 Task: Research Airbnb accommodation in Santiago, Chile from 11th November, 2023 to 17th November, 2023 for 1 adult.1  bedroom having 1 bed and 1 bathroom. Property type can be hotel. Booking option can be shelf check-in. Look for 3 properties as per requirement.
Action: Mouse moved to (532, 114)
Screenshot: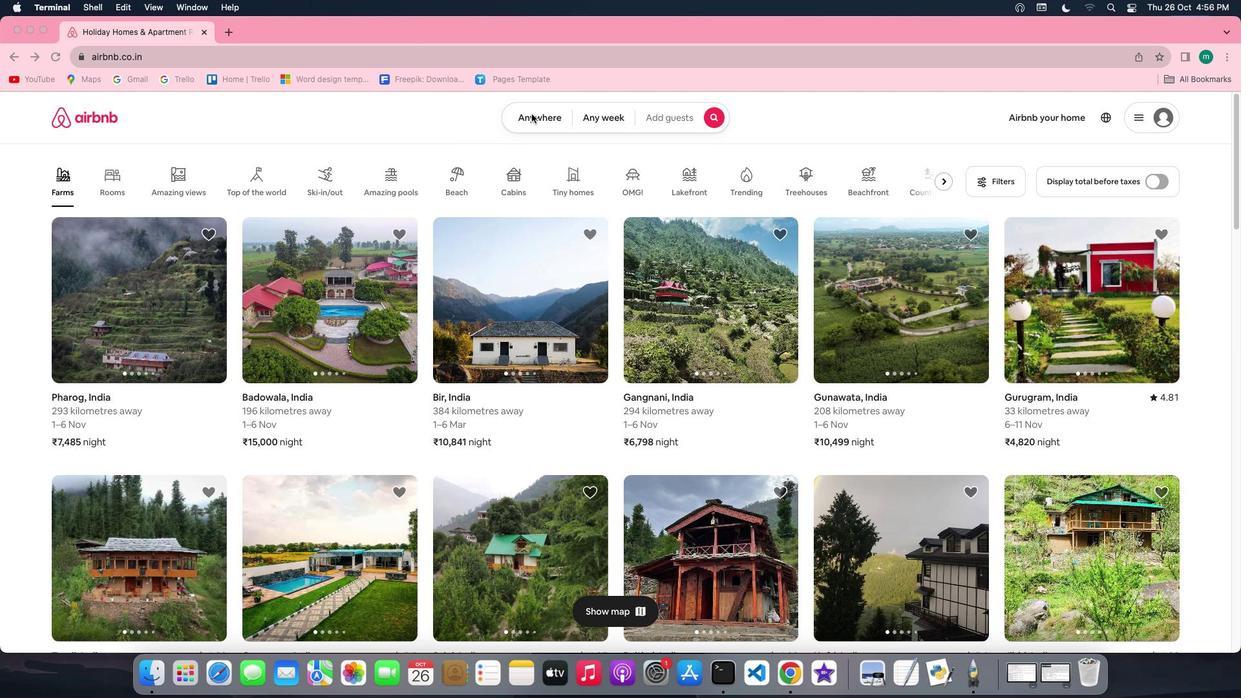 
Action: Mouse pressed left at (532, 114)
Screenshot: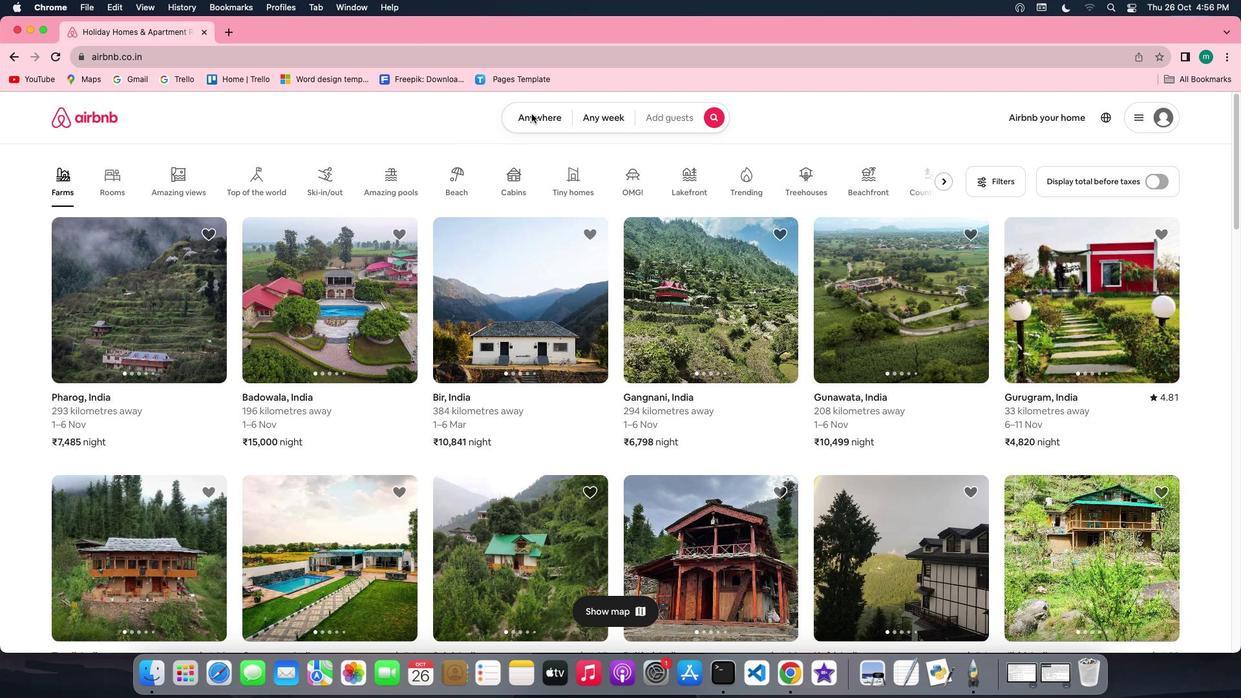 
Action: Mouse moved to (532, 113)
Screenshot: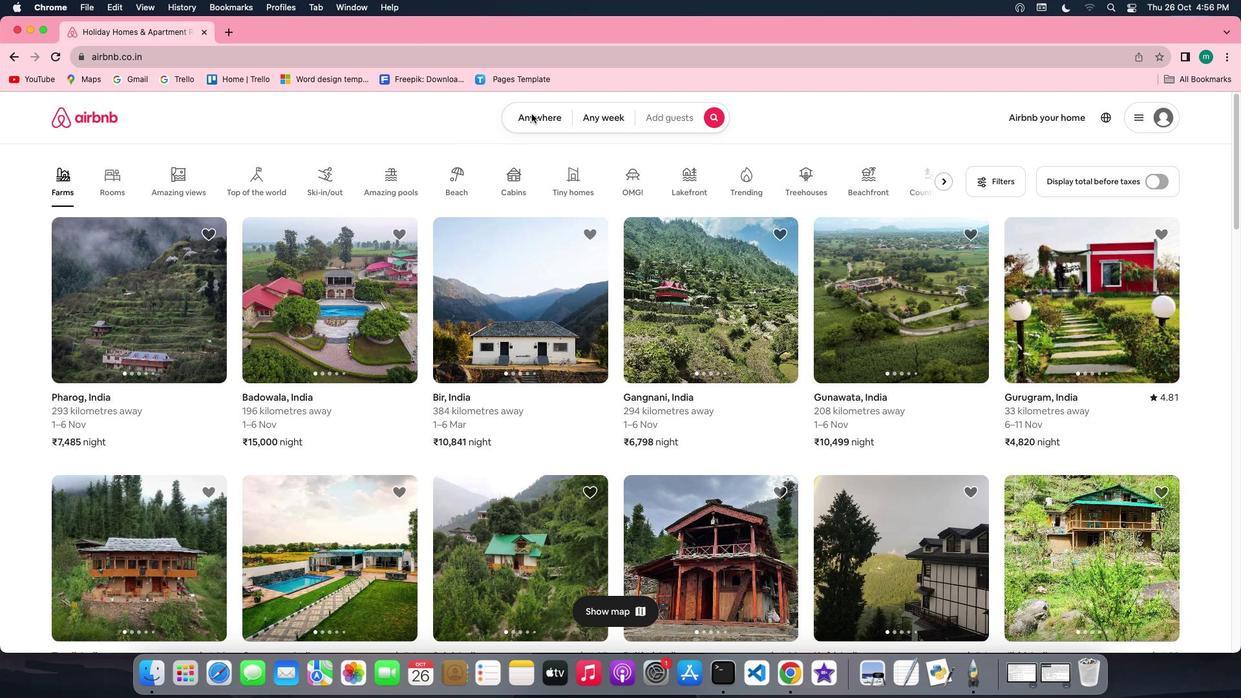 
Action: Mouse pressed left at (532, 113)
Screenshot: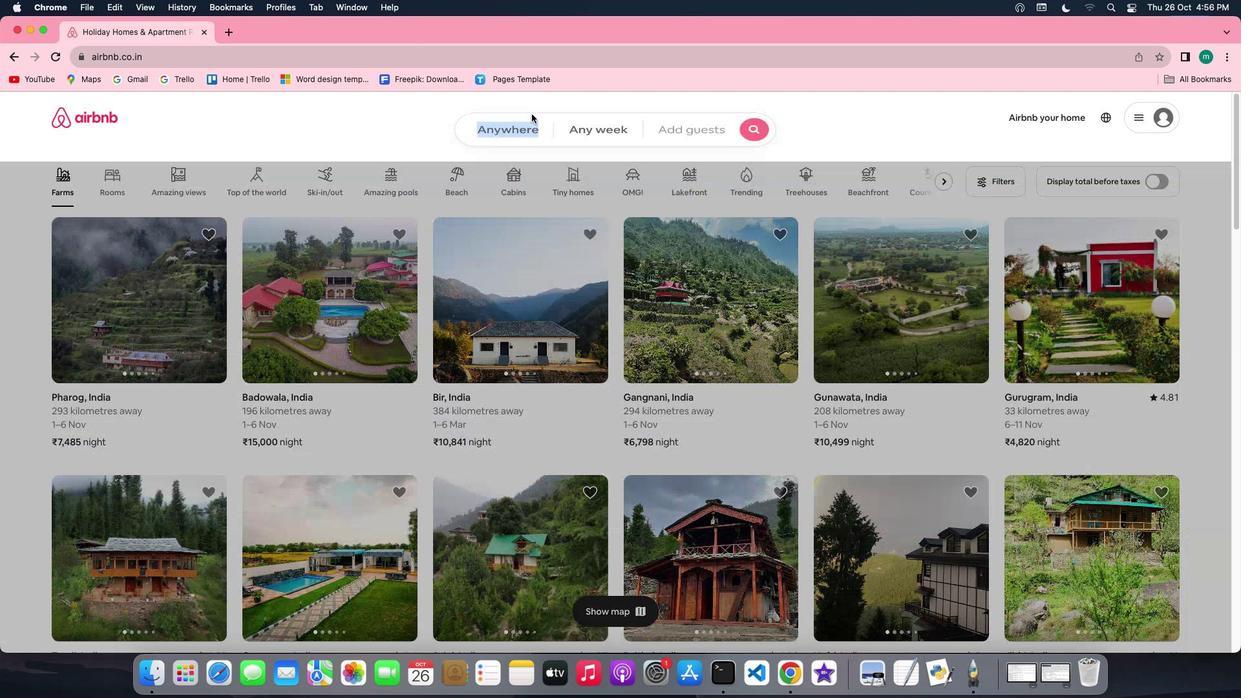 
Action: Mouse moved to (445, 167)
Screenshot: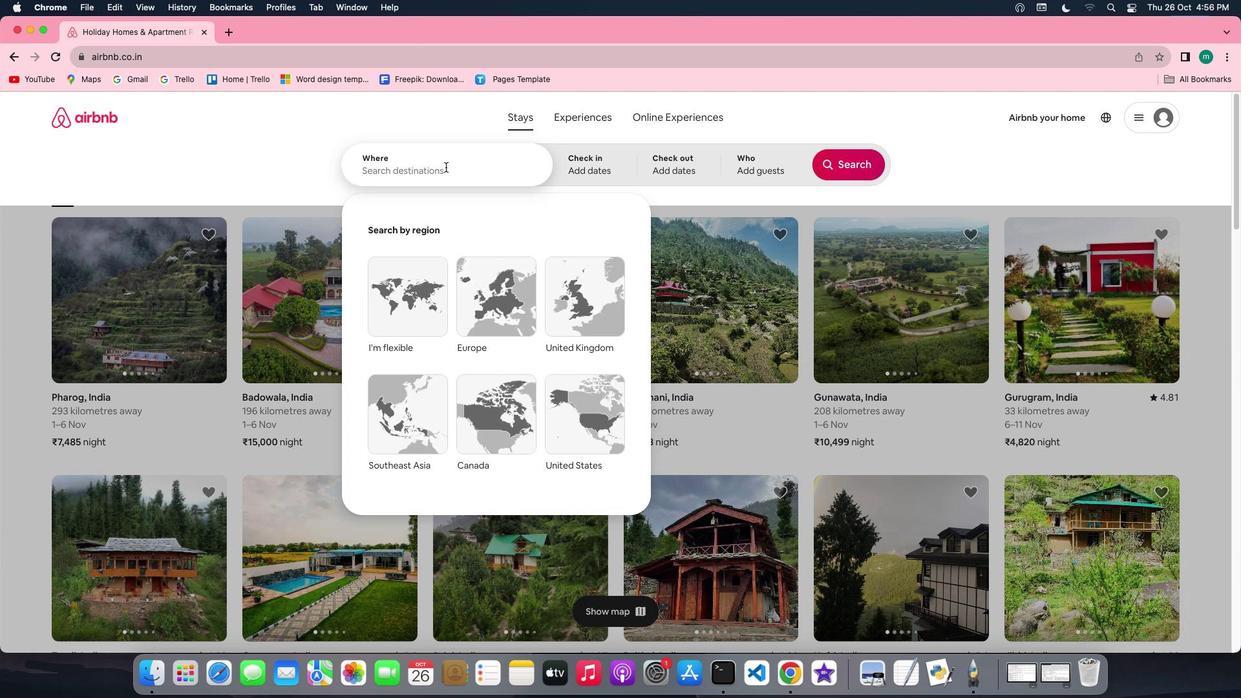 
Action: Mouse pressed left at (445, 167)
Screenshot: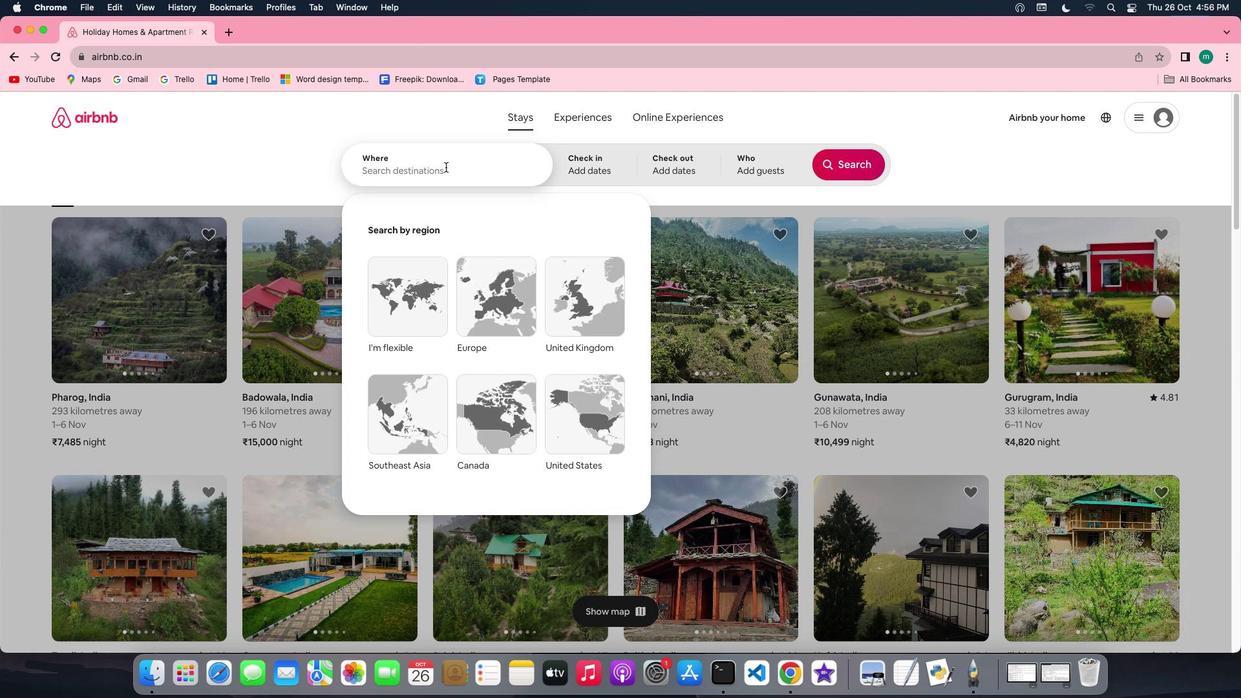 
Action: Key pressed Key.shift'S''a''n''t''i''a''g''o'','Key.spaceKey.shift'C''h''i''l''e'
Screenshot: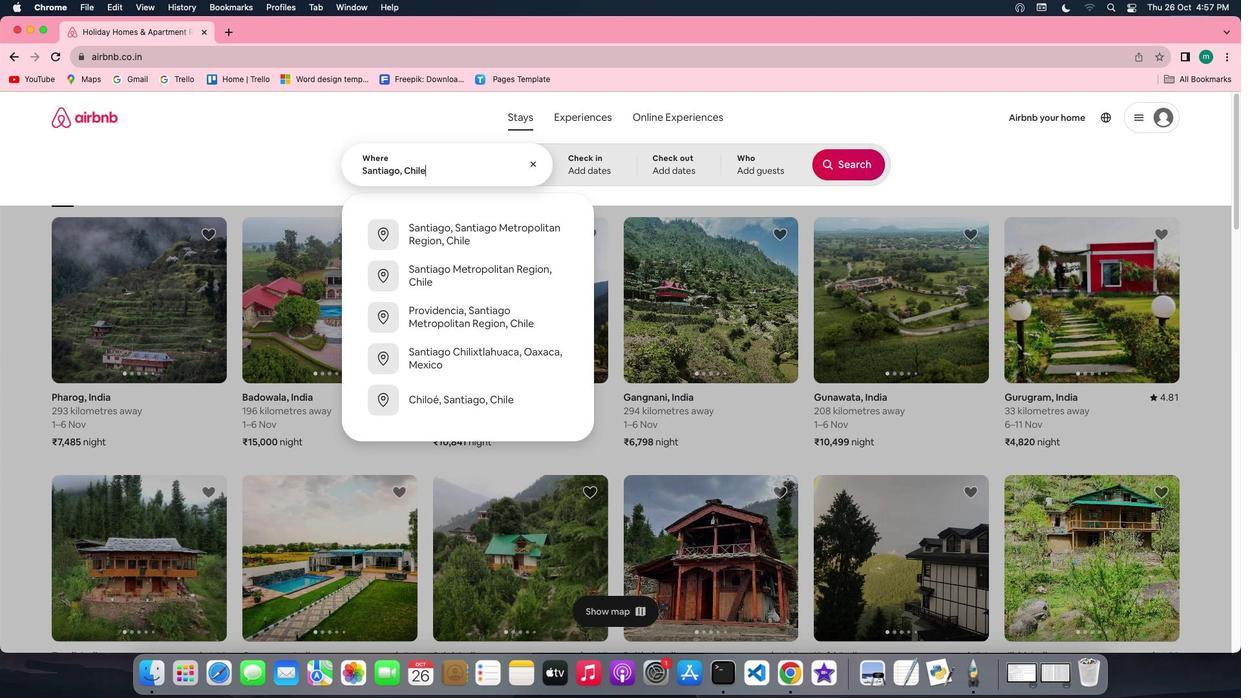 
Action: Mouse moved to (579, 166)
Screenshot: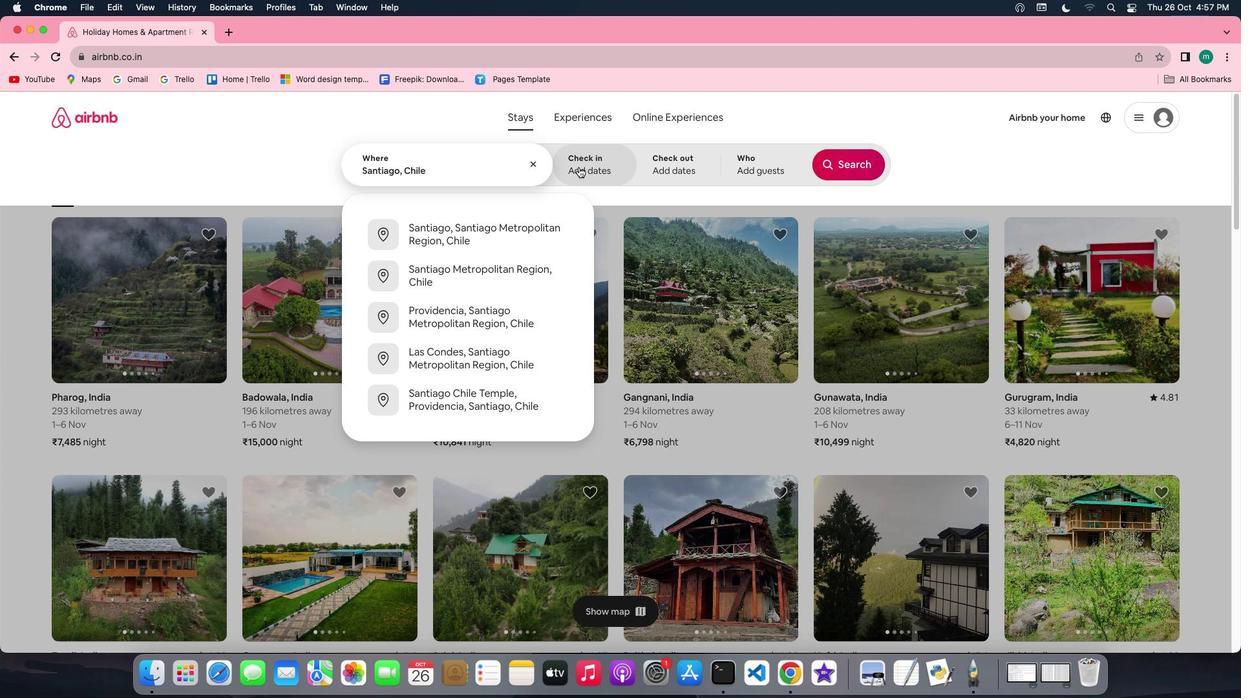 
Action: Mouse pressed left at (579, 166)
Screenshot: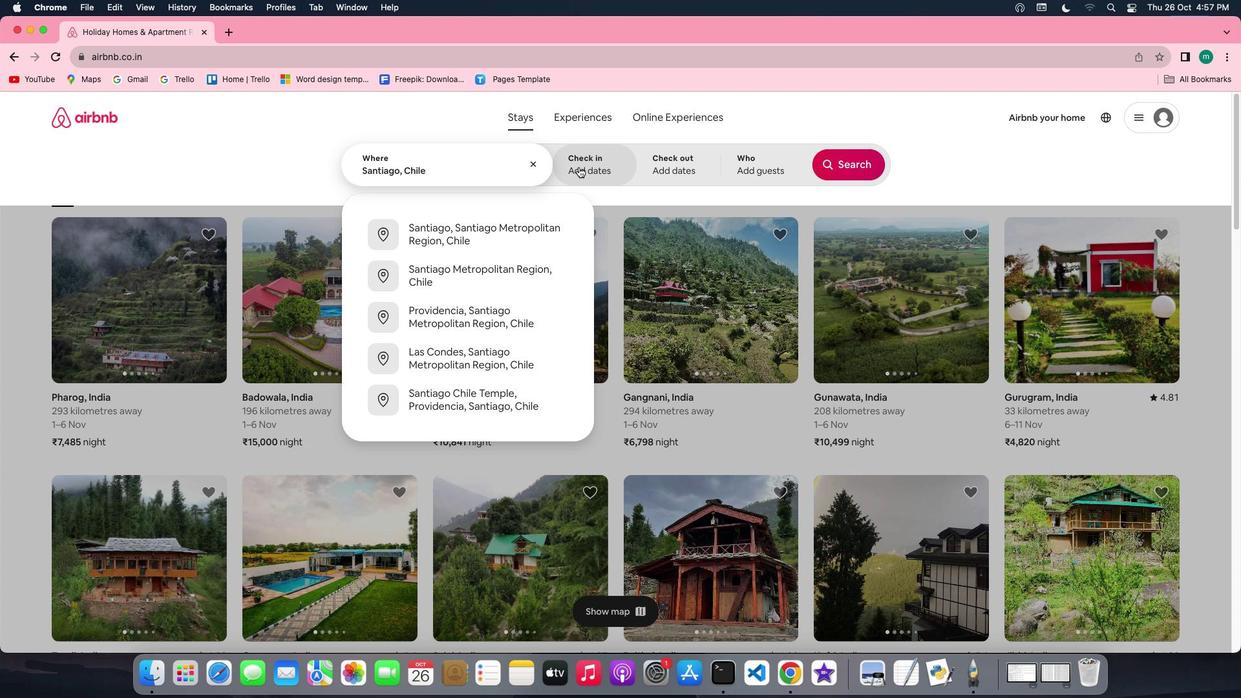 
Action: Mouse moved to (828, 355)
Screenshot: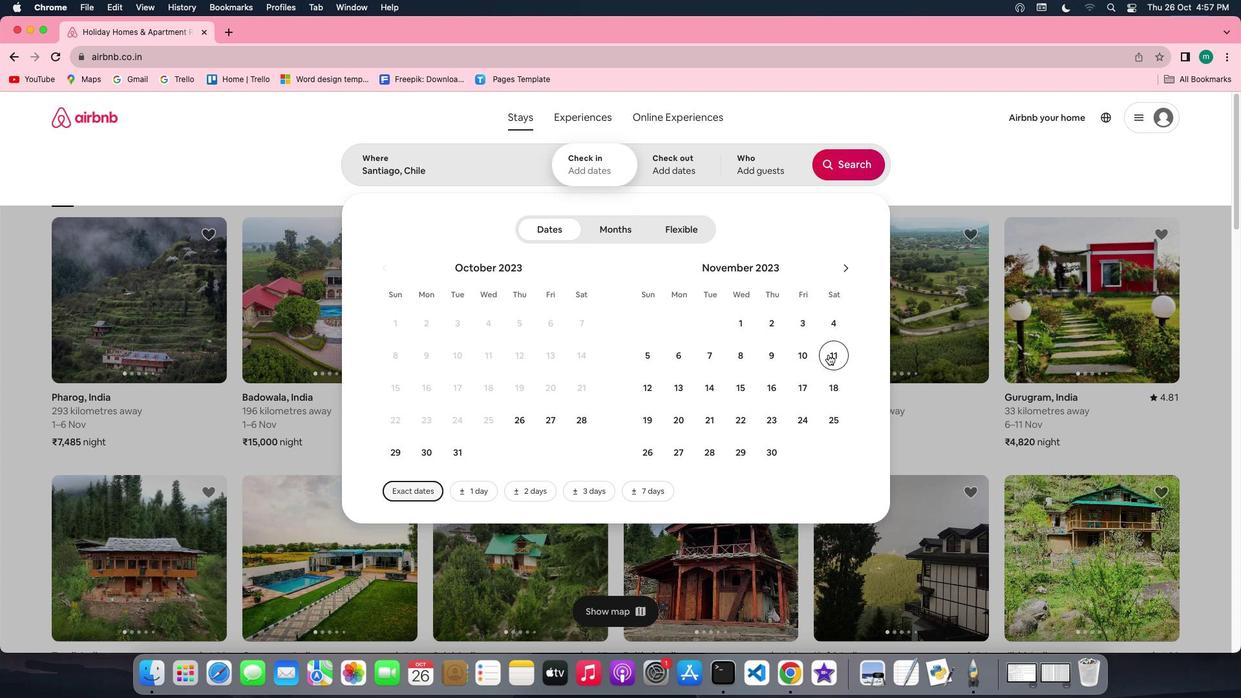 
Action: Mouse pressed left at (828, 355)
Screenshot: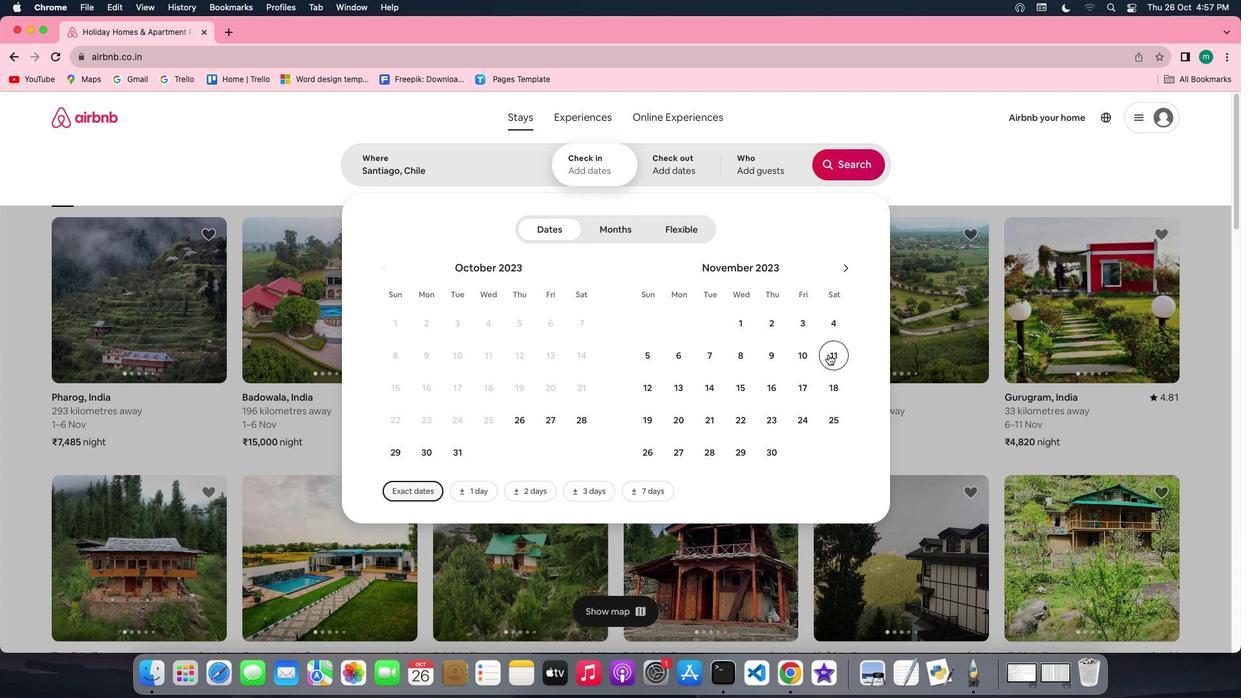 
Action: Mouse moved to (792, 385)
Screenshot: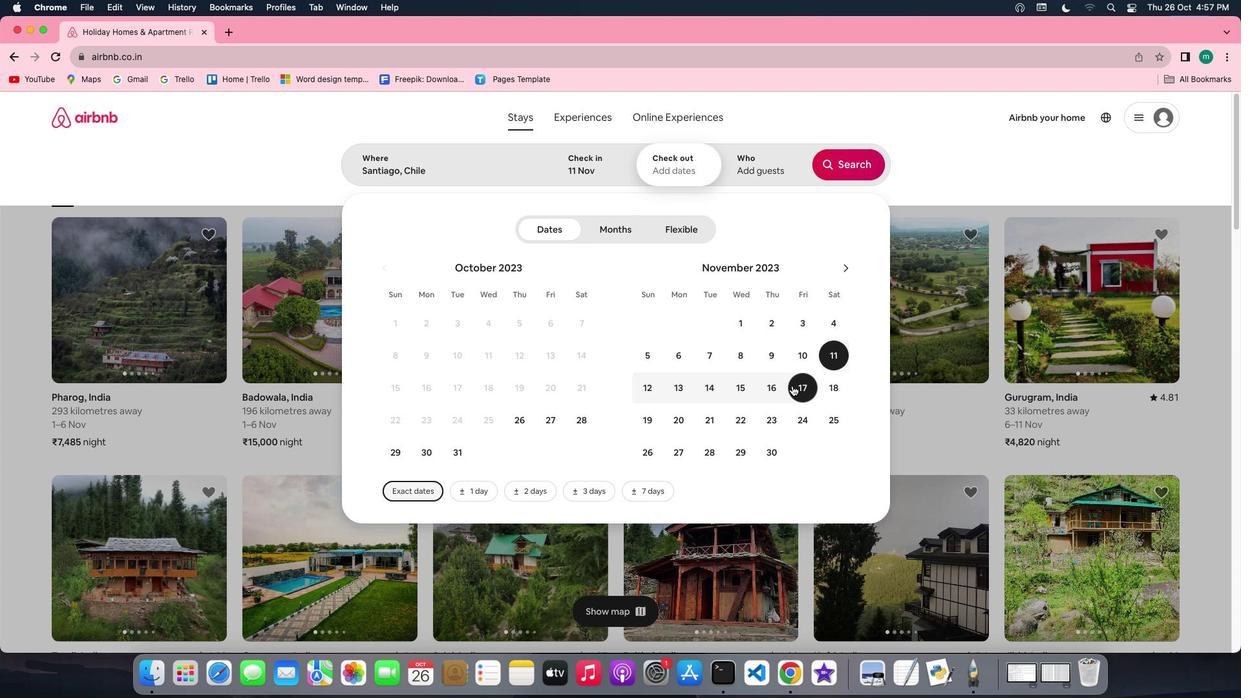 
Action: Mouse pressed left at (792, 385)
Screenshot: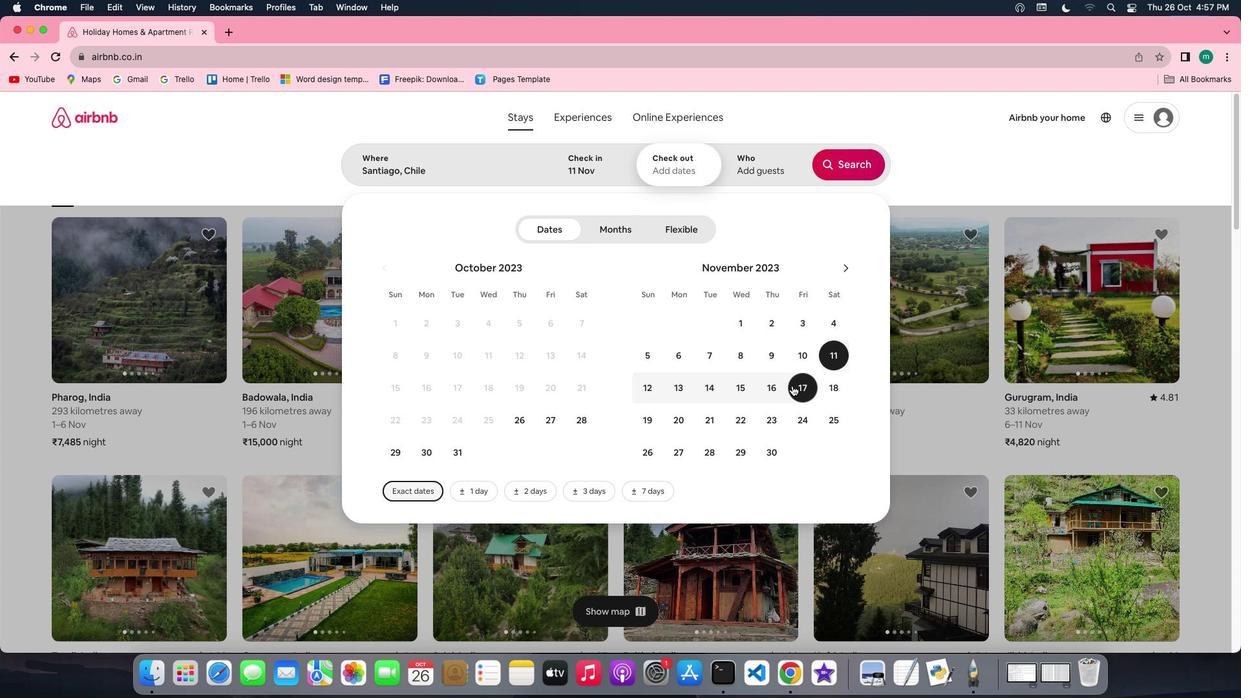 
Action: Mouse moved to (750, 161)
Screenshot: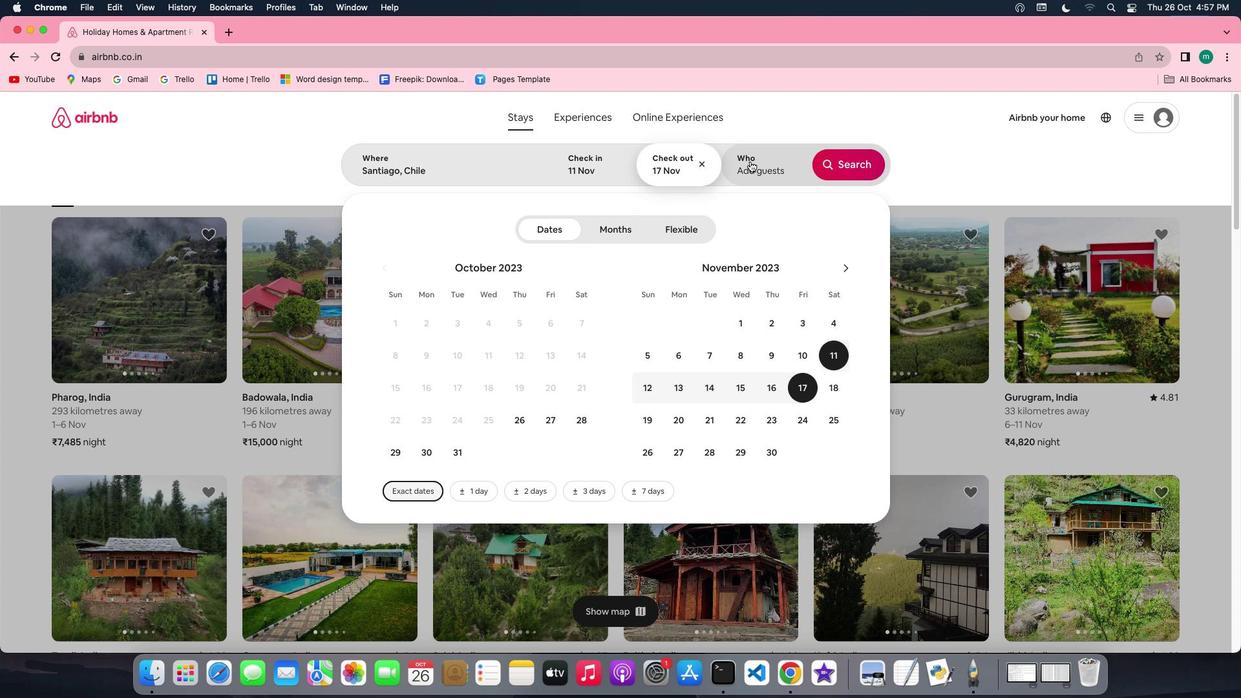 
Action: Mouse pressed left at (750, 161)
Screenshot: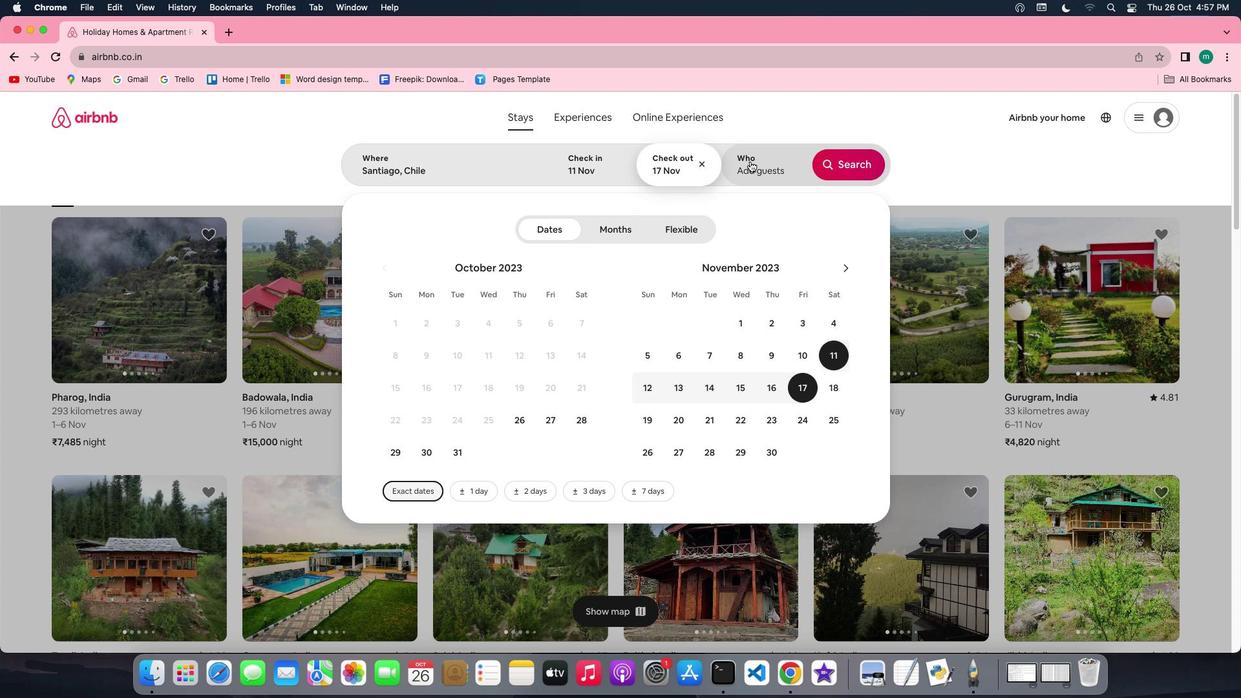 
Action: Mouse moved to (855, 234)
Screenshot: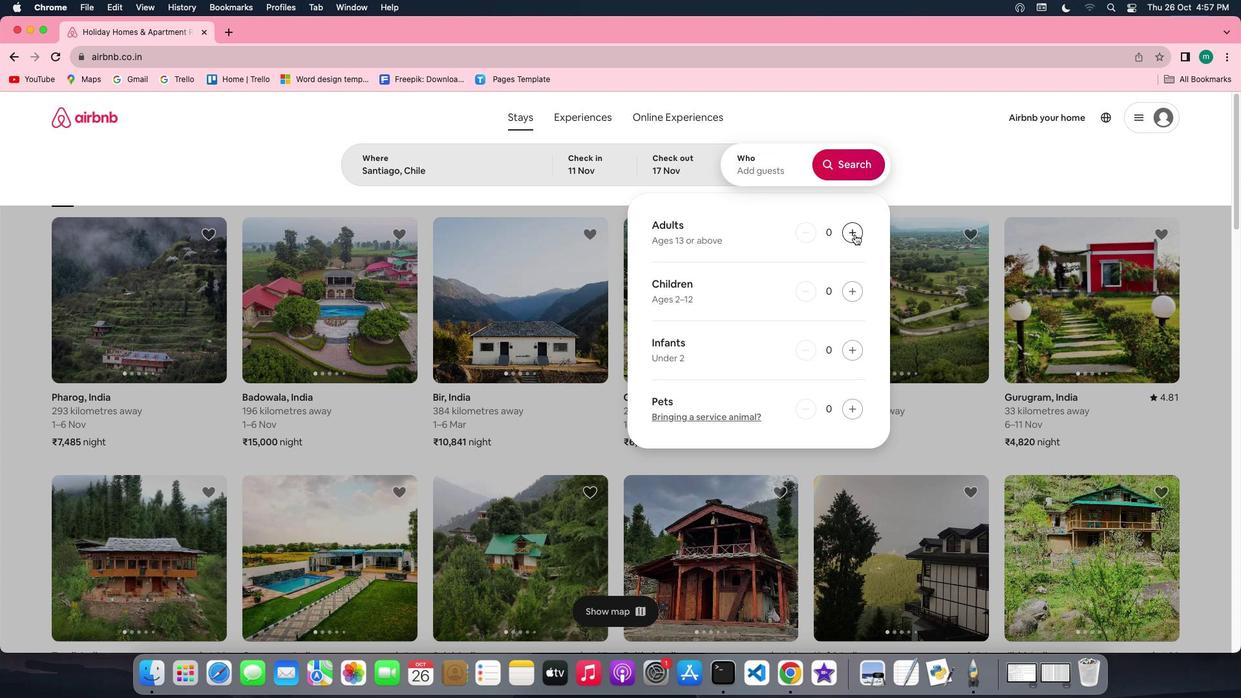 
Action: Mouse pressed left at (855, 234)
Screenshot: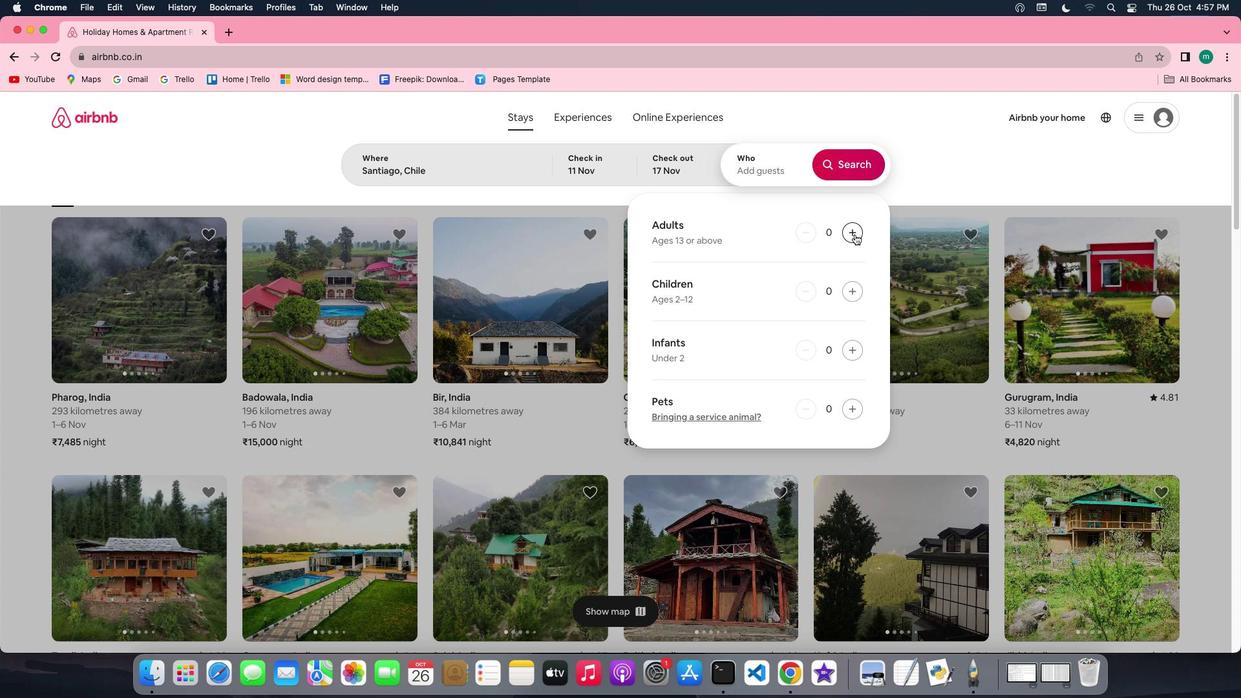 
Action: Mouse moved to (857, 169)
Screenshot: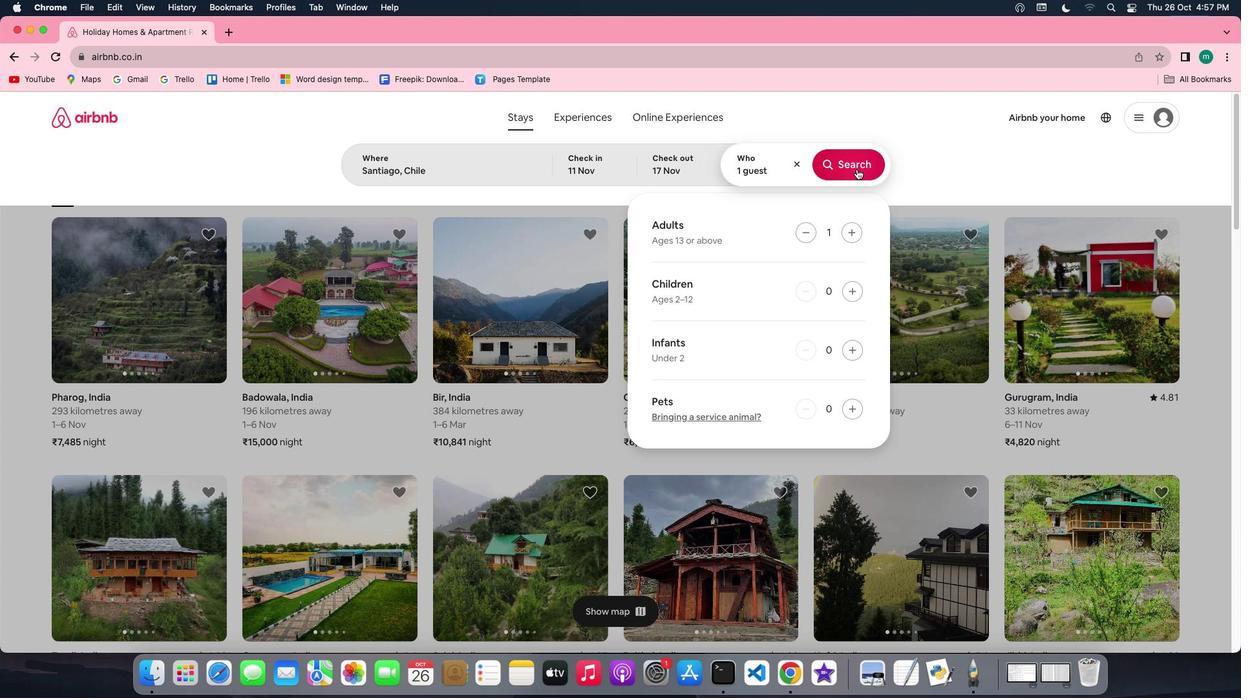 
Action: Mouse pressed left at (857, 169)
Screenshot: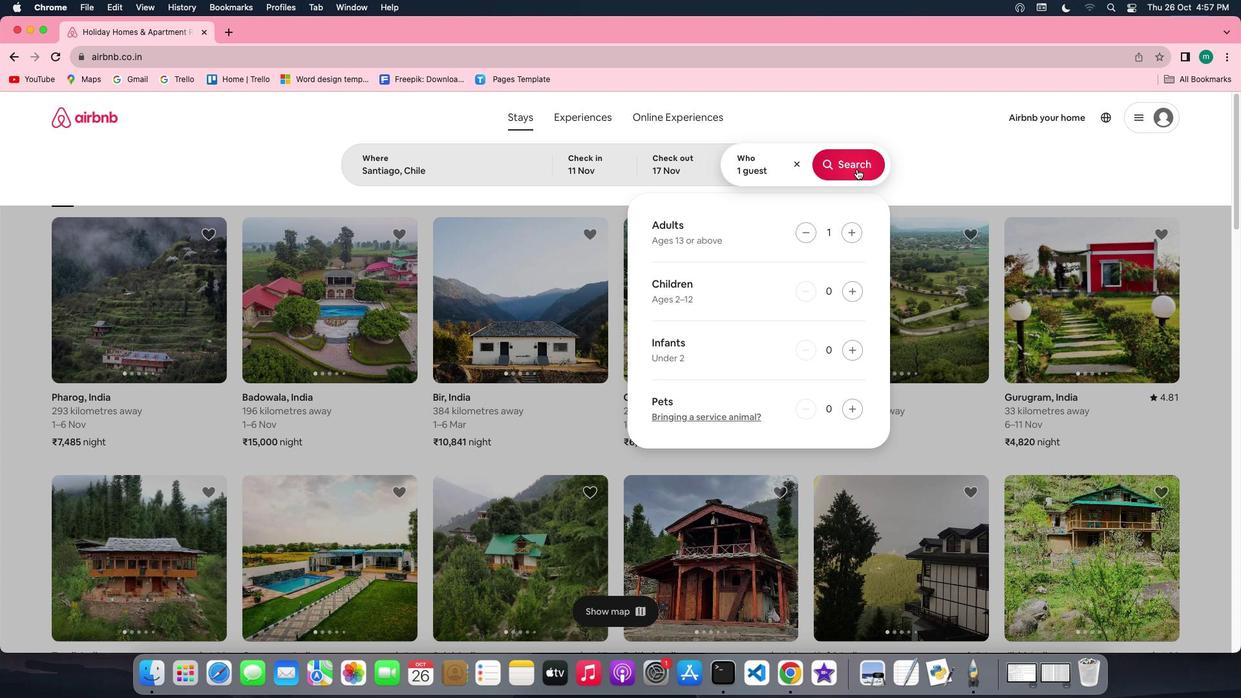
Action: Mouse moved to (1051, 157)
Screenshot: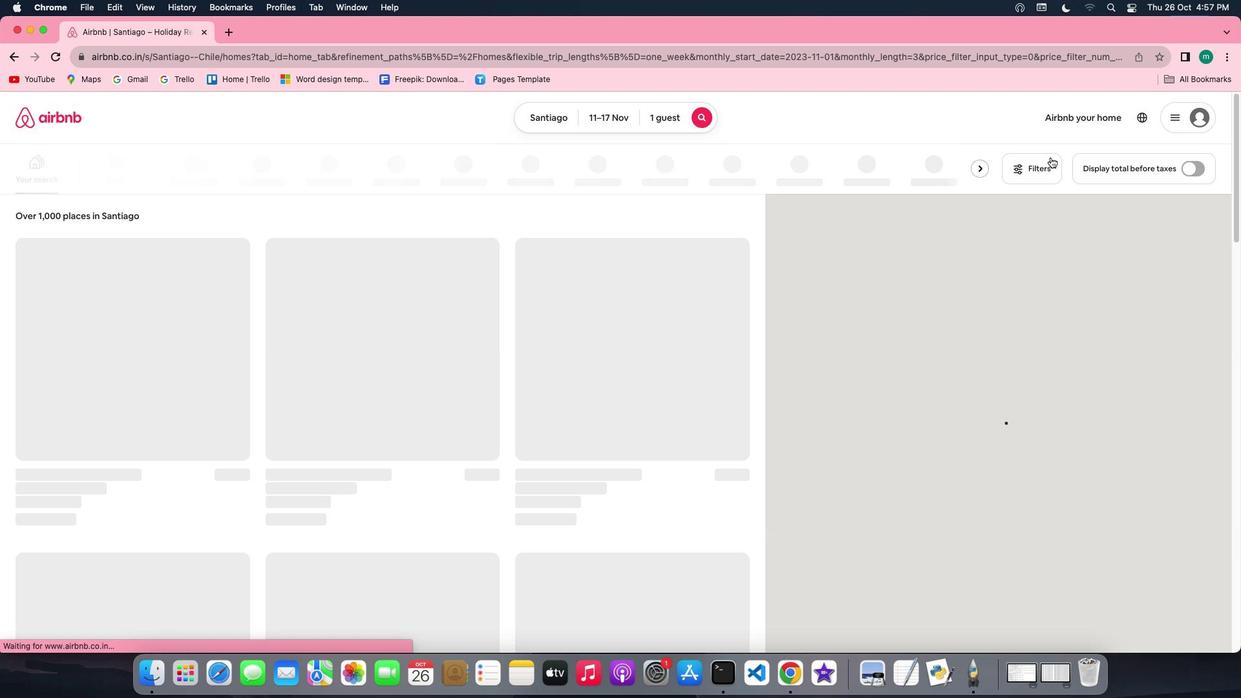 
Action: Mouse pressed left at (1051, 157)
Screenshot: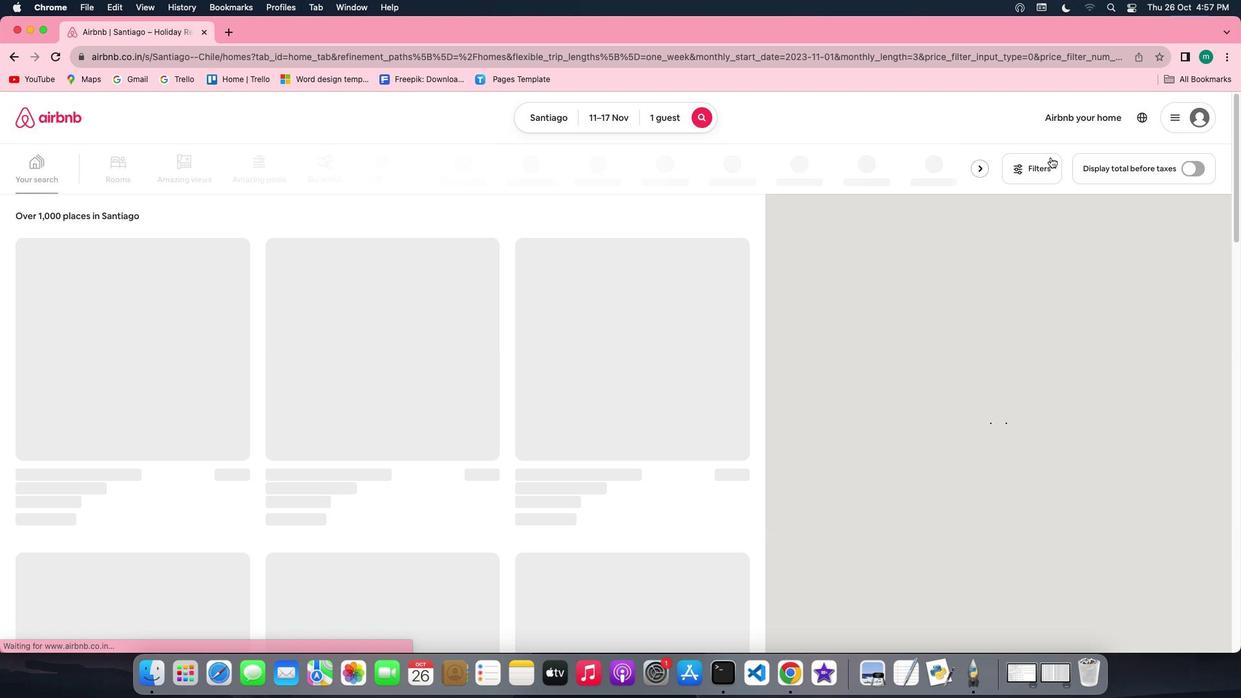 
Action: Mouse moved to (644, 440)
Screenshot: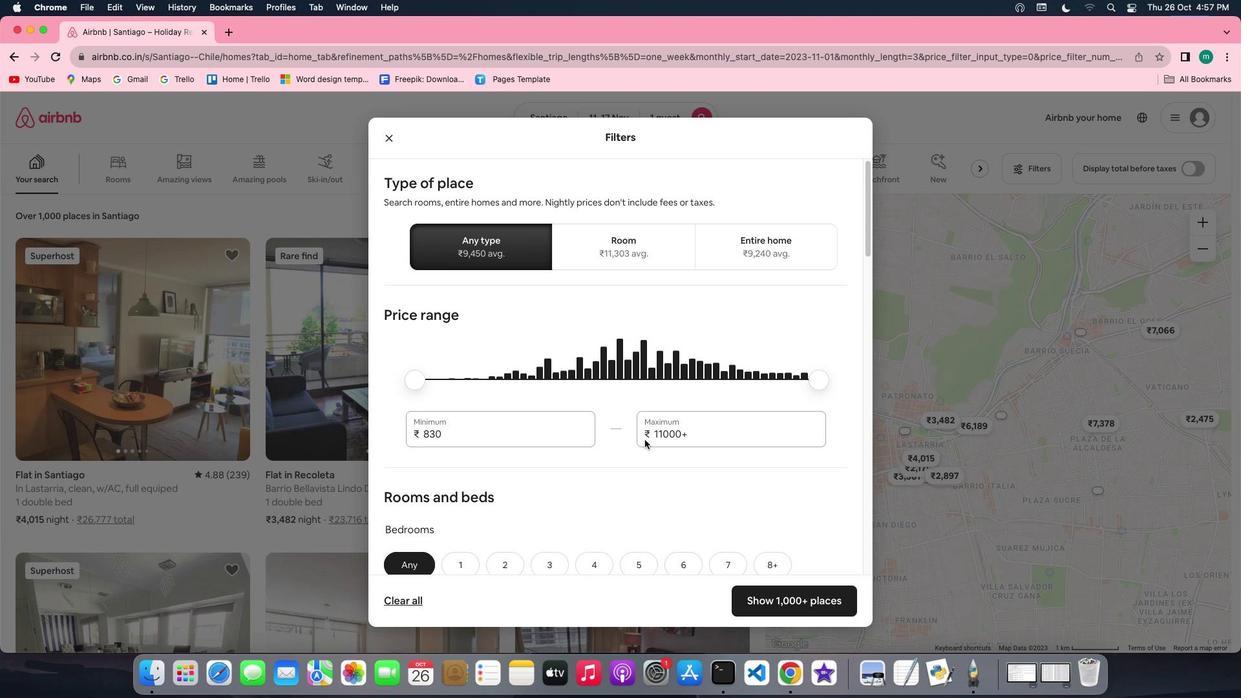 
Action: Mouse scrolled (644, 440) with delta (0, 0)
Screenshot: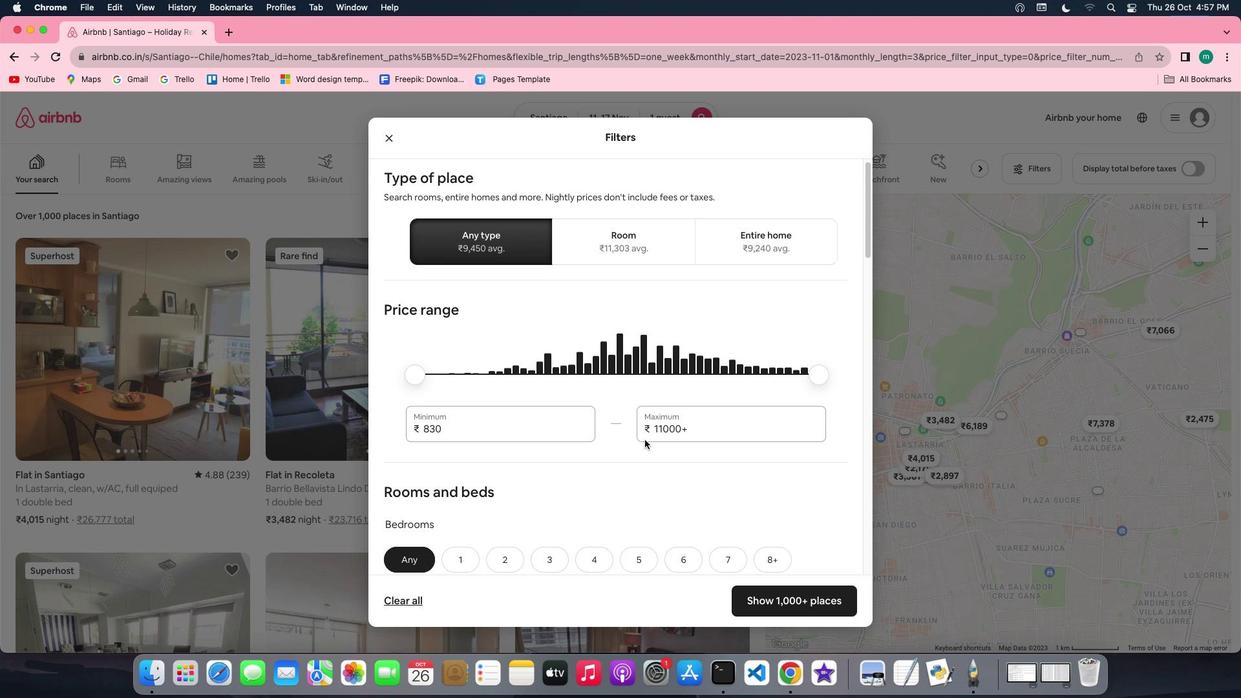 
Action: Mouse scrolled (644, 440) with delta (0, 0)
Screenshot: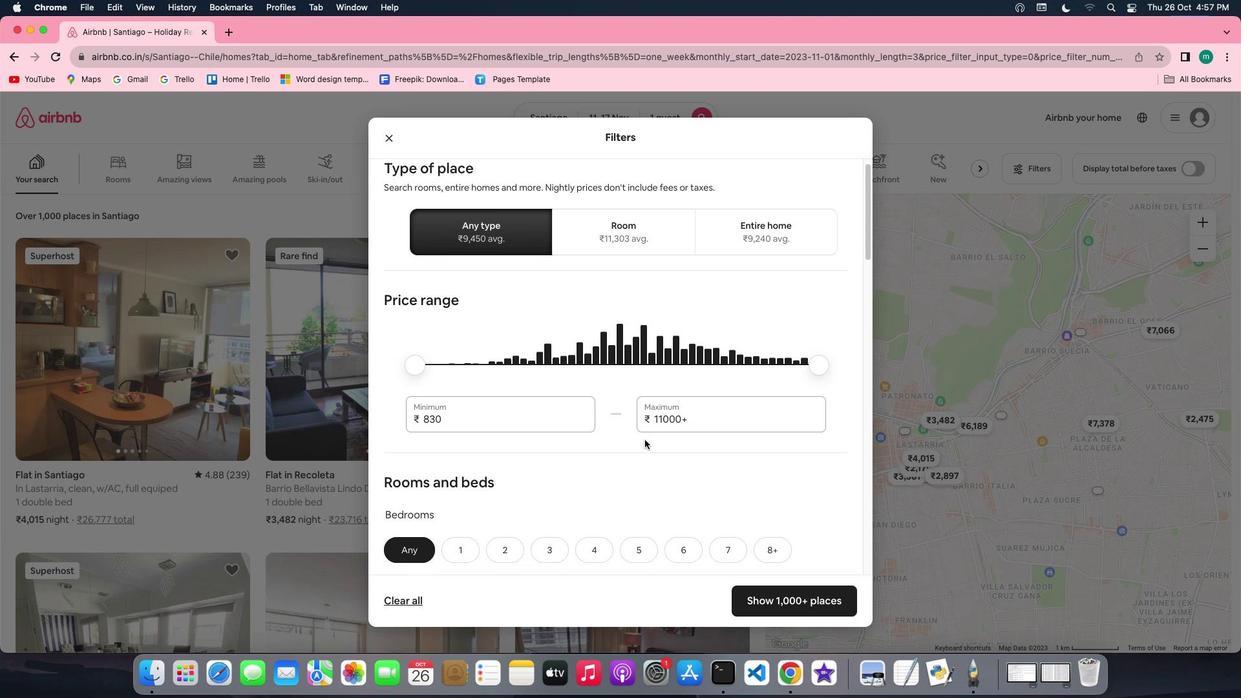 
Action: Mouse scrolled (644, 440) with delta (0, -1)
Screenshot: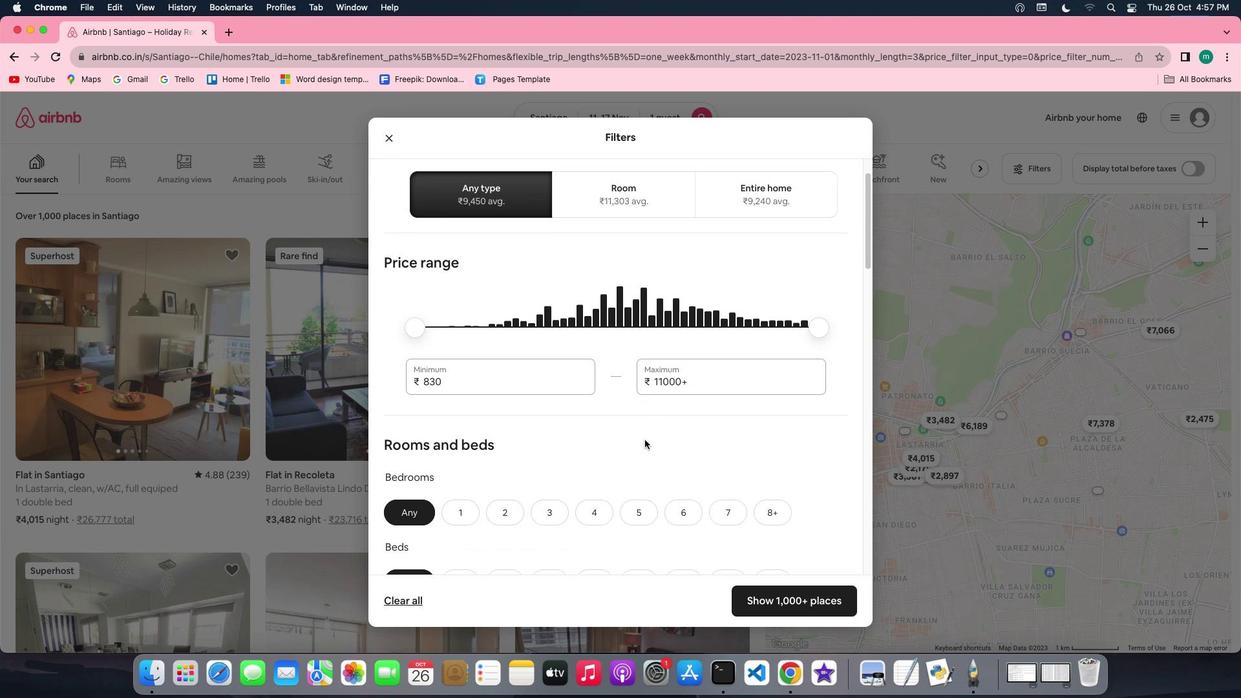 
Action: Mouse scrolled (644, 440) with delta (0, 0)
Screenshot: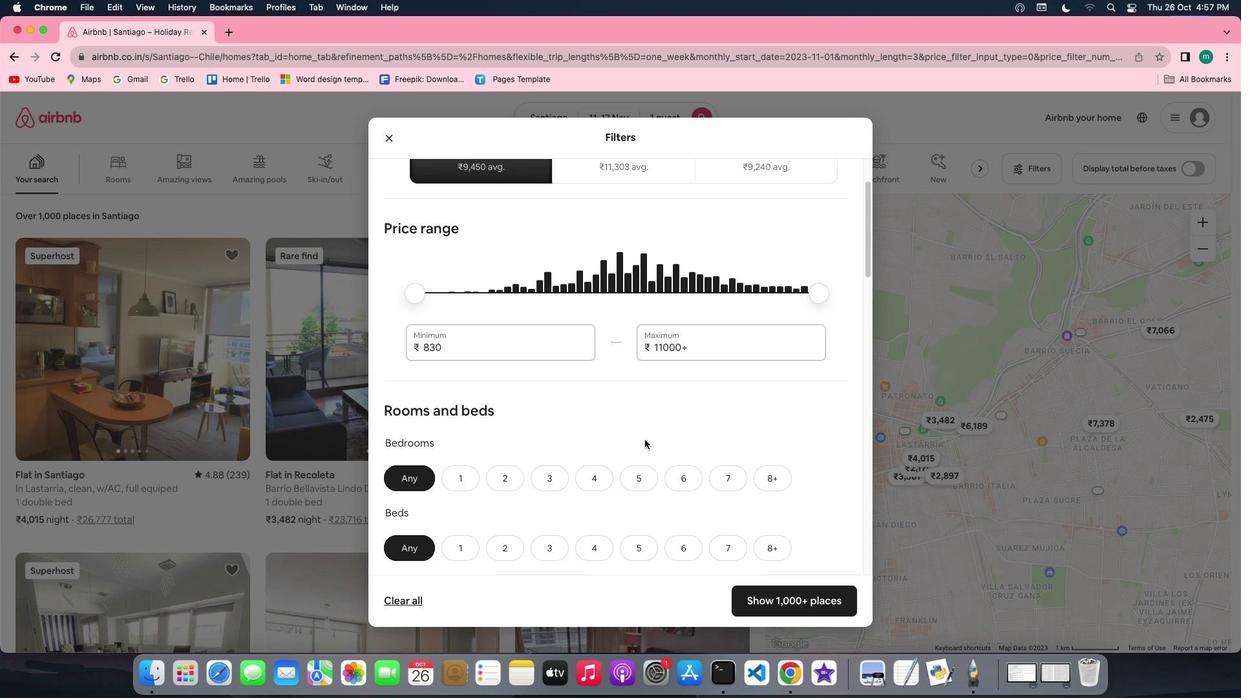 
Action: Mouse scrolled (644, 440) with delta (0, 0)
Screenshot: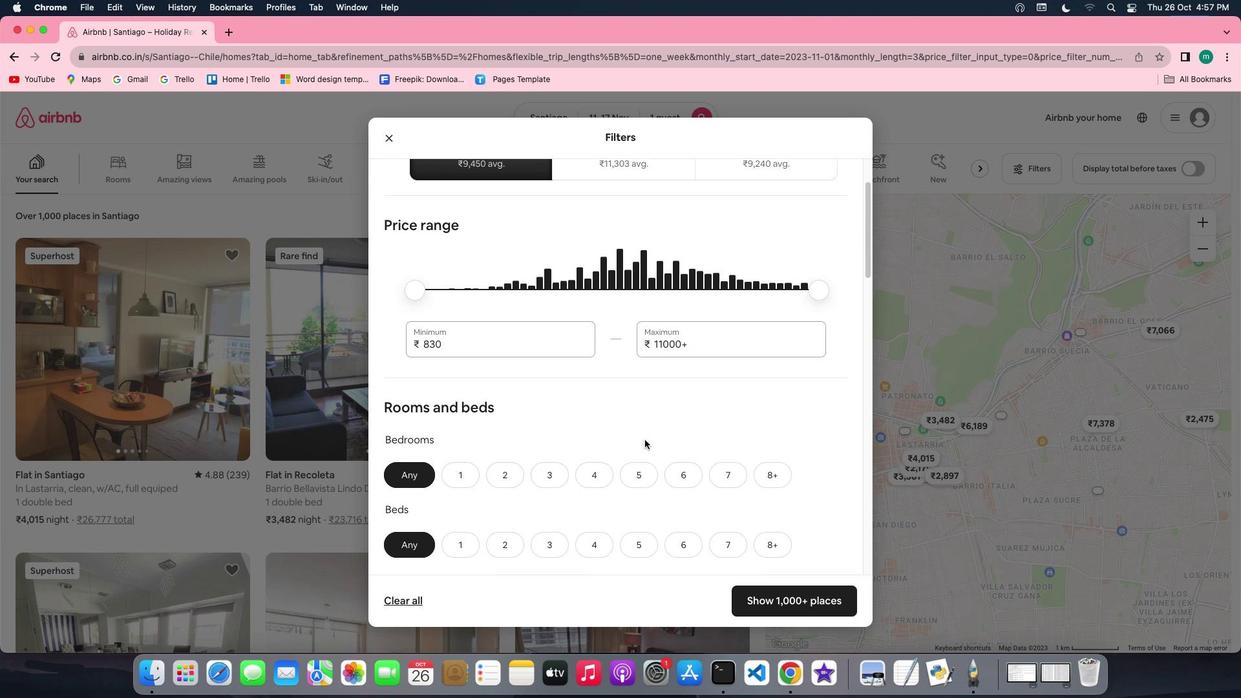 
Action: Mouse scrolled (644, 440) with delta (0, 0)
Screenshot: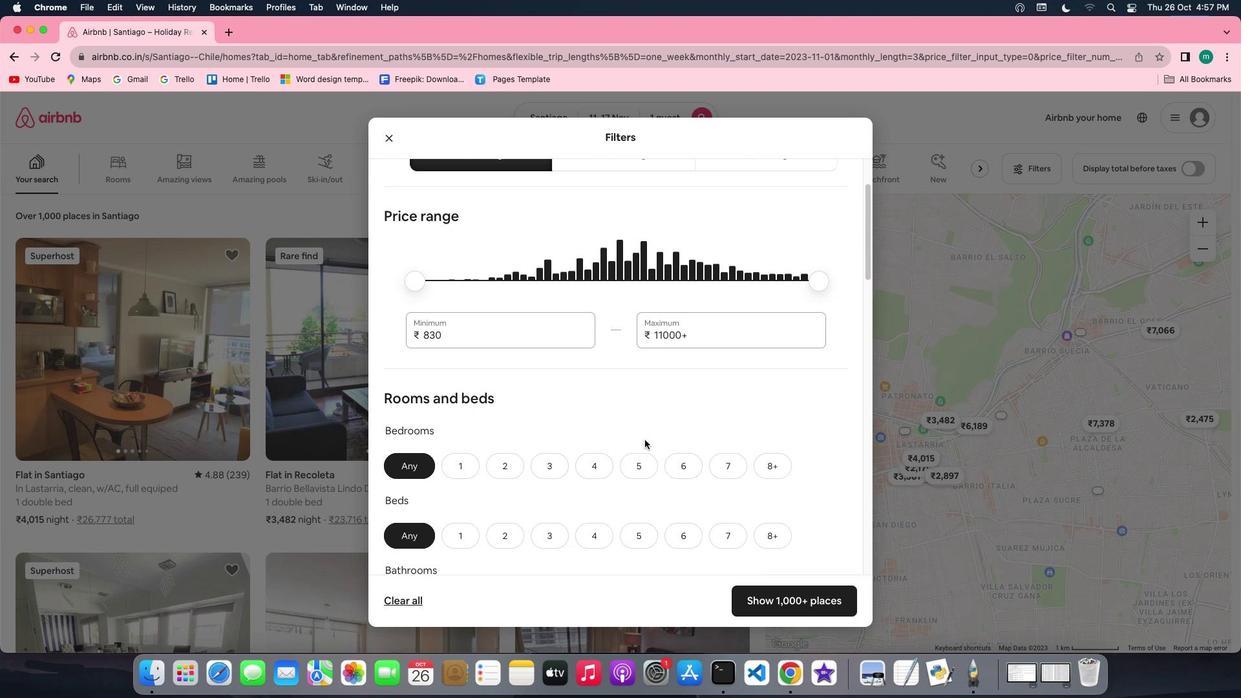 
Action: Mouse scrolled (644, 440) with delta (0, 0)
Screenshot: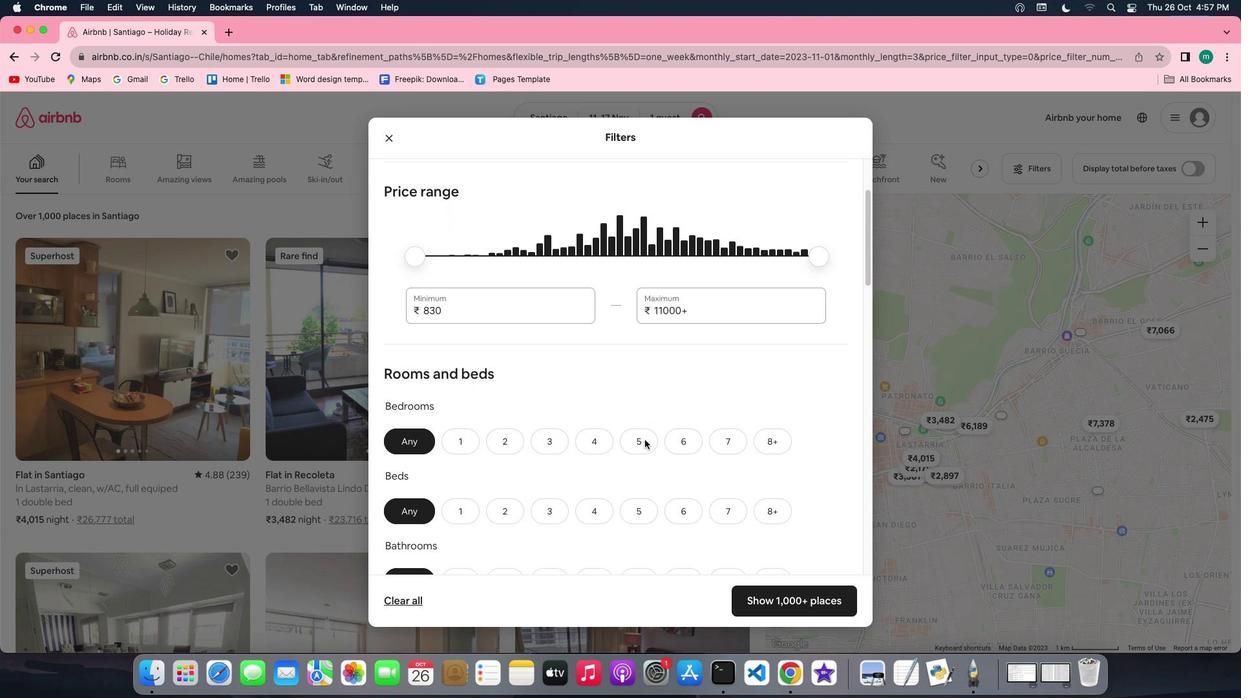 
Action: Mouse scrolled (644, 440) with delta (0, 0)
Screenshot: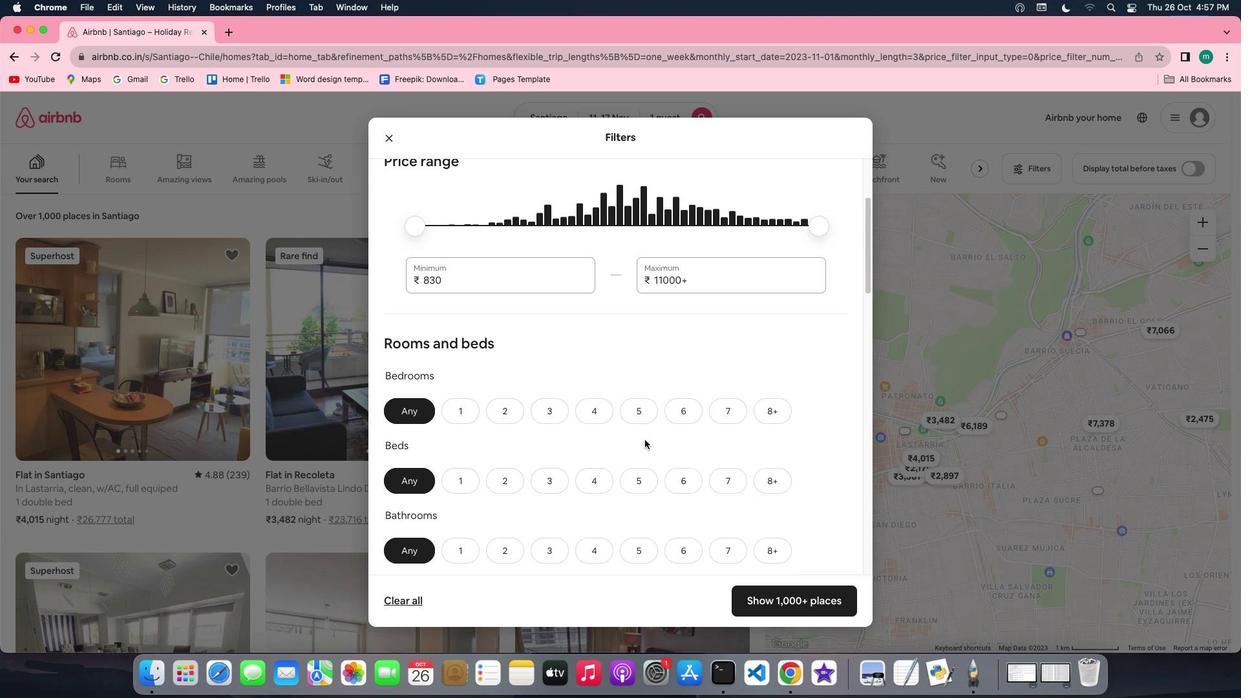
Action: Mouse scrolled (644, 440) with delta (0, 0)
Screenshot: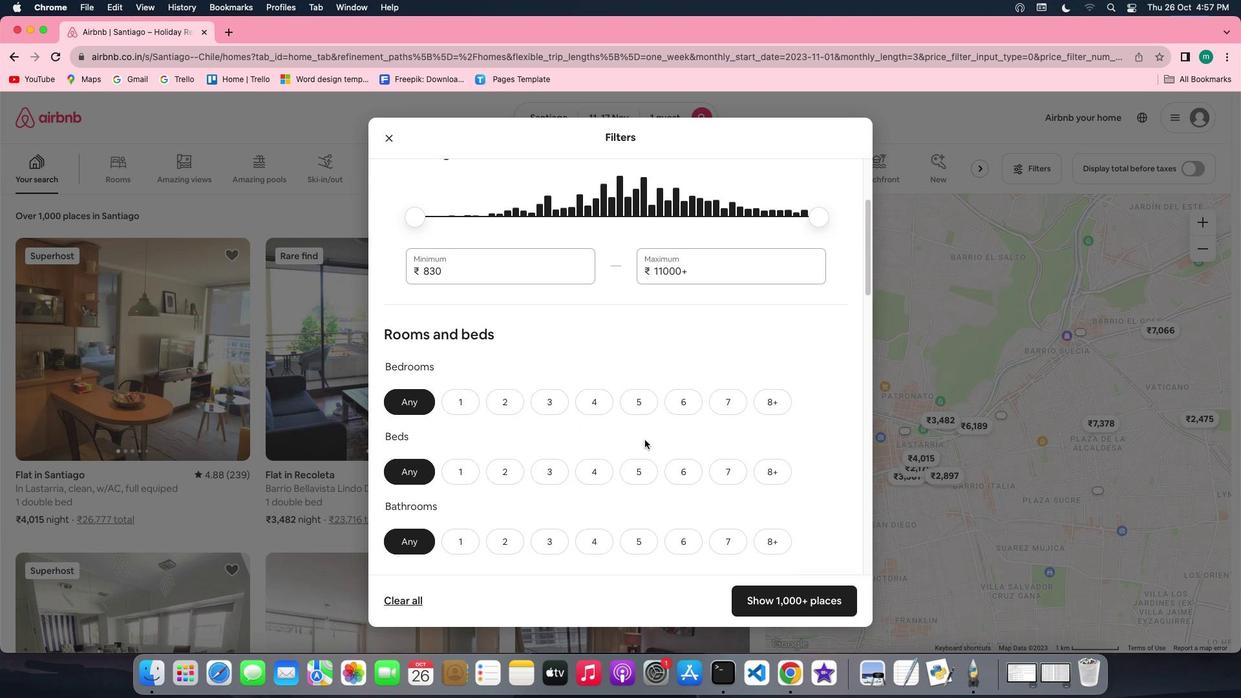 
Action: Mouse scrolled (644, 440) with delta (0, 0)
Screenshot: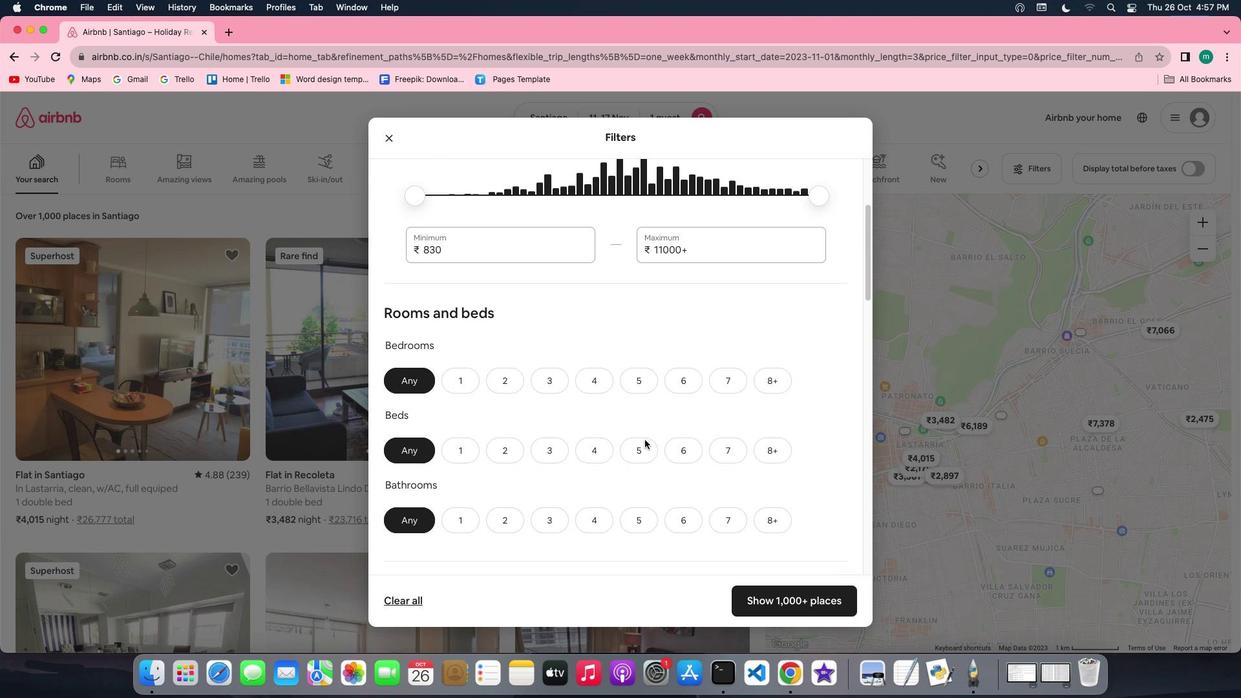 
Action: Mouse scrolled (644, 440) with delta (0, 0)
Screenshot: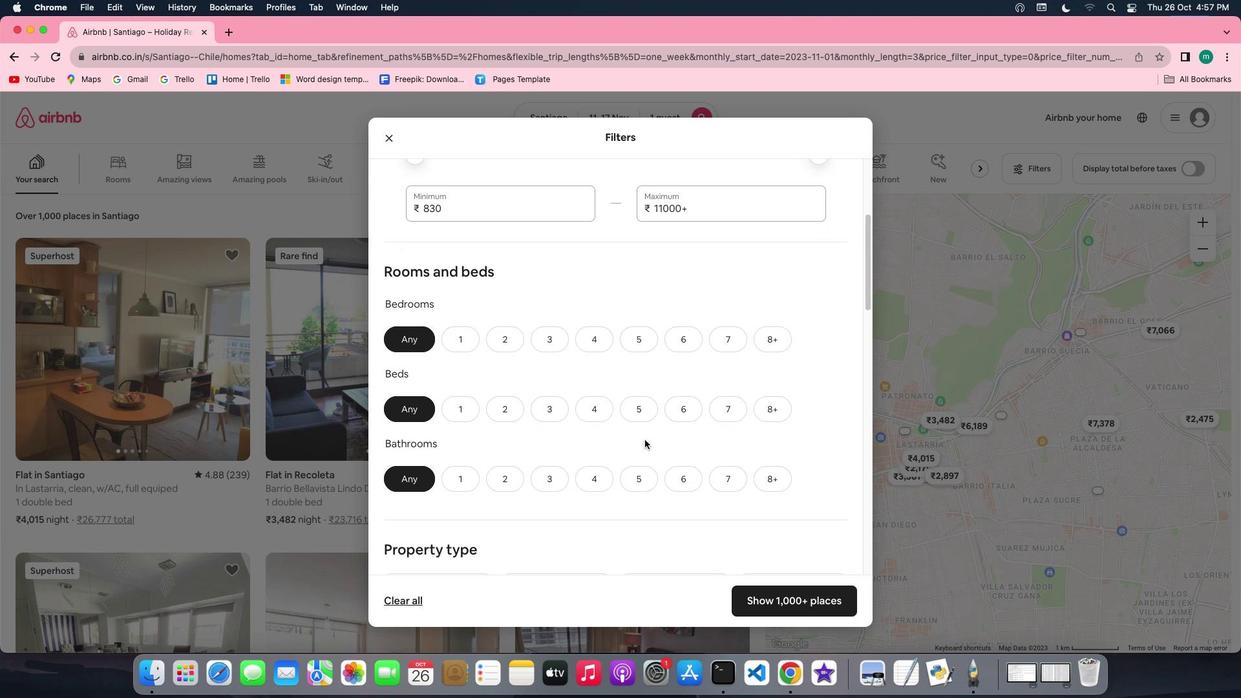 
Action: Mouse scrolled (644, 440) with delta (0, 0)
Screenshot: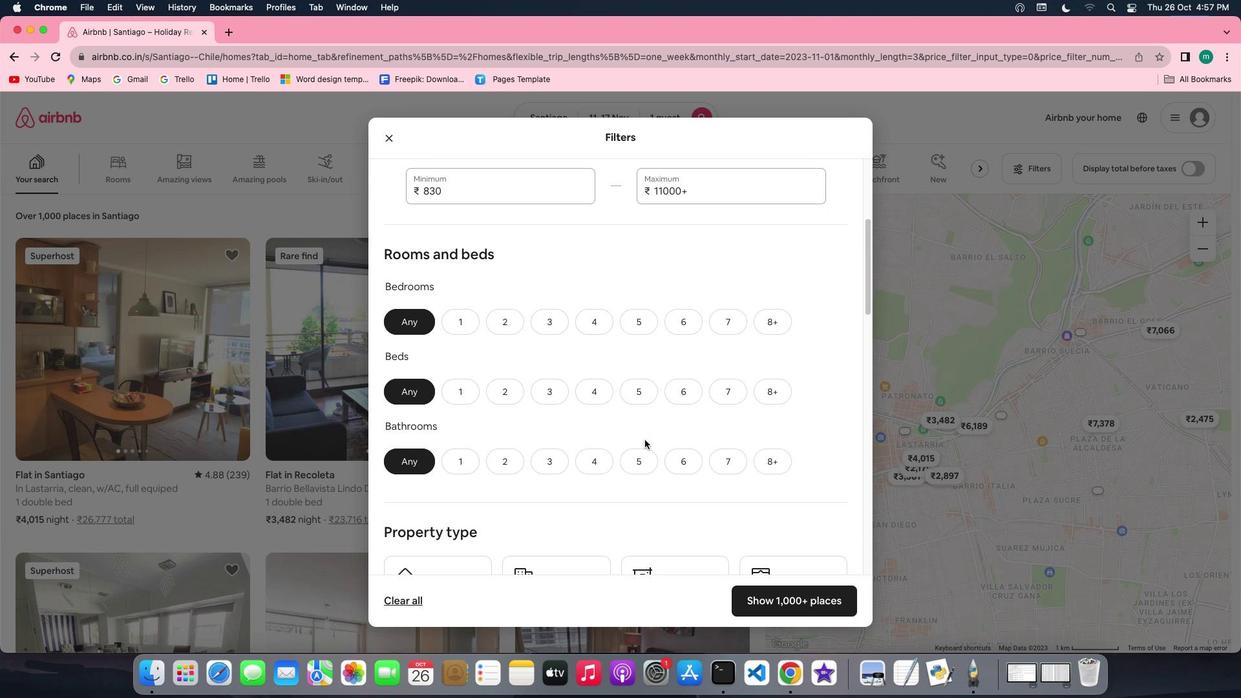 
Action: Mouse scrolled (644, 440) with delta (0, 0)
Screenshot: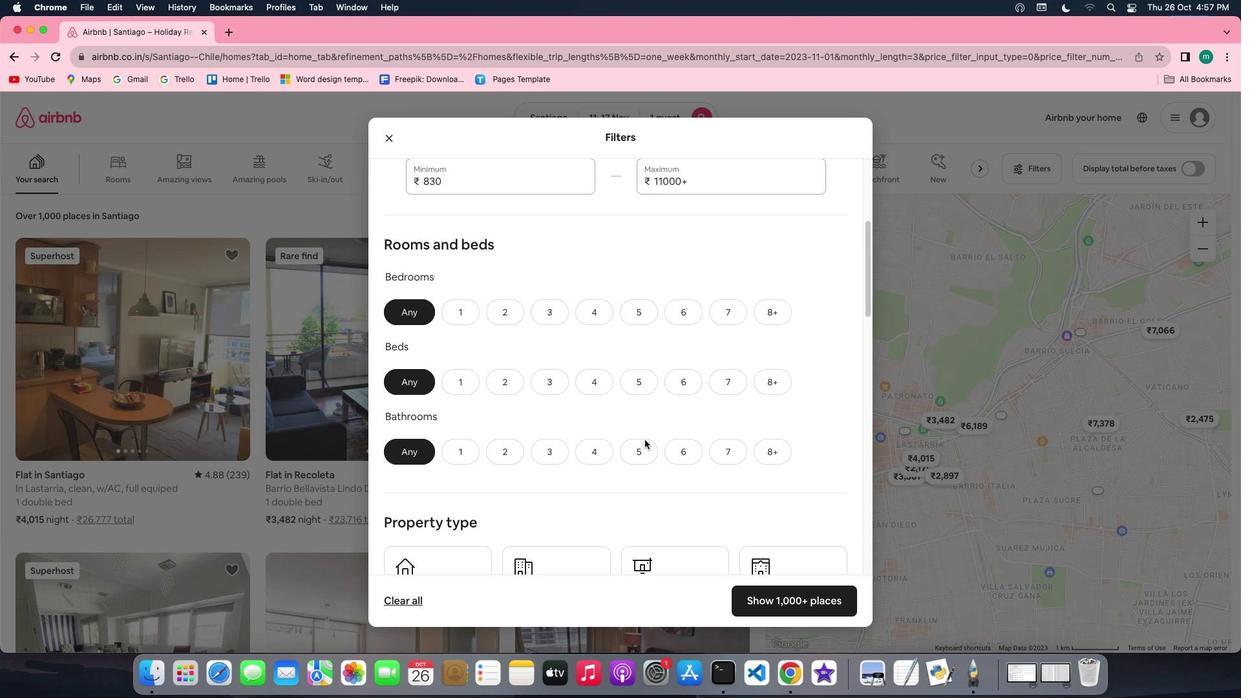 
Action: Mouse scrolled (644, 440) with delta (0, 0)
Screenshot: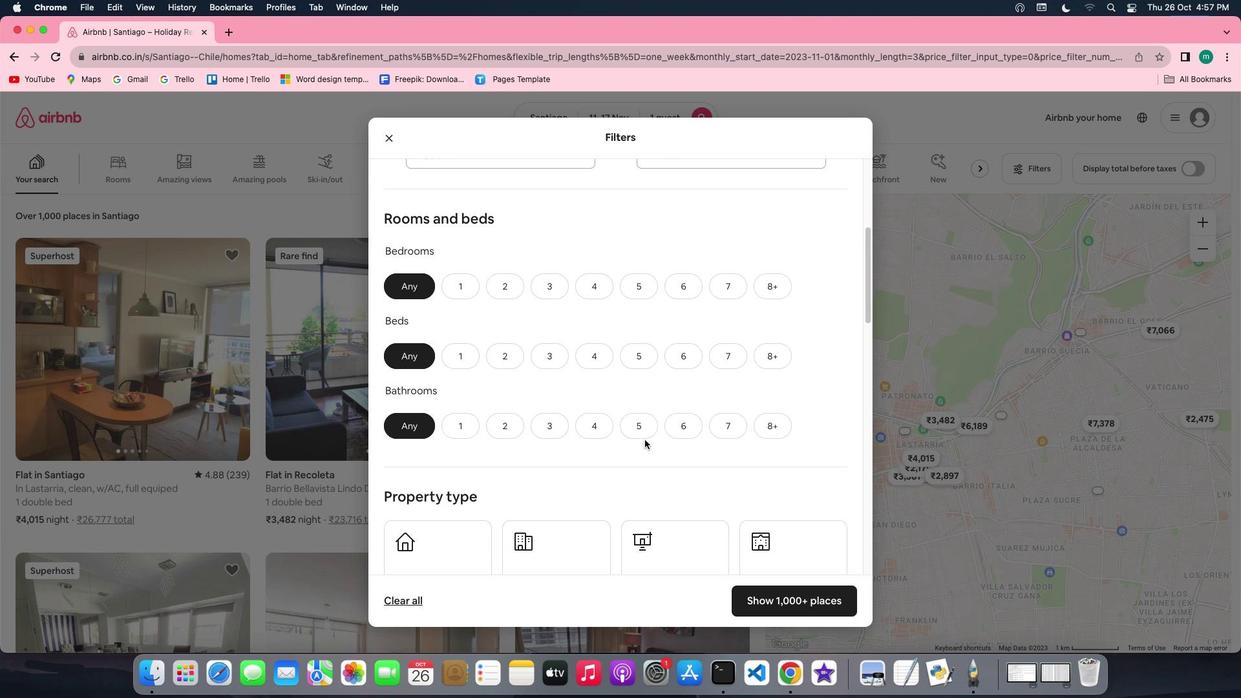 
Action: Mouse moved to (458, 265)
Screenshot: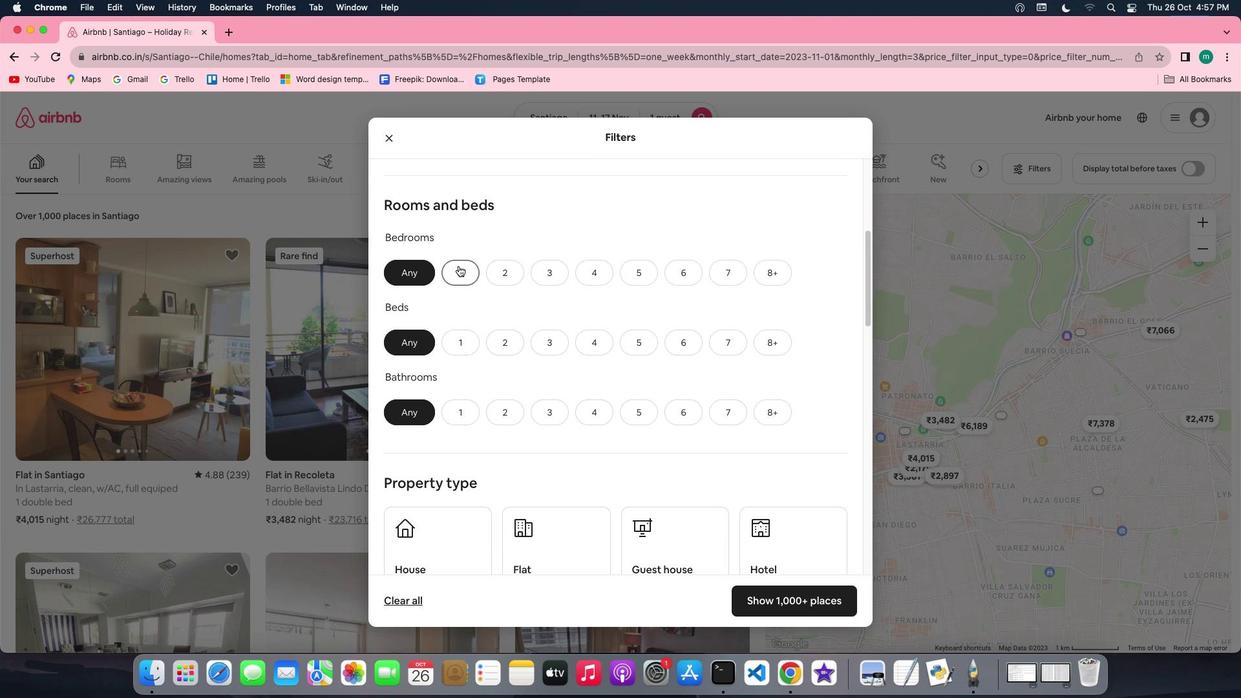 
Action: Mouse pressed left at (458, 265)
Screenshot: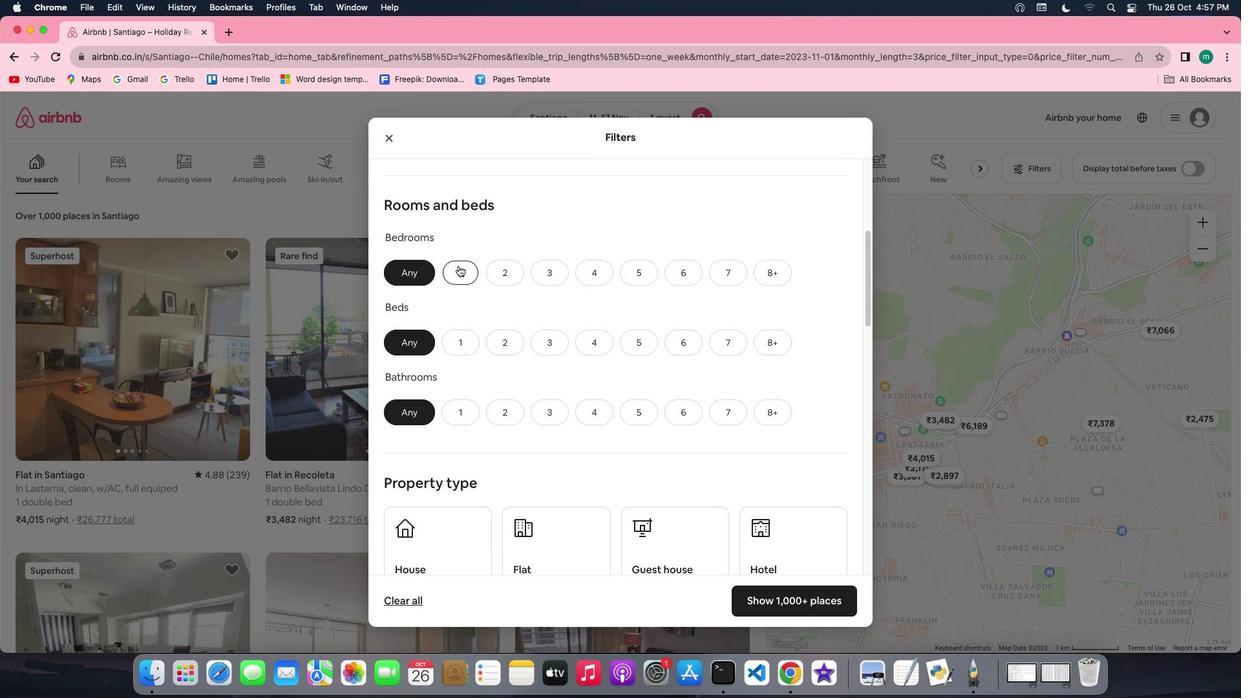
Action: Mouse moved to (467, 344)
Screenshot: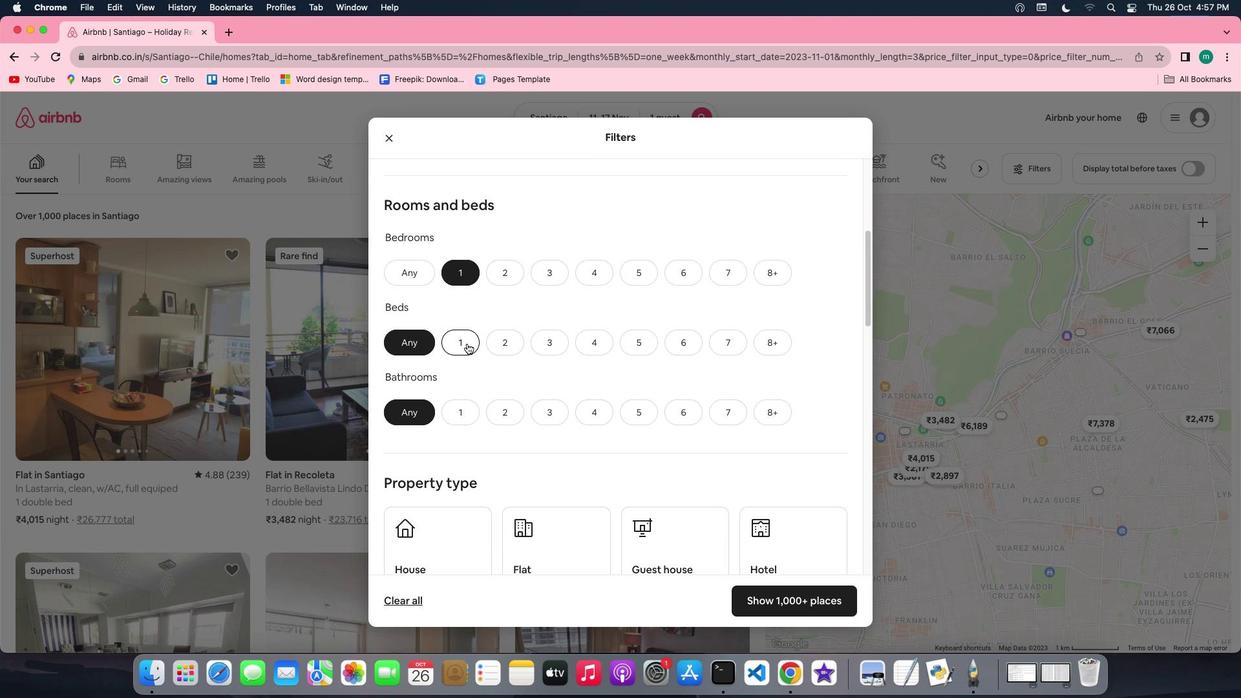 
Action: Mouse pressed left at (467, 344)
Screenshot: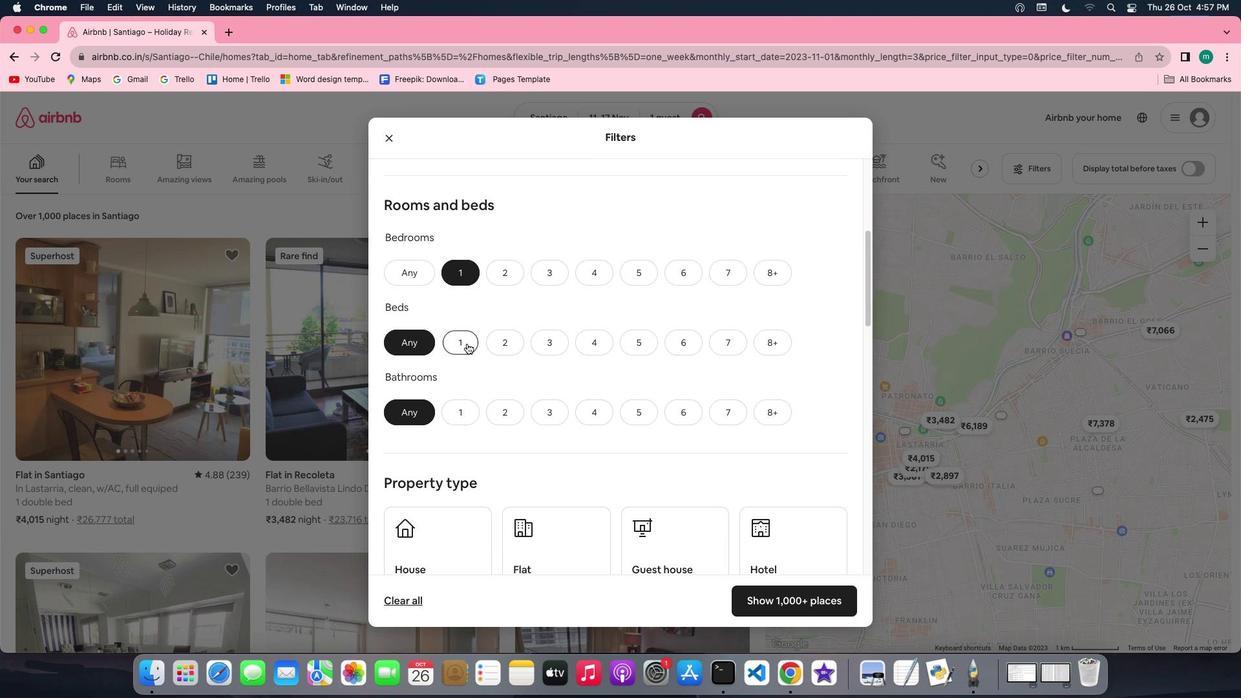
Action: Mouse moved to (461, 405)
Screenshot: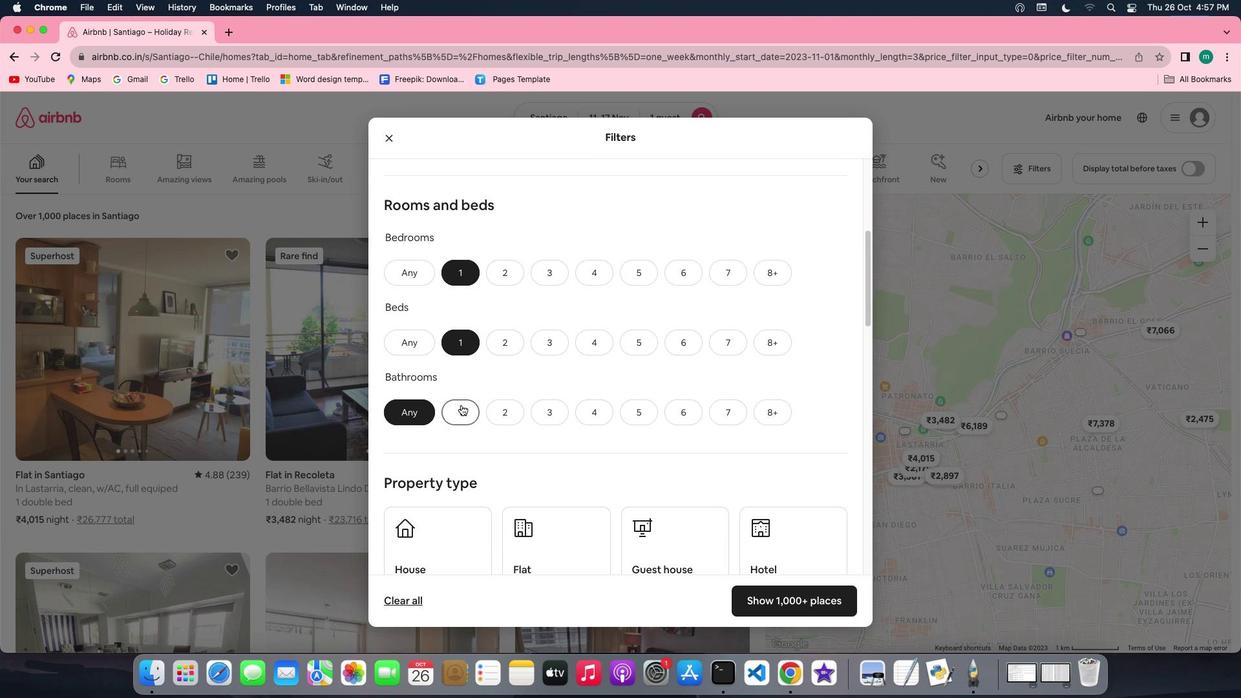 
Action: Mouse pressed left at (461, 405)
Screenshot: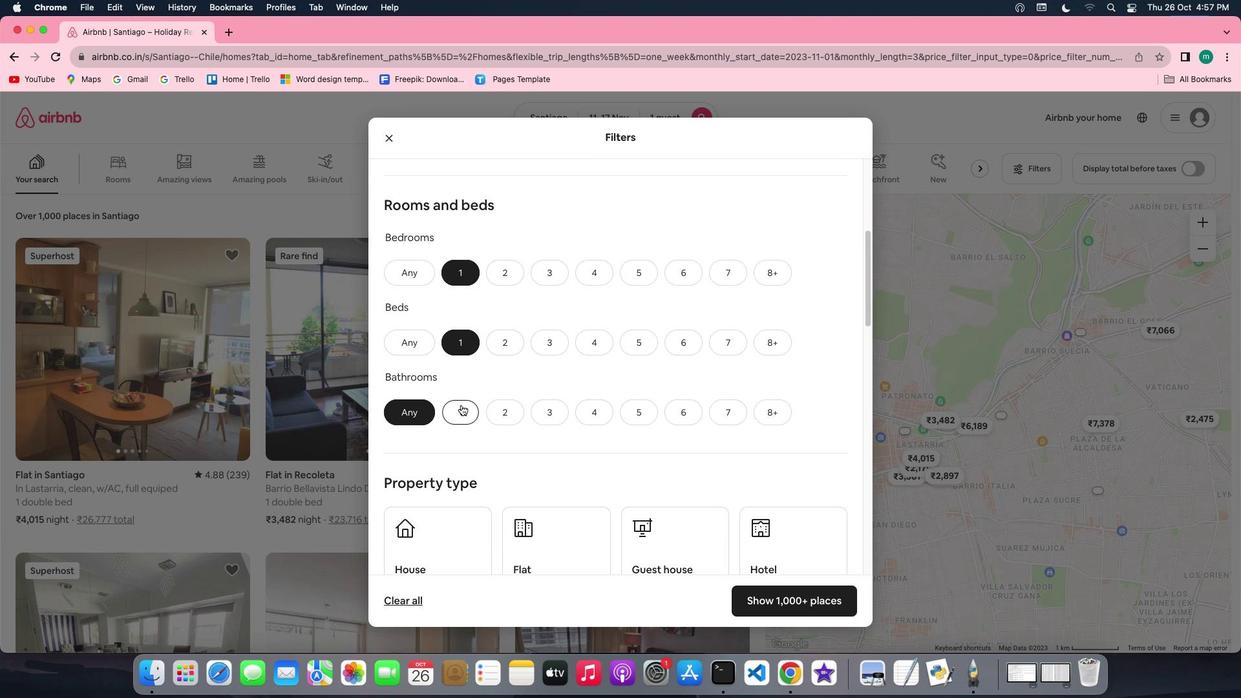 
Action: Mouse moved to (679, 414)
Screenshot: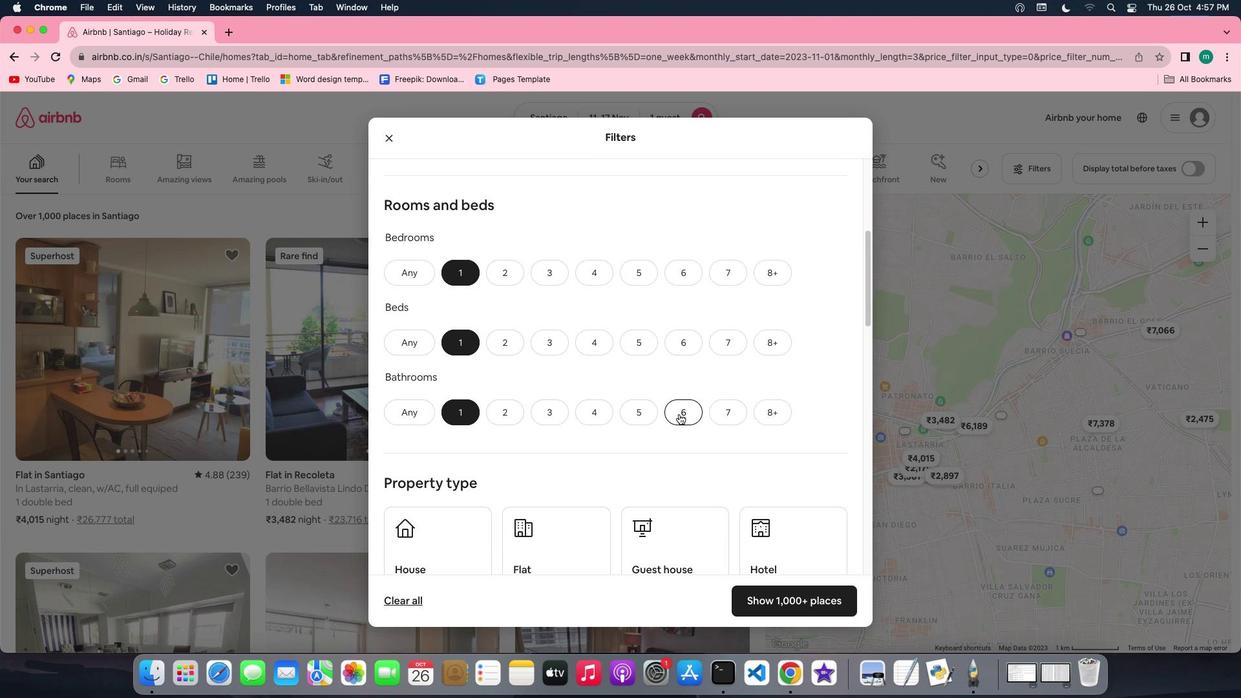 
Action: Mouse scrolled (679, 414) with delta (0, 0)
Screenshot: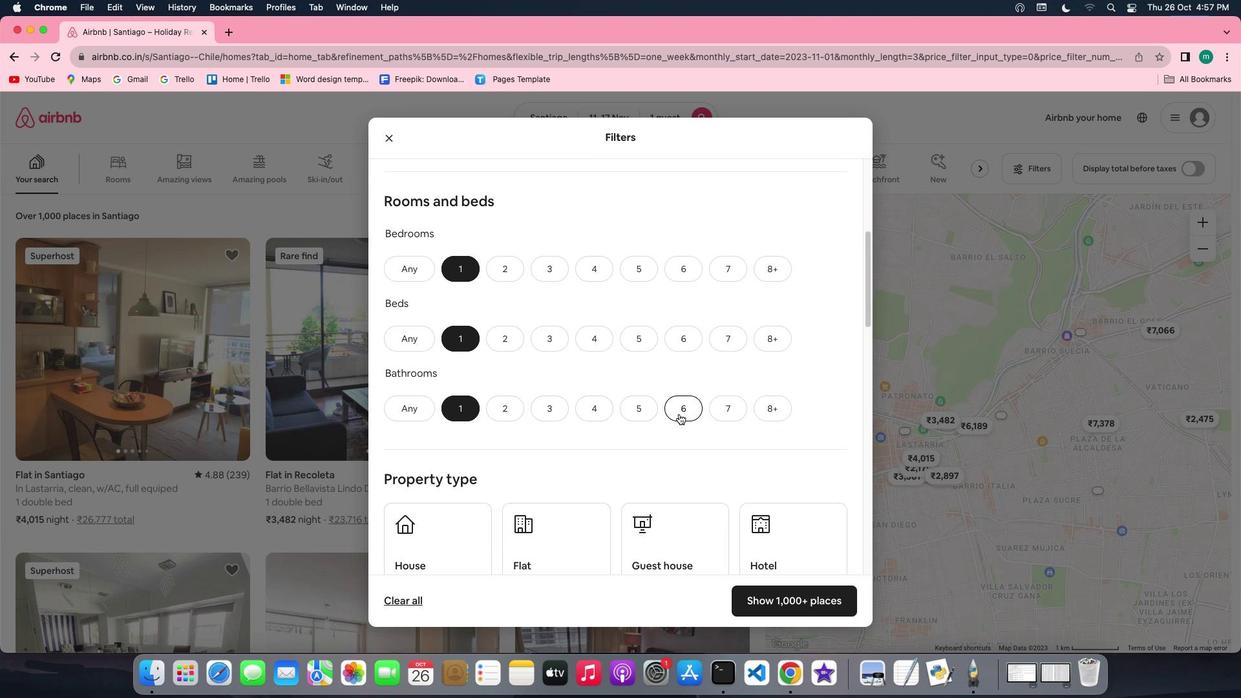 
Action: Mouse scrolled (679, 414) with delta (0, 0)
Screenshot: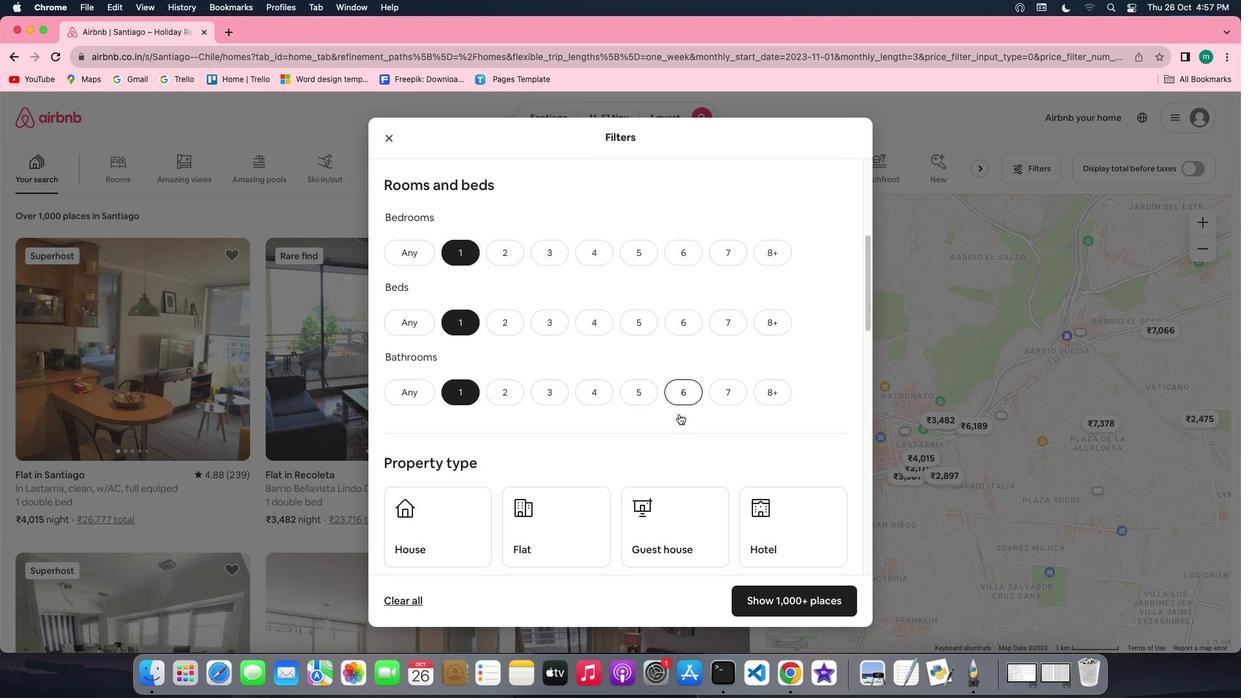 
Action: Mouse scrolled (679, 414) with delta (0, -1)
Screenshot: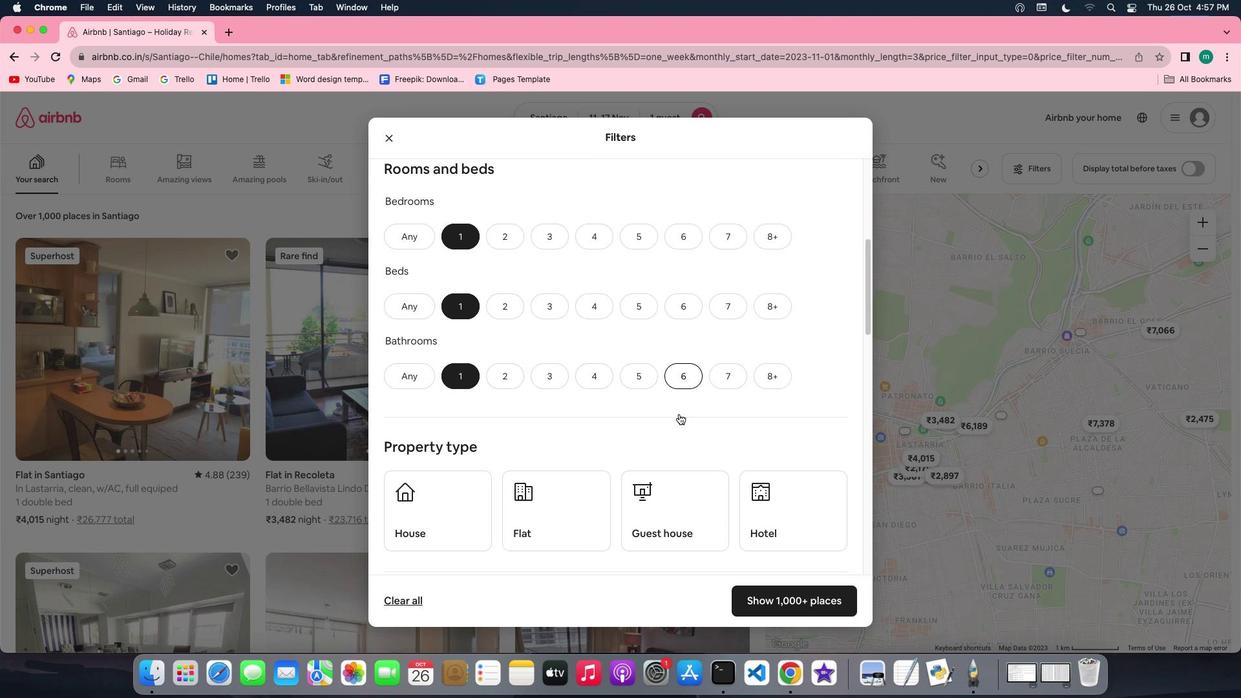 
Action: Mouse scrolled (679, 414) with delta (0, 0)
Screenshot: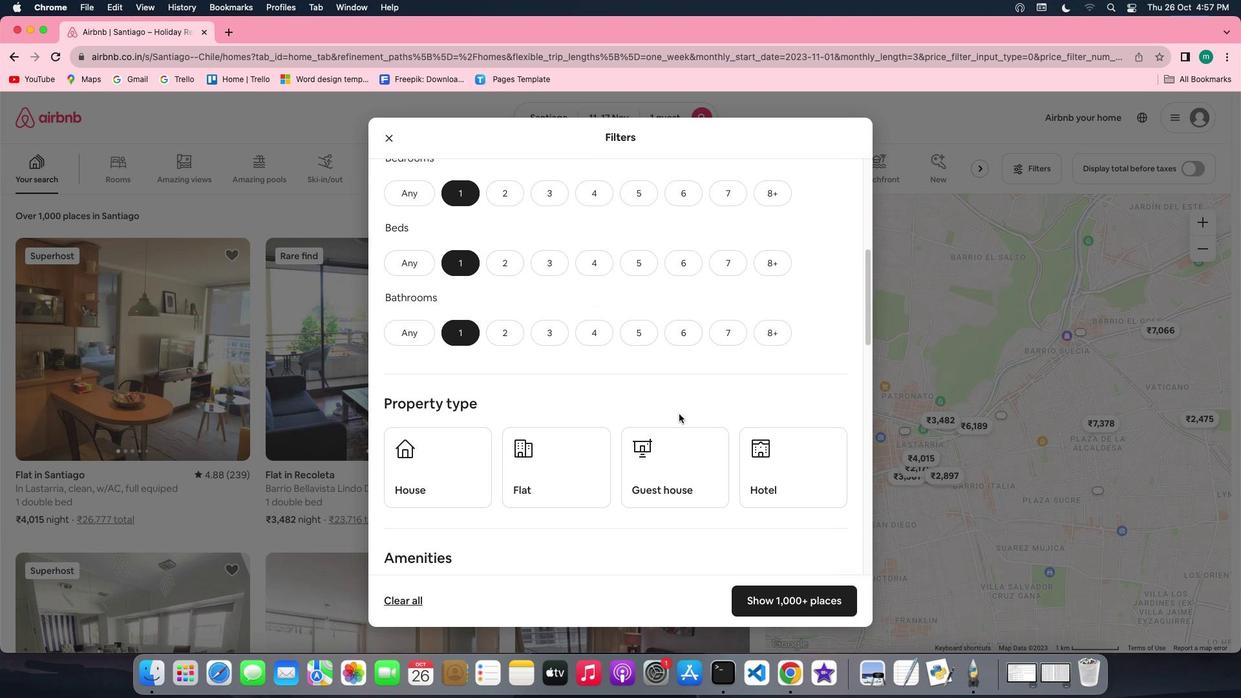 
Action: Mouse scrolled (679, 414) with delta (0, 0)
Screenshot: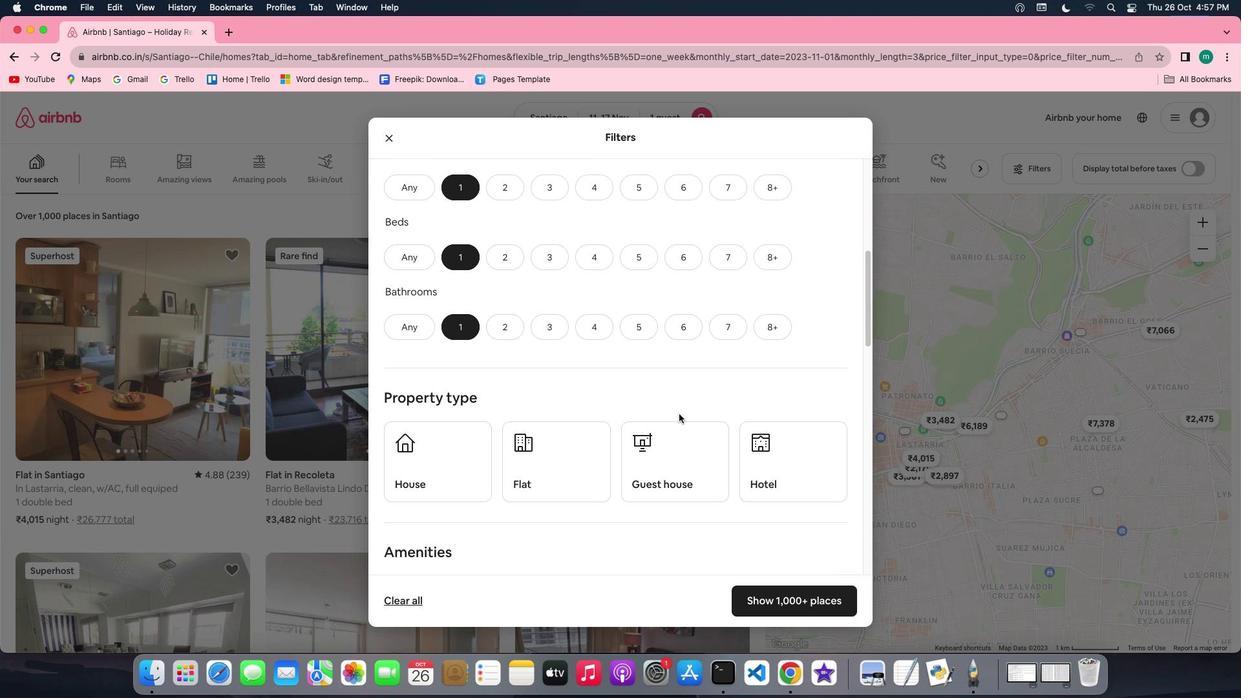 
Action: Mouse scrolled (679, 414) with delta (0, 0)
Screenshot: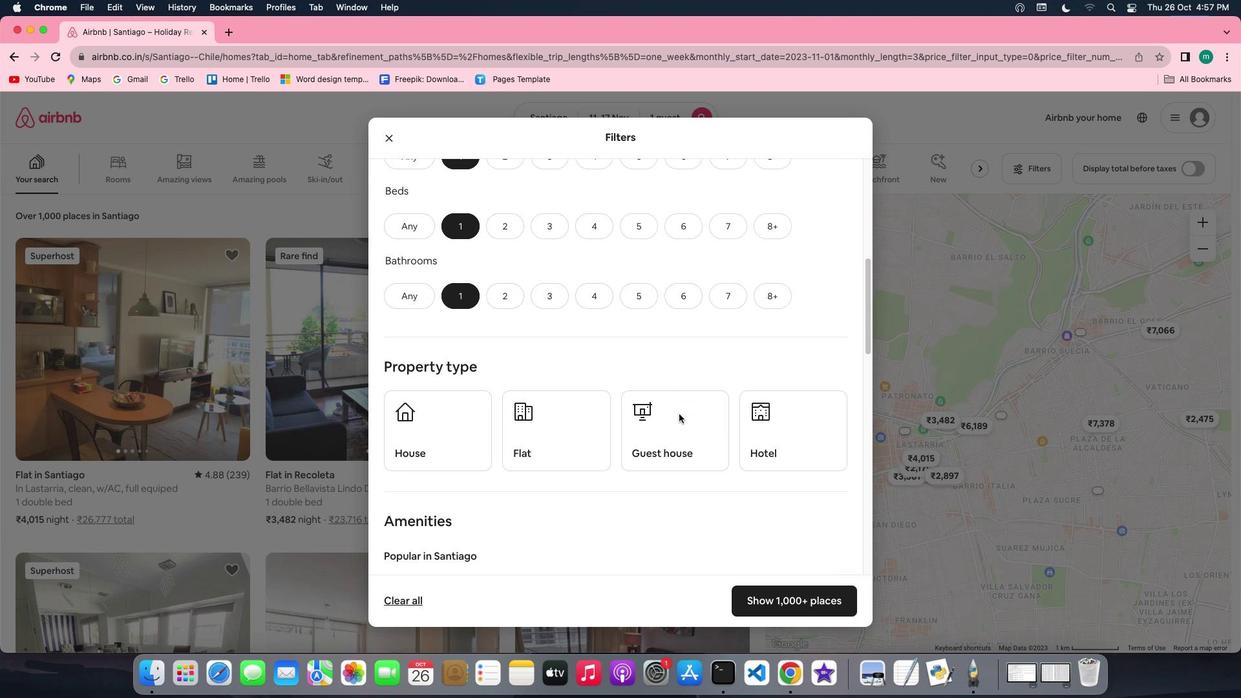 
Action: Mouse scrolled (679, 414) with delta (0, 0)
Screenshot: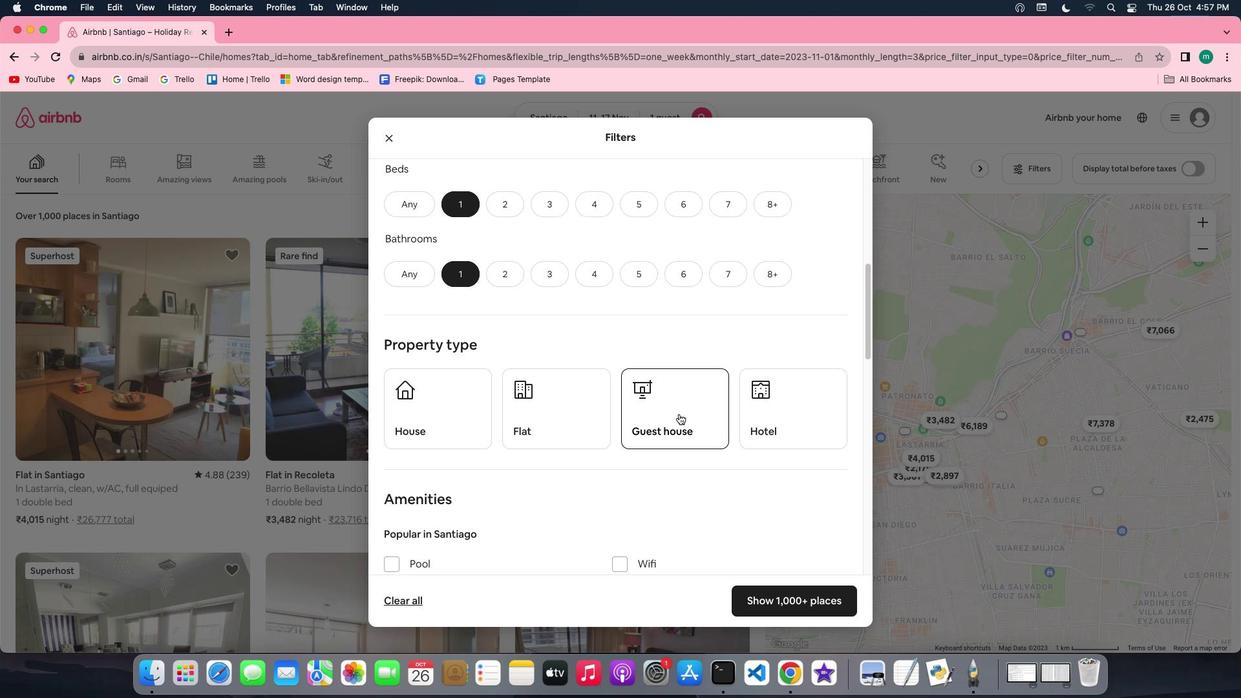 
Action: Mouse scrolled (679, 414) with delta (0, 0)
Screenshot: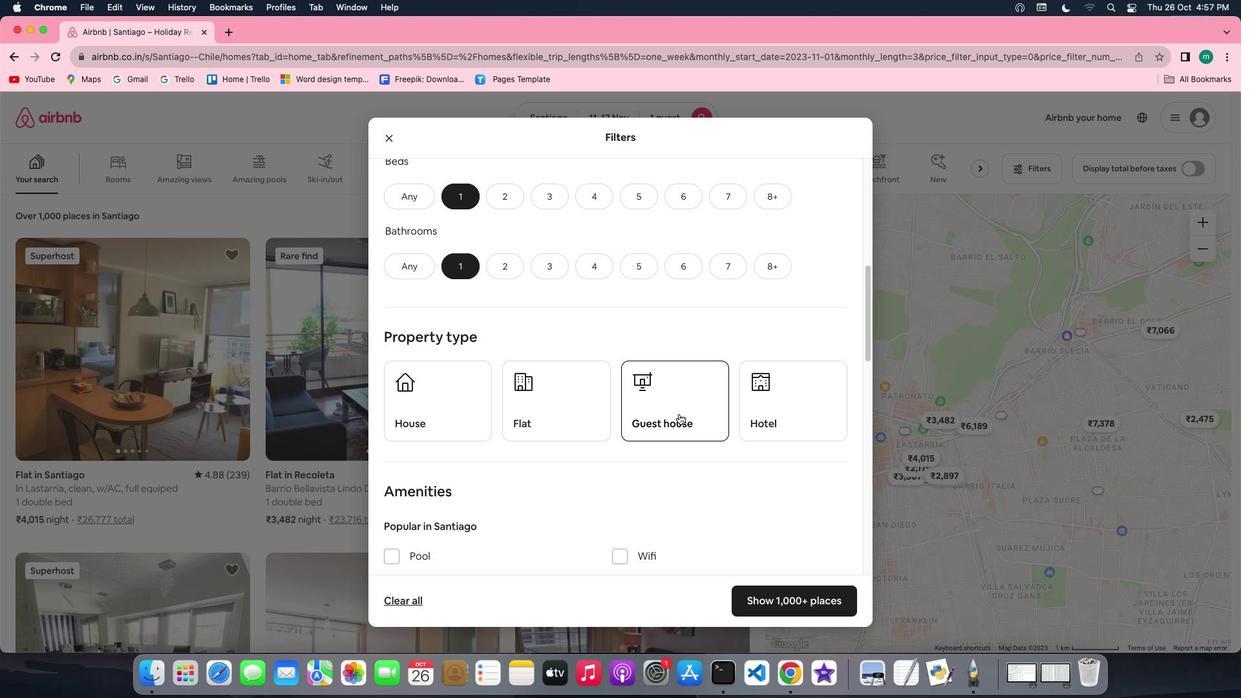 
Action: Mouse scrolled (679, 414) with delta (0, 0)
Screenshot: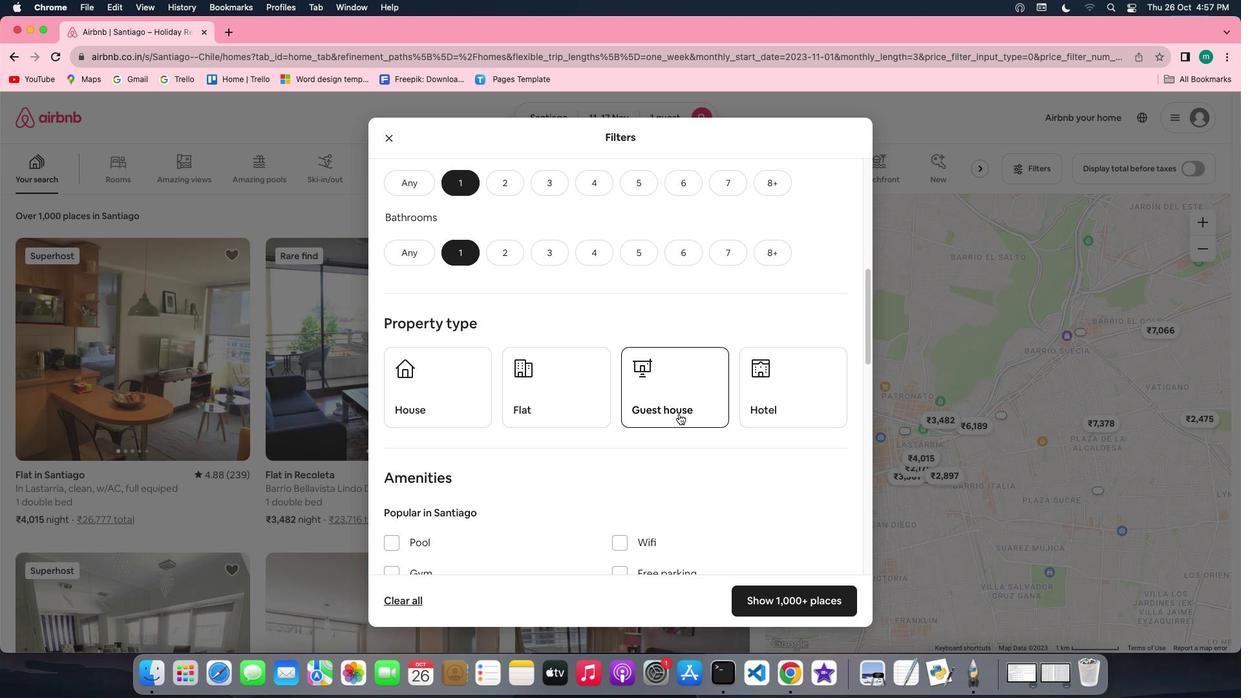 
Action: Mouse scrolled (679, 414) with delta (0, 0)
Screenshot: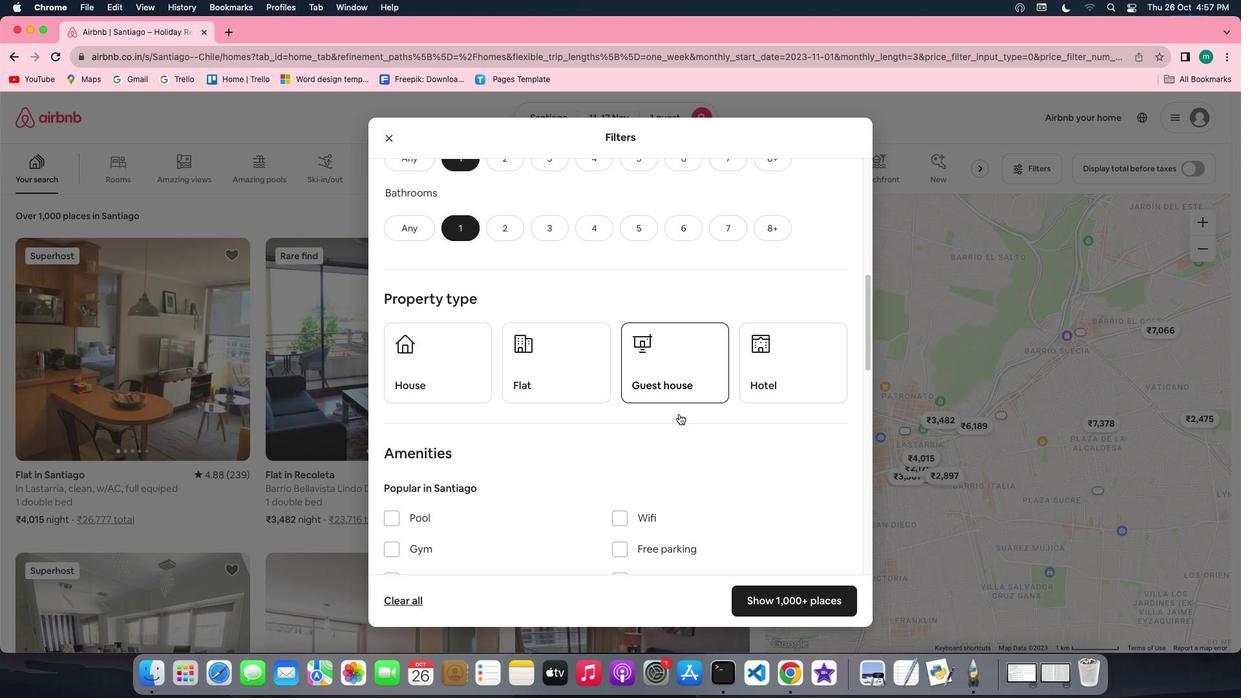
Action: Mouse scrolled (679, 414) with delta (0, 0)
Screenshot: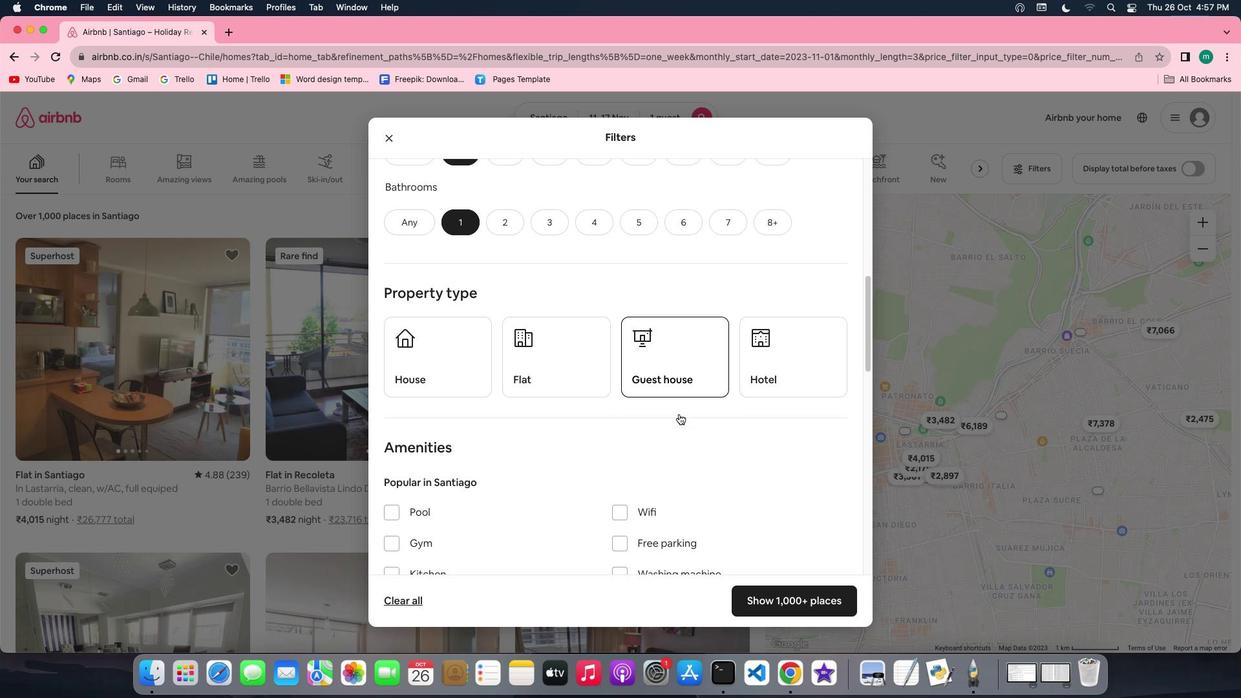 
Action: Mouse scrolled (679, 414) with delta (0, 0)
Screenshot: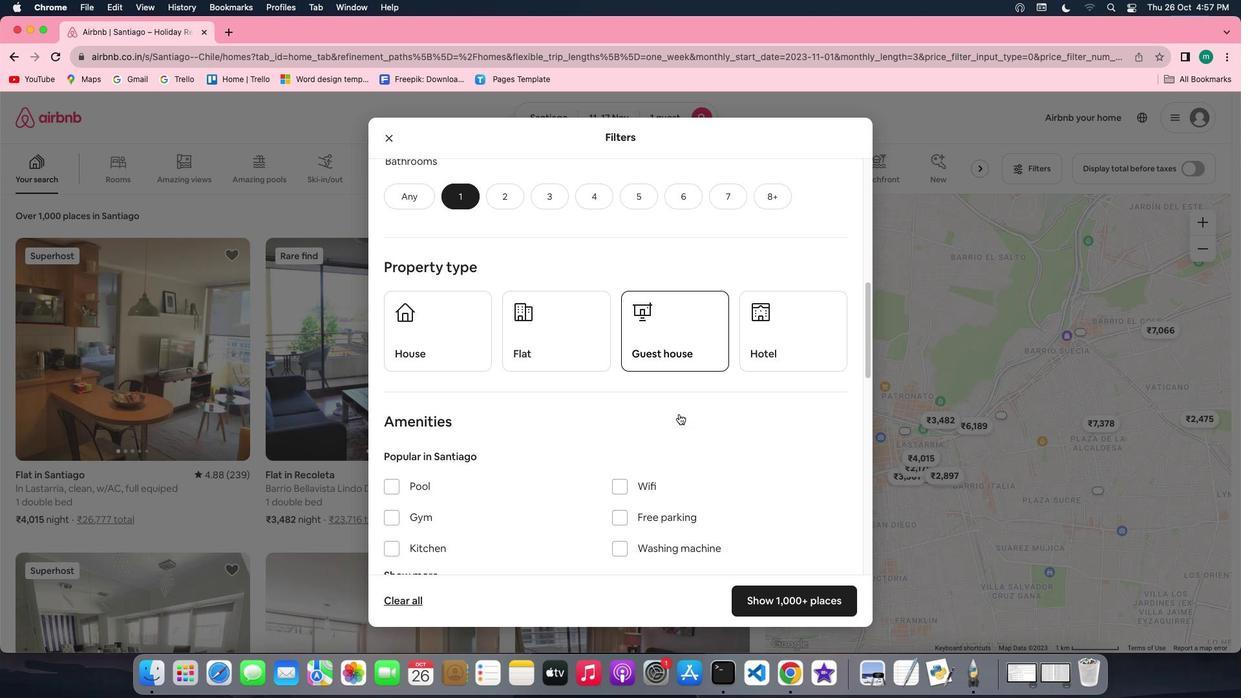 
Action: Mouse moved to (787, 342)
Screenshot: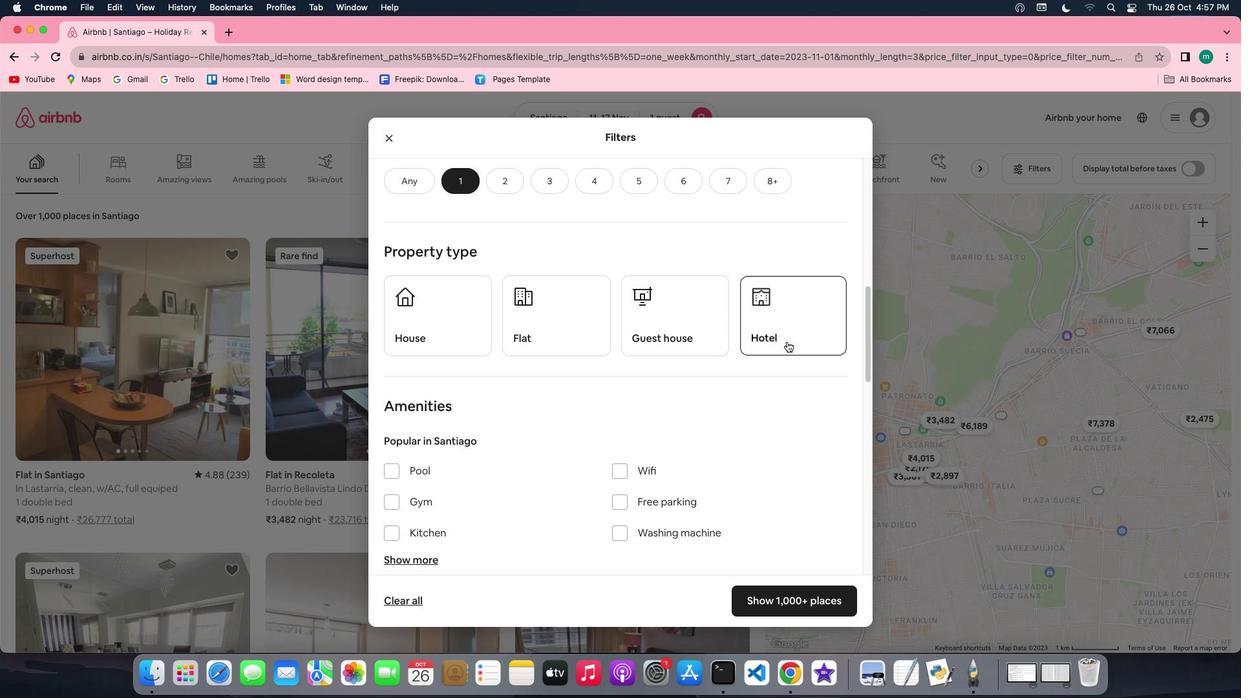 
Action: Mouse pressed left at (787, 342)
Screenshot: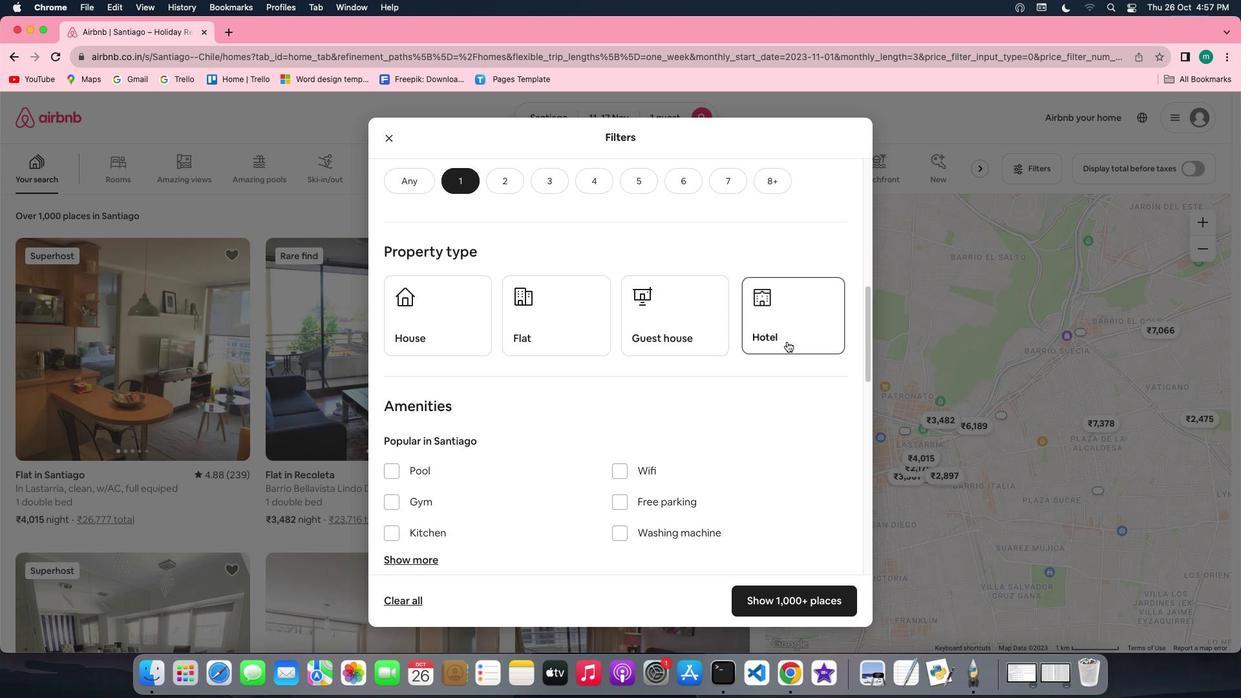 
Action: Mouse moved to (744, 463)
Screenshot: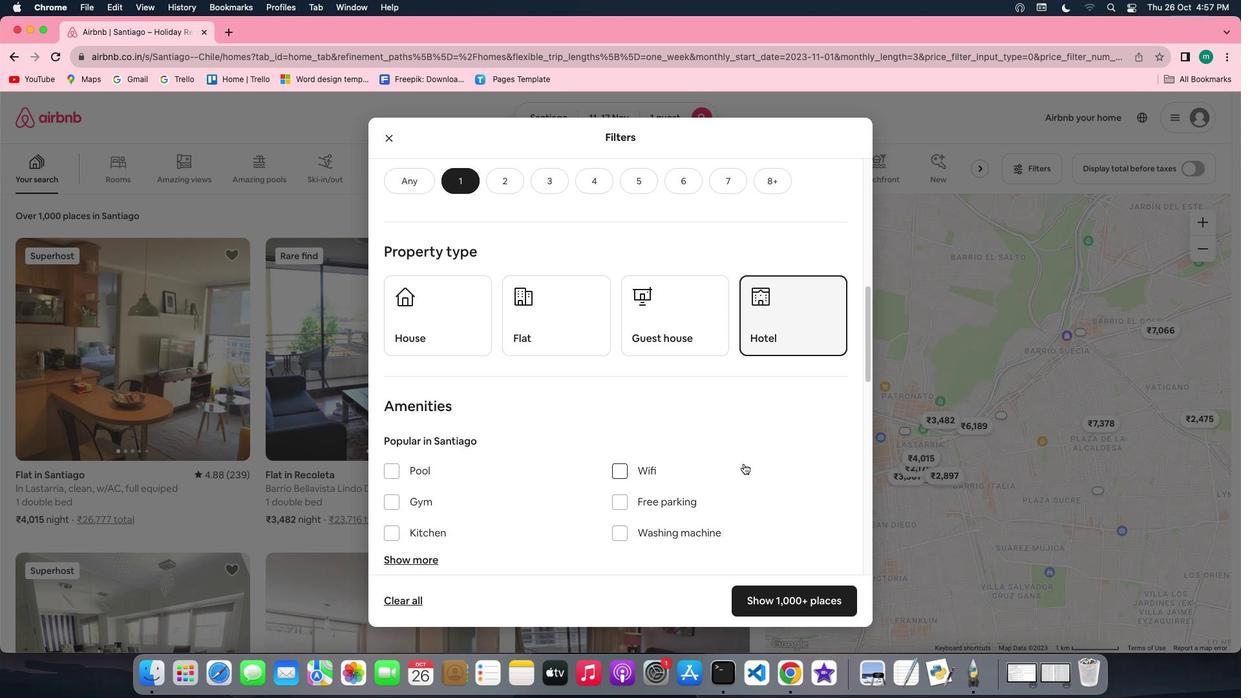 
Action: Mouse scrolled (744, 463) with delta (0, 0)
Screenshot: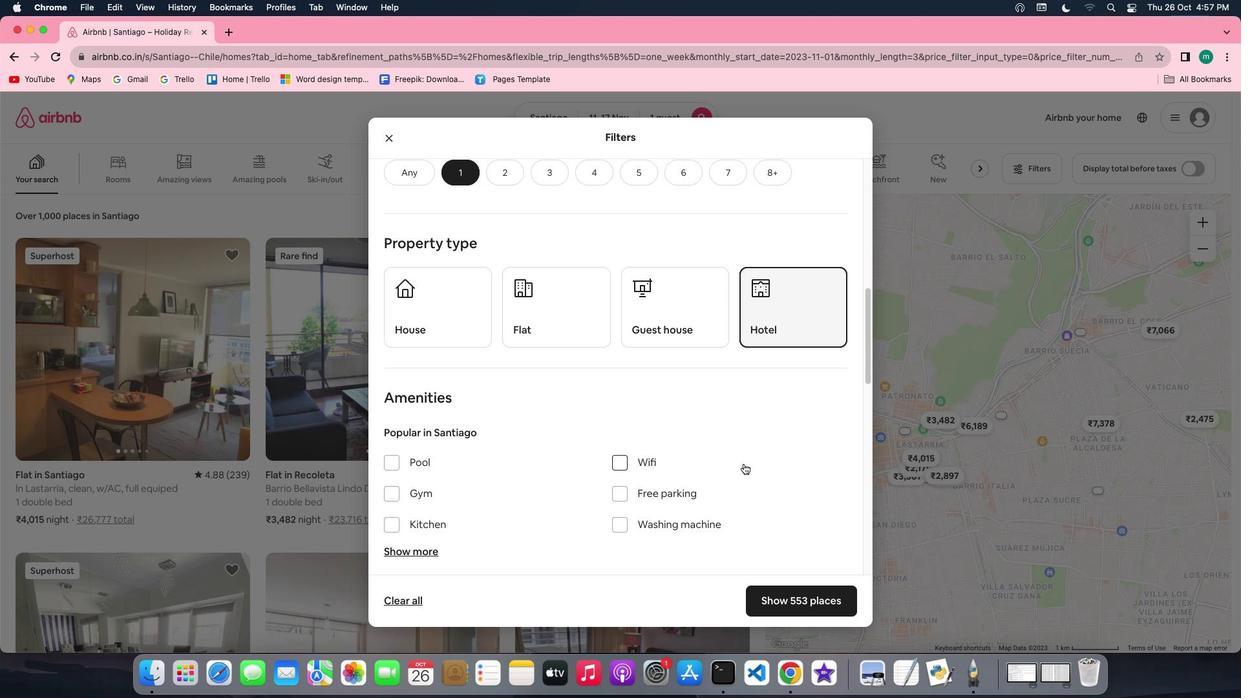 
Action: Mouse scrolled (744, 463) with delta (0, 0)
Screenshot: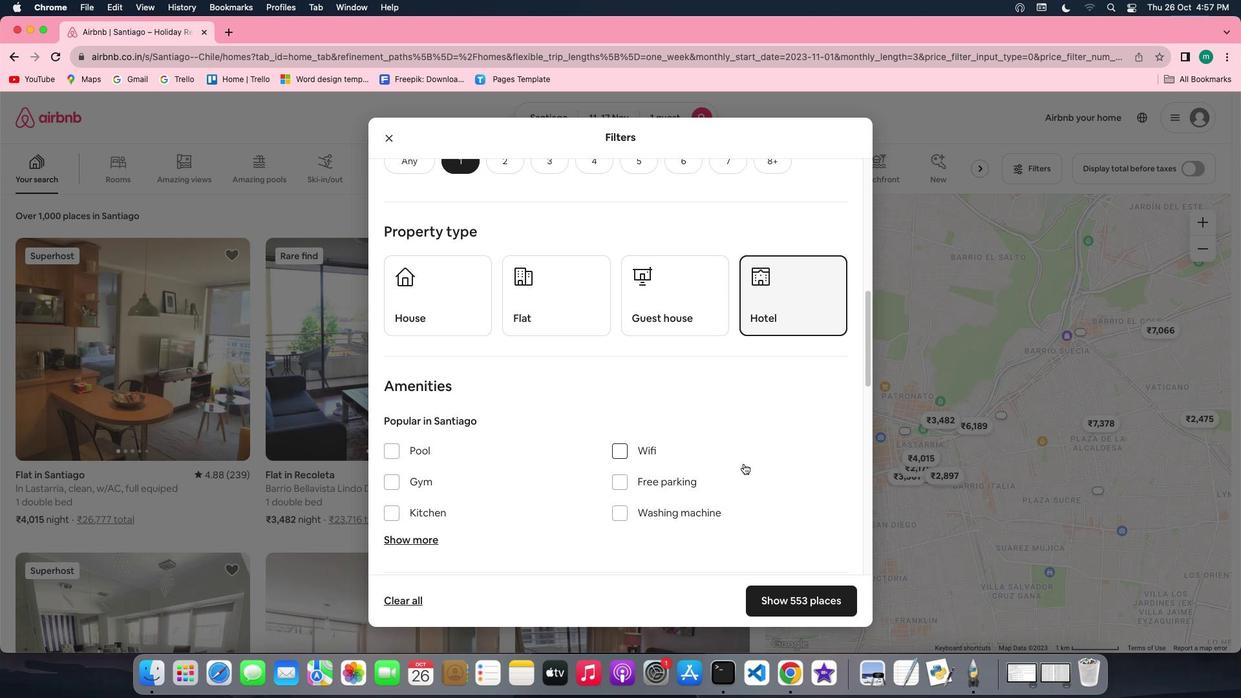 
Action: Mouse scrolled (744, 463) with delta (0, -1)
Screenshot: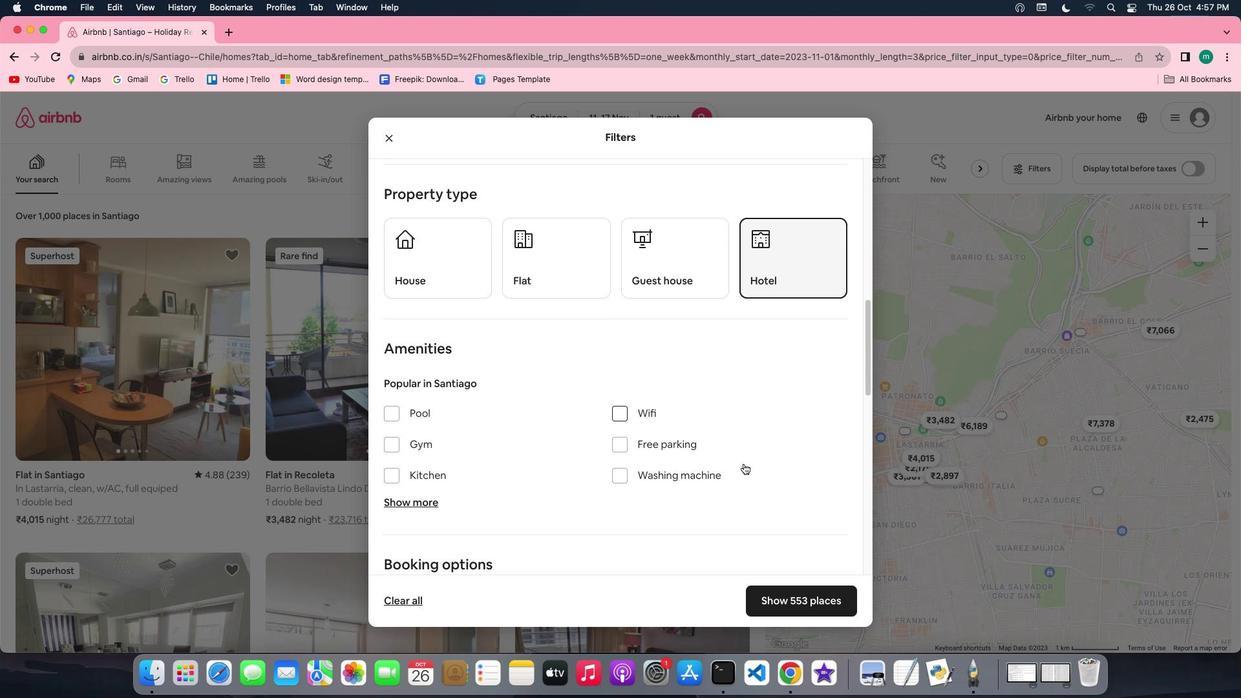 
Action: Mouse scrolled (744, 463) with delta (0, 0)
Screenshot: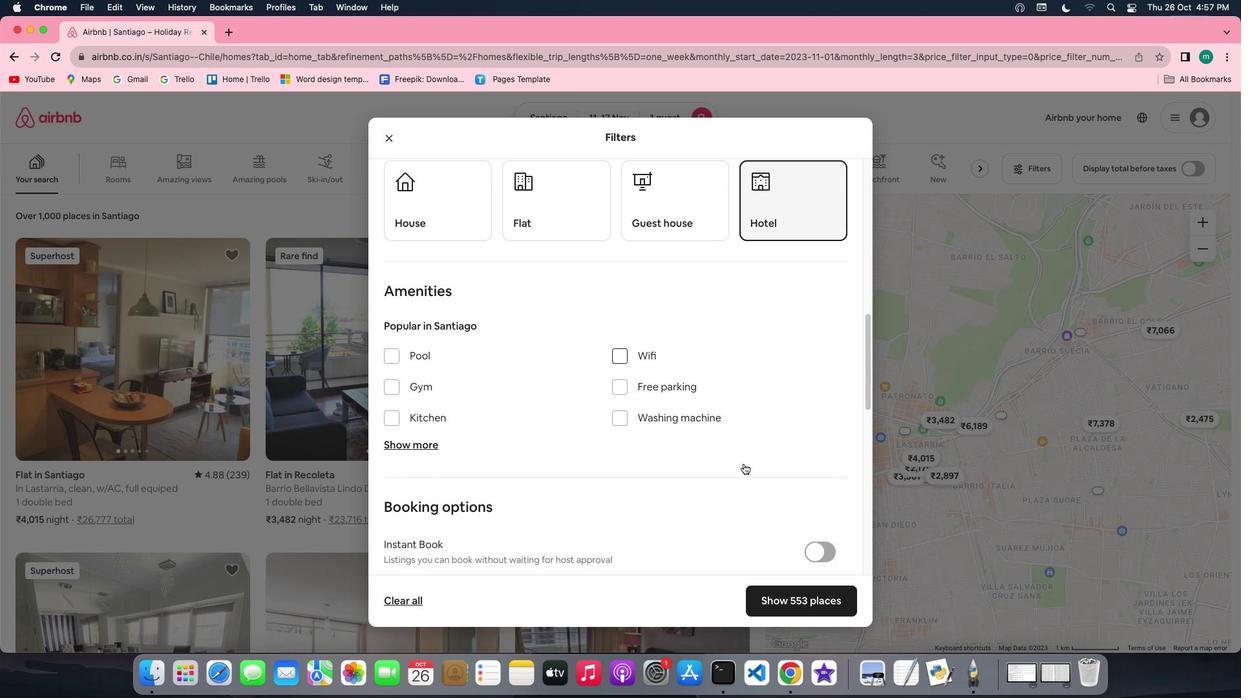 
Action: Mouse scrolled (744, 463) with delta (0, 0)
Screenshot: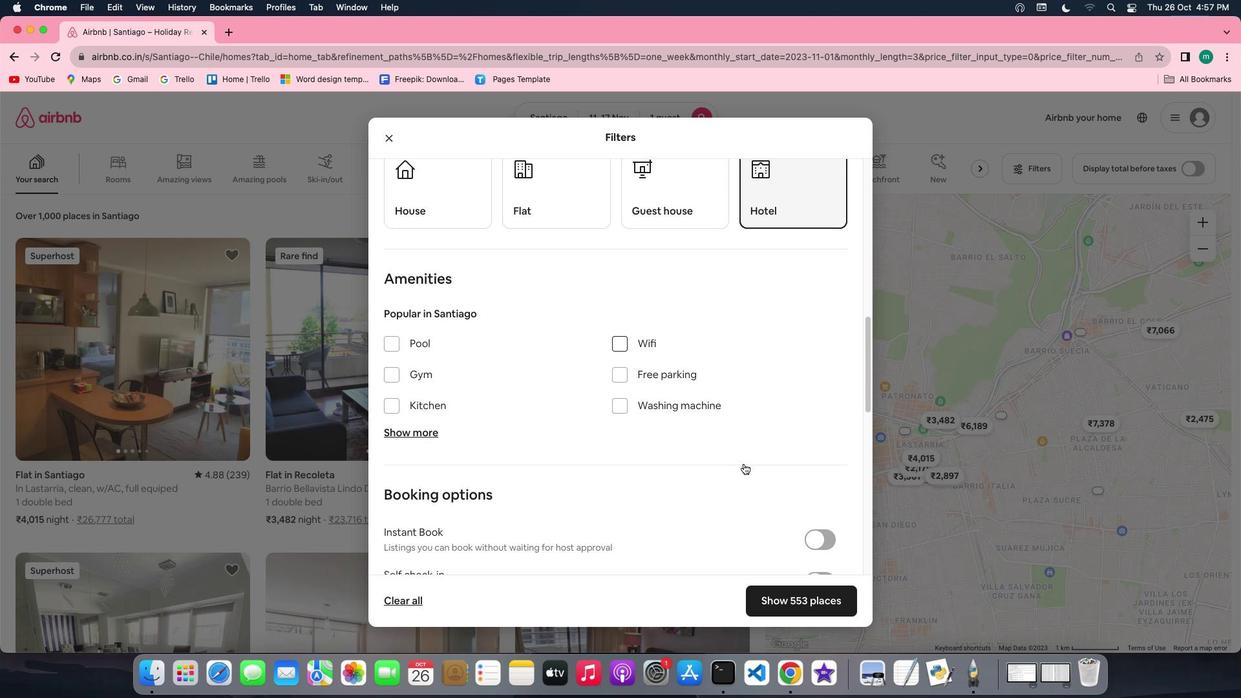 
Action: Mouse scrolled (744, 463) with delta (0, 0)
Screenshot: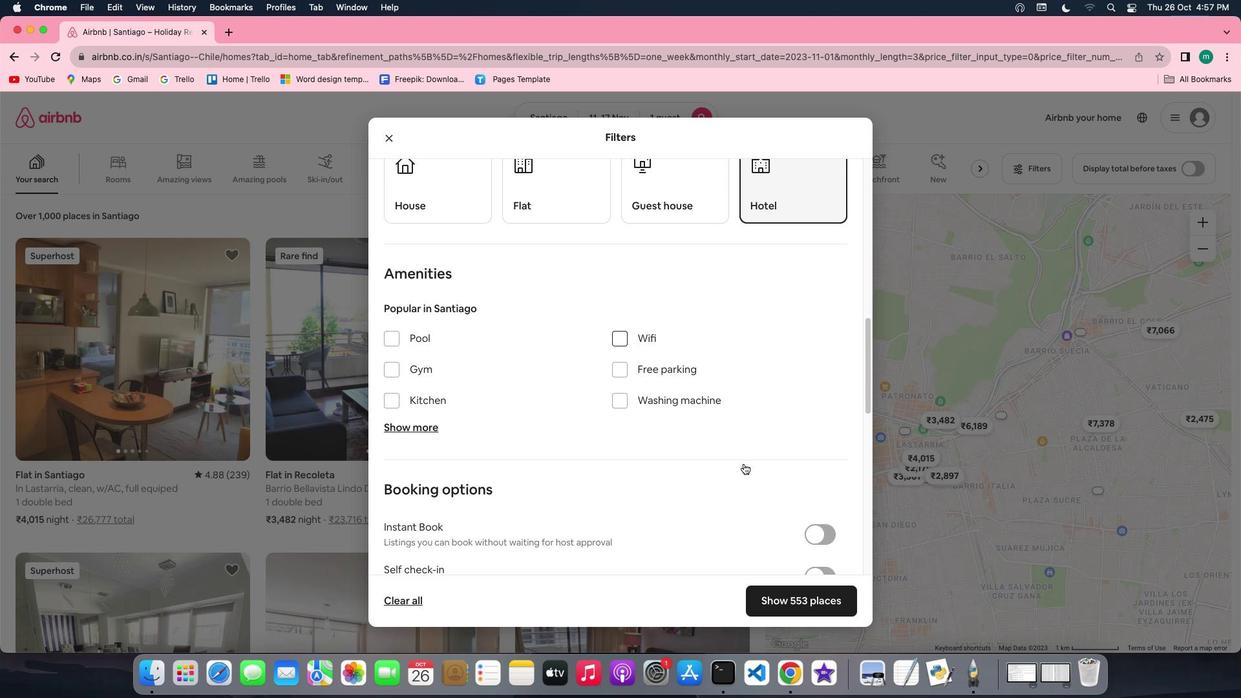 
Action: Mouse scrolled (744, 463) with delta (0, 0)
Screenshot: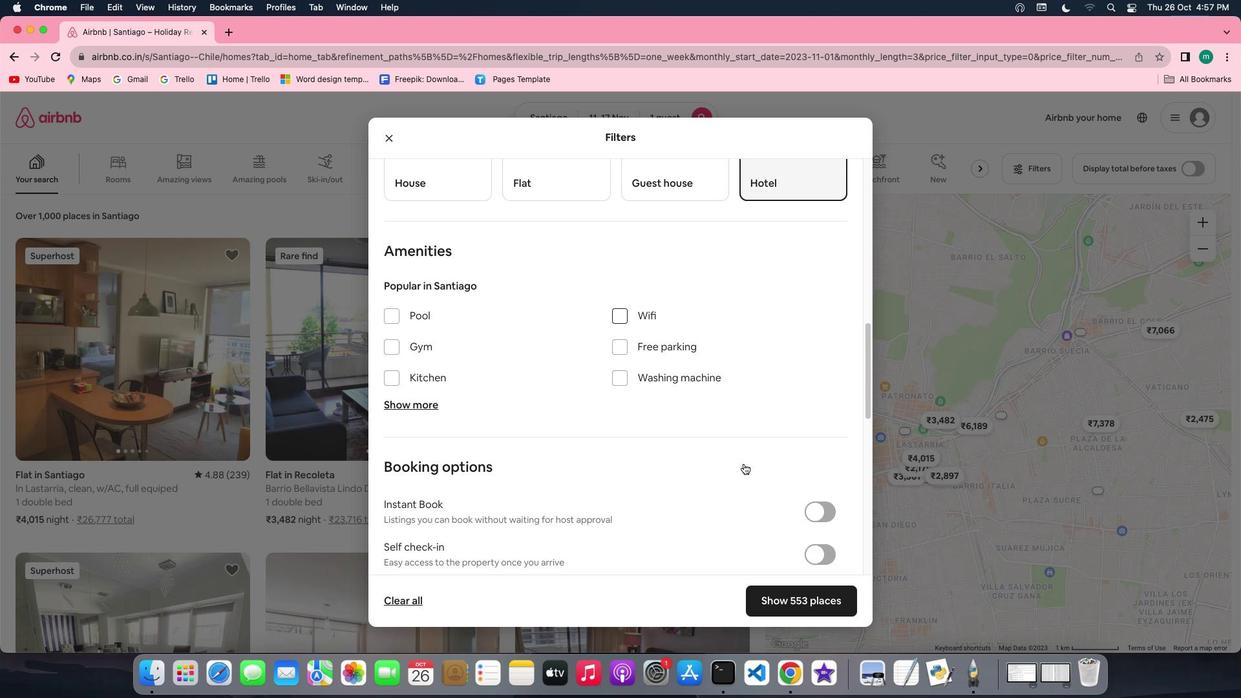 
Action: Mouse scrolled (744, 463) with delta (0, 0)
Screenshot: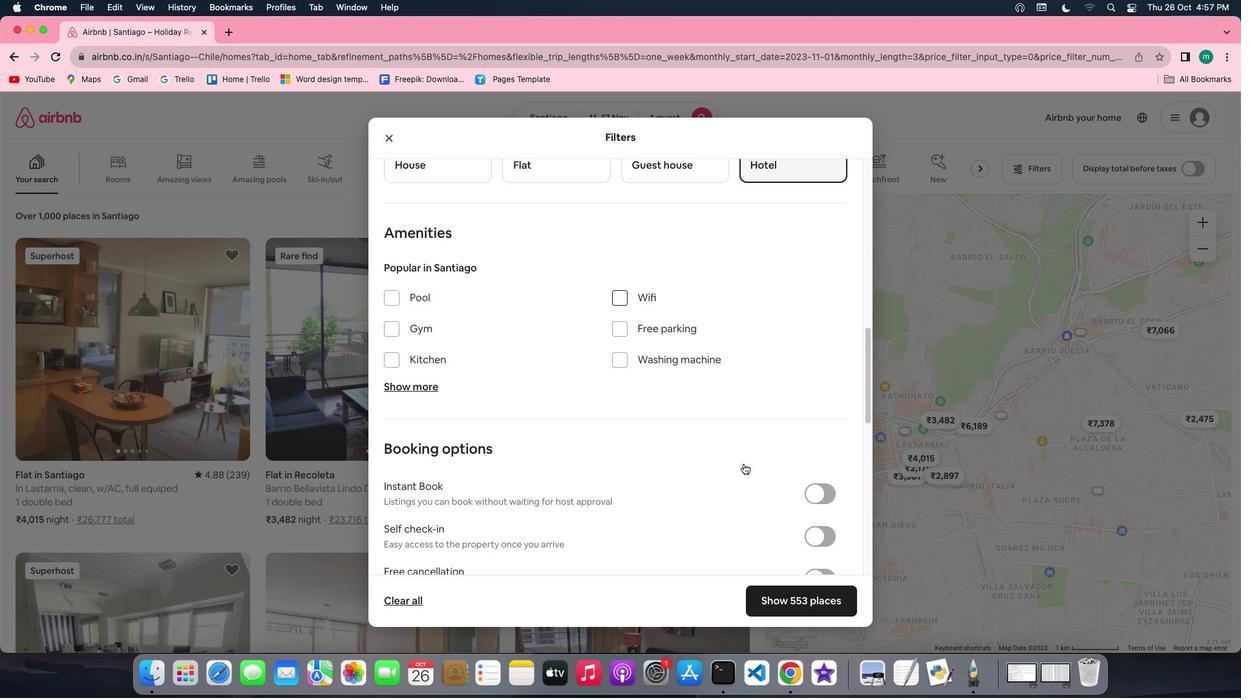 
Action: Mouse scrolled (744, 463) with delta (0, 0)
Screenshot: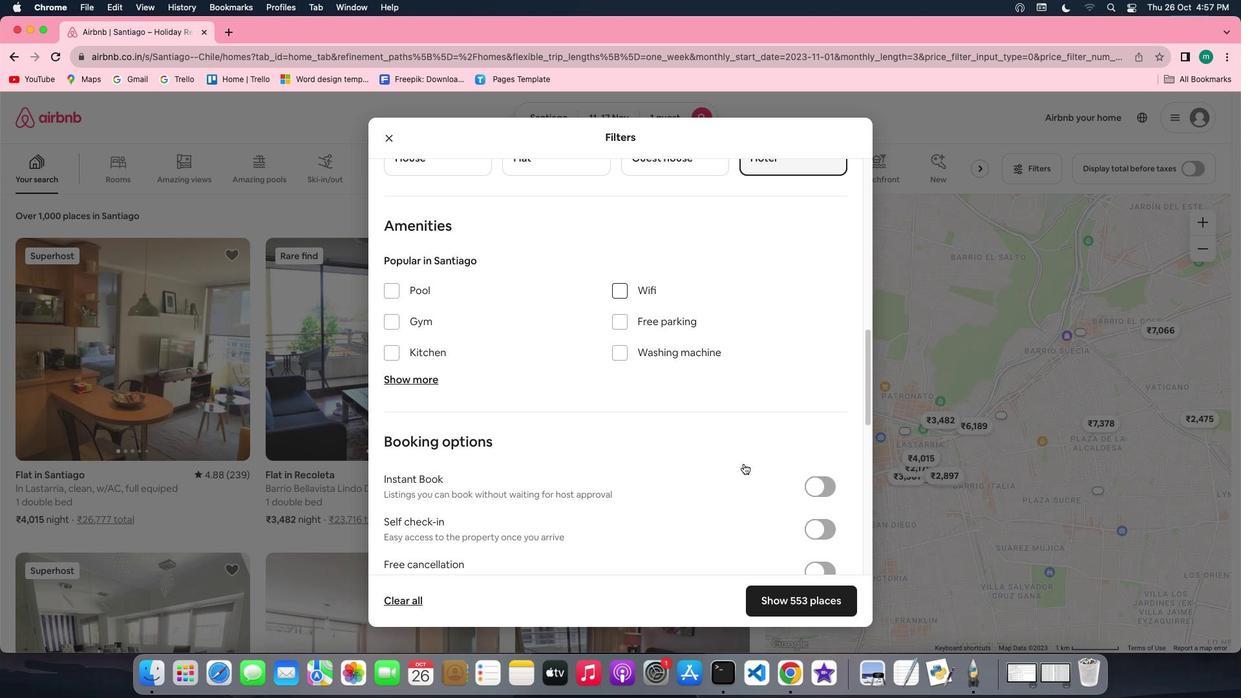 
Action: Mouse scrolled (744, 463) with delta (0, 0)
Screenshot: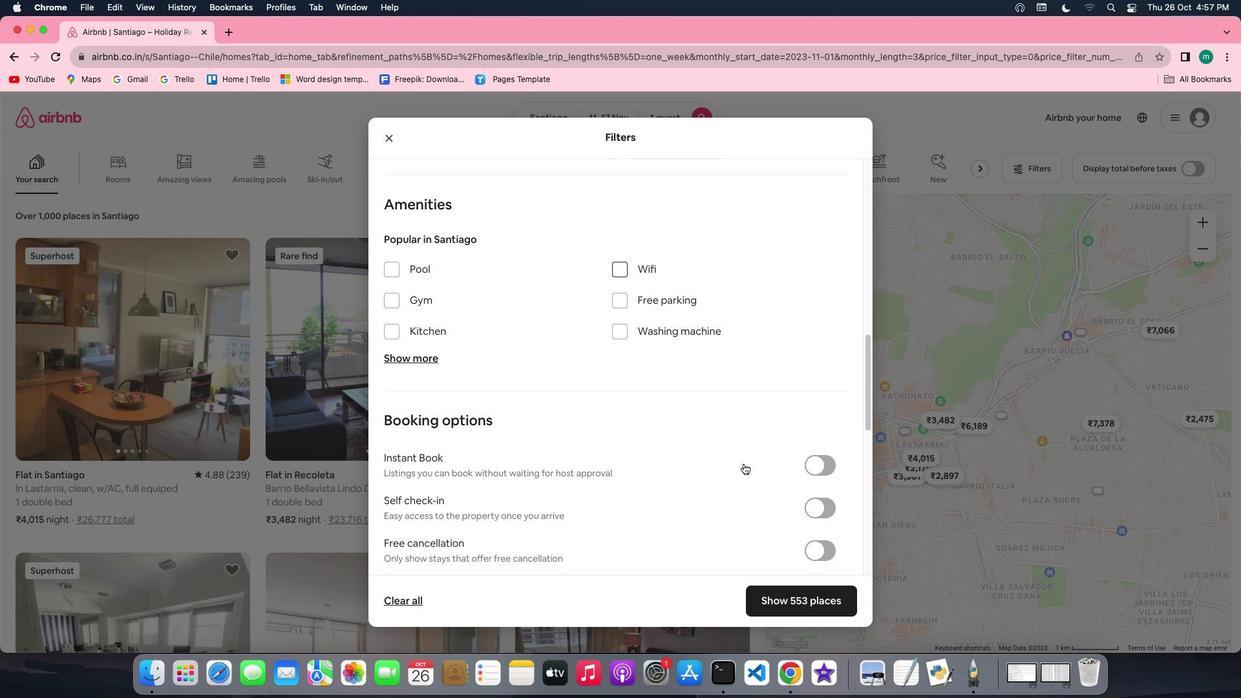 
Action: Mouse moved to (815, 500)
Screenshot: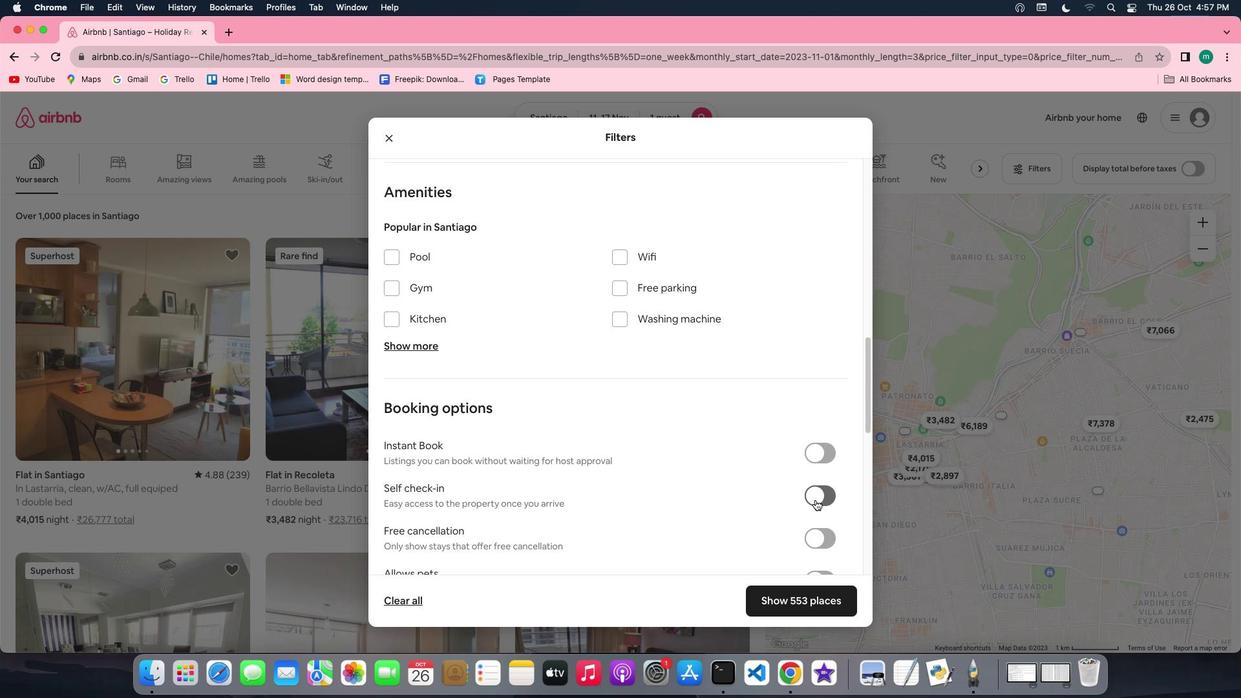 
Action: Mouse pressed left at (815, 500)
Screenshot: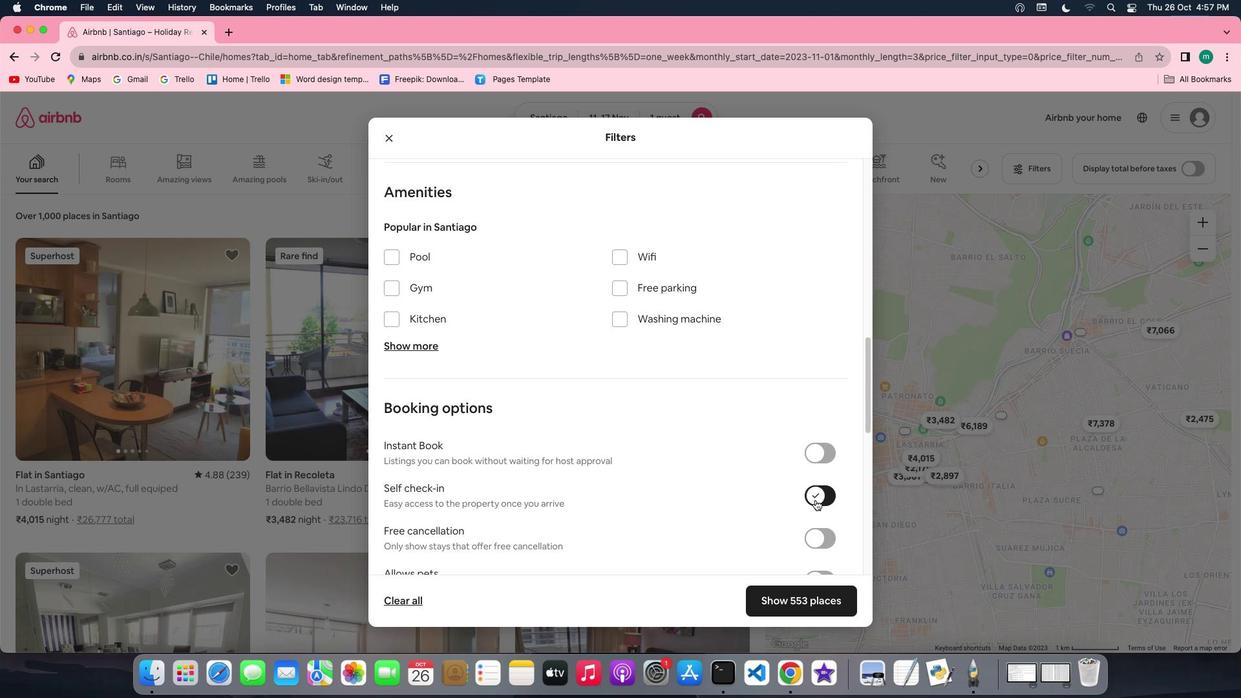 
Action: Mouse moved to (691, 506)
Screenshot: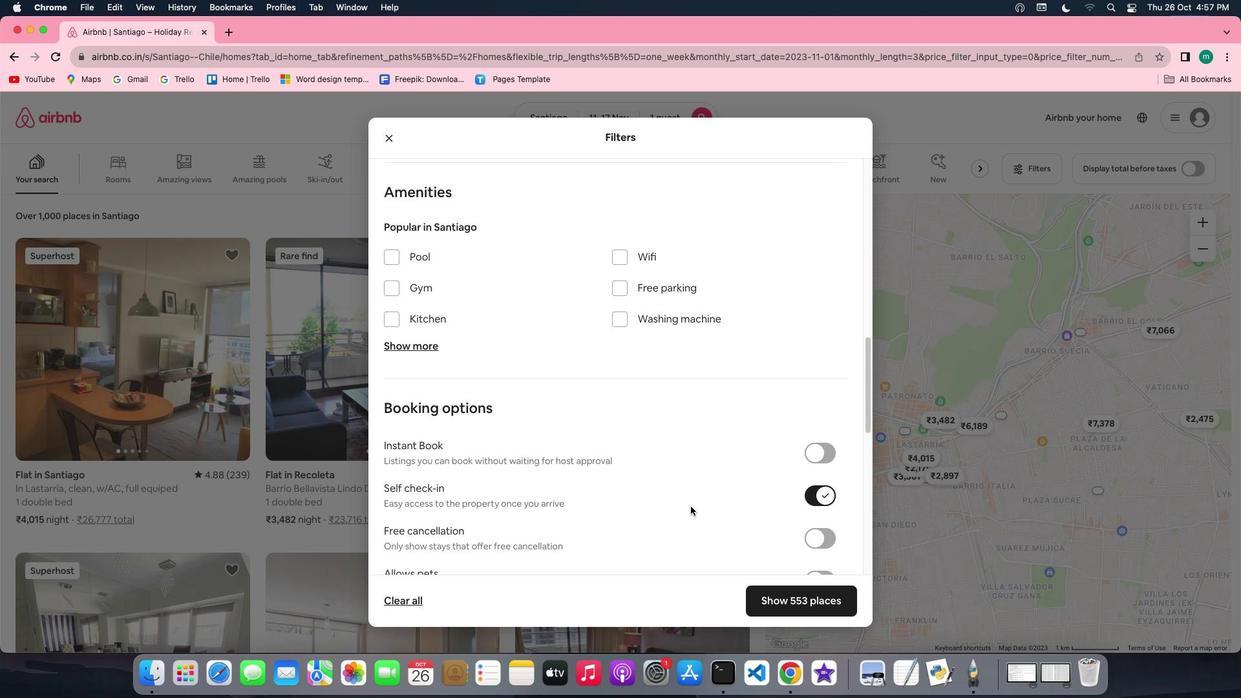
Action: Mouse scrolled (691, 506) with delta (0, 0)
Screenshot: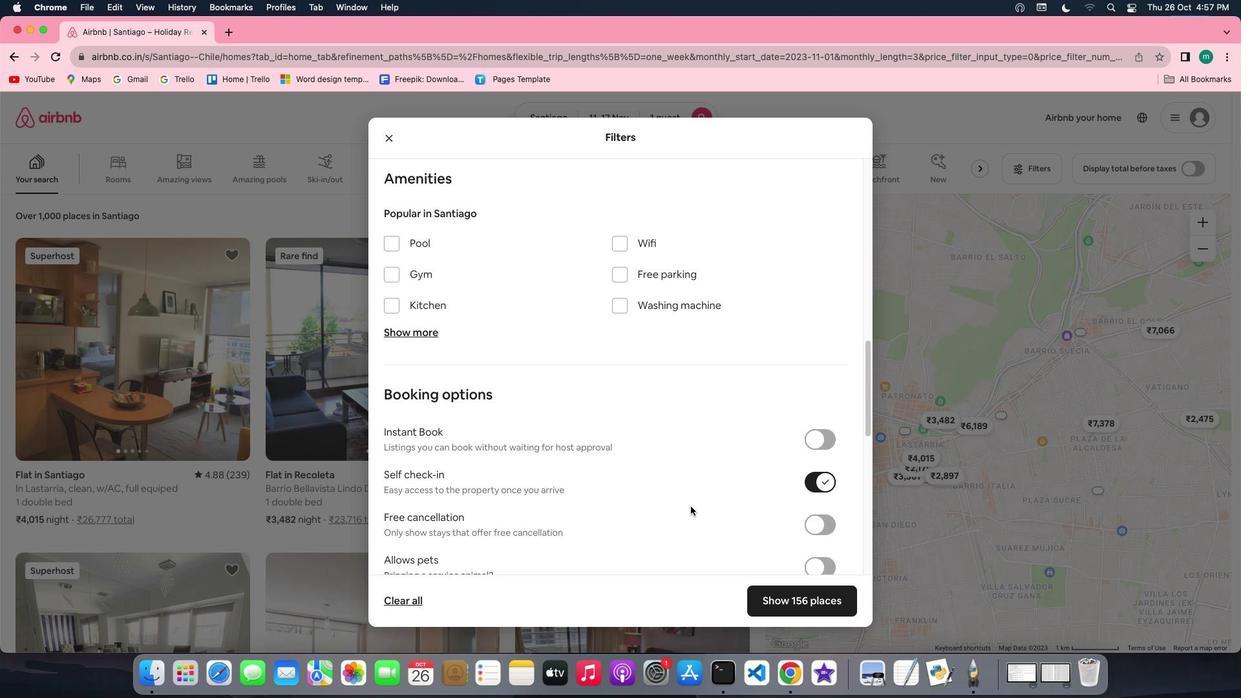 
Action: Mouse scrolled (691, 506) with delta (0, 0)
Screenshot: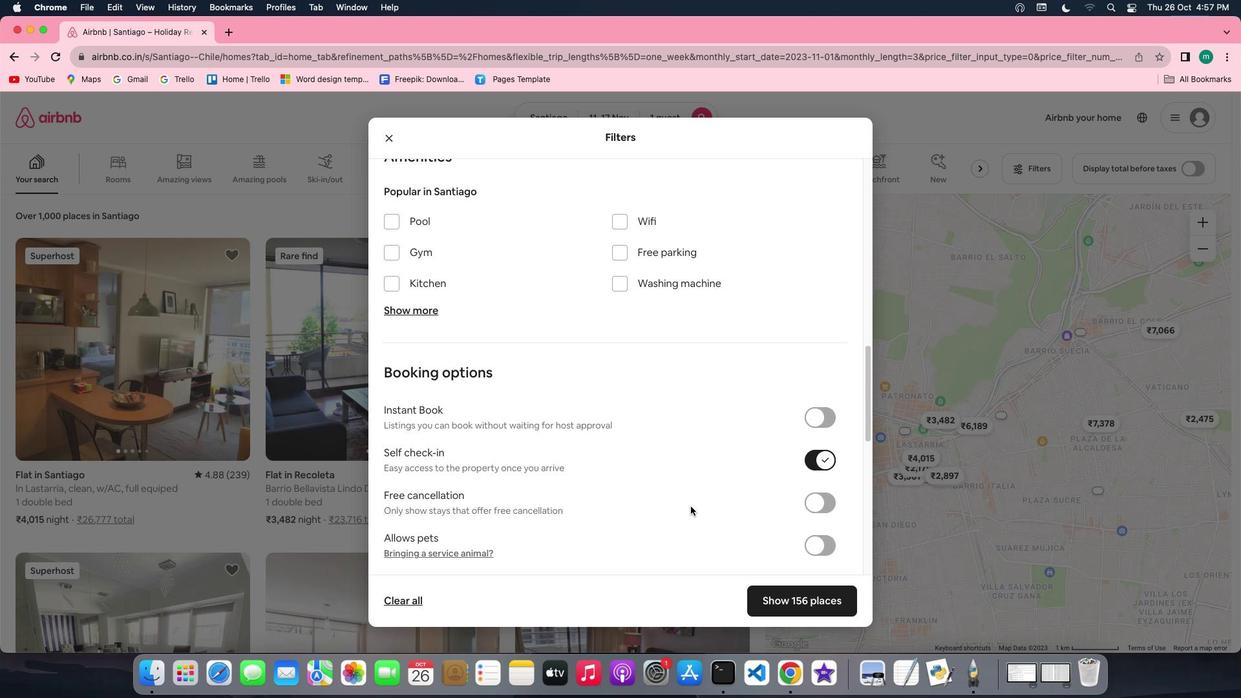 
Action: Mouse scrolled (691, 506) with delta (0, -1)
Screenshot: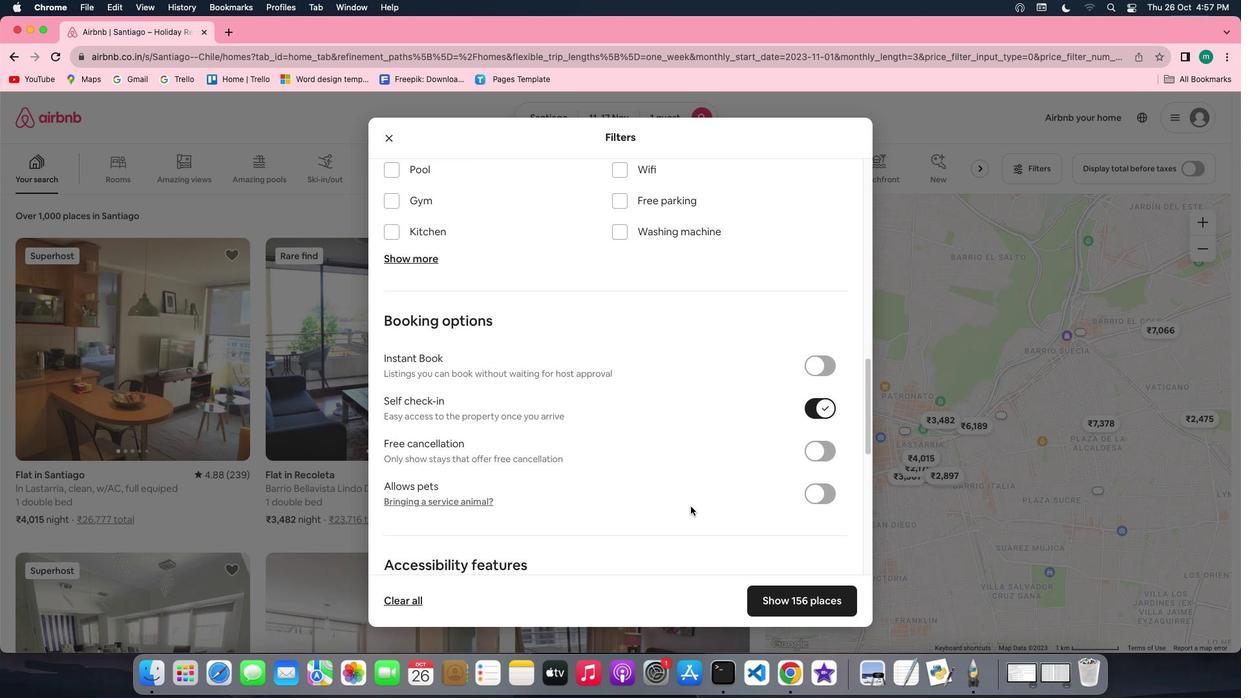 
Action: Mouse scrolled (691, 506) with delta (0, 0)
Screenshot: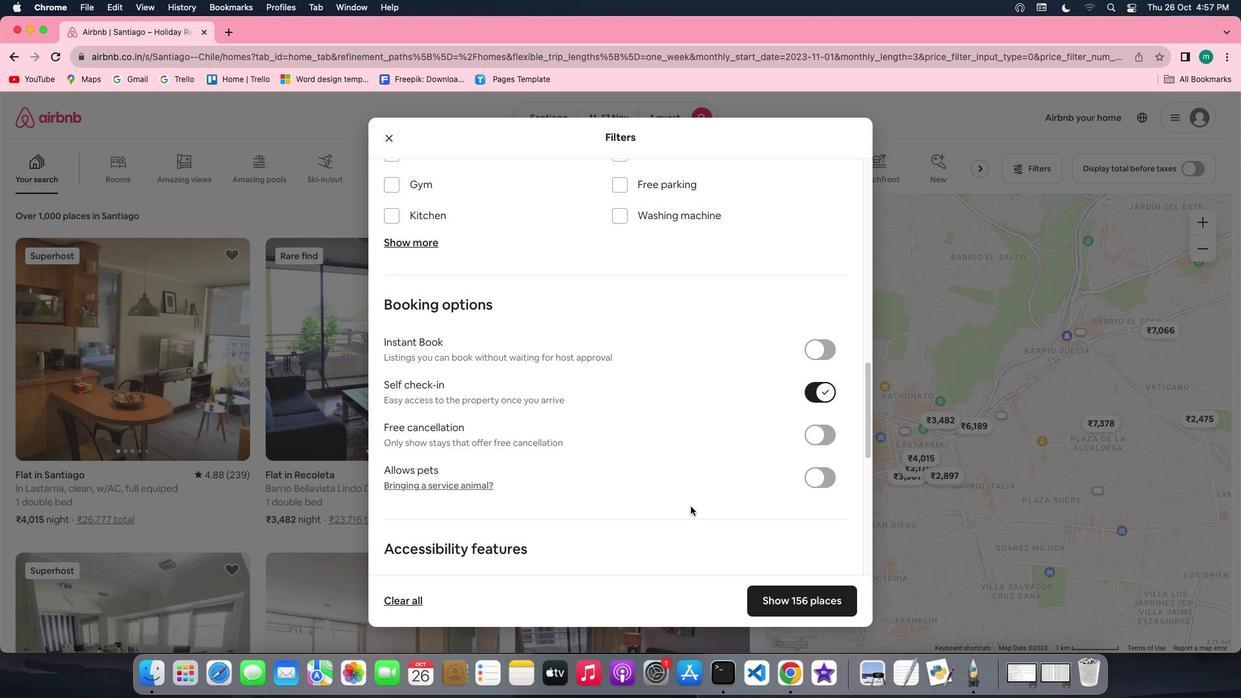 
Action: Mouse scrolled (691, 506) with delta (0, 0)
Screenshot: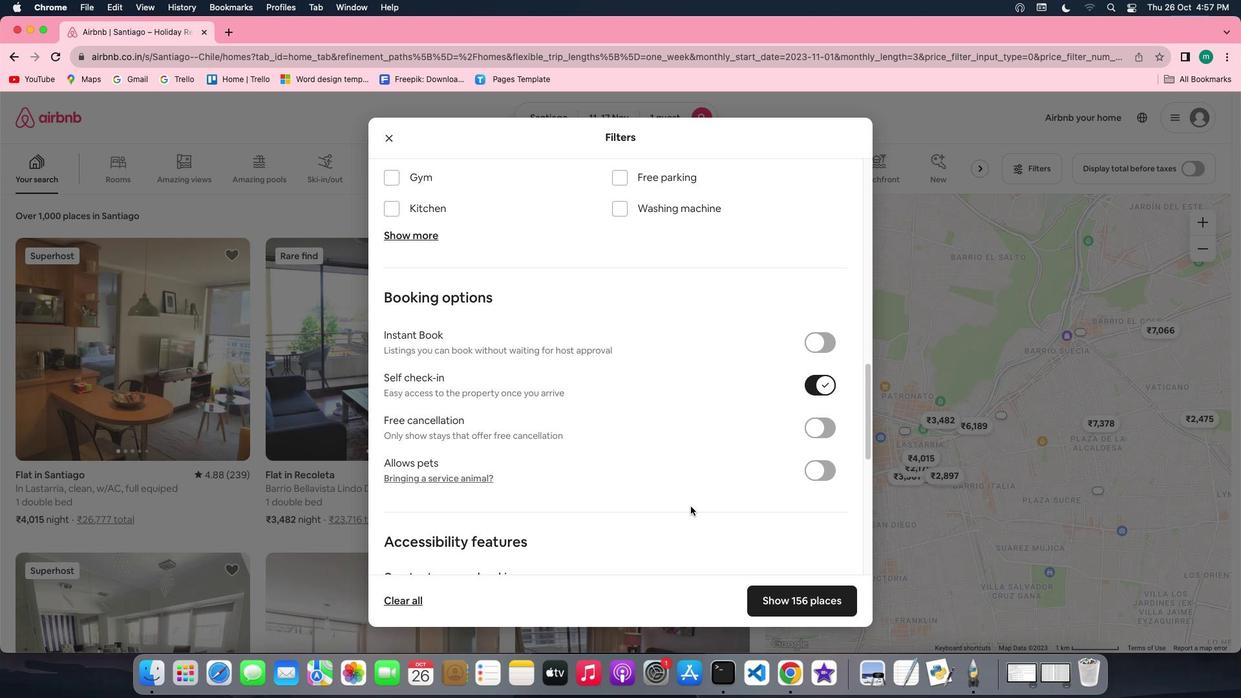 
Action: Mouse scrolled (691, 506) with delta (0, 0)
Screenshot: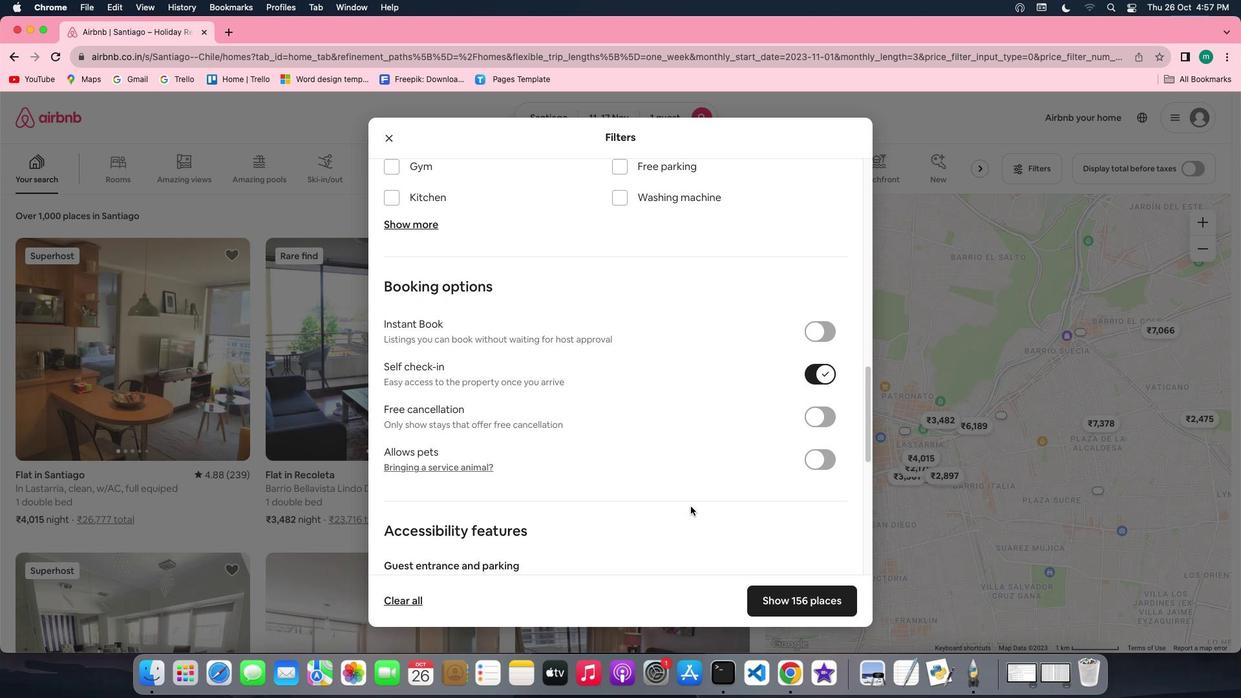 
Action: Mouse scrolled (691, 506) with delta (0, 0)
Screenshot: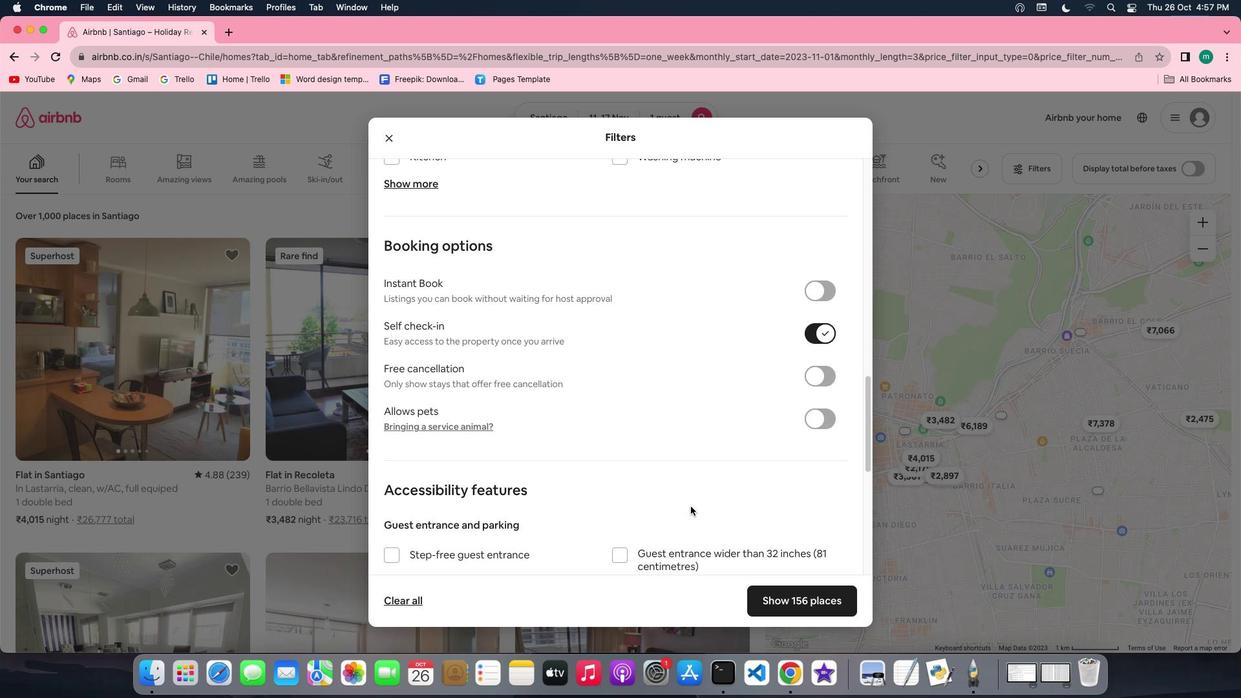 
Action: Mouse scrolled (691, 506) with delta (0, 0)
Screenshot: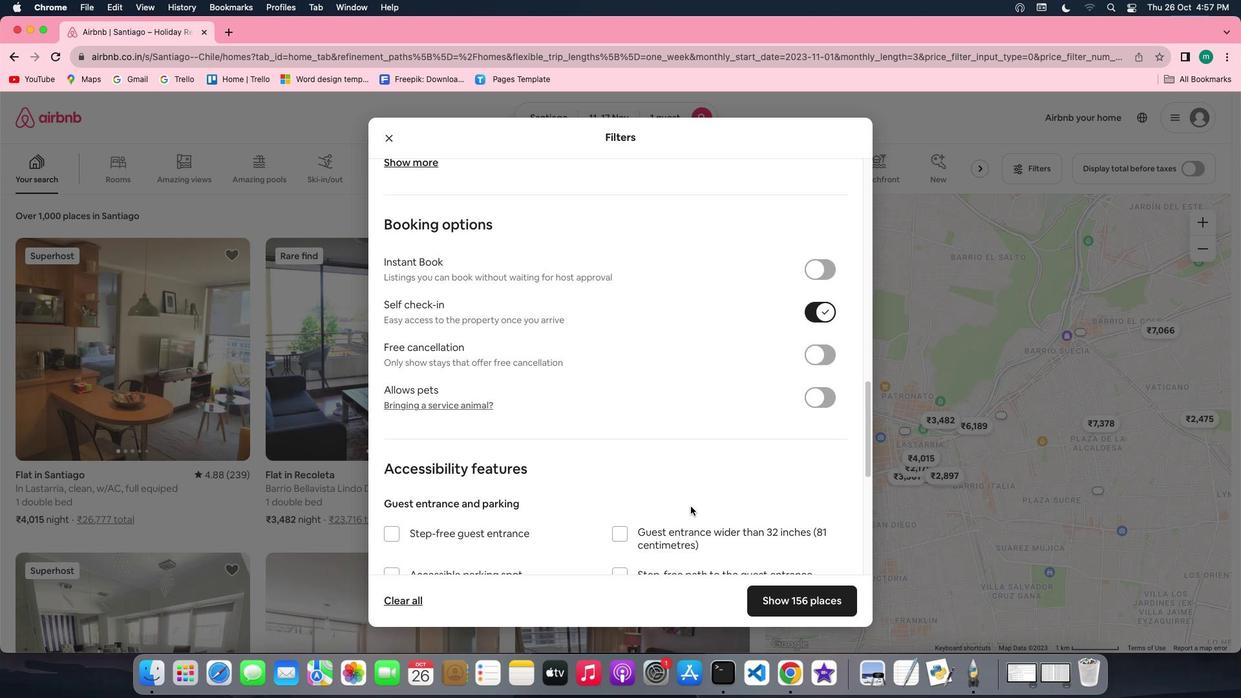 
Action: Mouse scrolled (691, 506) with delta (0, 0)
Screenshot: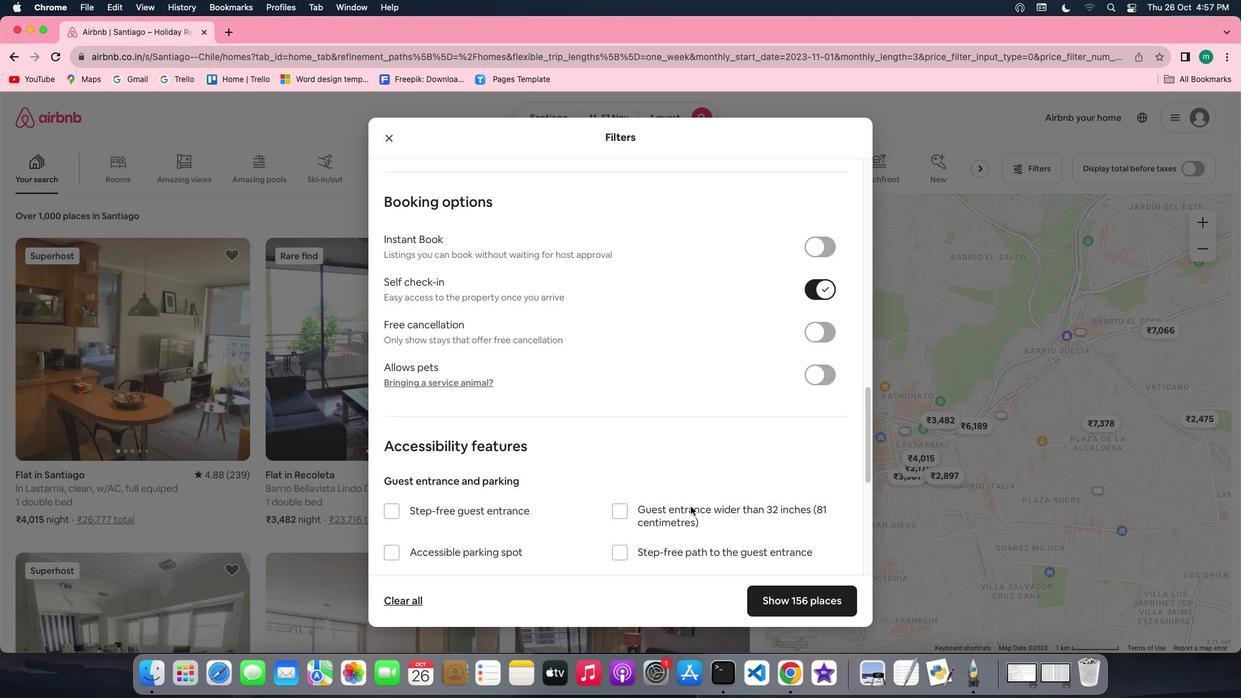 
Action: Mouse scrolled (691, 506) with delta (0, -1)
Screenshot: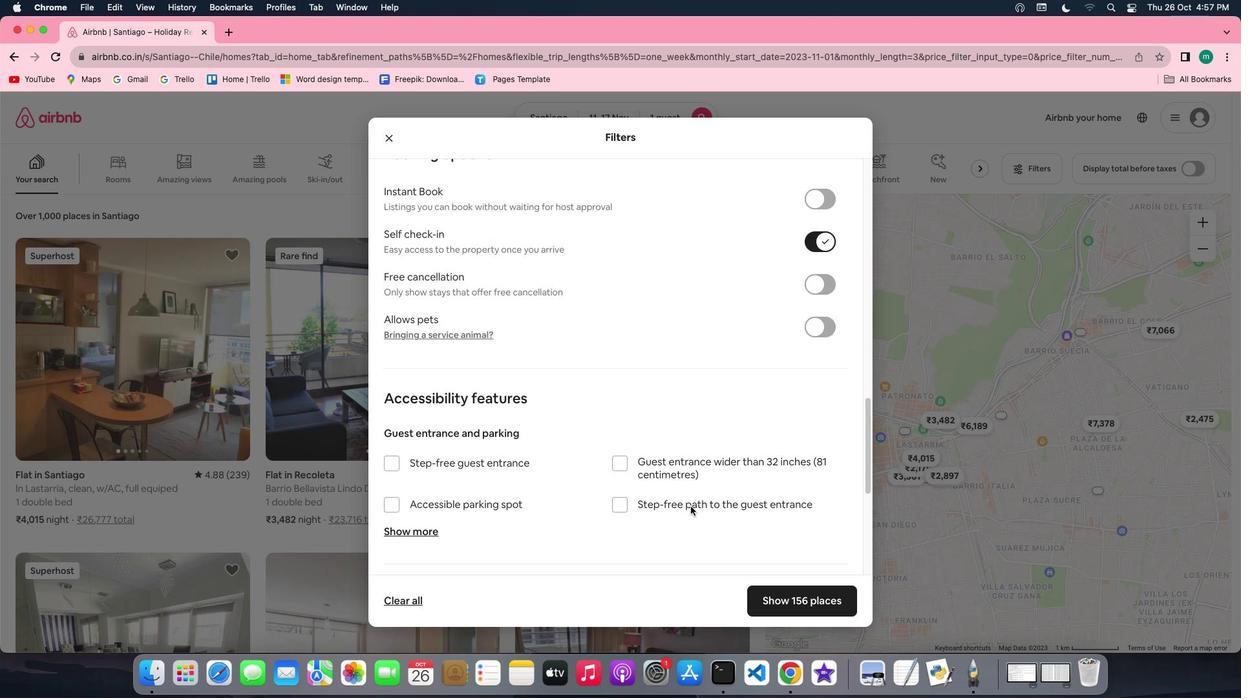 
Action: Mouse scrolled (691, 506) with delta (0, -2)
Screenshot: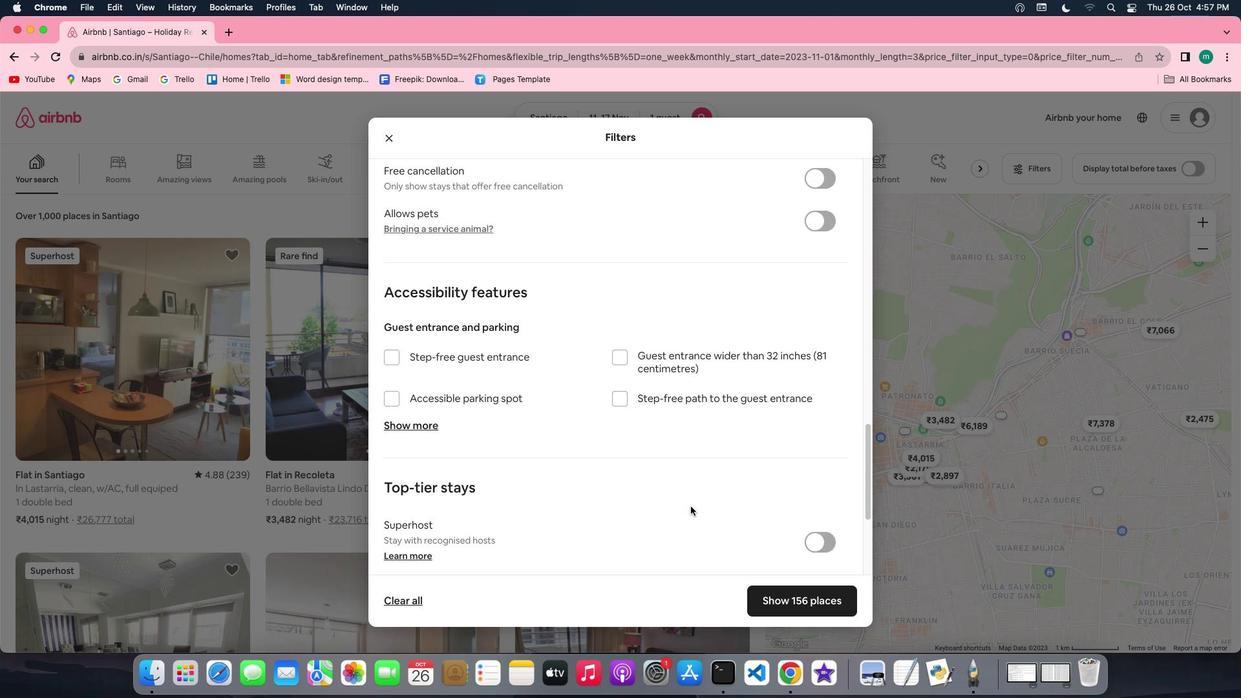 
Action: Mouse scrolled (691, 506) with delta (0, -1)
Screenshot: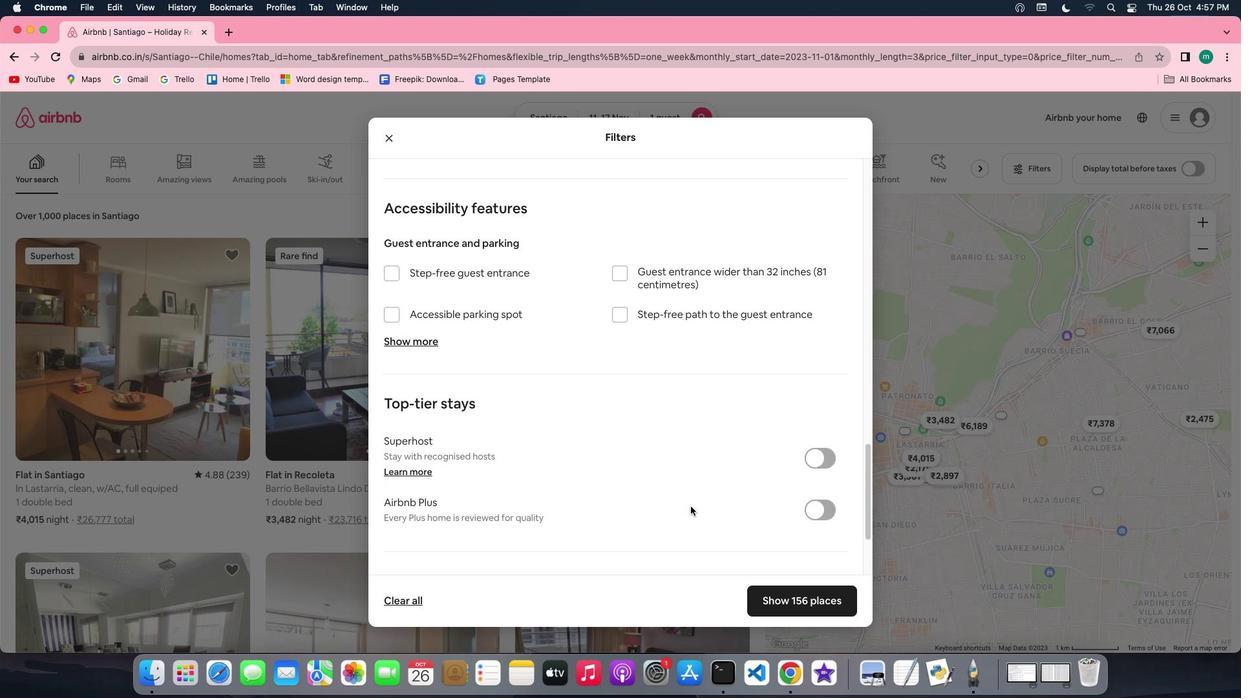 
Action: Mouse scrolled (691, 506) with delta (0, 0)
Screenshot: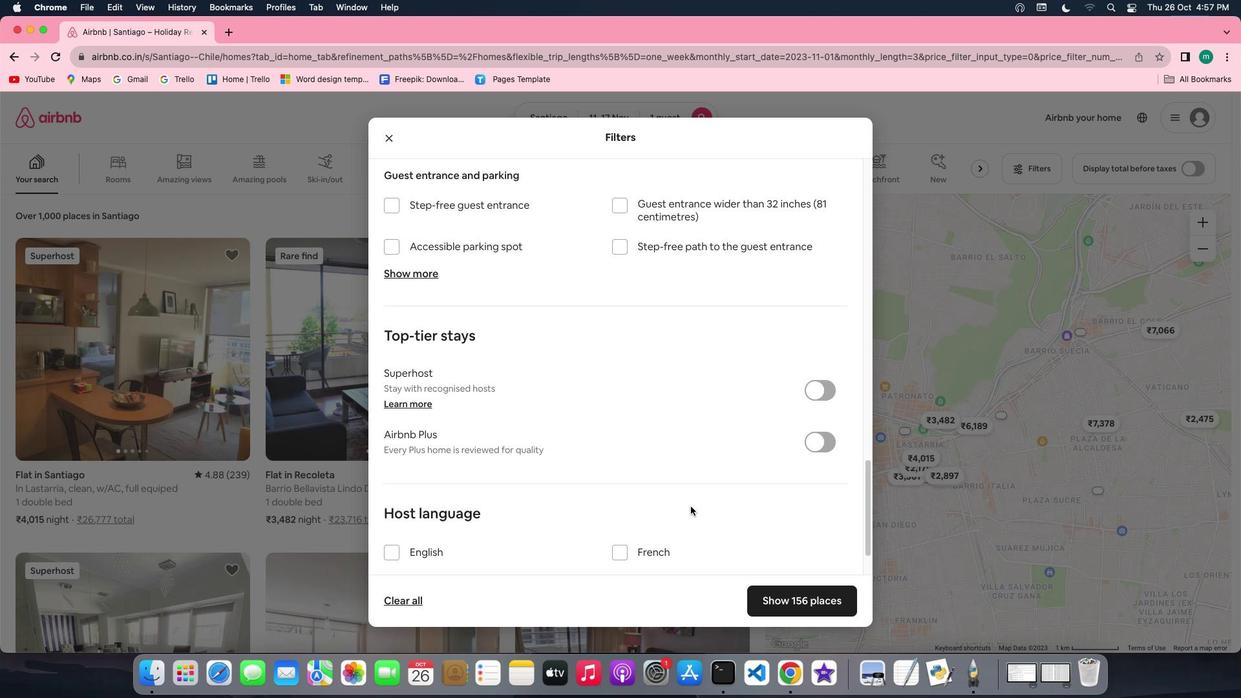 
Action: Mouse scrolled (691, 506) with delta (0, 0)
Screenshot: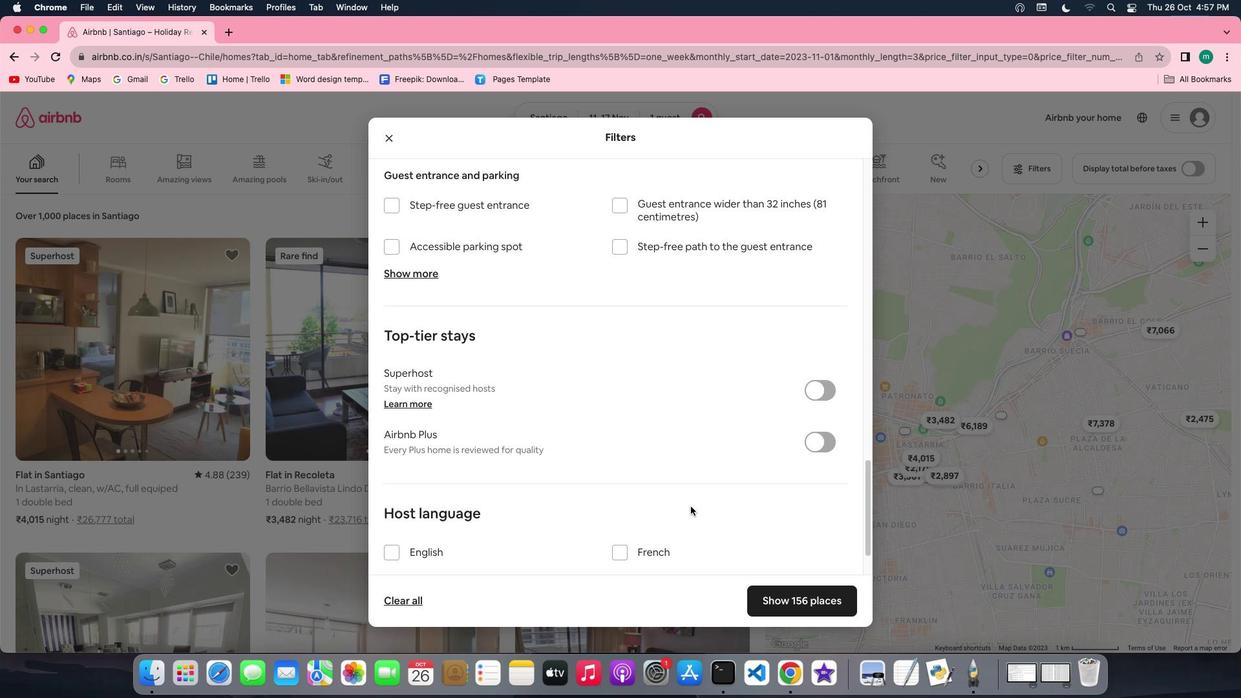 
Action: Mouse scrolled (691, 506) with delta (0, -1)
Screenshot: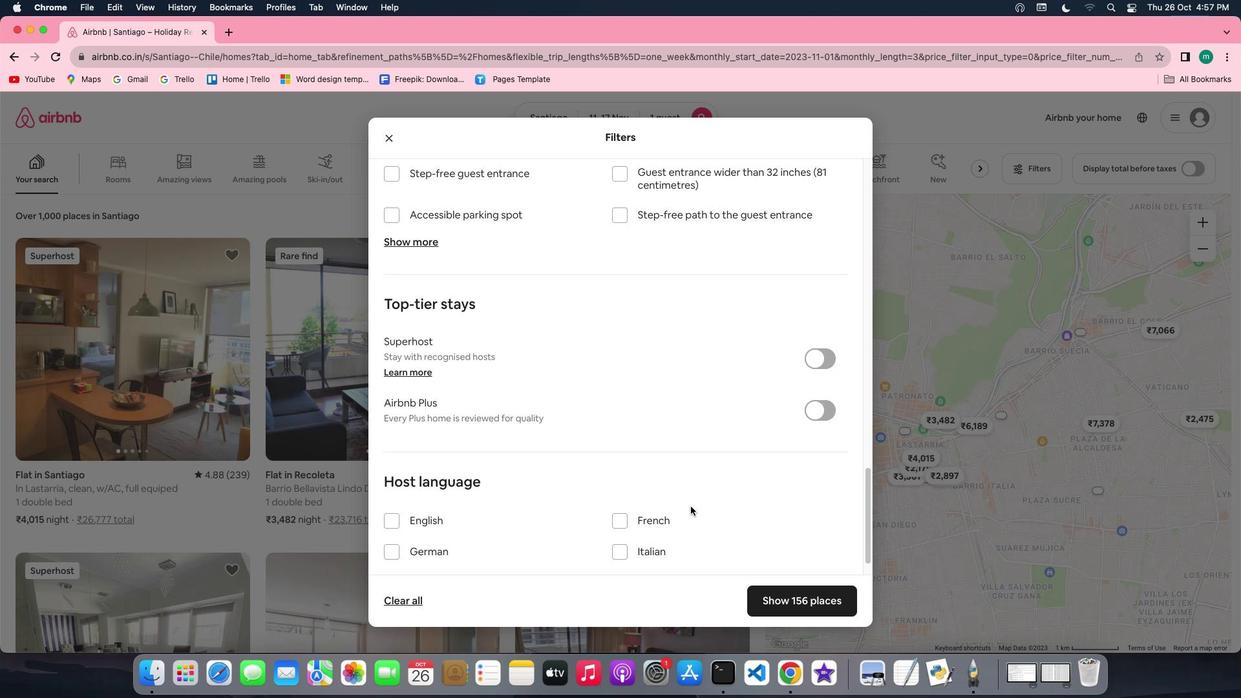 
Action: Mouse scrolled (691, 506) with delta (0, -3)
Screenshot: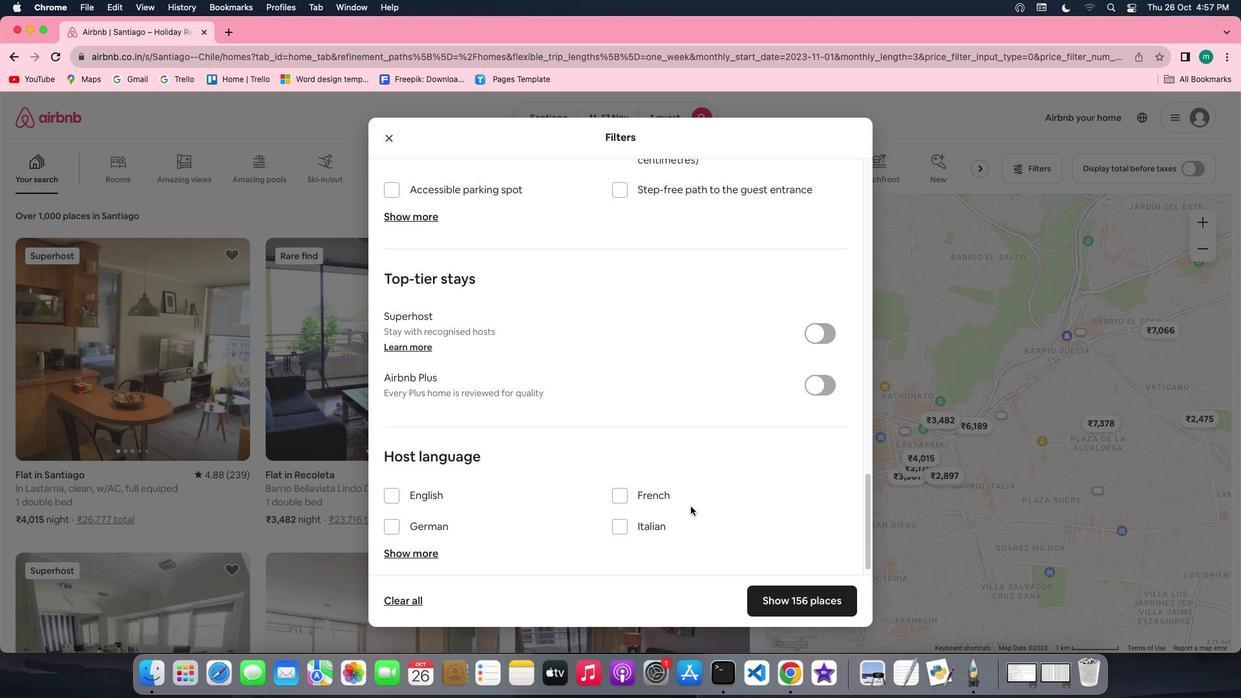 
Action: Mouse scrolled (691, 506) with delta (0, -3)
Screenshot: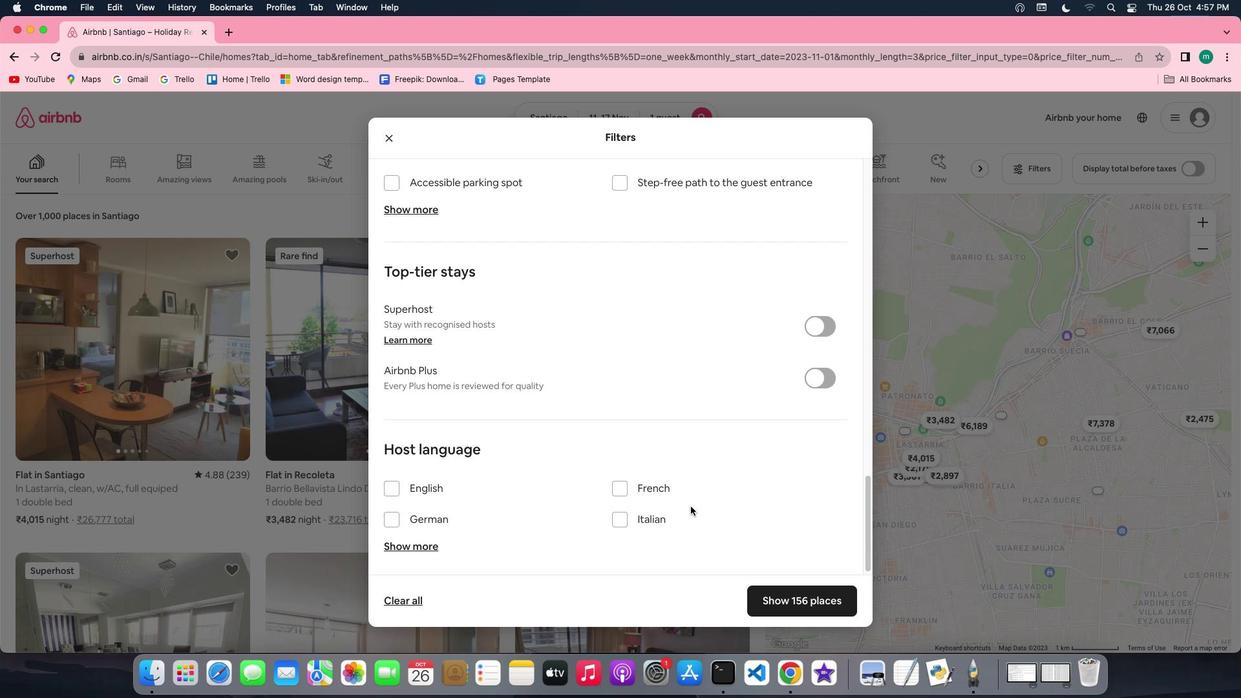 
Action: Mouse scrolled (691, 506) with delta (0, -3)
Screenshot: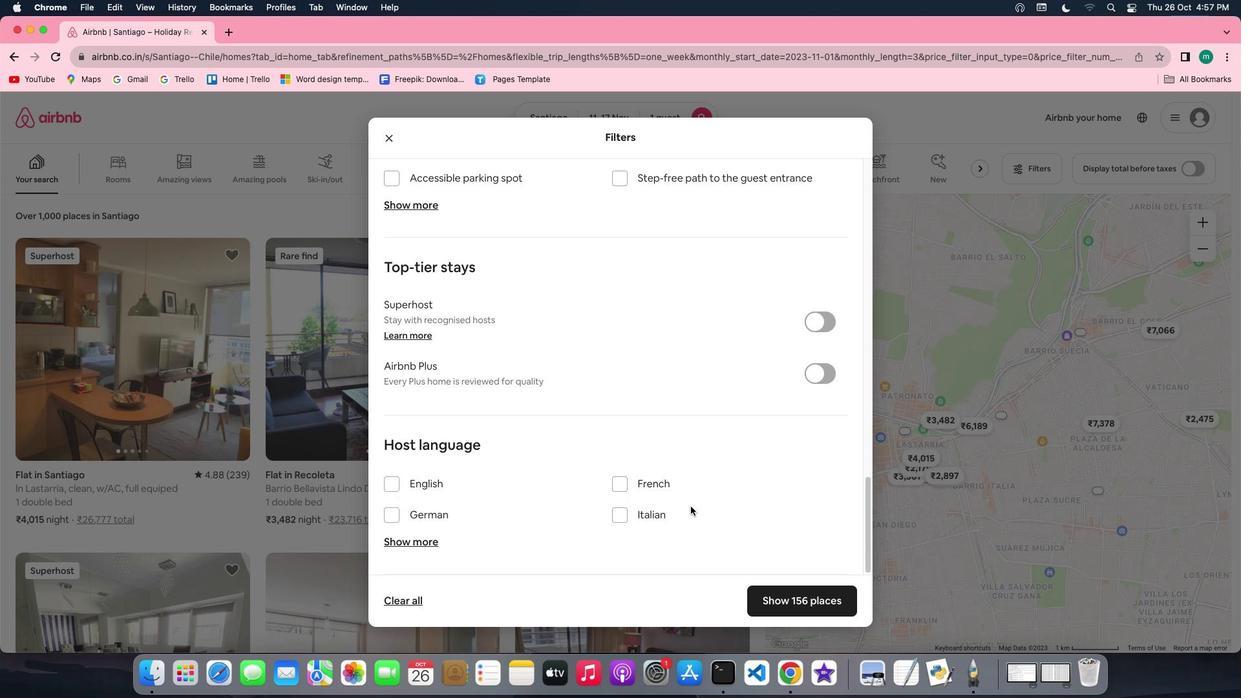 
Action: Mouse scrolled (691, 506) with delta (0, 0)
Screenshot: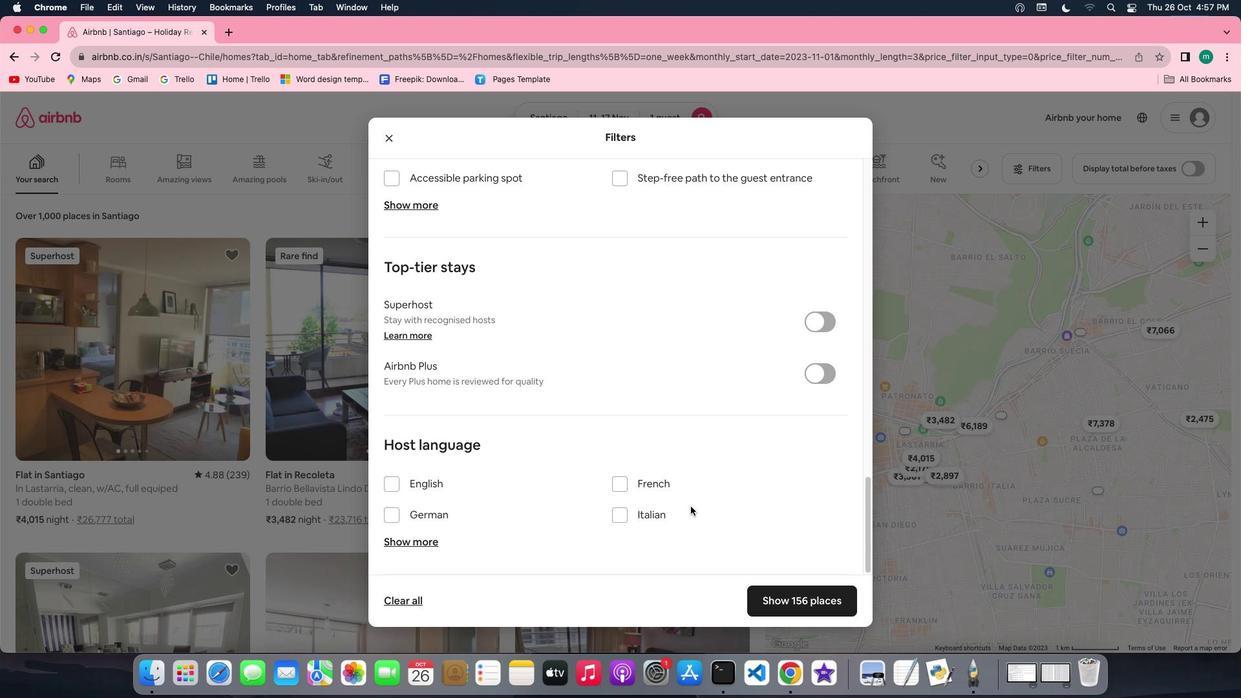 
Action: Mouse scrolled (691, 506) with delta (0, 0)
Screenshot: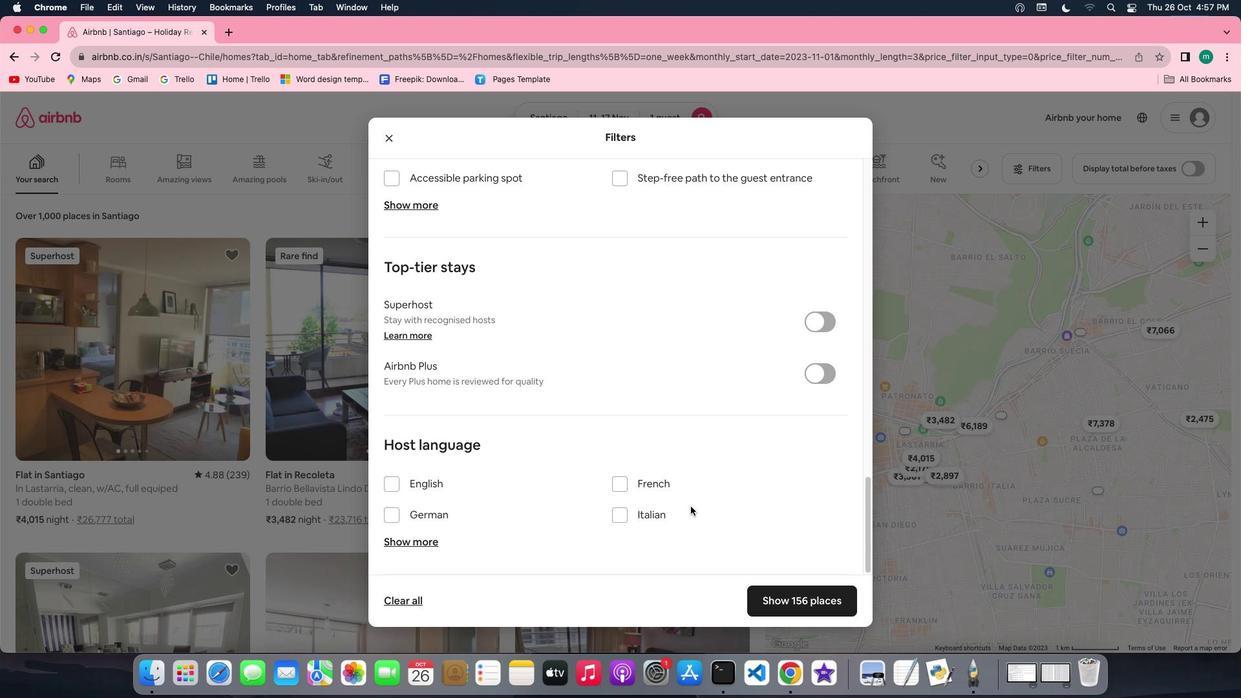 
Action: Mouse scrolled (691, 506) with delta (0, -1)
Screenshot: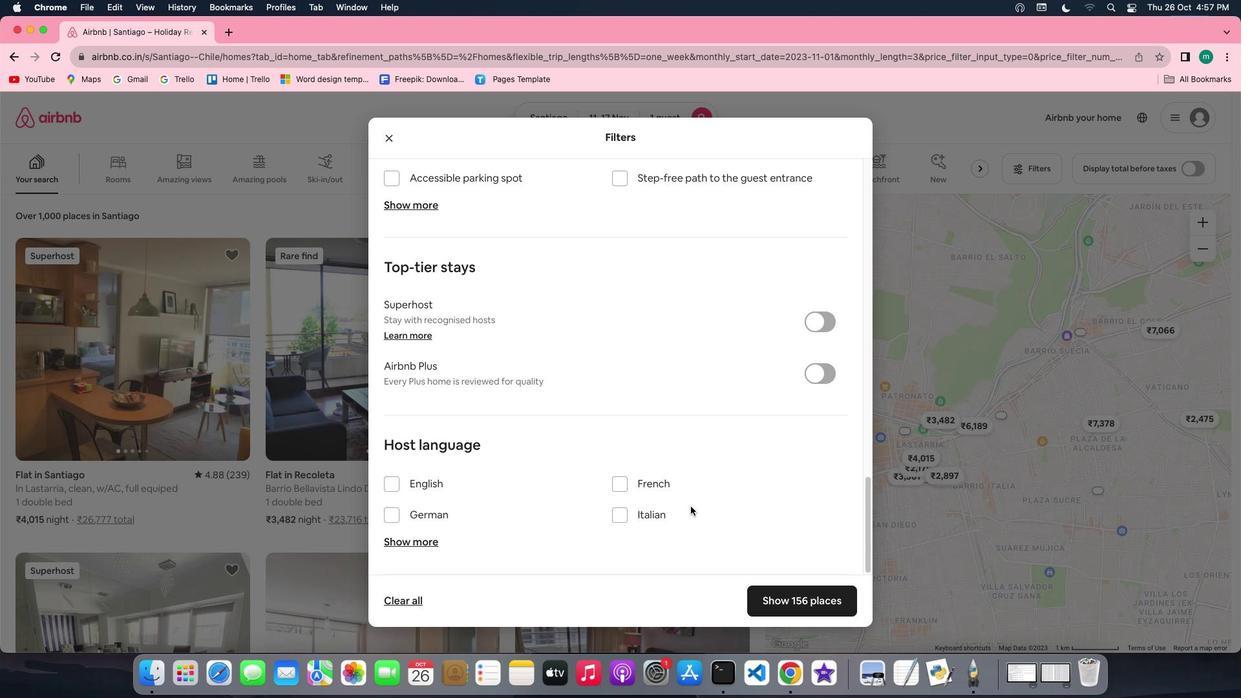 
Action: Mouse scrolled (691, 506) with delta (0, -3)
Screenshot: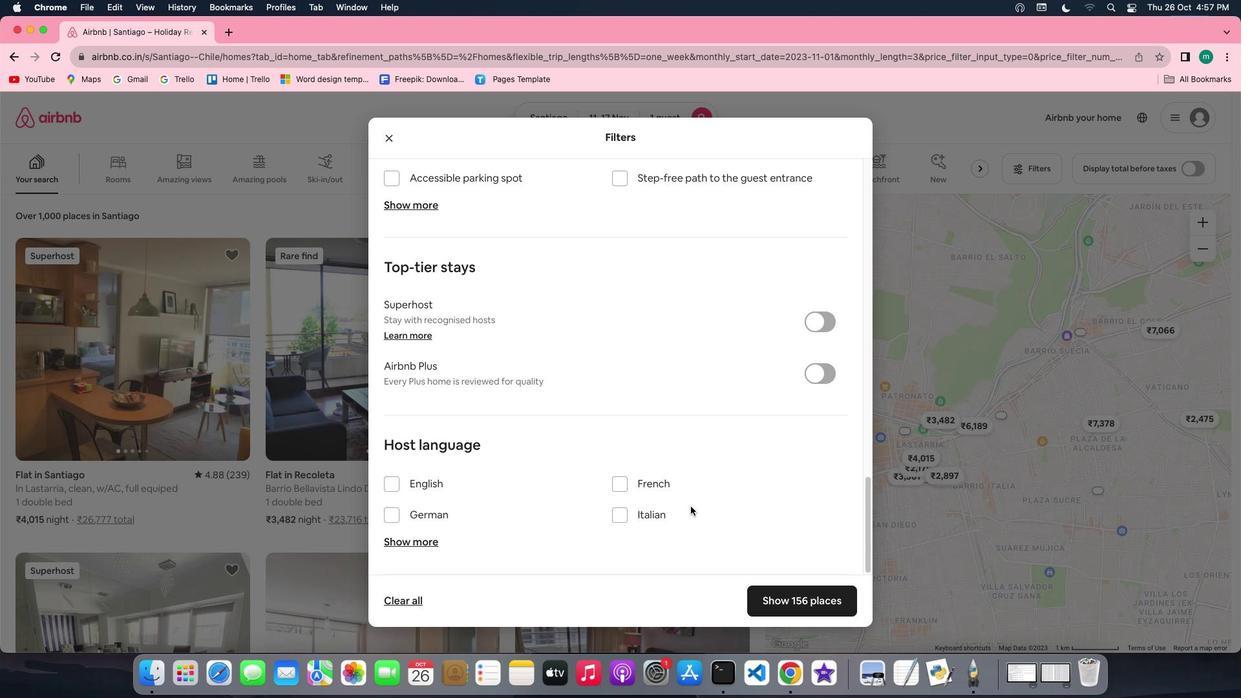 
Action: Mouse scrolled (691, 506) with delta (0, -3)
Screenshot: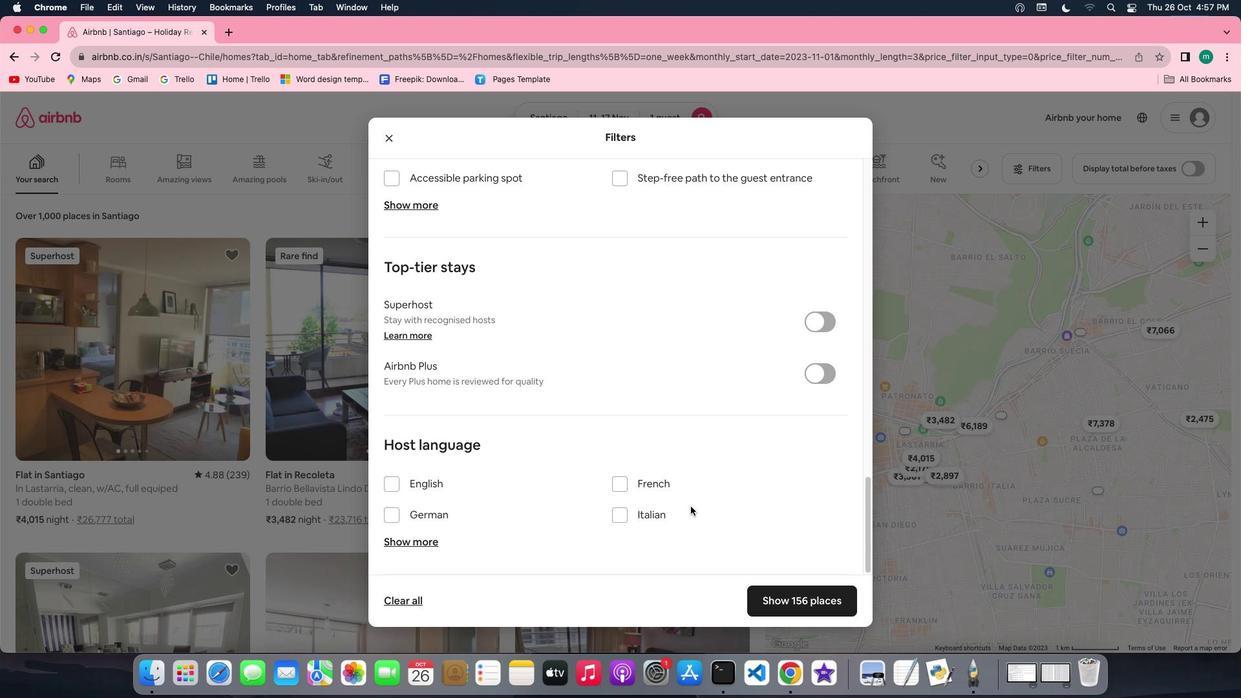 
Action: Mouse moved to (845, 608)
Screenshot: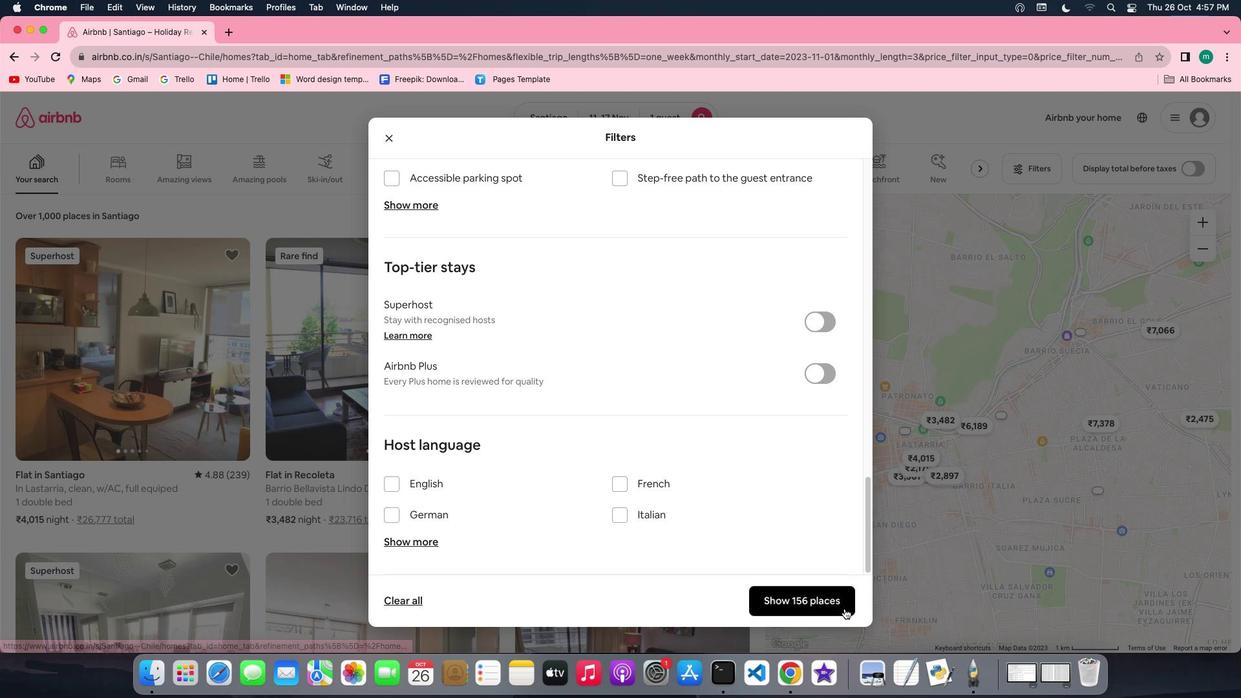 
Action: Mouse pressed left at (845, 608)
Screenshot: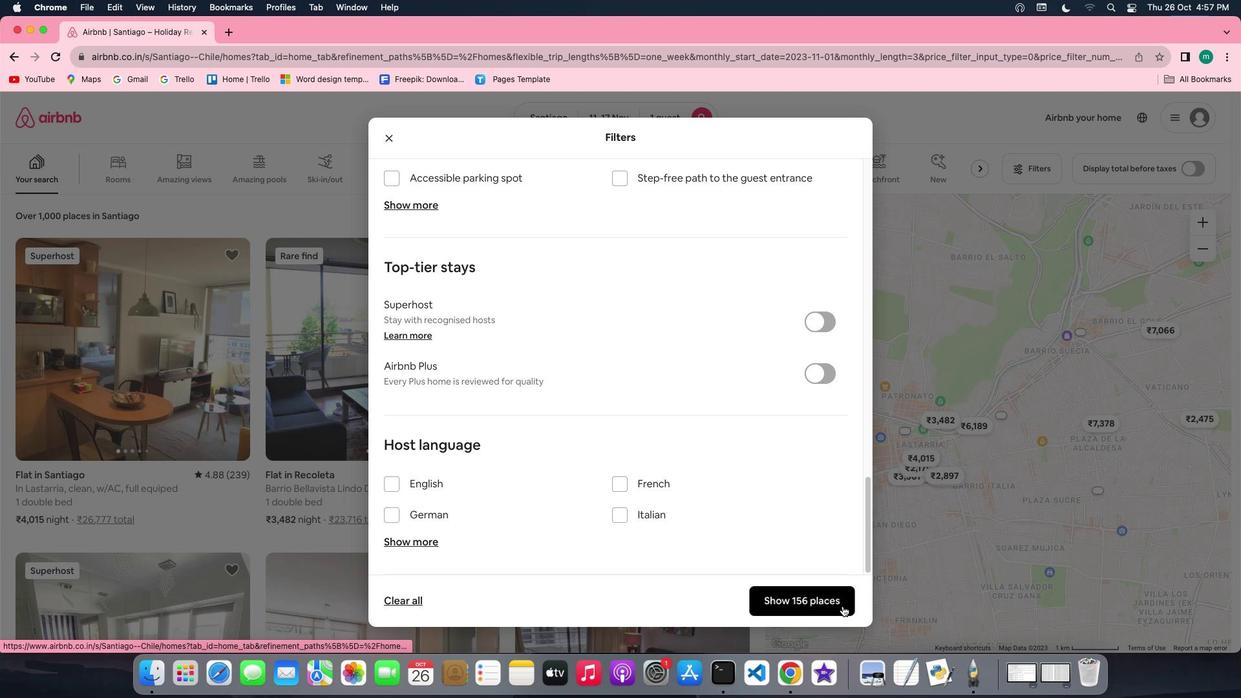 
Action: Mouse moved to (184, 400)
Screenshot: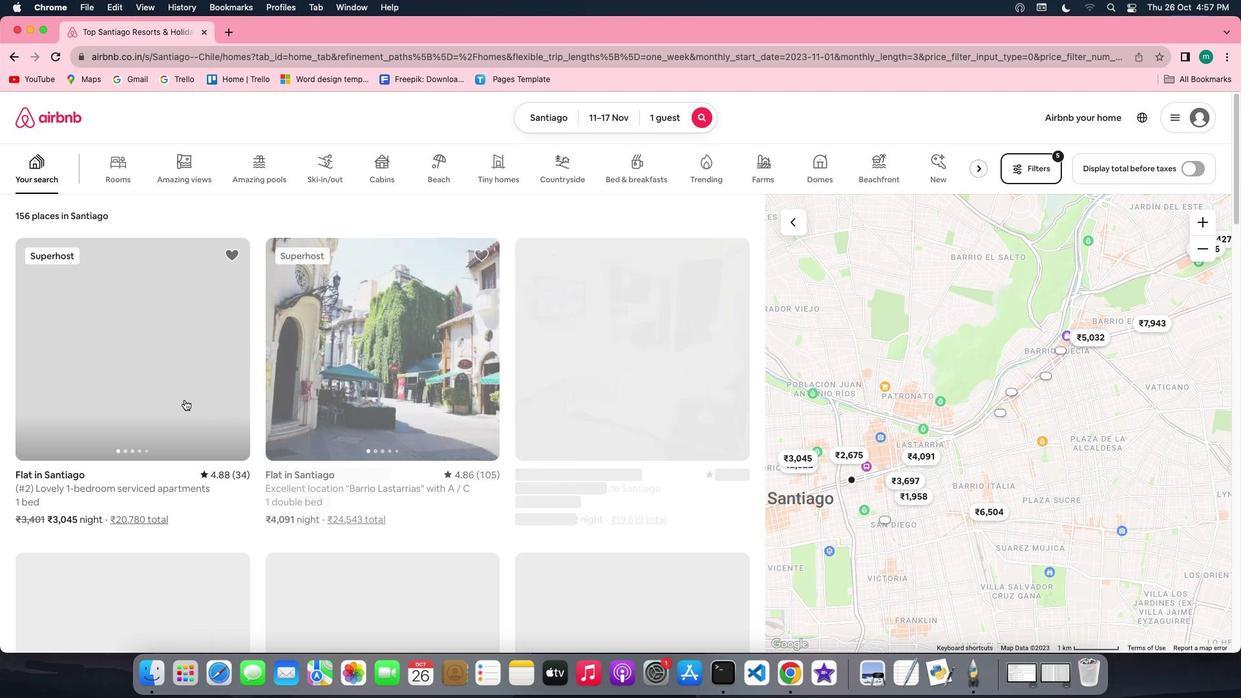 
Action: Mouse pressed left at (184, 400)
Screenshot: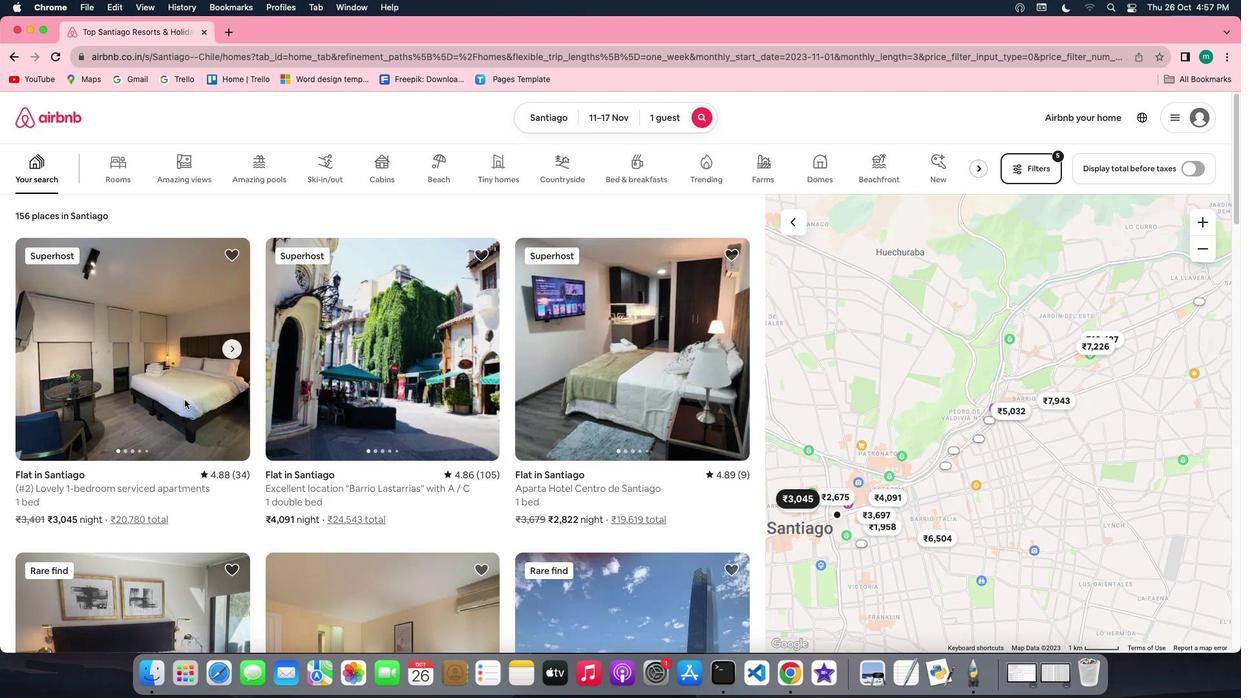 
Action: Mouse moved to (895, 479)
Screenshot: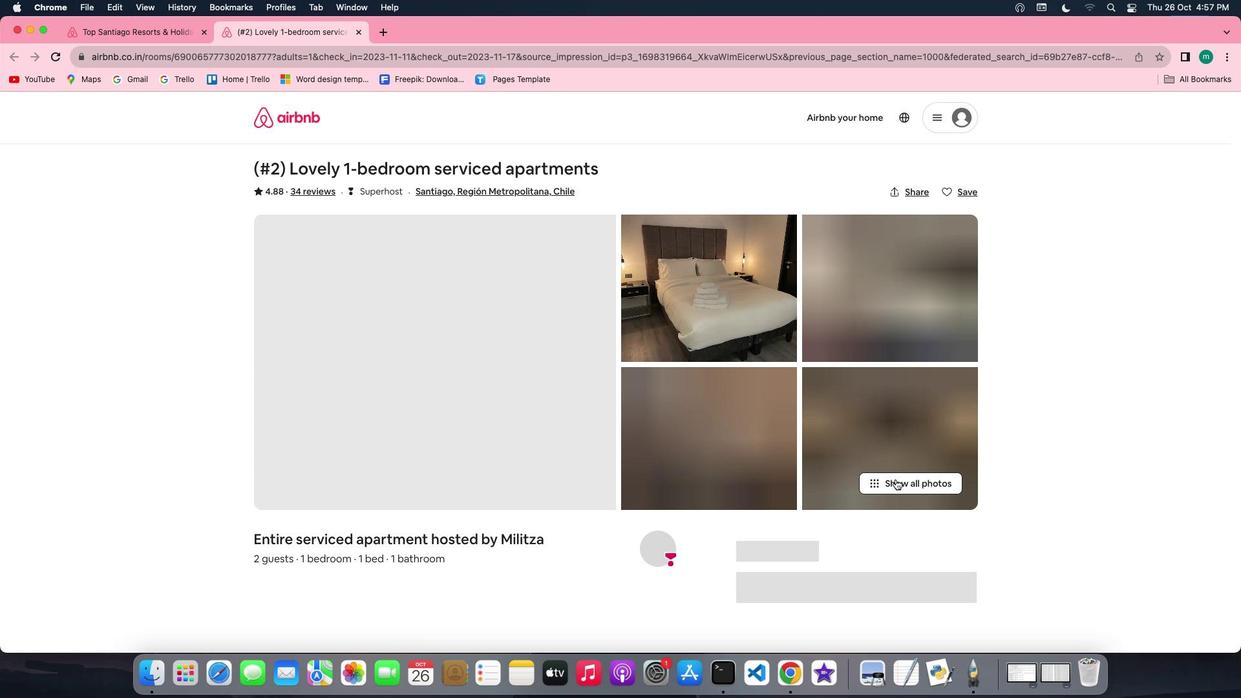 
Action: Mouse pressed left at (895, 479)
Screenshot: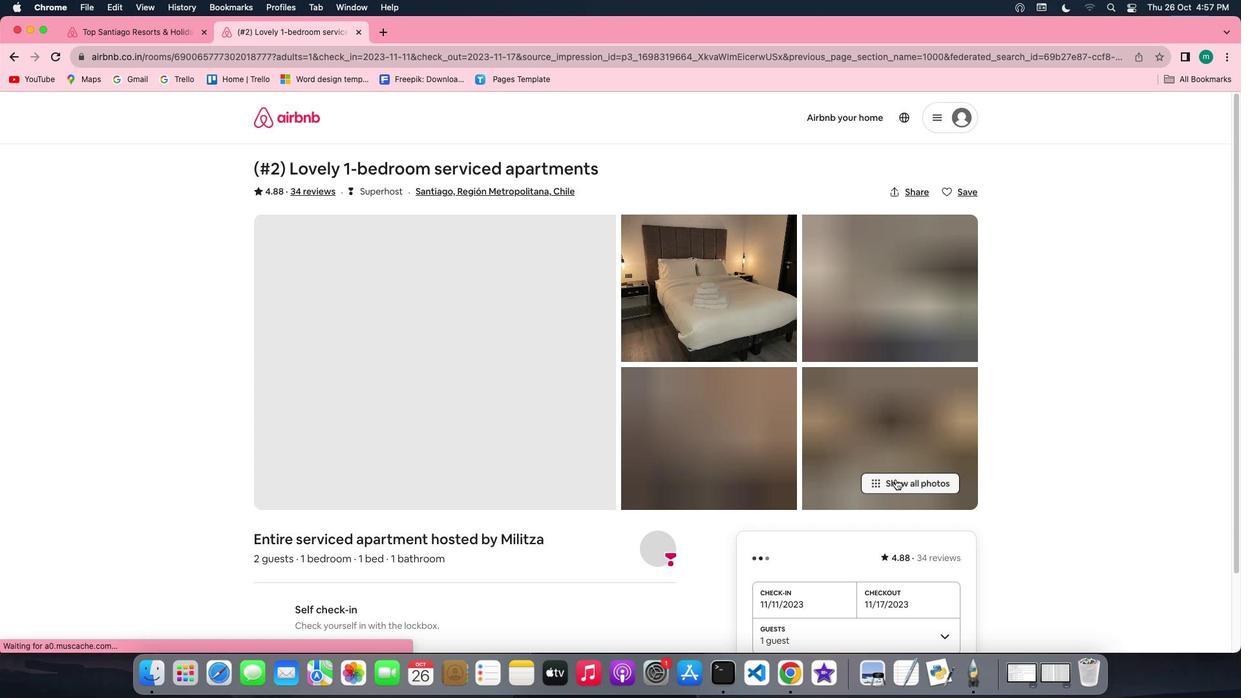 
Action: Mouse moved to (637, 574)
Screenshot: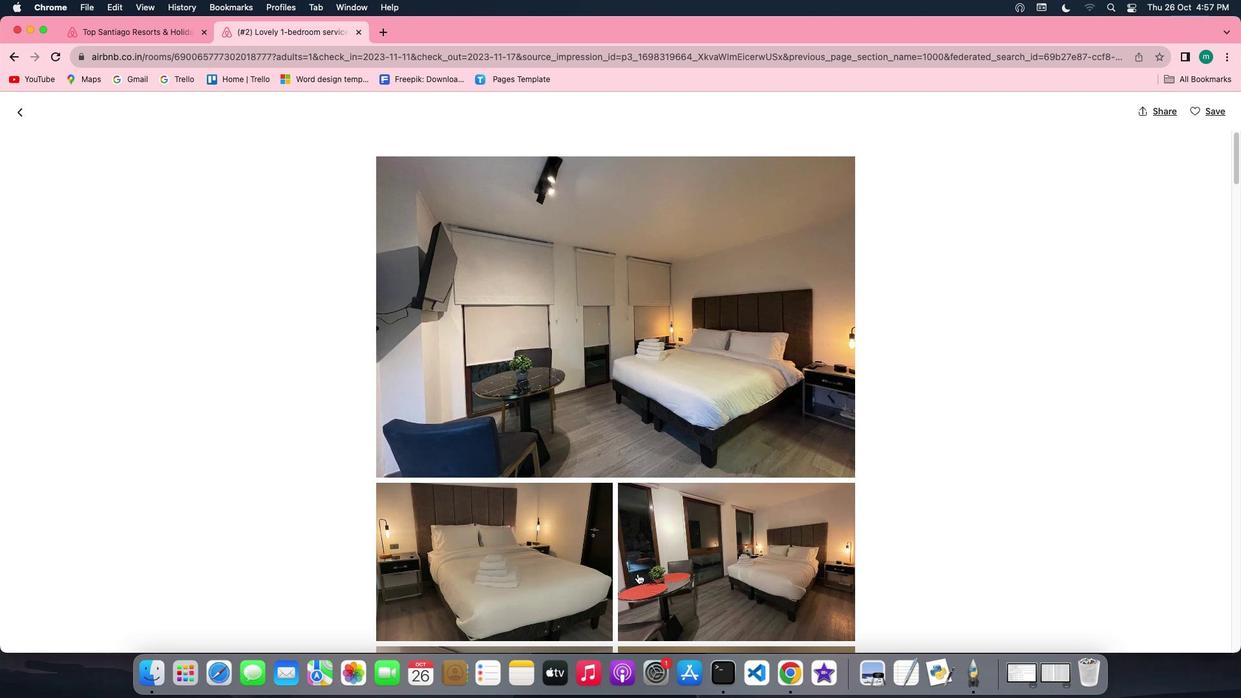 
Action: Mouse scrolled (637, 574) with delta (0, 0)
Screenshot: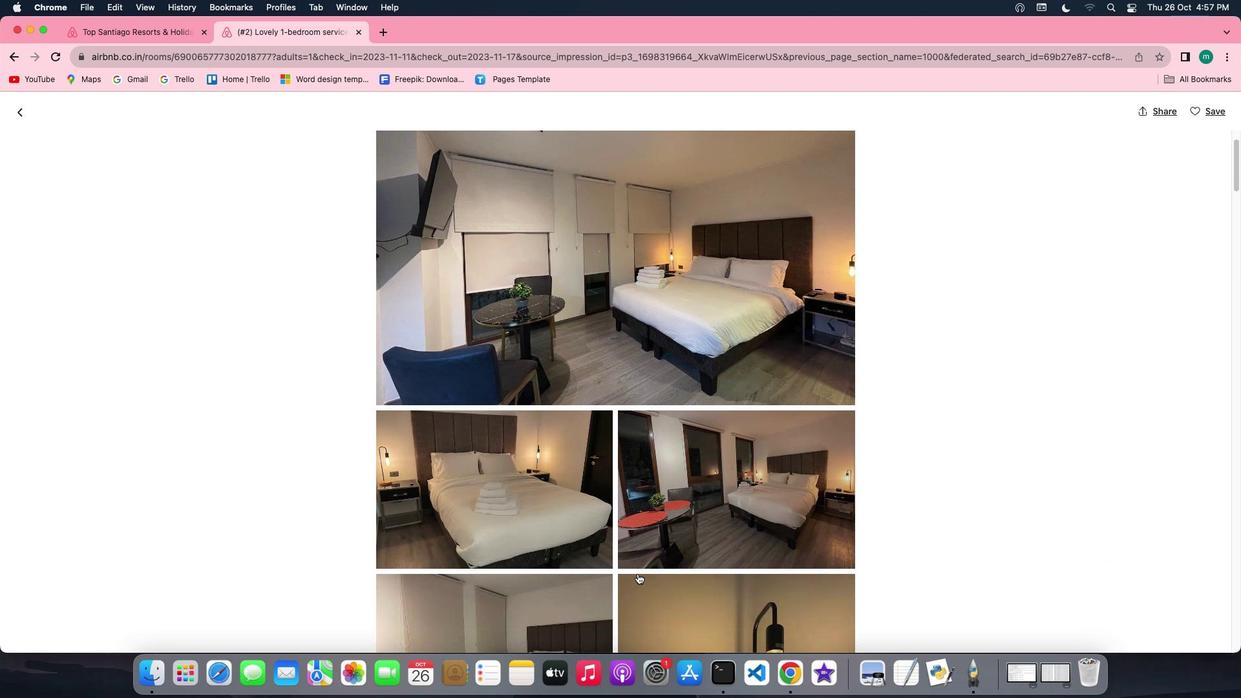 
Action: Mouse scrolled (637, 574) with delta (0, 0)
Screenshot: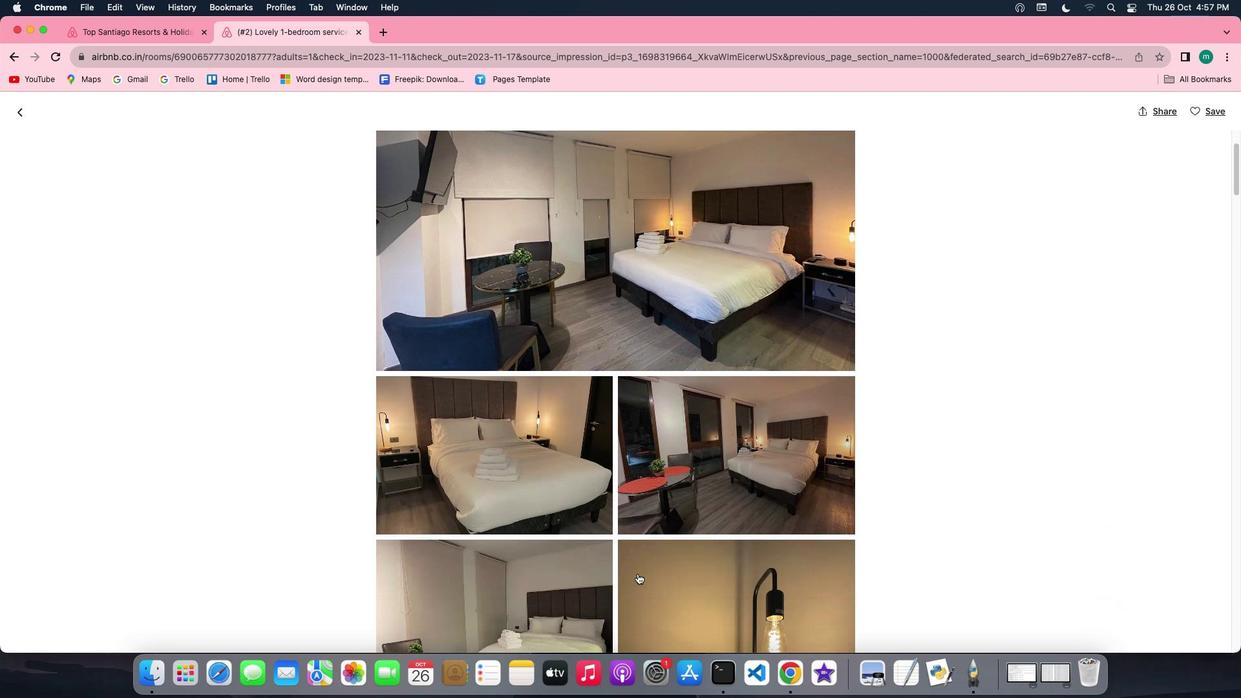 
Action: Mouse scrolled (637, 574) with delta (0, -1)
Screenshot: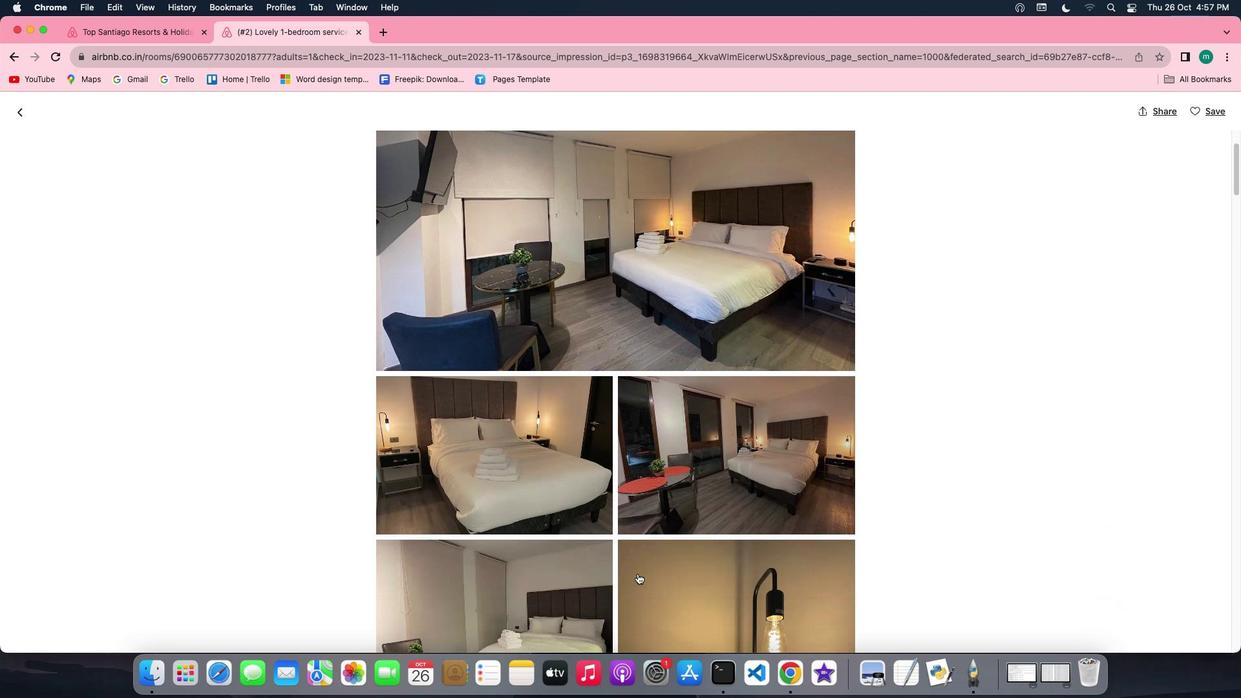 
Action: Mouse scrolled (637, 574) with delta (0, -2)
Screenshot: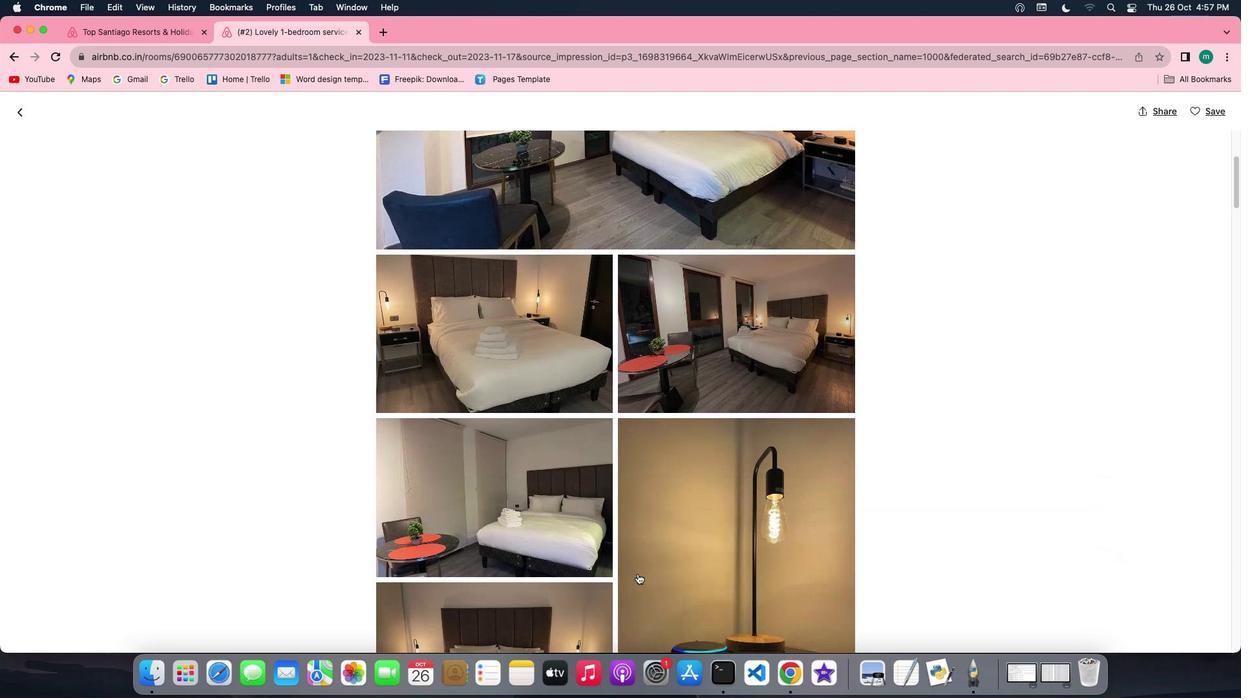 
Action: Mouse scrolled (637, 574) with delta (0, 0)
Screenshot: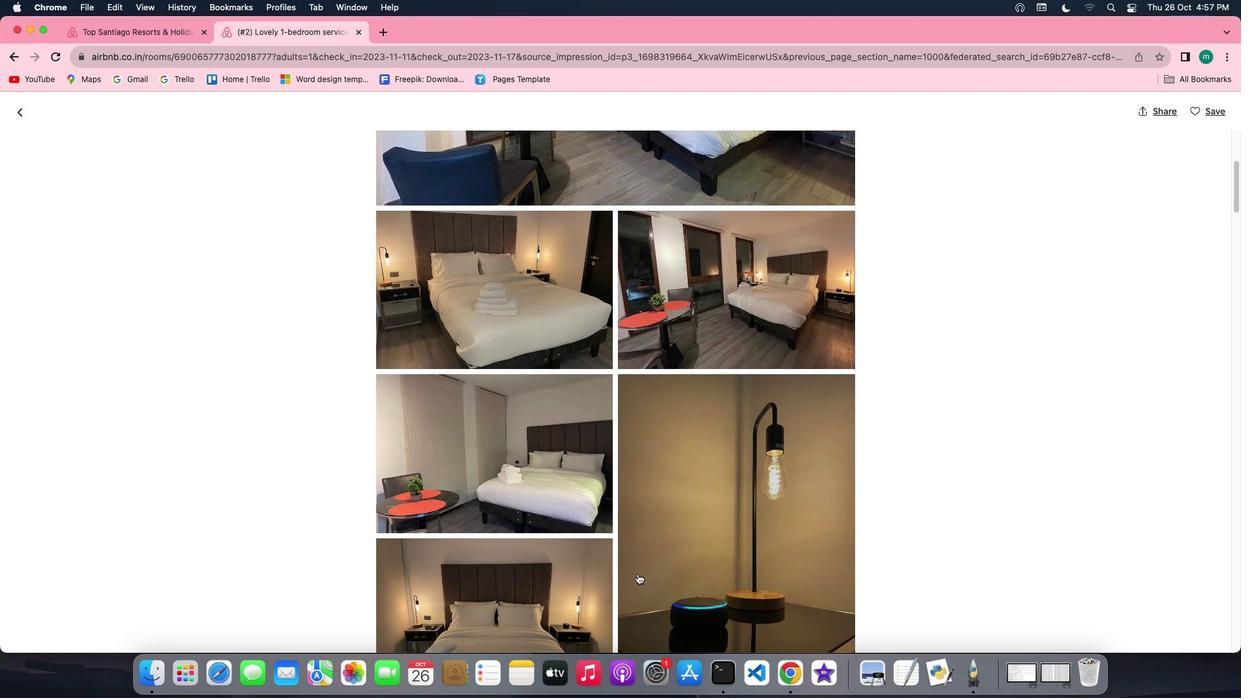 
Action: Mouse scrolled (637, 574) with delta (0, 0)
Screenshot: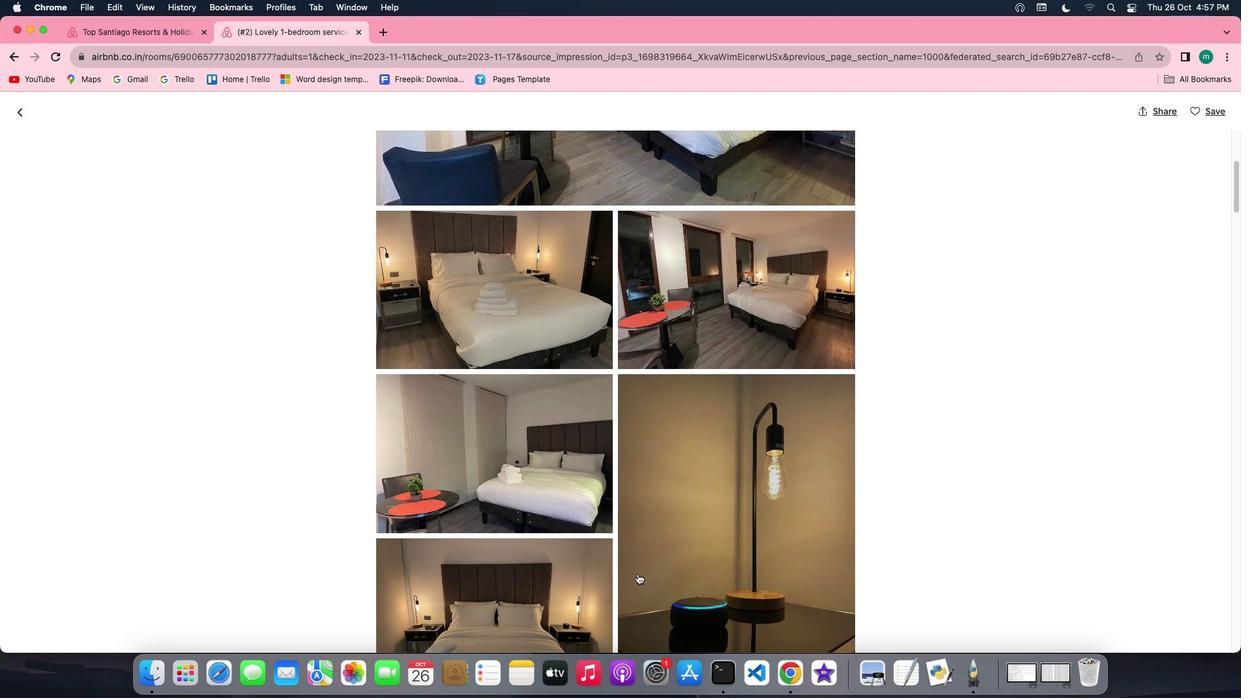 
Action: Mouse scrolled (637, 574) with delta (0, -1)
Screenshot: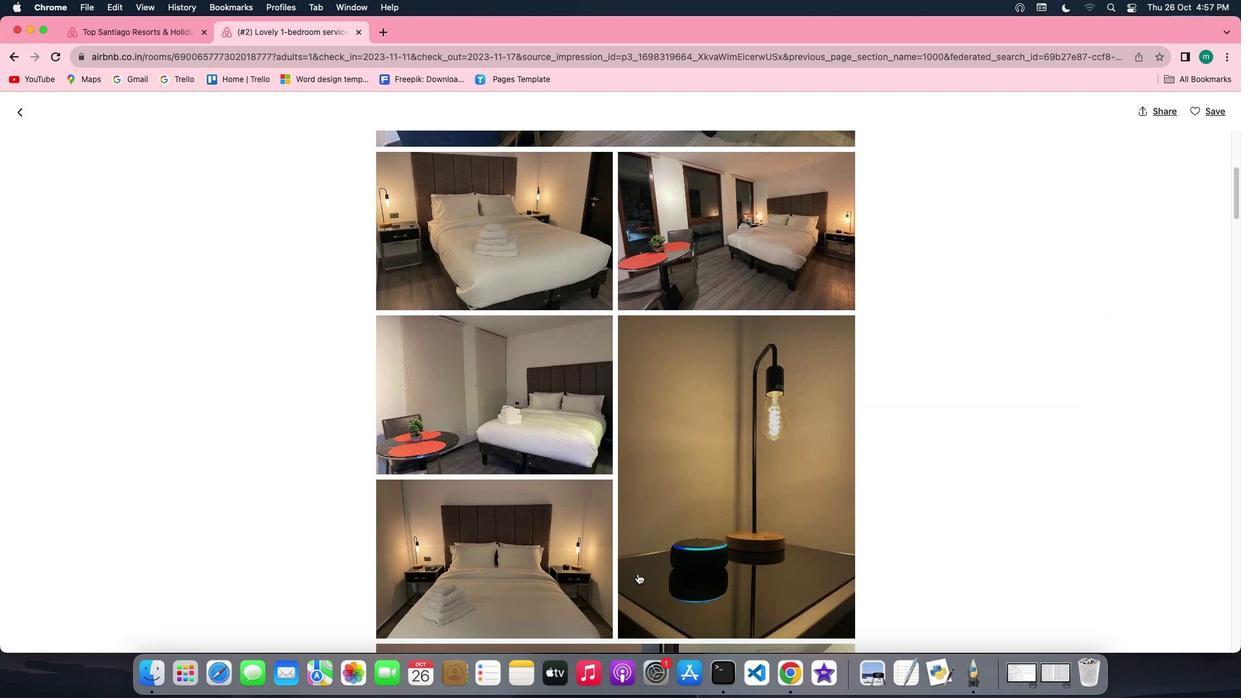 
Action: Mouse scrolled (637, 574) with delta (0, -2)
Screenshot: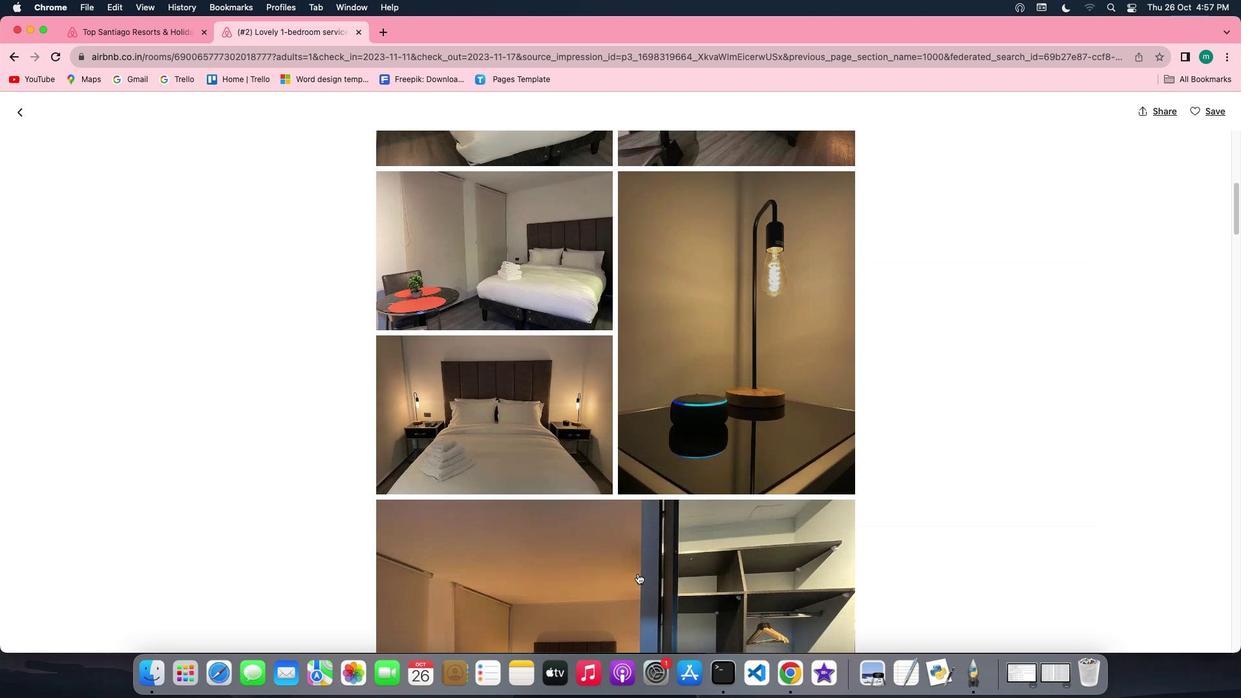 
Action: Mouse scrolled (637, 574) with delta (0, -2)
Screenshot: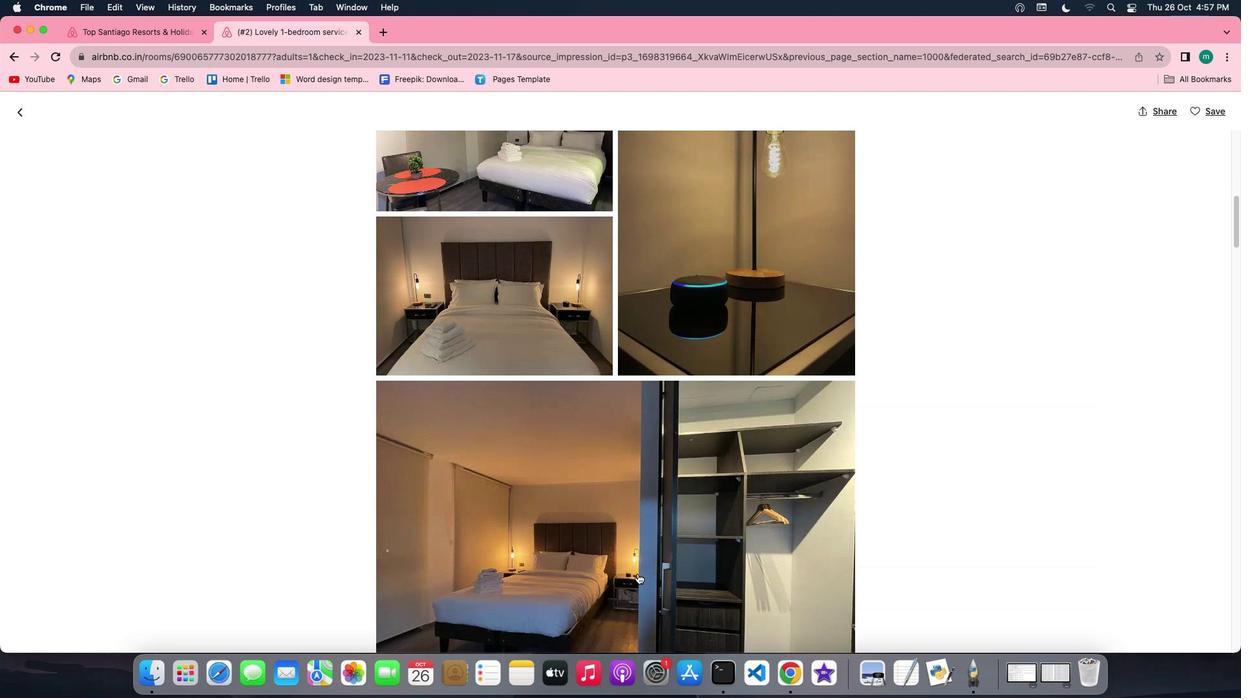 
Action: Mouse scrolled (637, 574) with delta (0, 0)
Screenshot: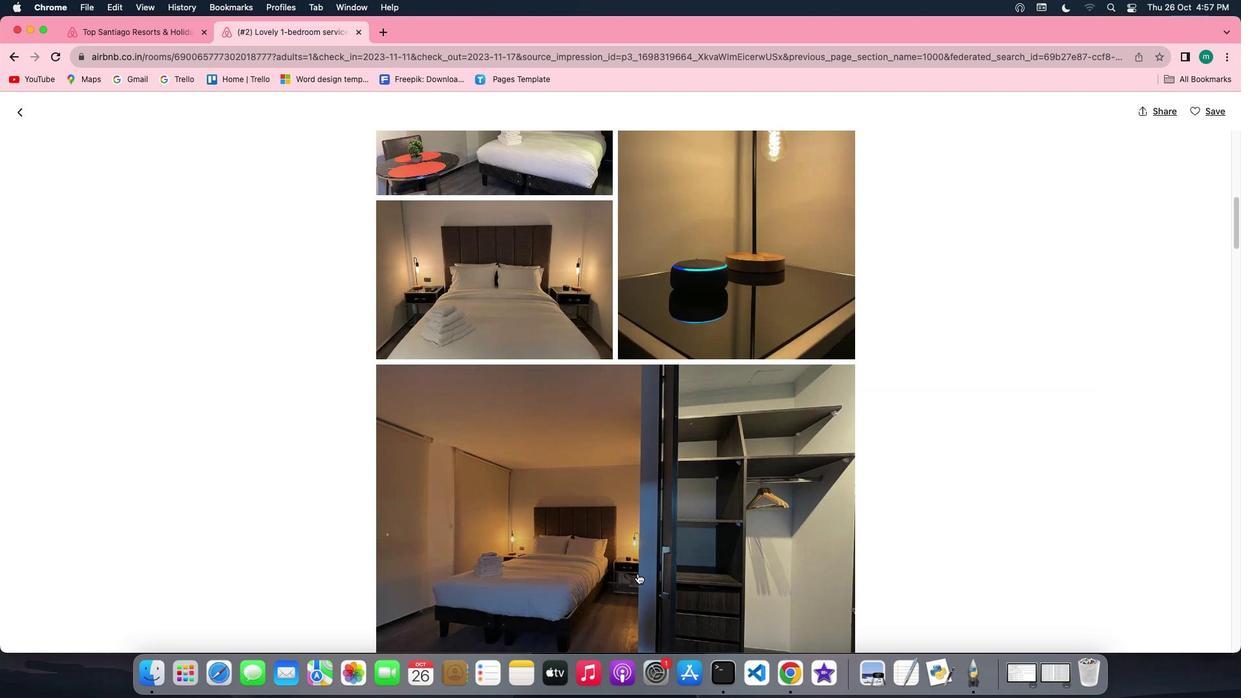 
Action: Mouse scrolled (637, 574) with delta (0, 0)
Screenshot: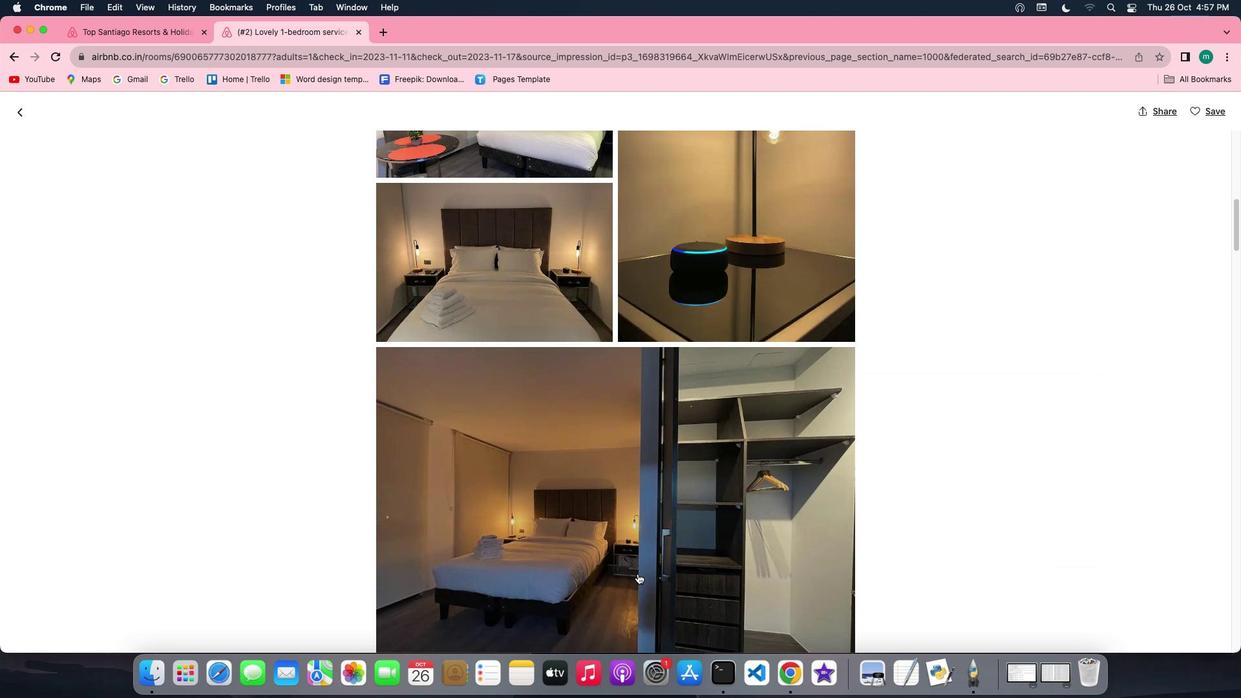 
Action: Mouse scrolled (637, 574) with delta (0, -1)
Screenshot: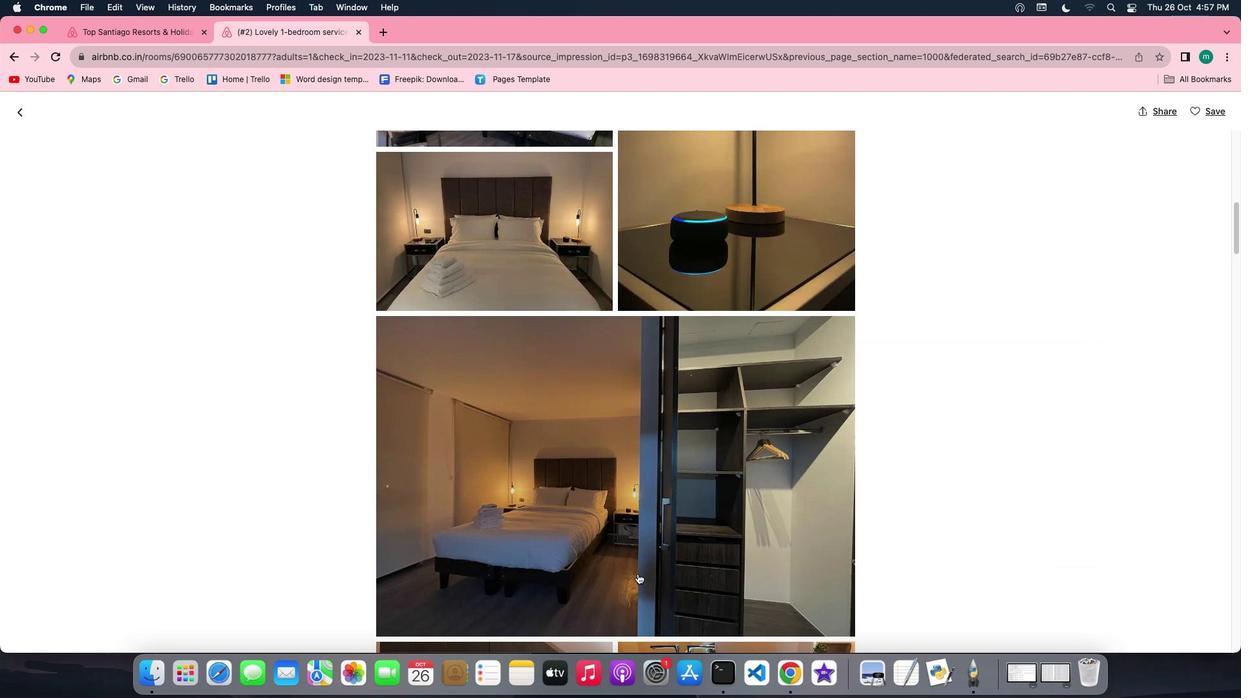 
Action: Mouse scrolled (637, 574) with delta (0, -1)
Screenshot: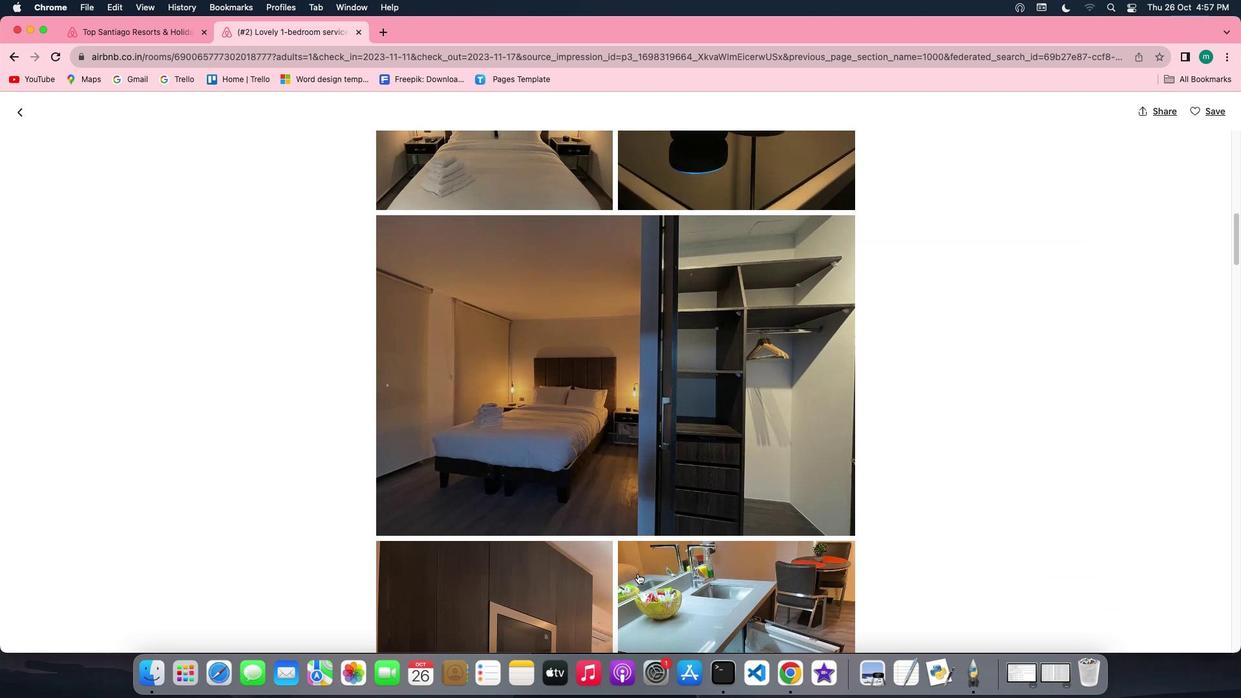 
Action: Mouse scrolled (637, 574) with delta (0, 0)
Screenshot: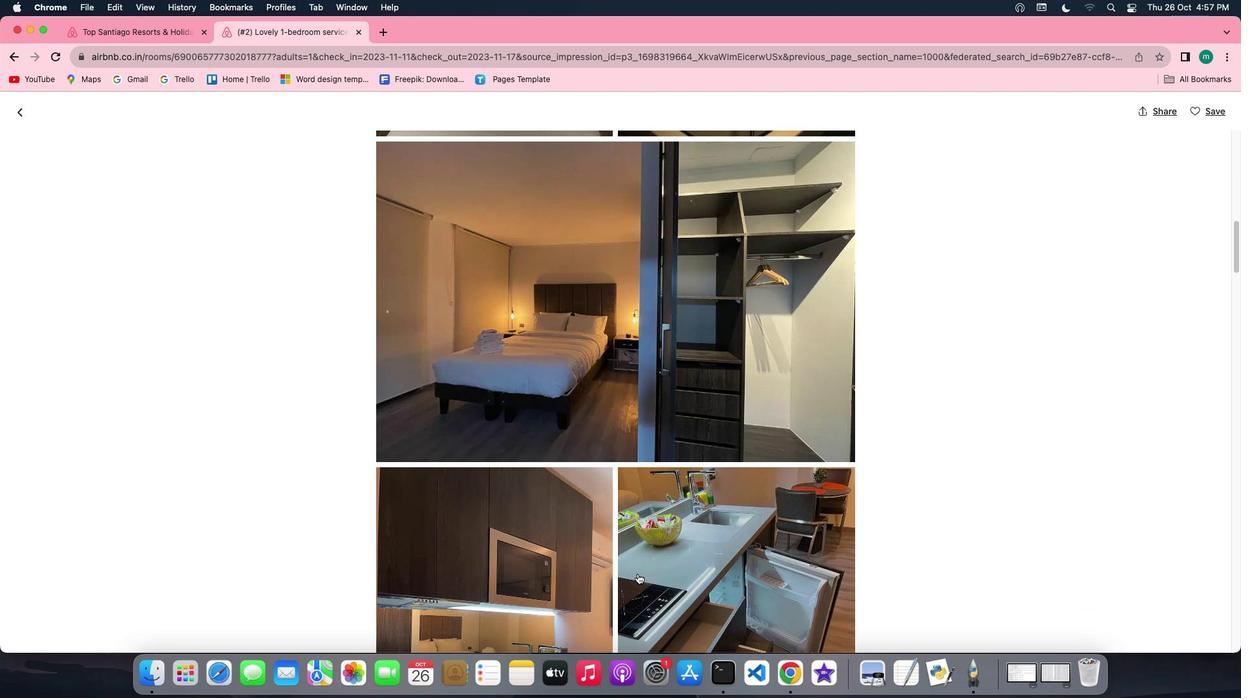 
Action: Mouse scrolled (637, 574) with delta (0, 0)
Screenshot: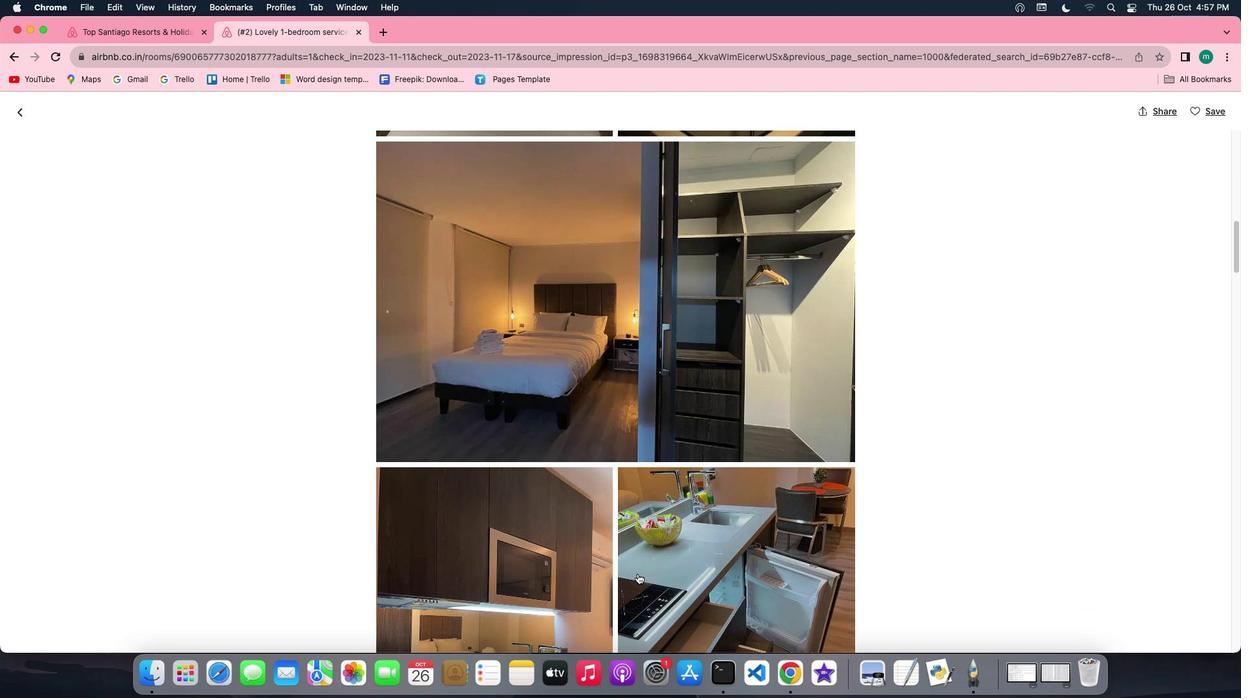 
Action: Mouse scrolled (637, 574) with delta (0, -1)
Screenshot: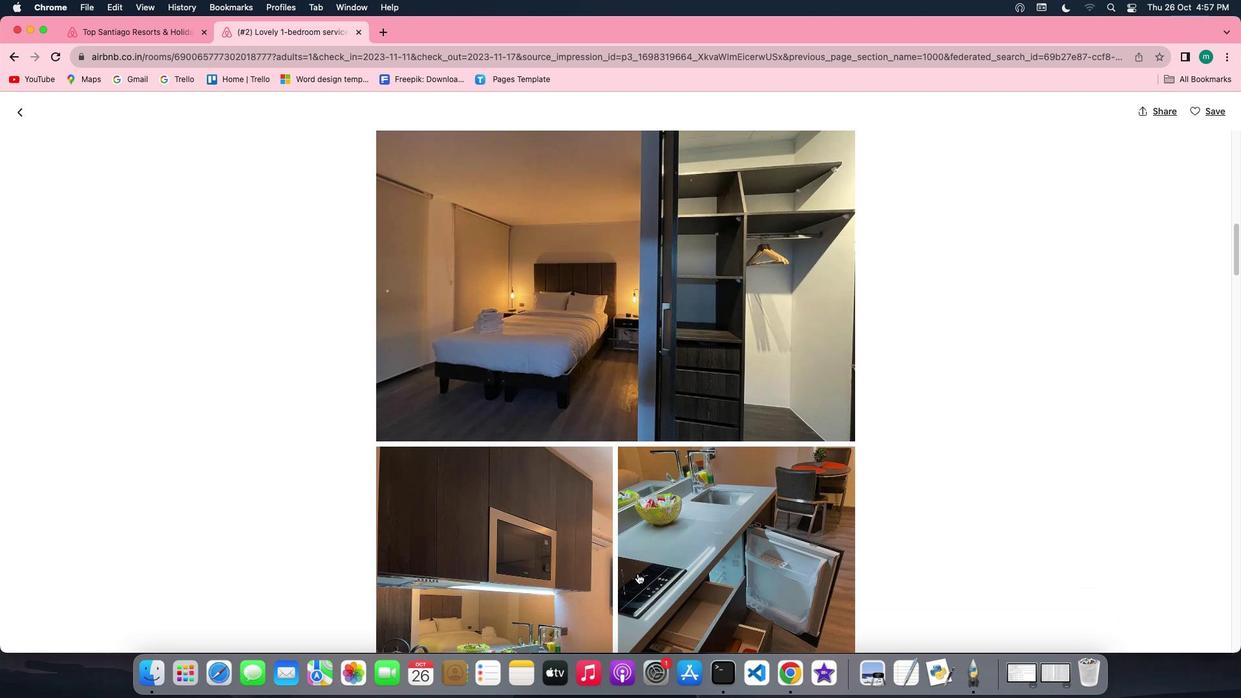 
Action: Mouse scrolled (637, 574) with delta (0, -2)
Screenshot: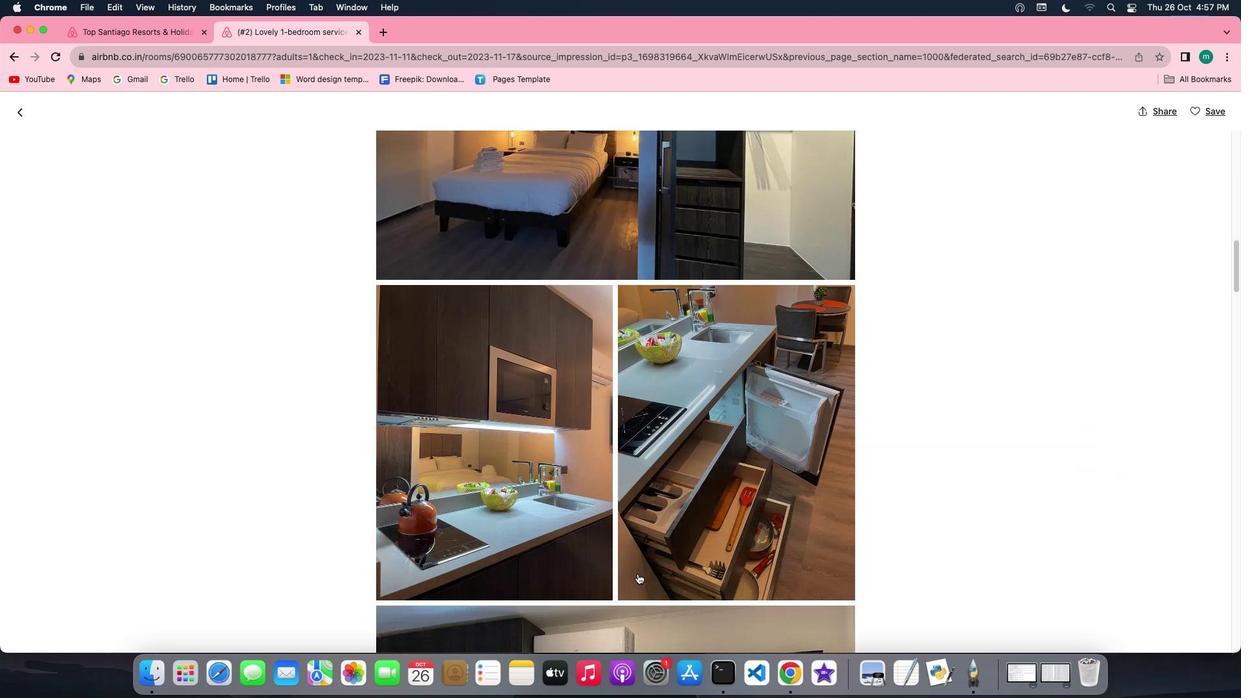 
Action: Mouse scrolled (637, 574) with delta (0, 0)
Screenshot: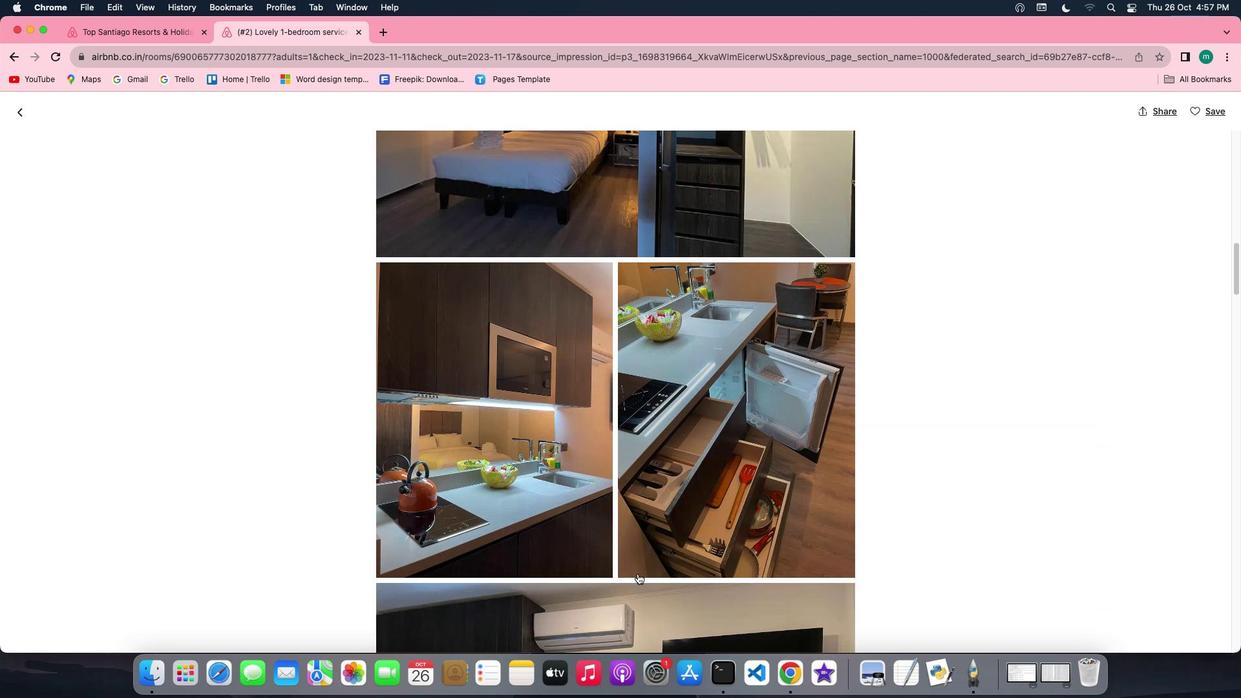 
Action: Mouse scrolled (637, 574) with delta (0, 0)
Screenshot: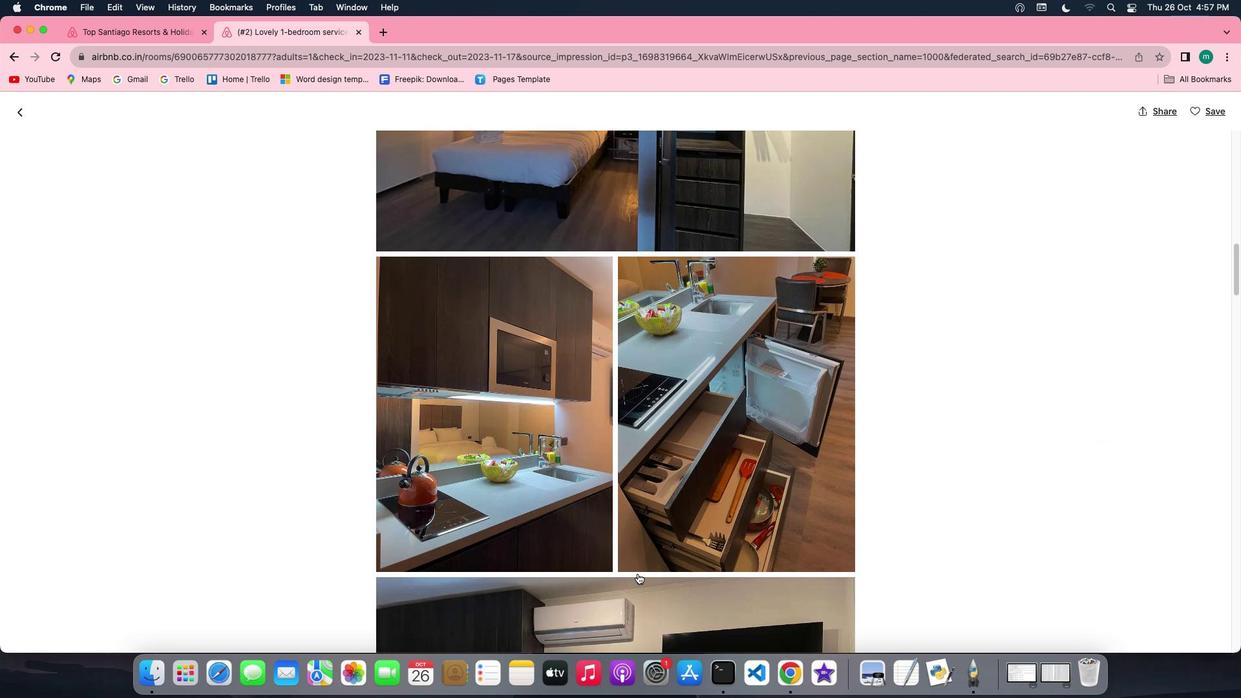 
Action: Mouse scrolled (637, 574) with delta (0, 0)
Screenshot: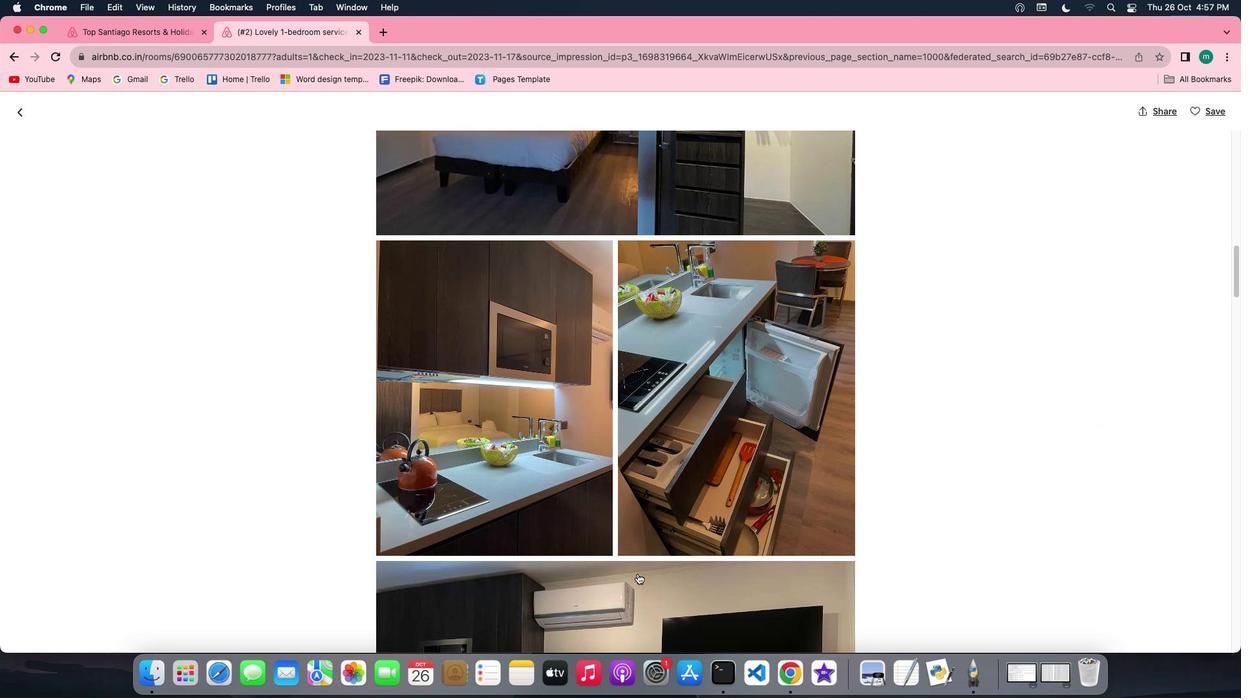 
Action: Mouse scrolled (637, 574) with delta (0, -1)
Screenshot: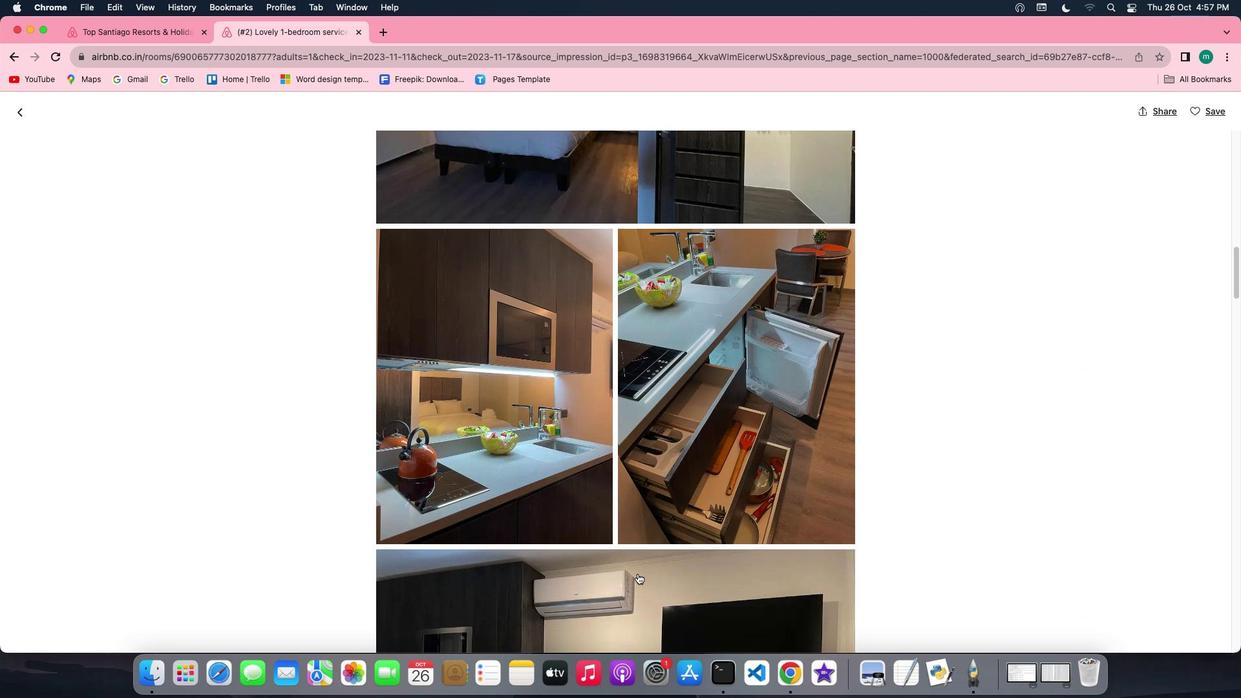 
Action: Mouse scrolled (637, 574) with delta (0, -1)
Screenshot: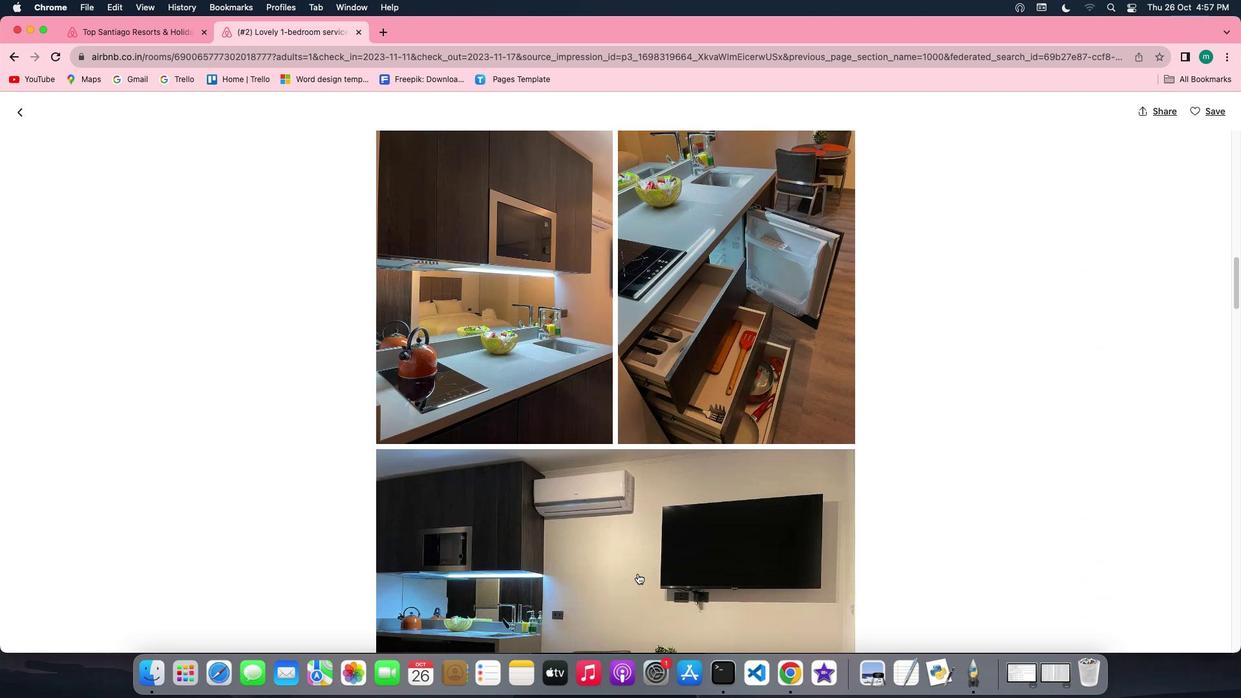 
Action: Mouse scrolled (637, 574) with delta (0, 0)
Screenshot: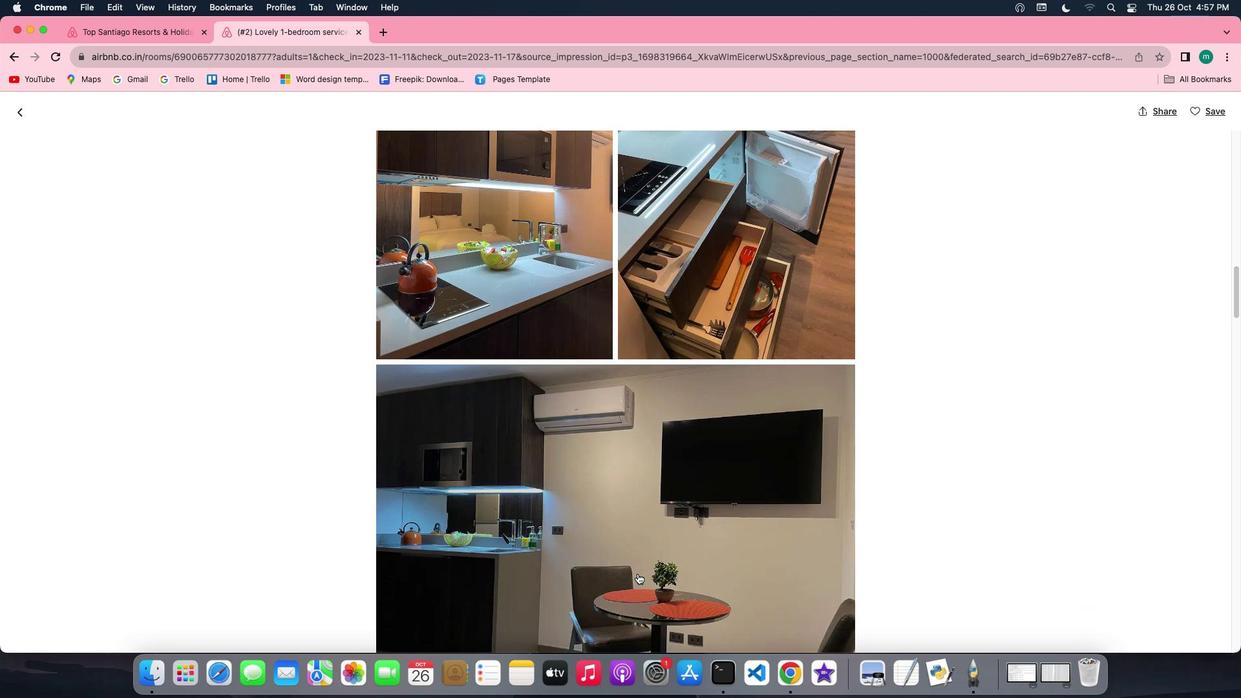 
Action: Mouse scrolled (637, 574) with delta (0, 0)
Screenshot: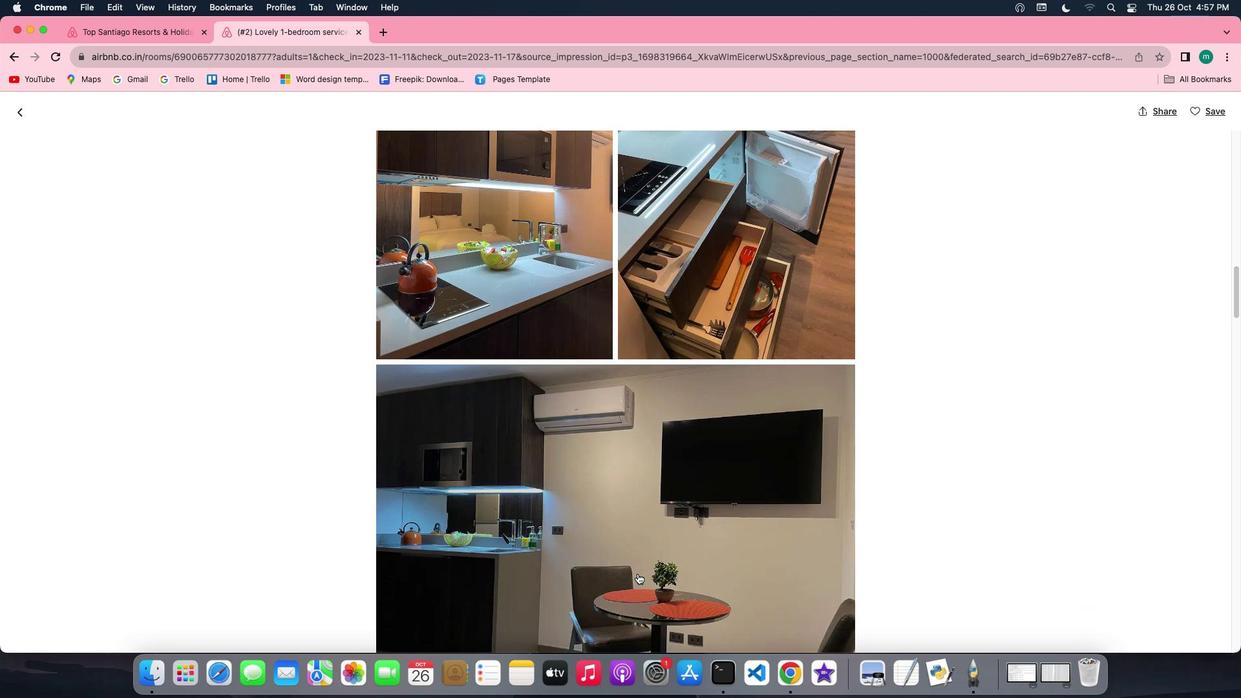 
Action: Mouse scrolled (637, 574) with delta (0, -1)
Screenshot: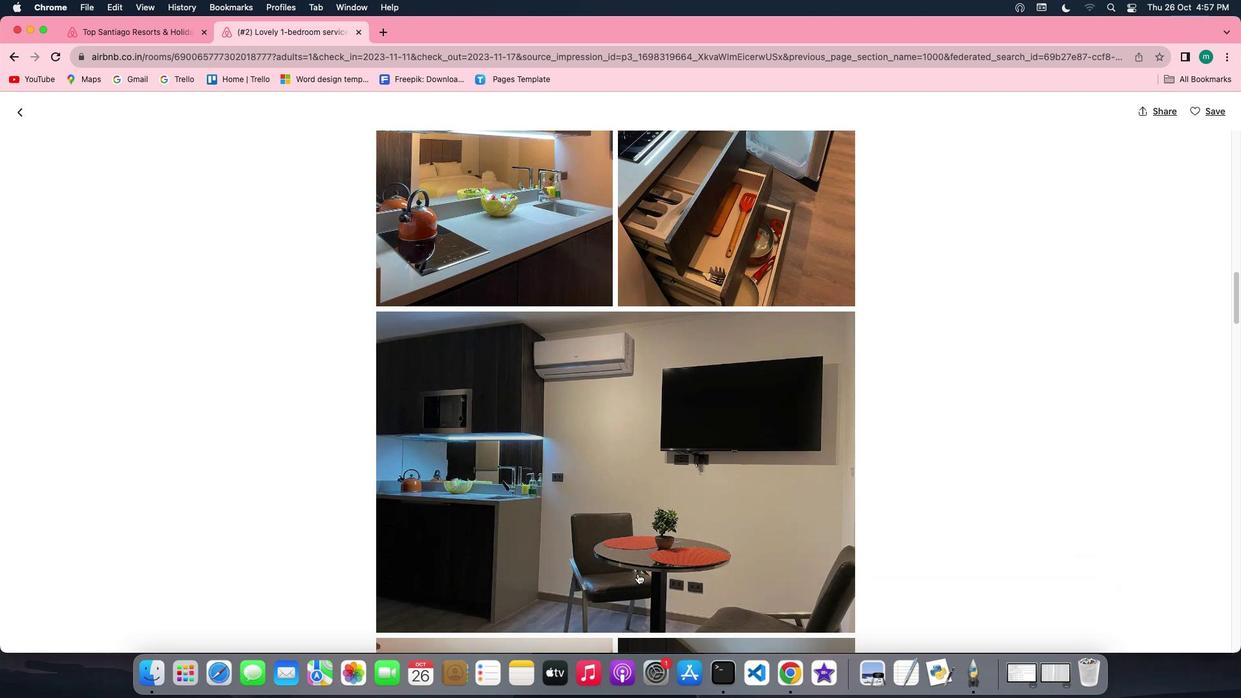 
Action: Mouse scrolled (637, 574) with delta (0, -2)
Screenshot: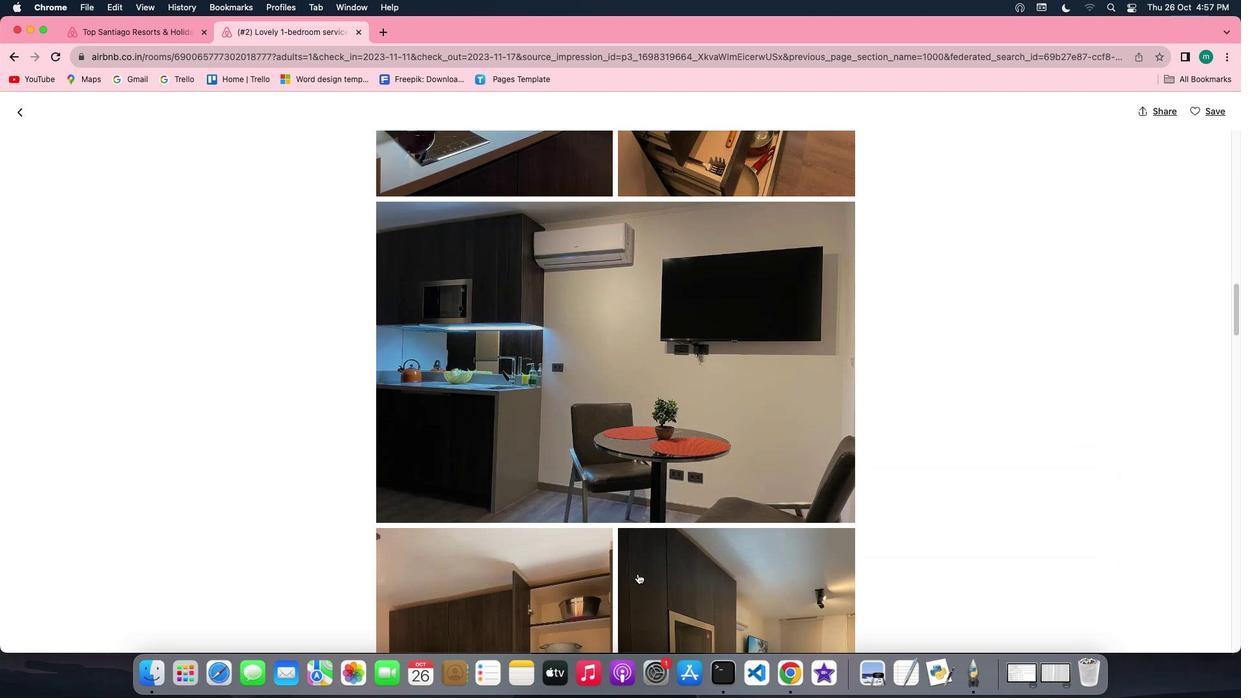 
Action: Mouse scrolled (637, 574) with delta (0, -2)
Screenshot: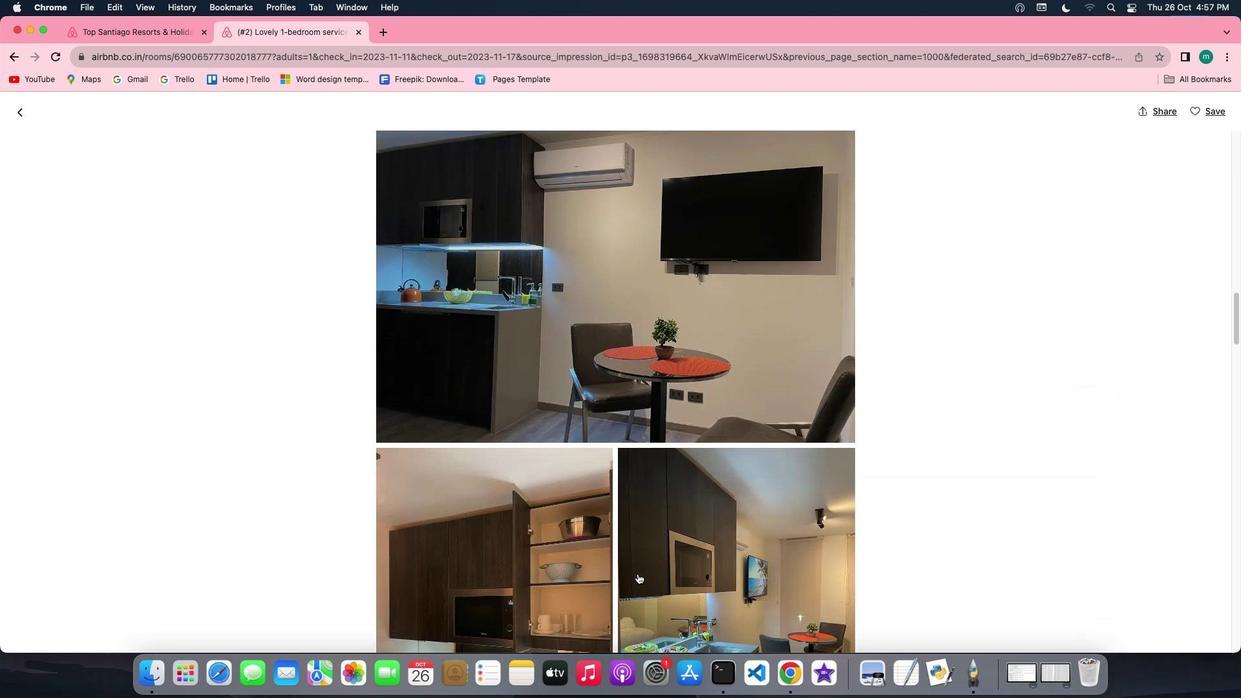 
Action: Mouse scrolled (637, 574) with delta (0, 0)
Screenshot: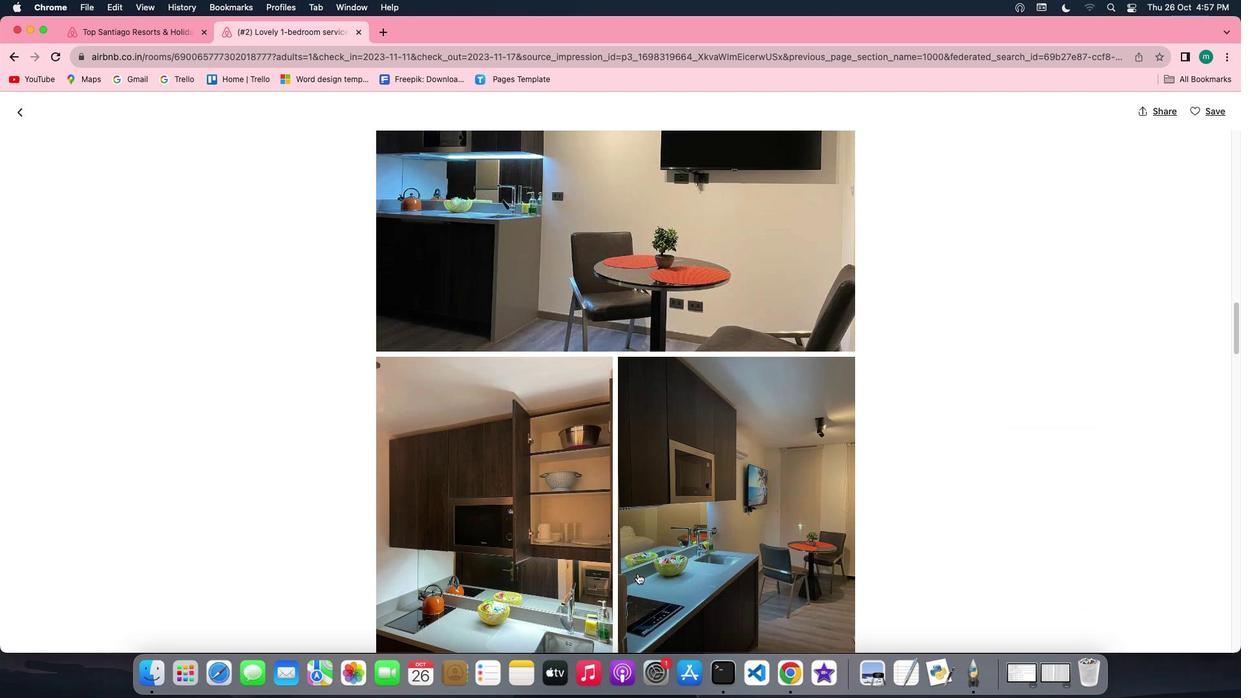 
Action: Mouse scrolled (637, 574) with delta (0, 0)
Screenshot: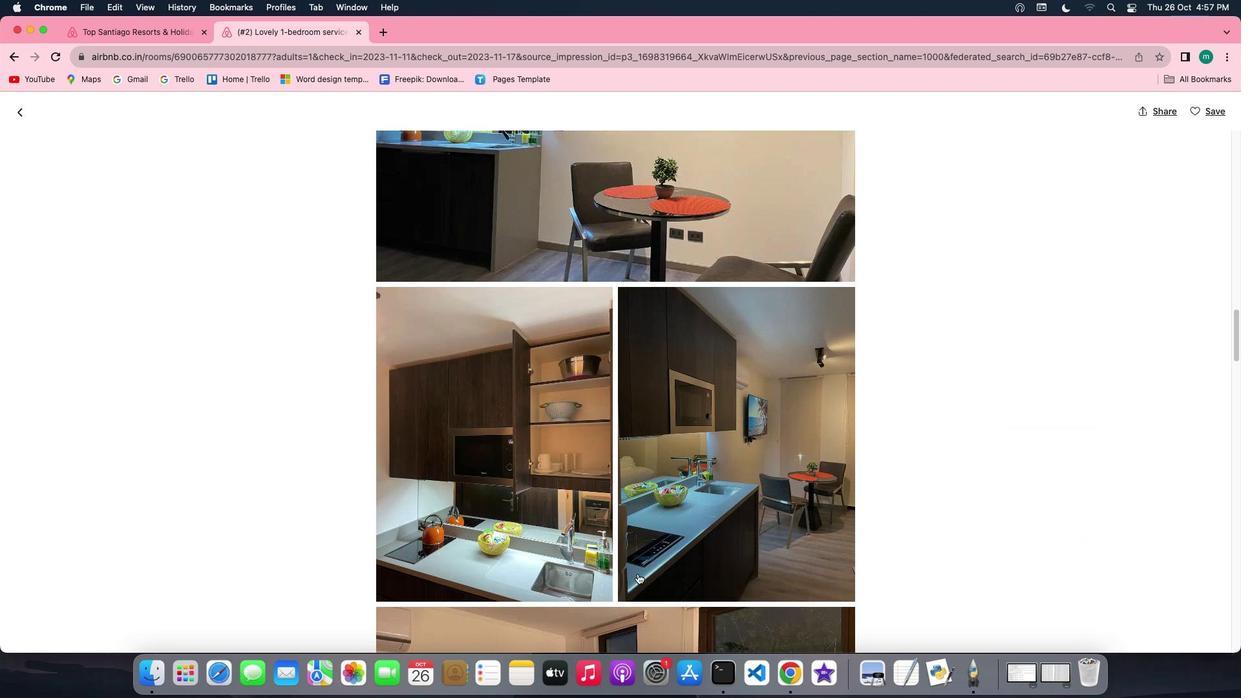 
Action: Mouse scrolled (637, 574) with delta (0, -1)
Screenshot: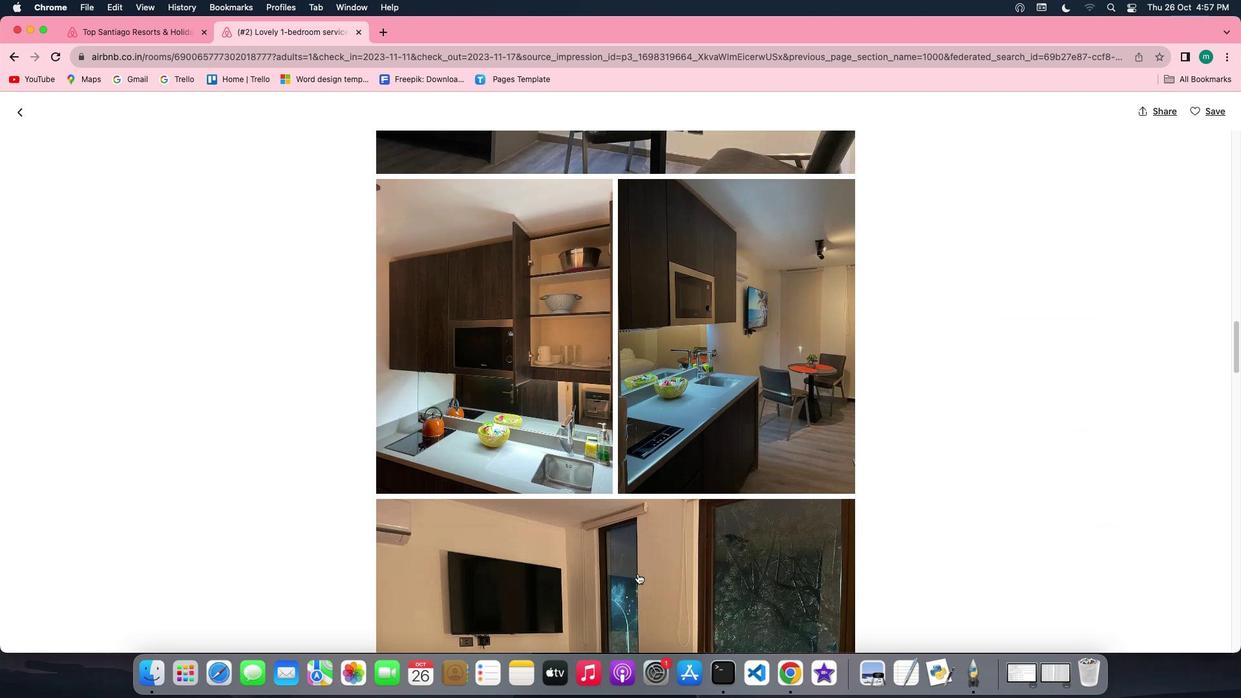 
Action: Mouse scrolled (637, 574) with delta (0, -3)
Screenshot: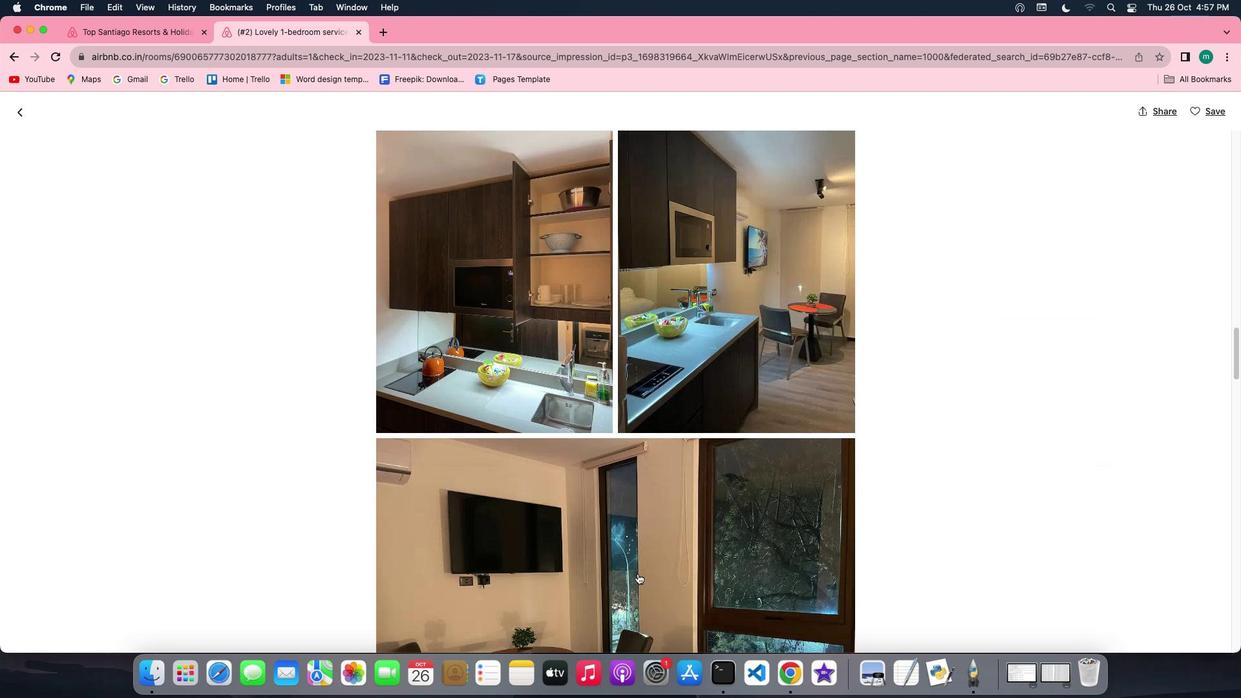 
Action: Mouse scrolled (637, 574) with delta (0, -3)
Screenshot: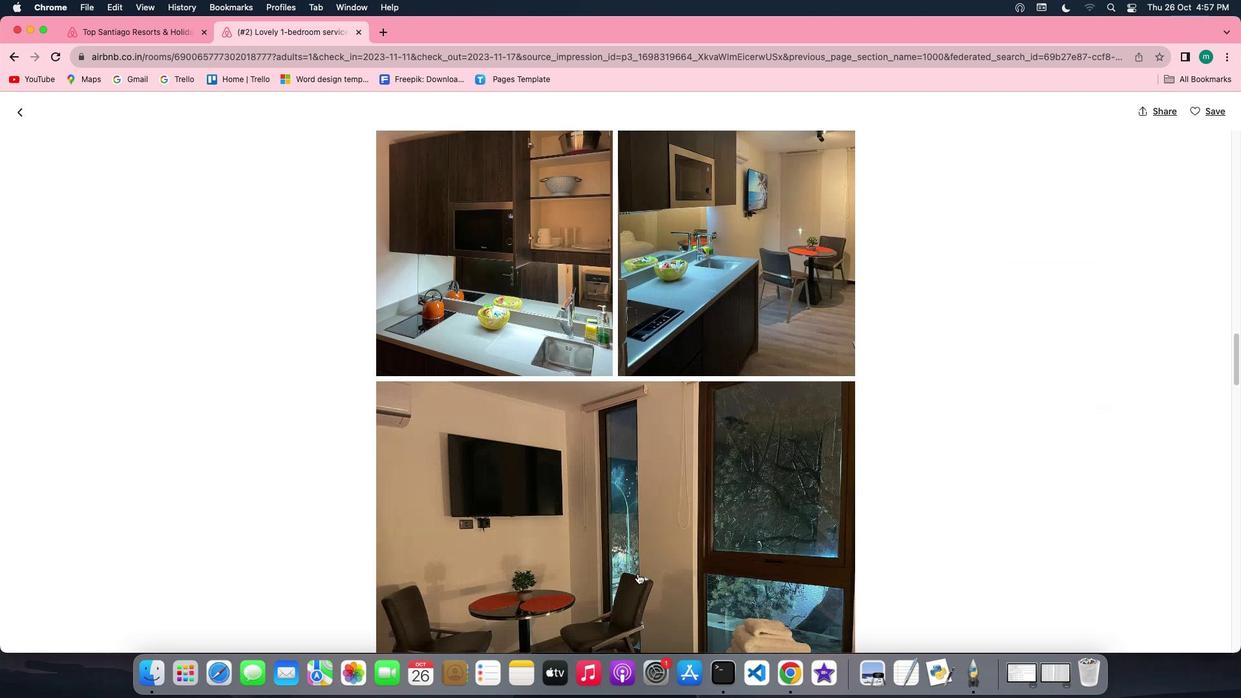 
Action: Mouse scrolled (637, 574) with delta (0, 0)
Screenshot: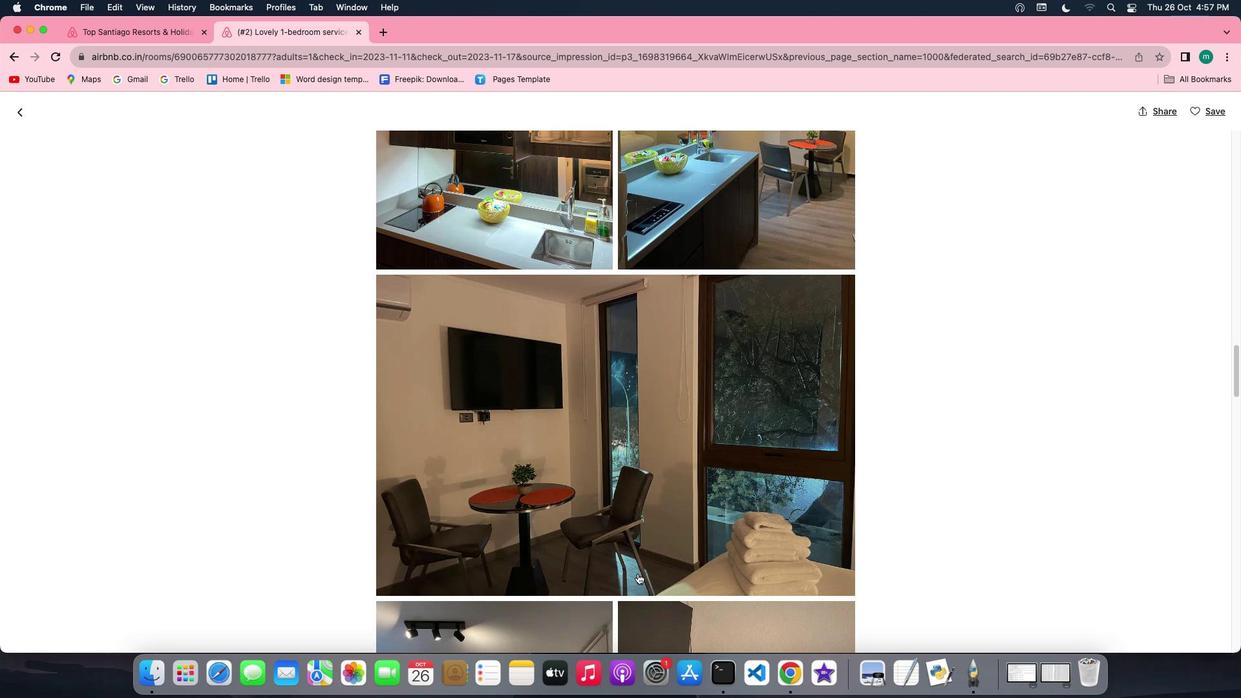 
Action: Mouse scrolled (637, 574) with delta (0, 0)
Screenshot: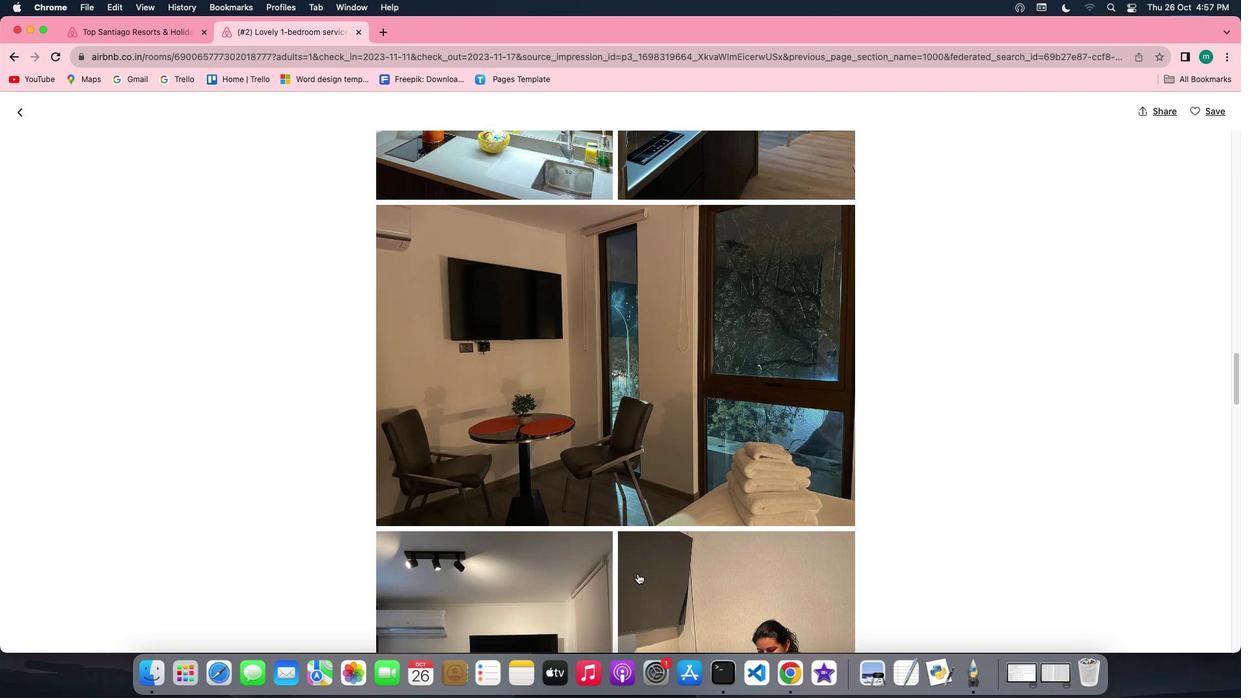 
Action: Mouse scrolled (637, 574) with delta (0, -1)
Screenshot: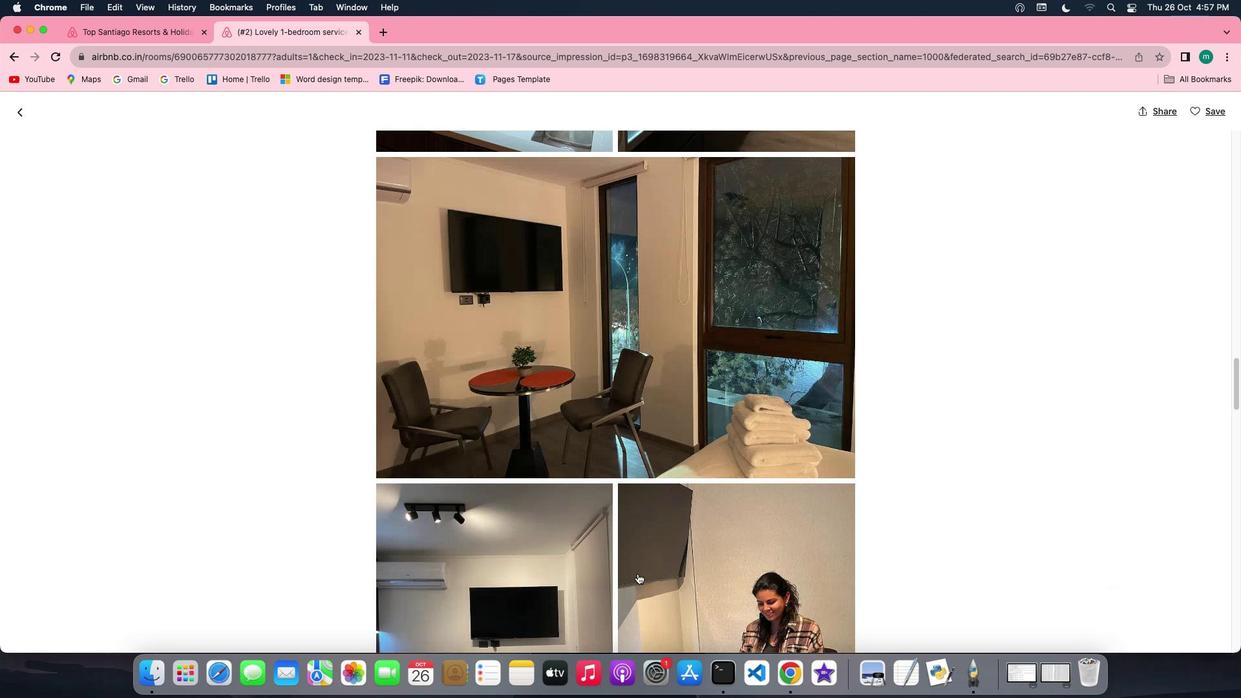 
Action: Mouse scrolled (637, 574) with delta (0, -3)
Screenshot: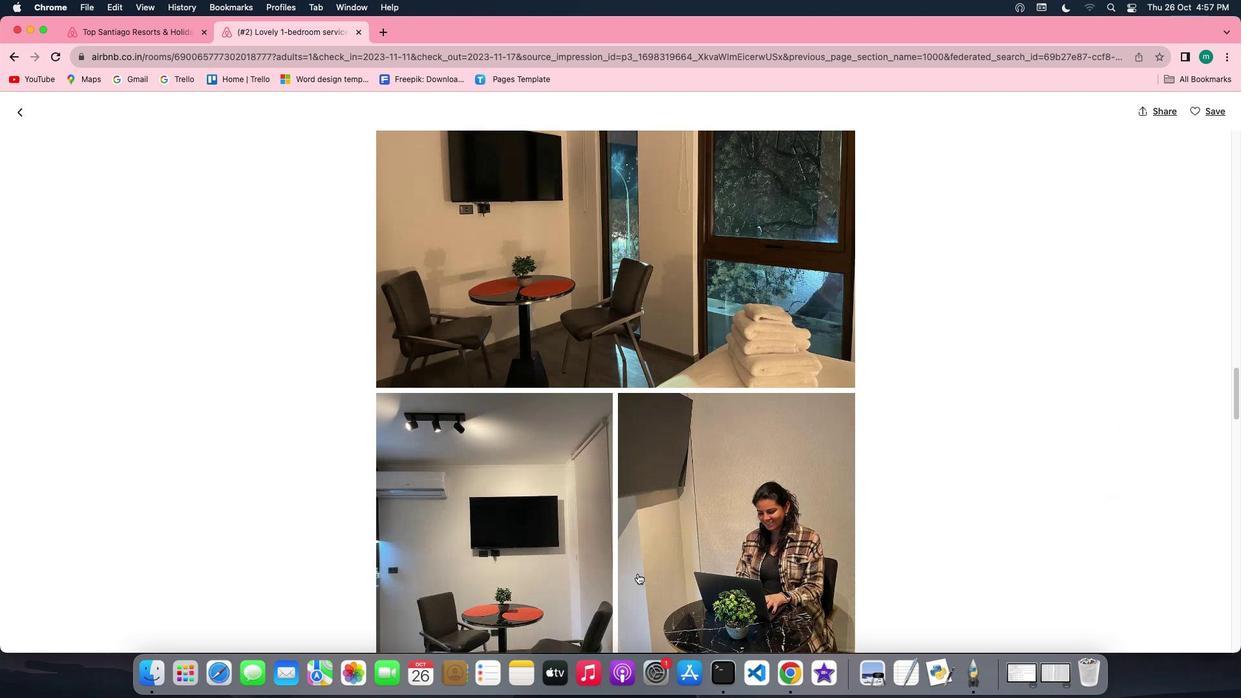
Action: Mouse scrolled (637, 574) with delta (0, -3)
Screenshot: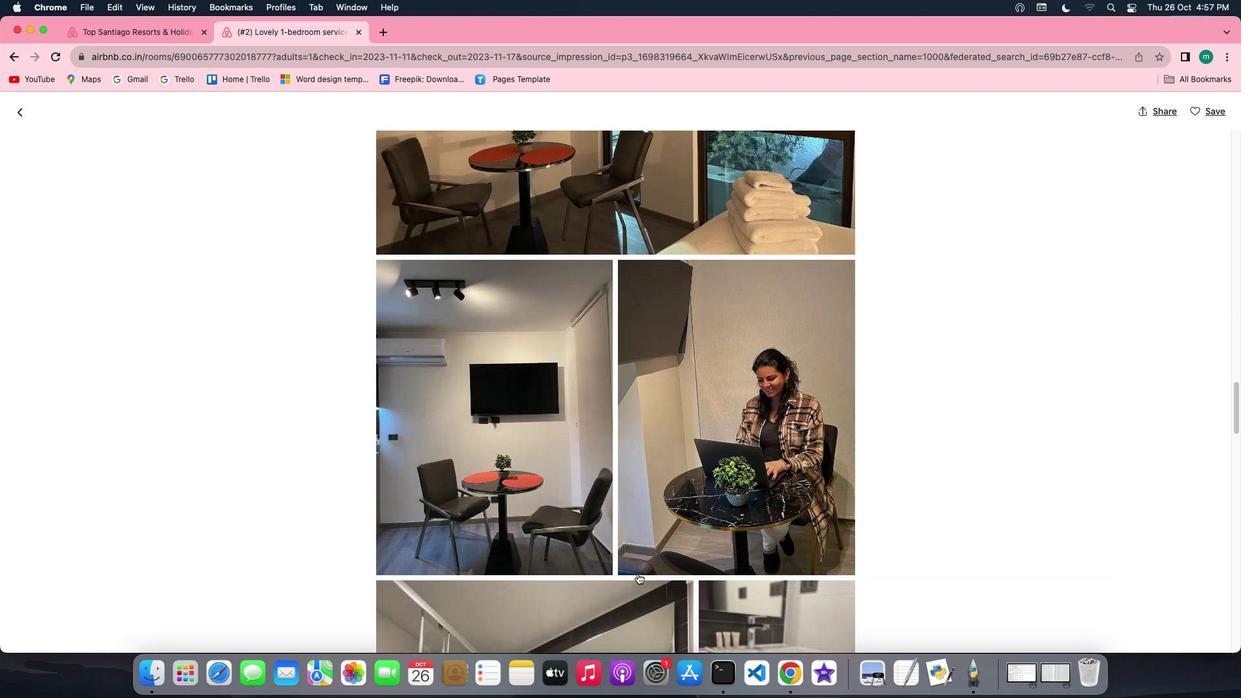 
Action: Mouse scrolled (637, 574) with delta (0, 0)
Screenshot: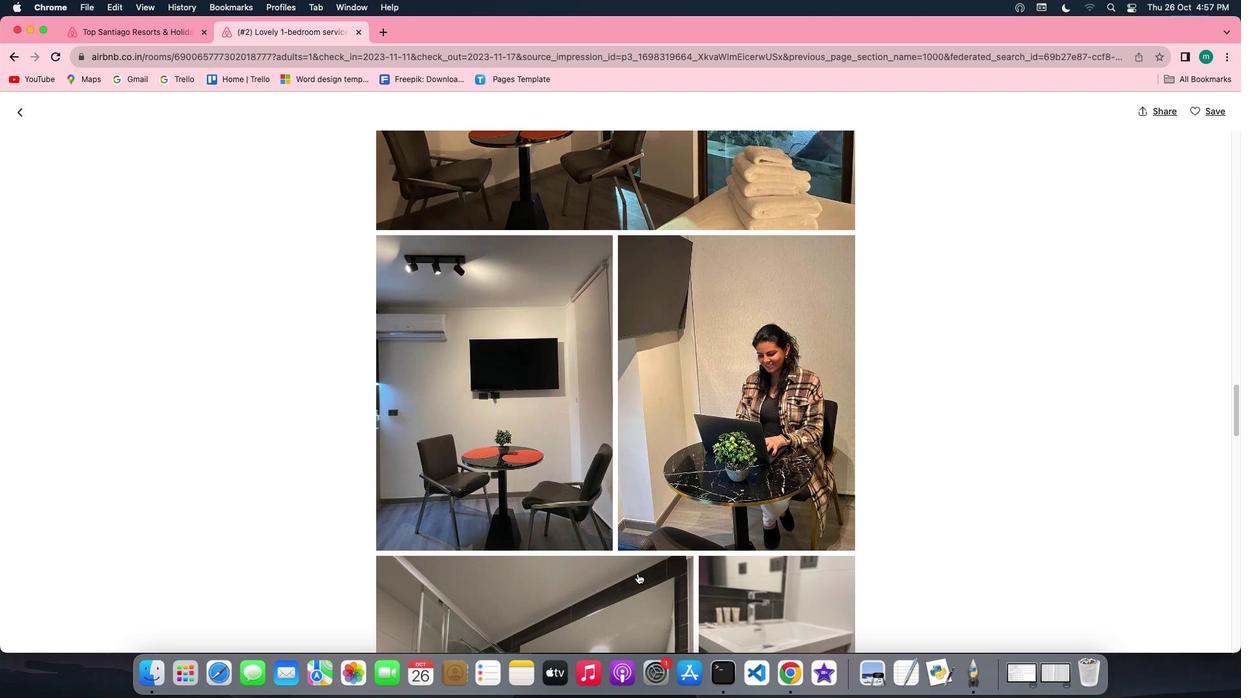 
Action: Mouse scrolled (637, 574) with delta (0, 0)
Screenshot: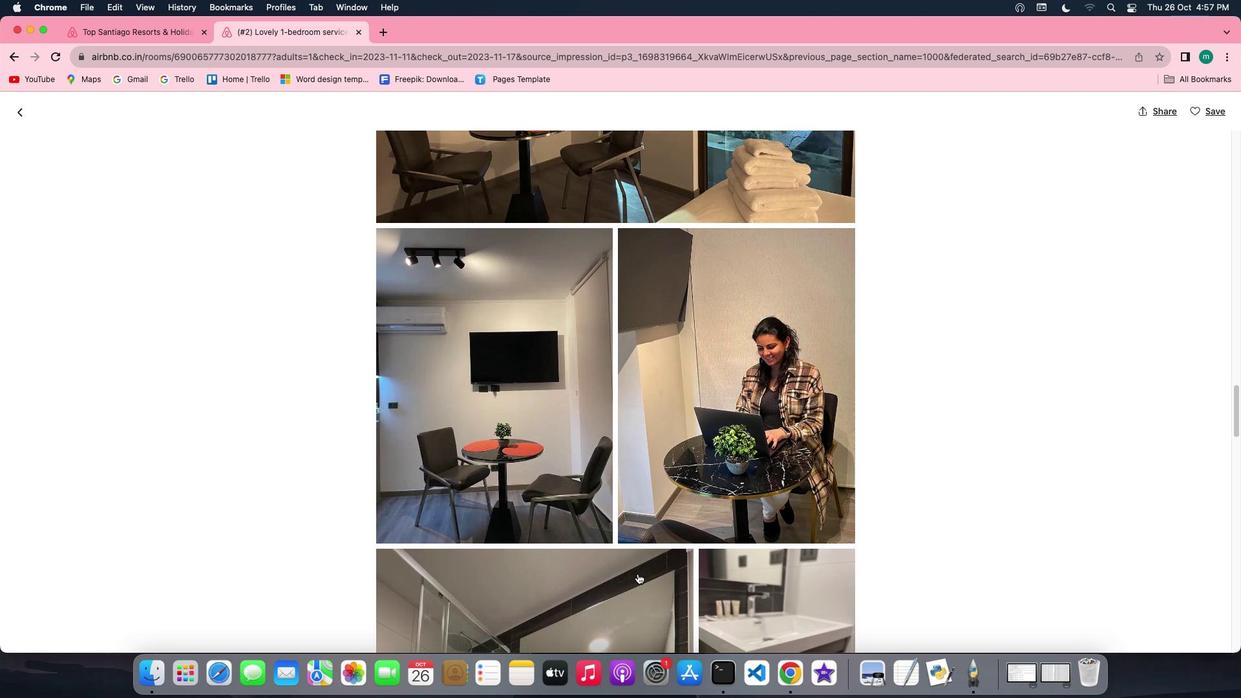 
Action: Mouse scrolled (637, 574) with delta (0, 0)
Screenshot: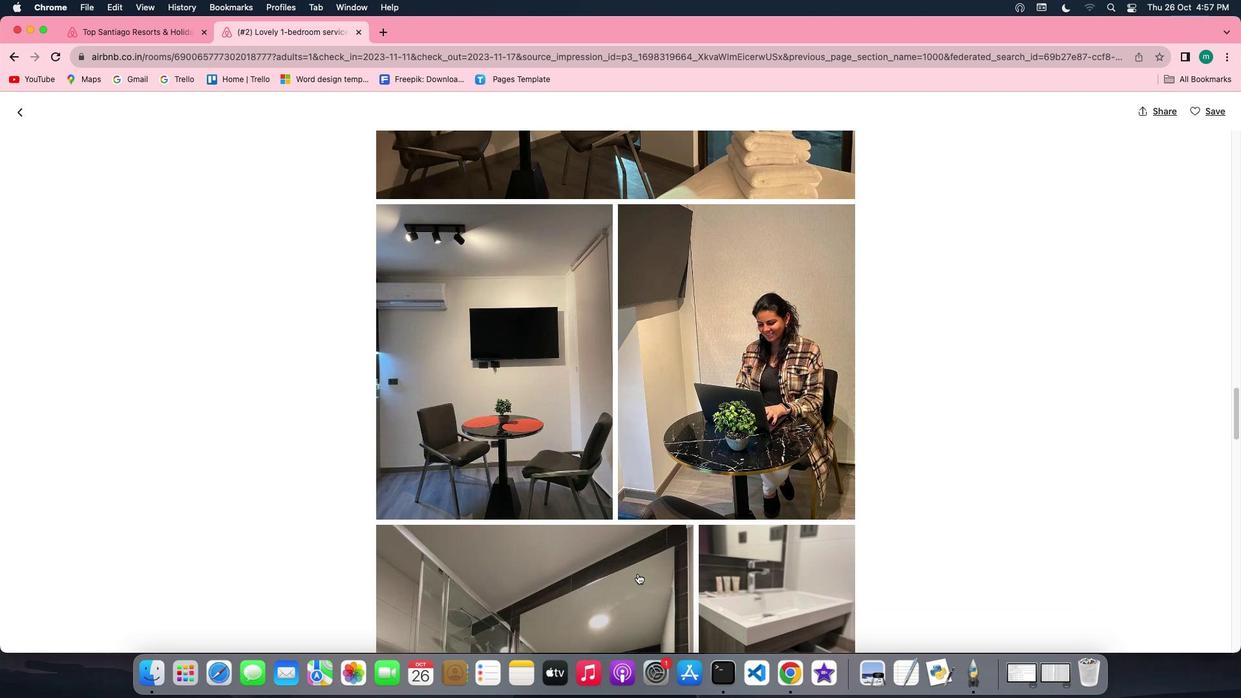 
Action: Mouse scrolled (637, 574) with delta (0, -1)
Screenshot: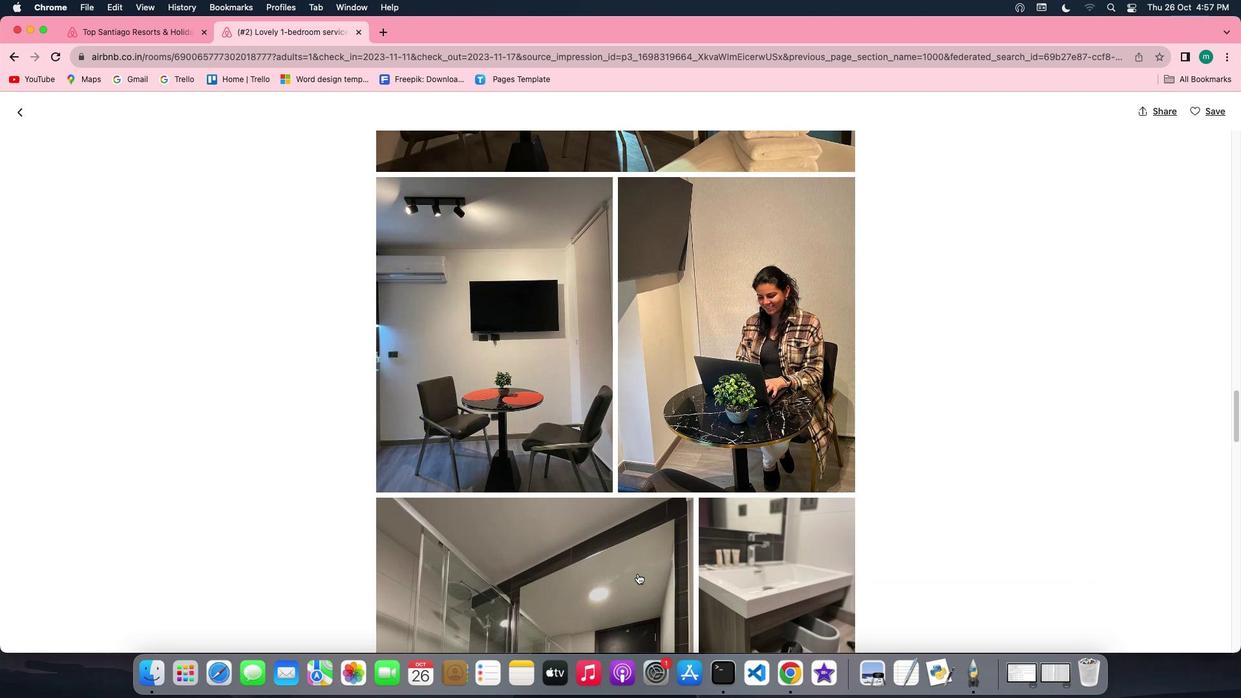 
Action: Mouse scrolled (637, 574) with delta (0, -1)
Screenshot: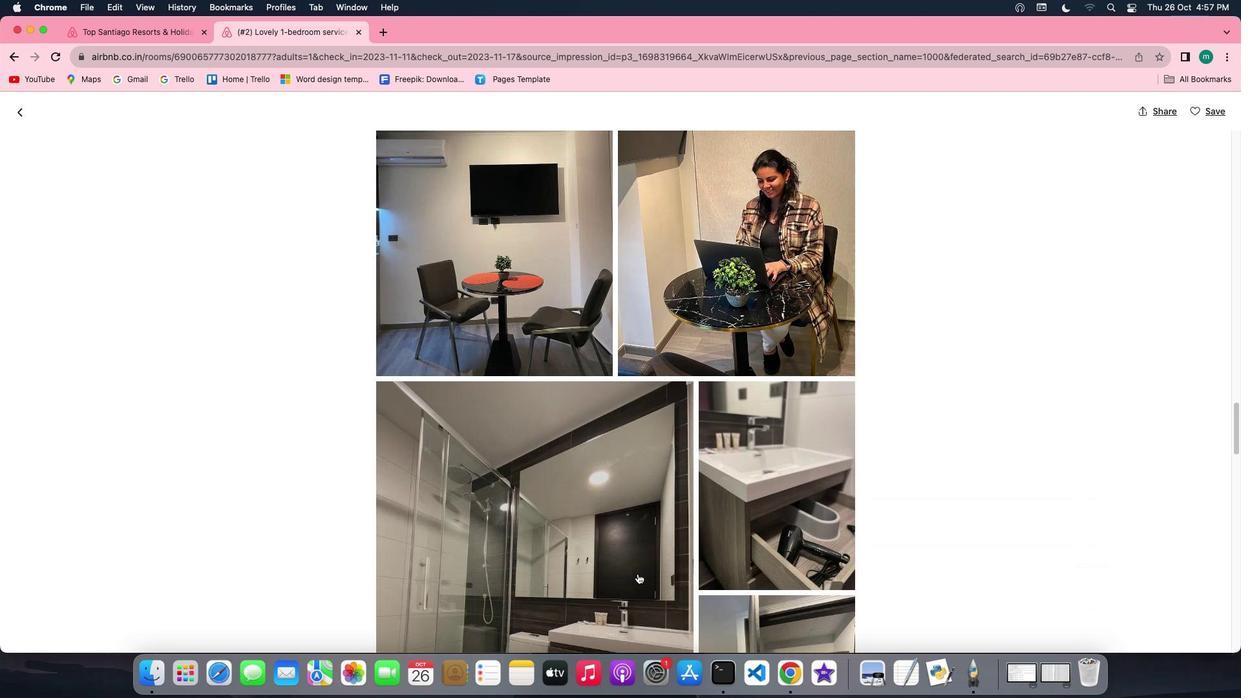 
Action: Mouse scrolled (637, 574) with delta (0, 0)
Screenshot: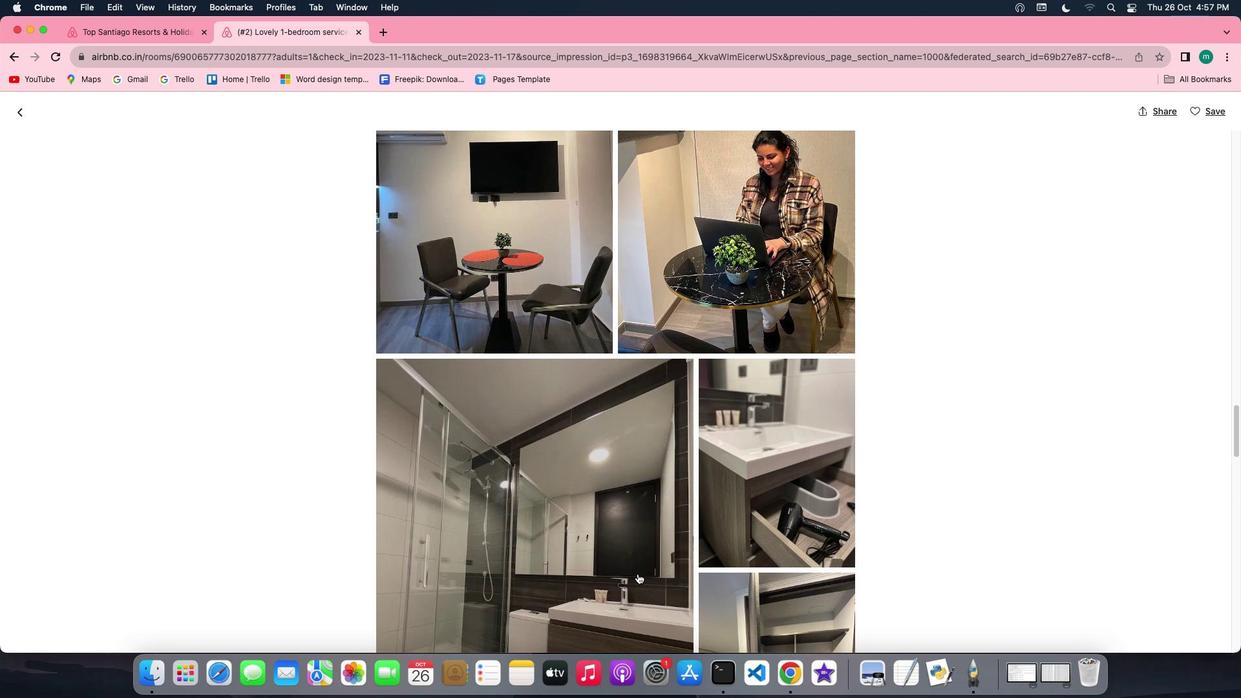 
Action: Mouse scrolled (637, 574) with delta (0, 0)
Screenshot: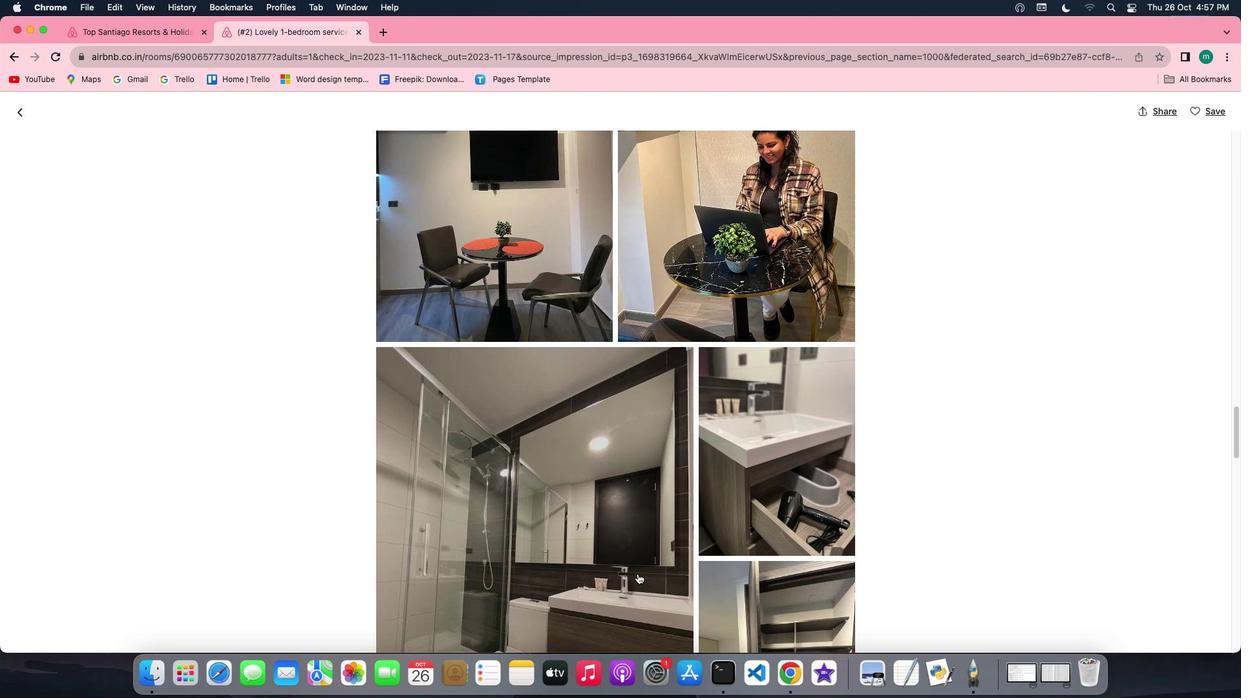 
Action: Mouse scrolled (637, 574) with delta (0, -1)
Screenshot: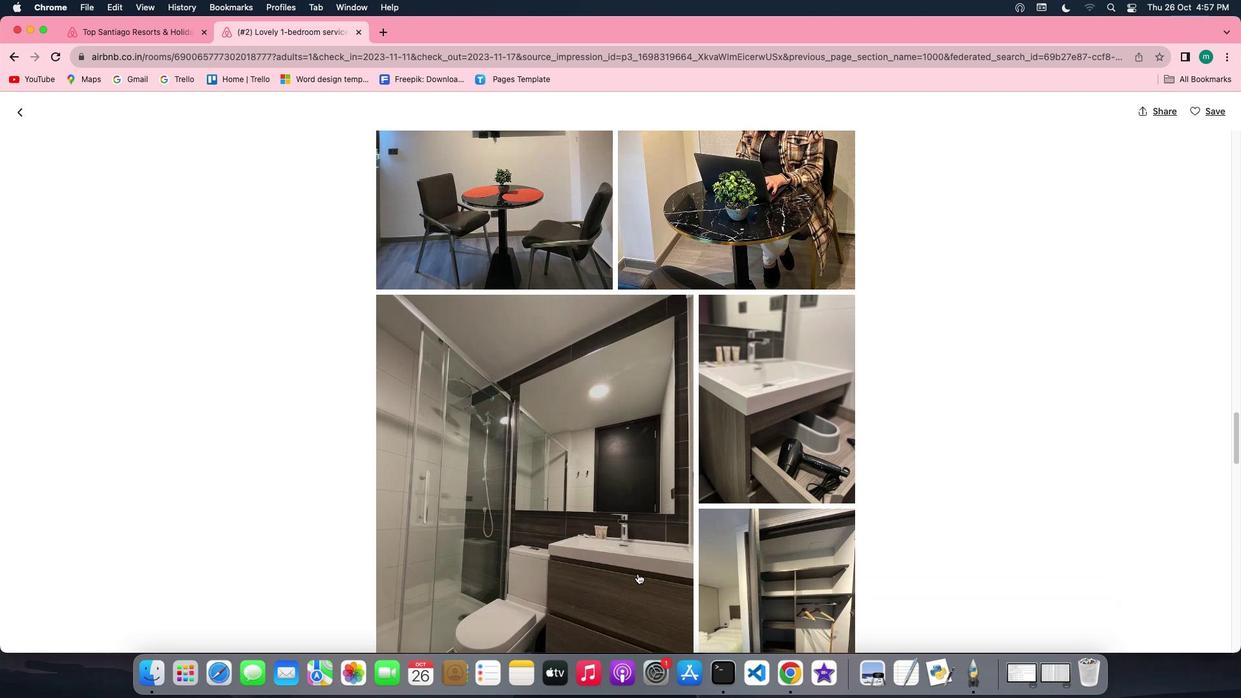 
Action: Mouse scrolled (637, 574) with delta (0, -1)
Screenshot: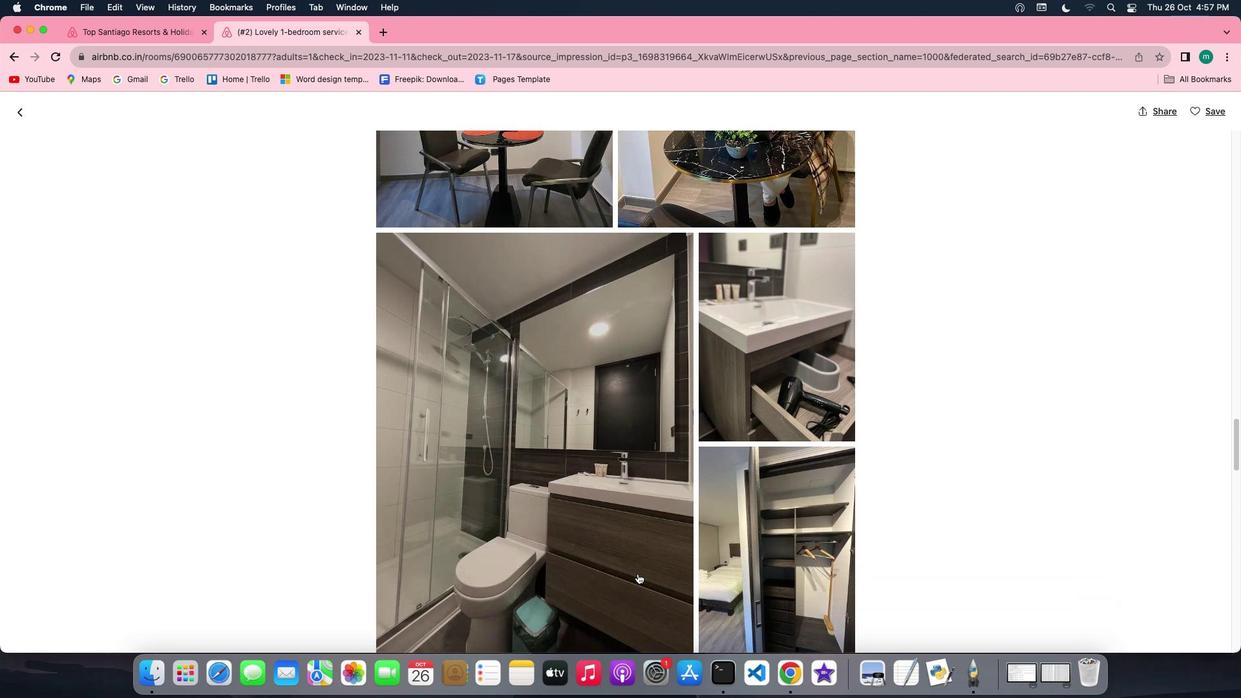 
Action: Mouse scrolled (637, 574) with delta (0, 0)
Screenshot: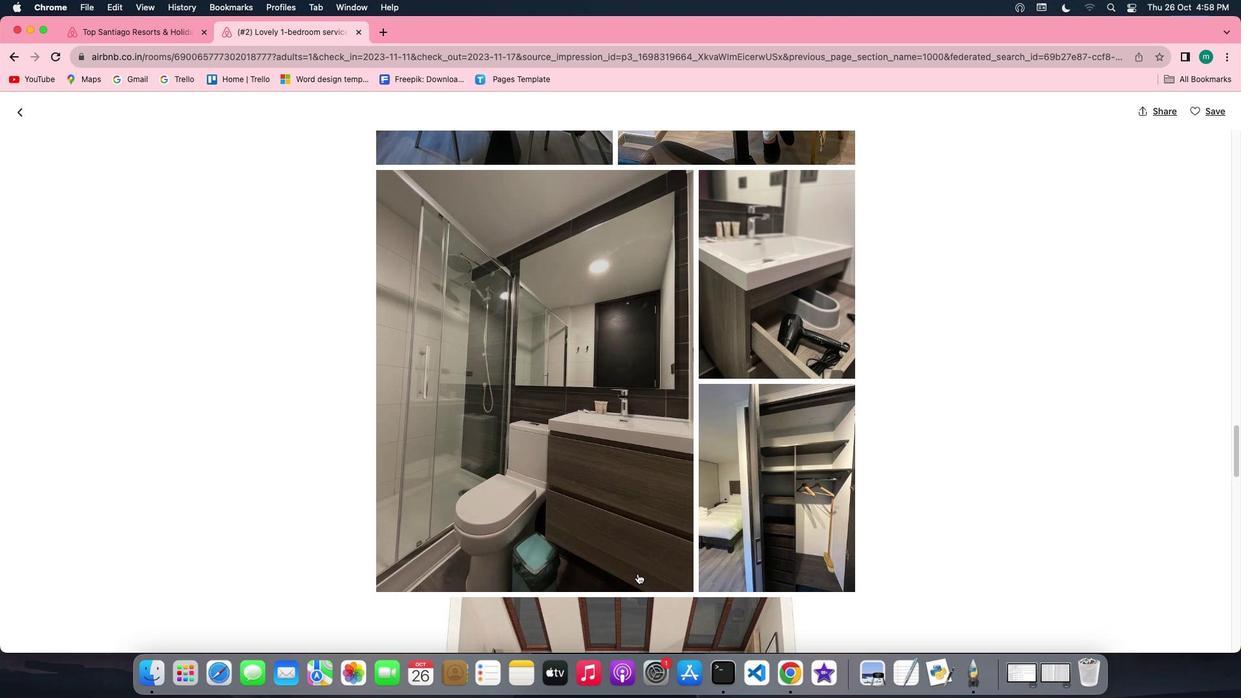 
Action: Mouse scrolled (637, 574) with delta (0, 0)
Screenshot: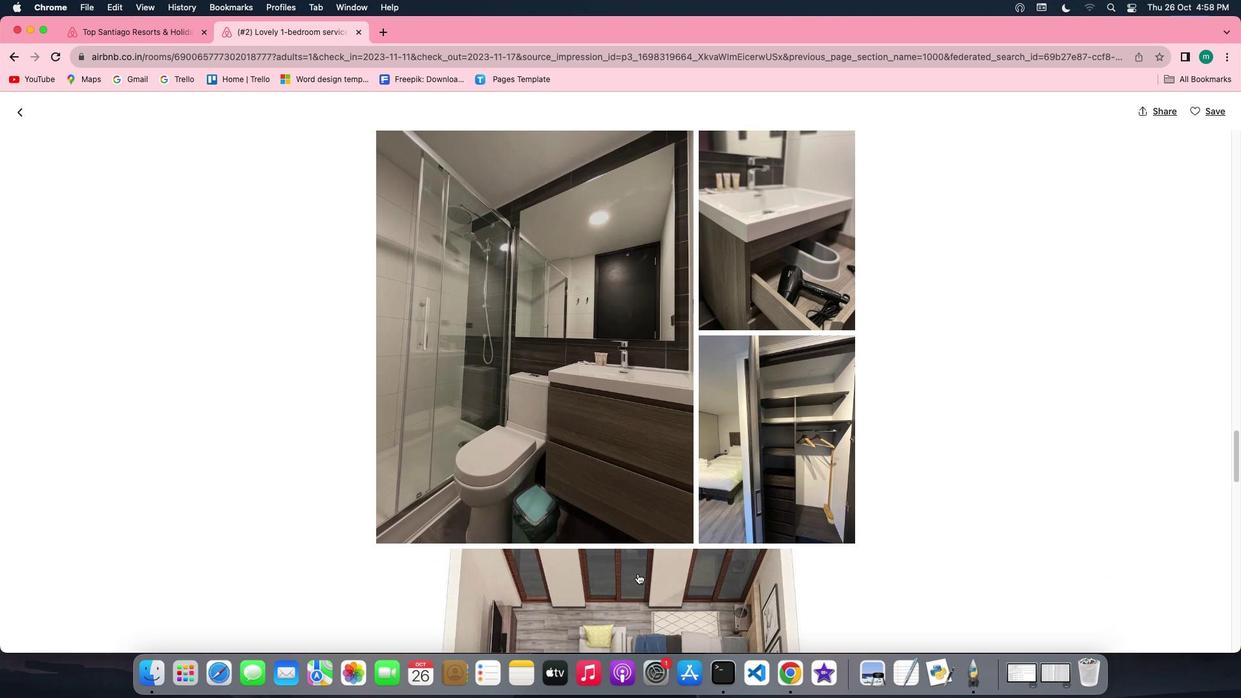 
Action: Mouse scrolled (637, 574) with delta (0, -1)
Screenshot: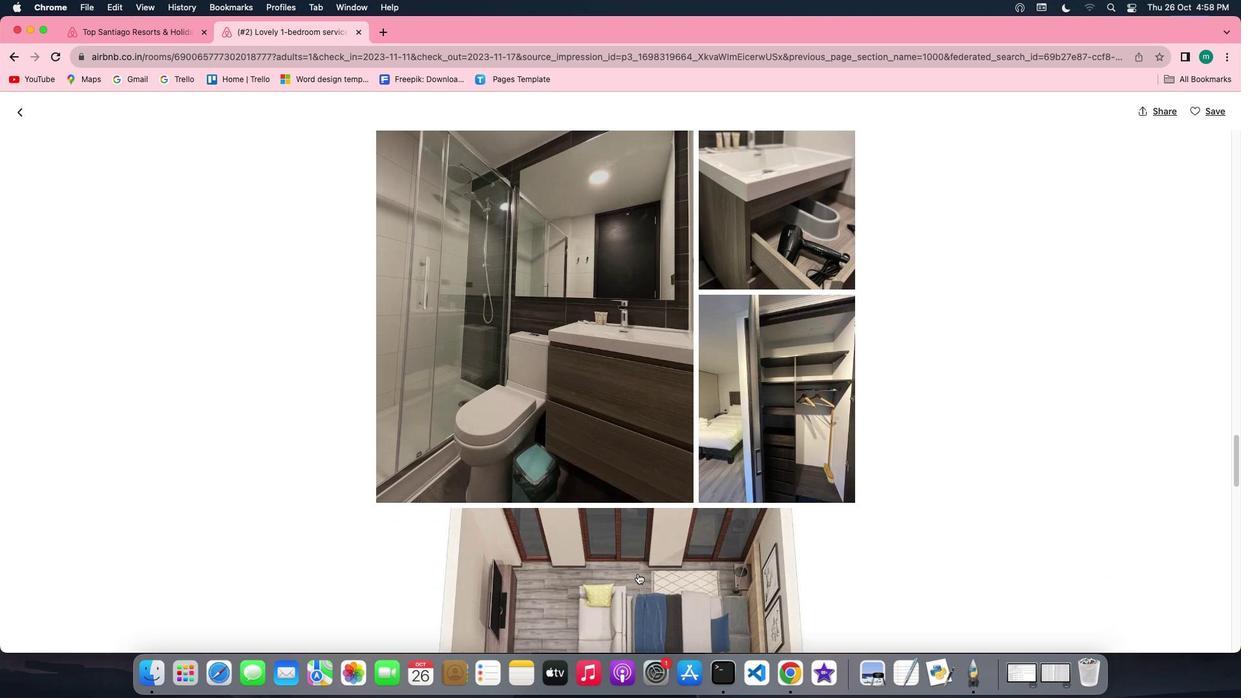 
Action: Mouse scrolled (637, 574) with delta (0, -2)
Screenshot: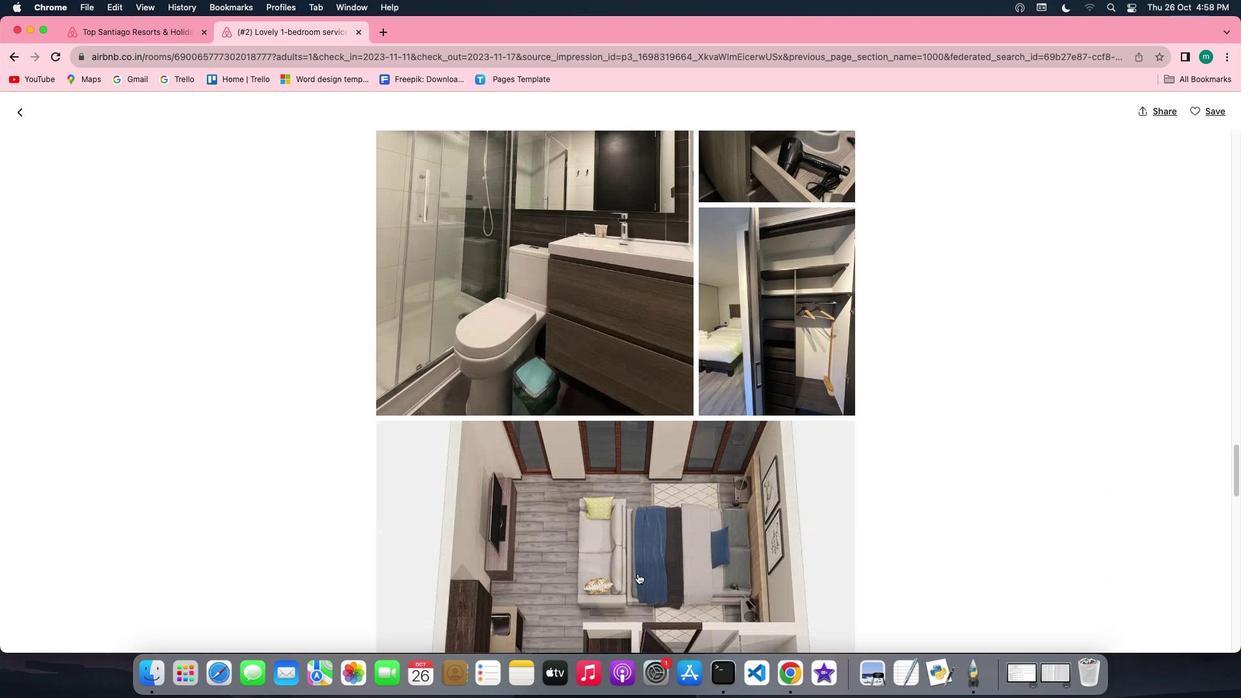 
Action: Mouse scrolled (637, 574) with delta (0, -3)
Screenshot: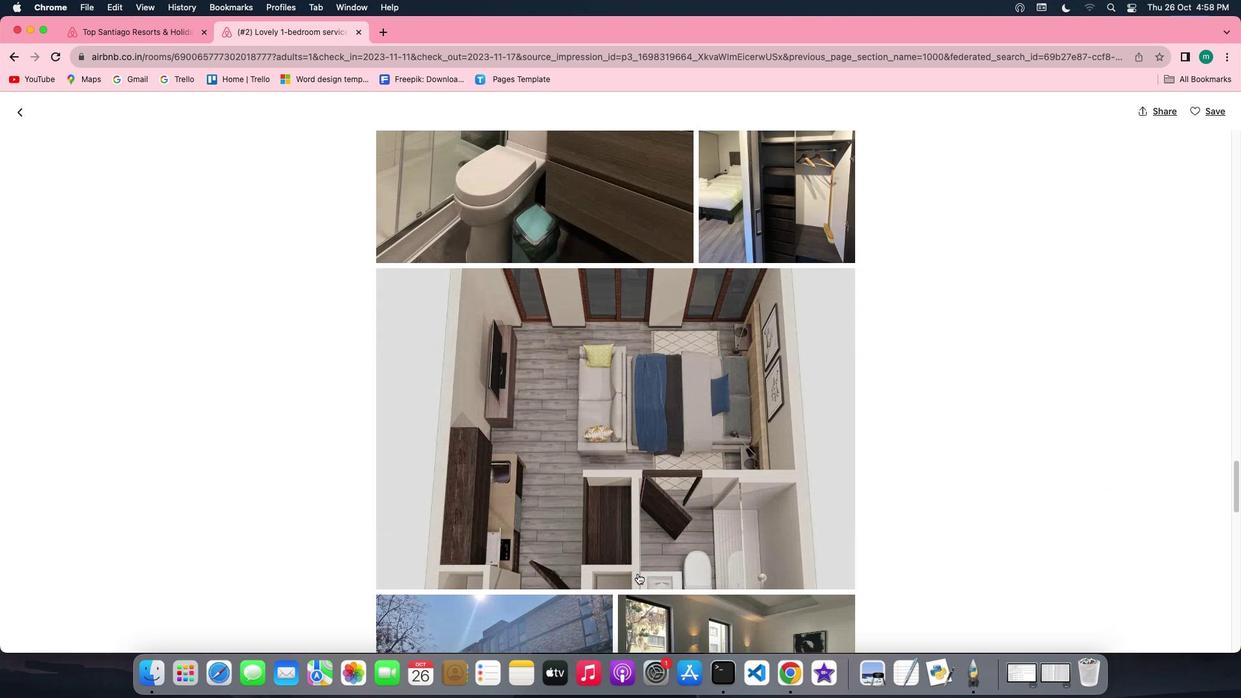 
Action: Mouse scrolled (637, 574) with delta (0, 0)
Screenshot: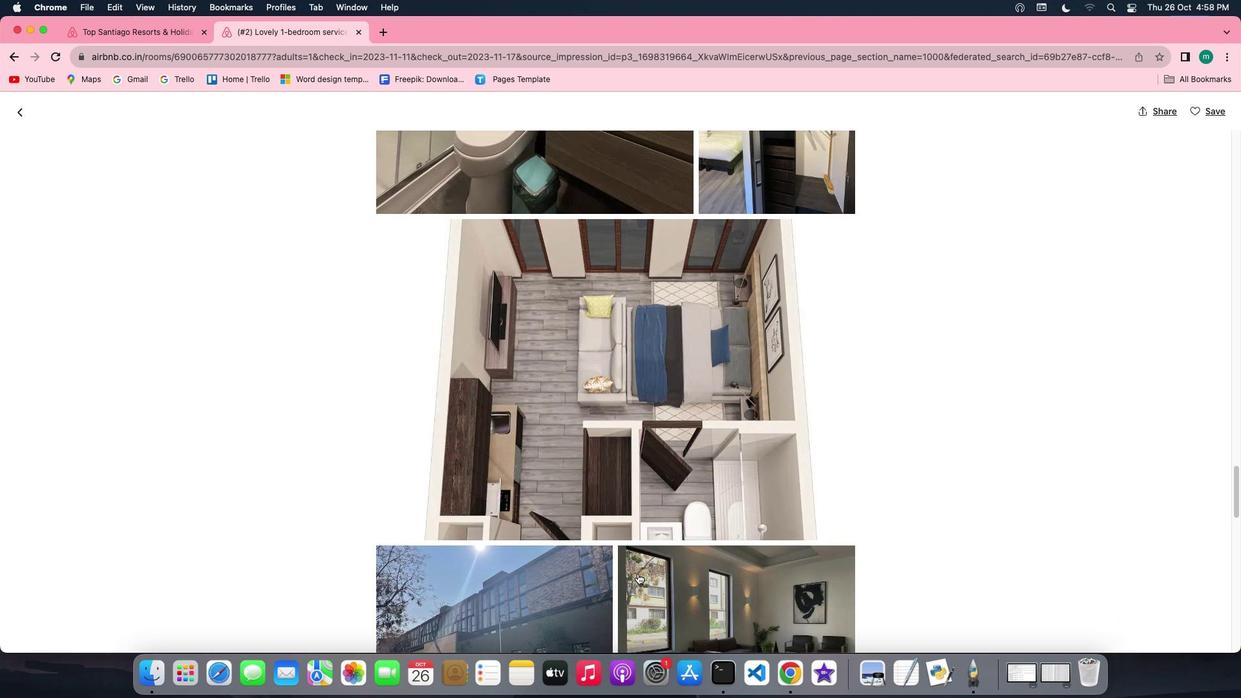 
Action: Mouse scrolled (637, 574) with delta (0, 0)
Screenshot: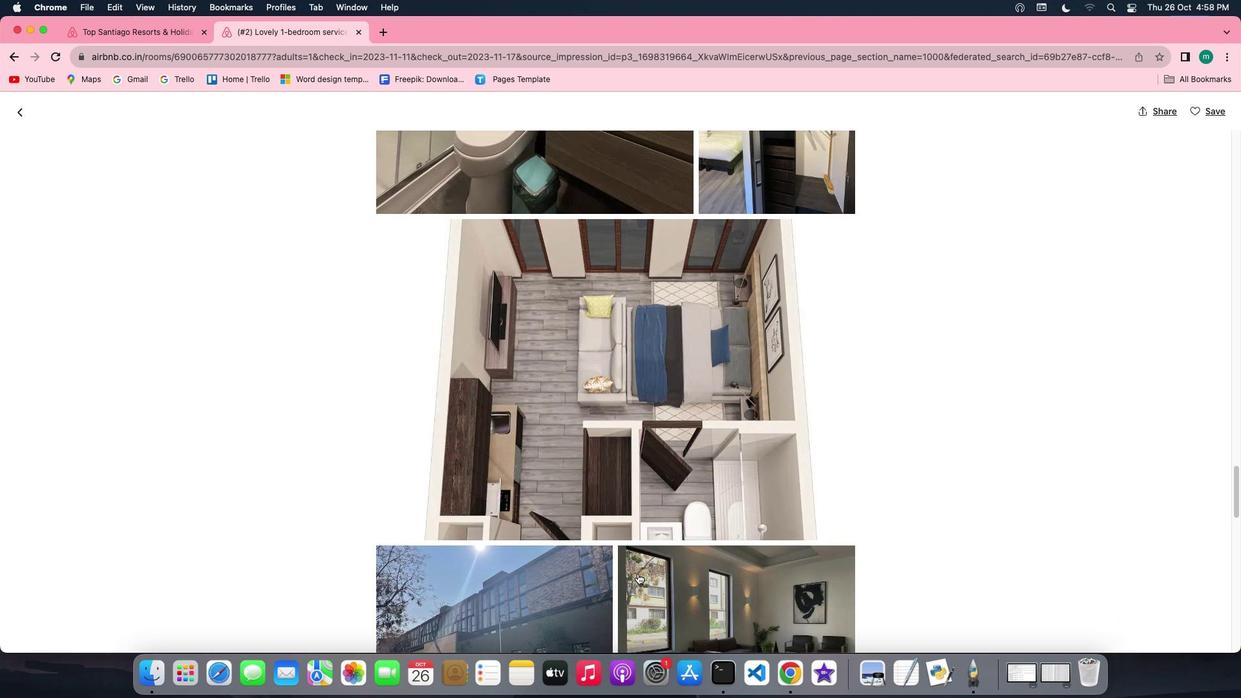 
Action: Mouse scrolled (637, 574) with delta (0, -1)
Screenshot: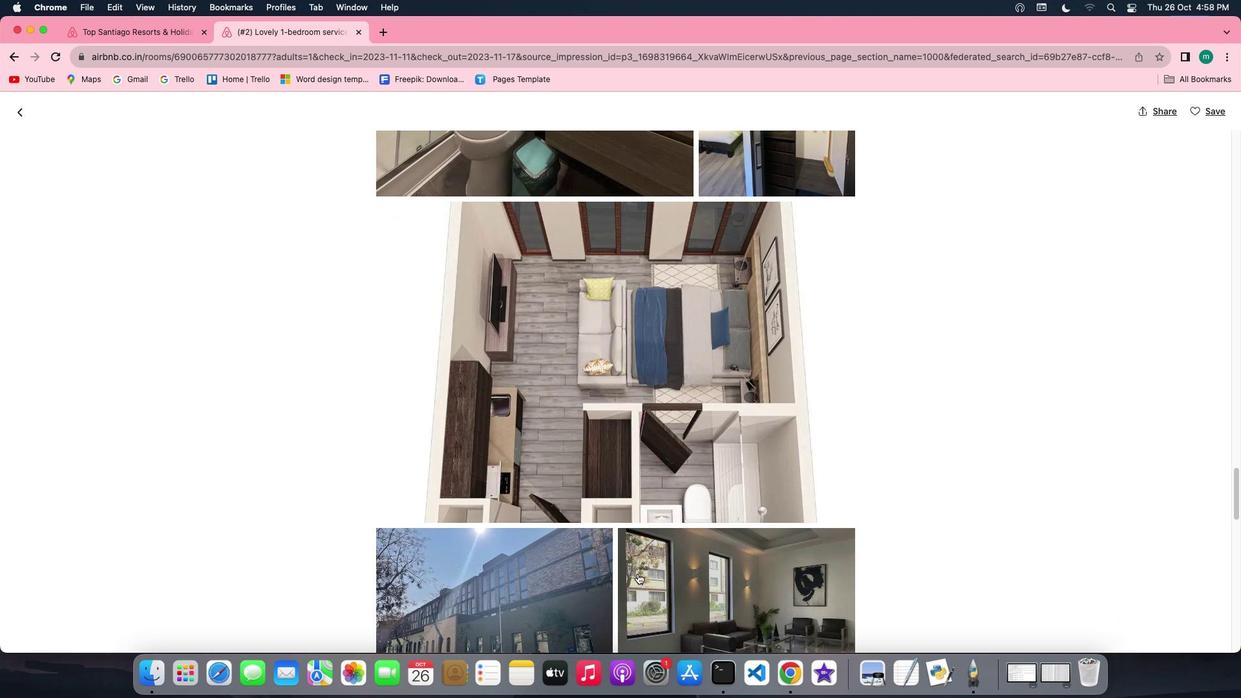 
Action: Mouse scrolled (637, 574) with delta (0, -2)
Screenshot: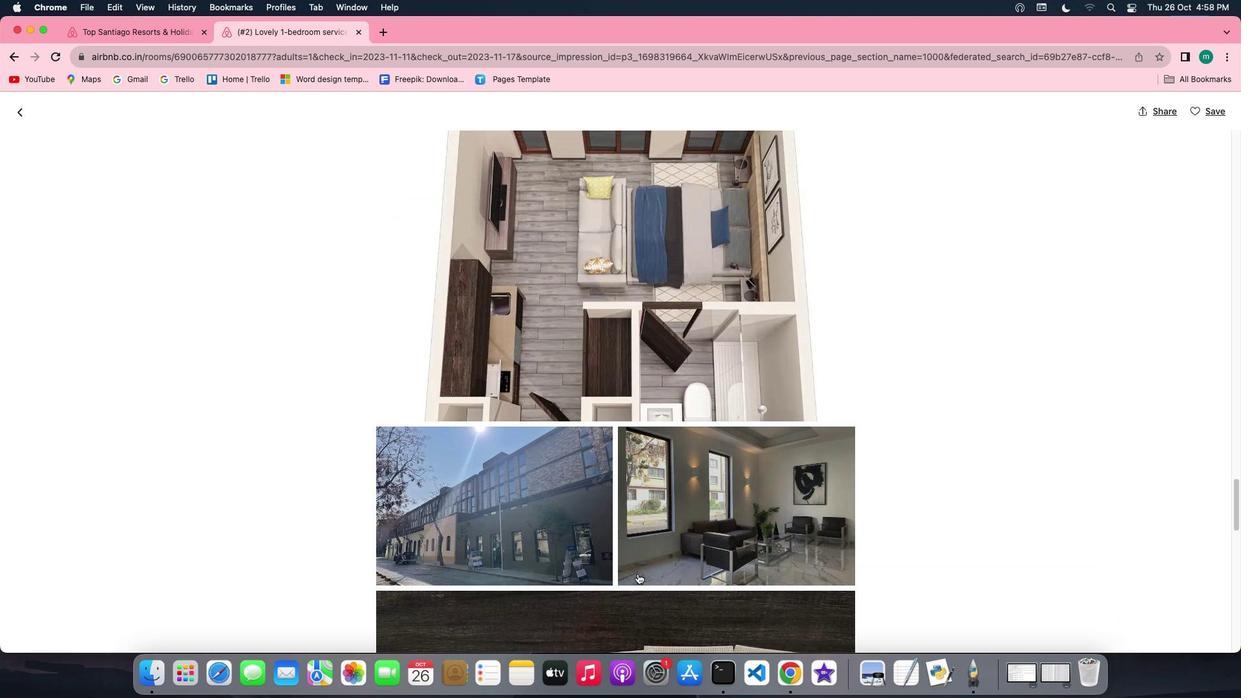 
Action: Mouse scrolled (637, 574) with delta (0, -1)
Screenshot: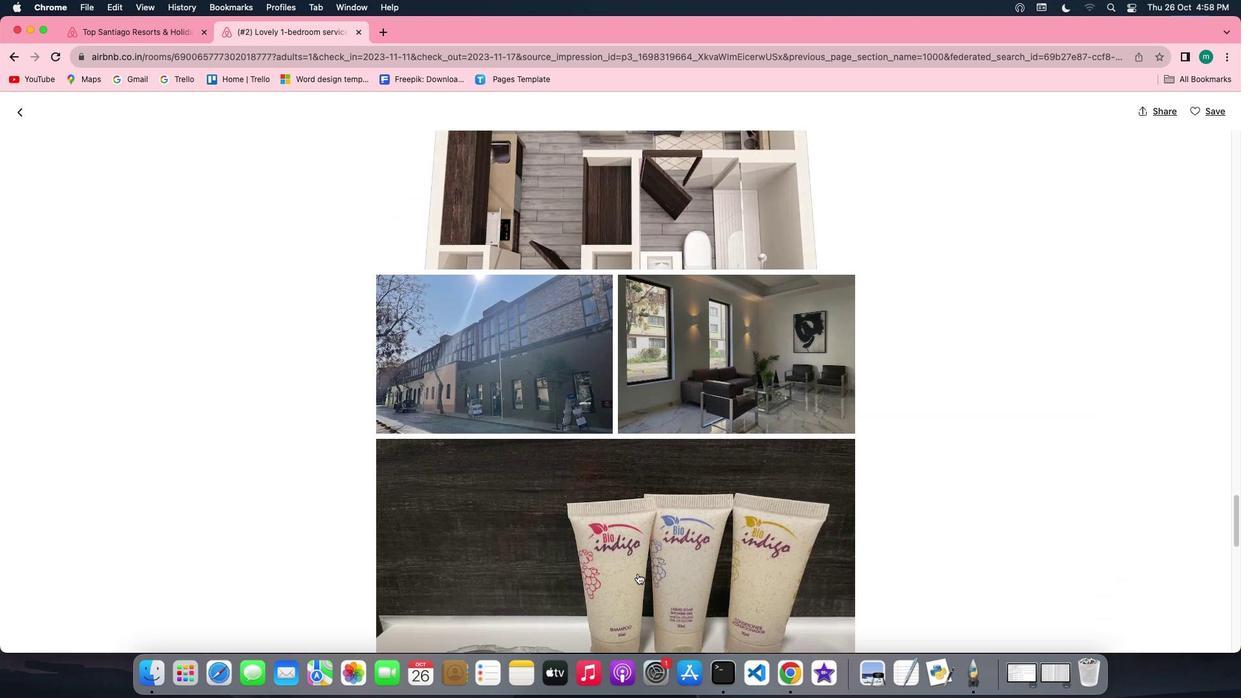 
Action: Mouse scrolled (637, 574) with delta (0, 0)
Screenshot: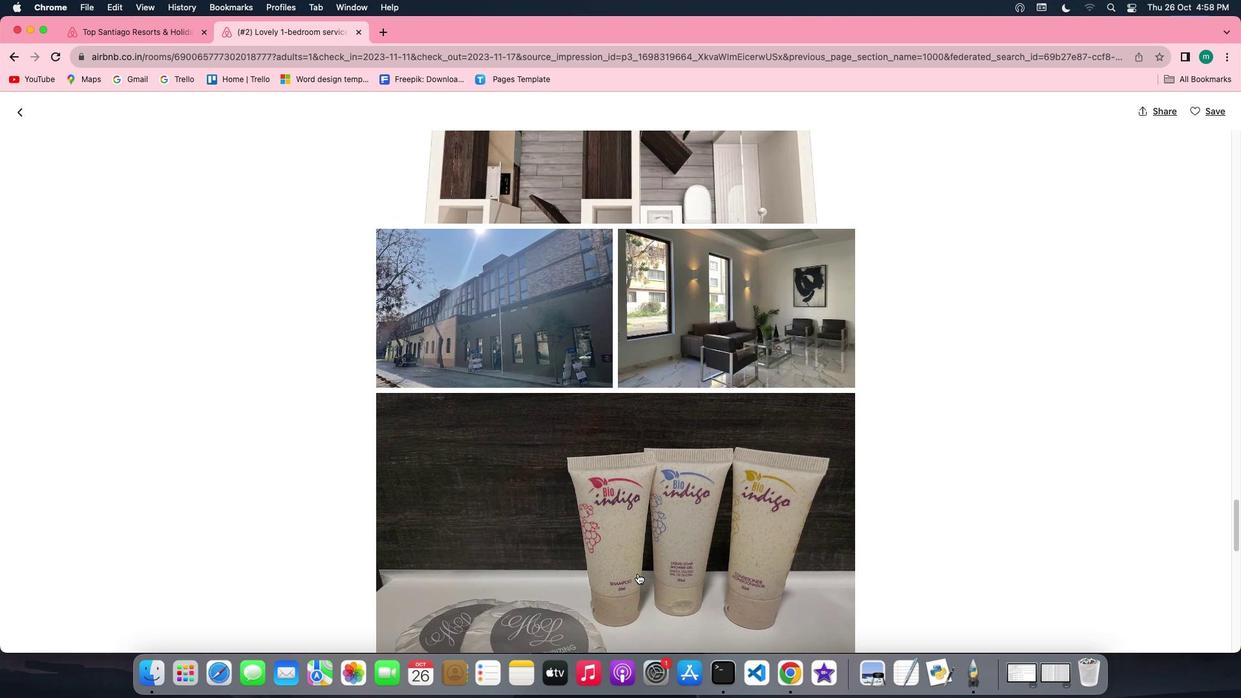 
Action: Mouse scrolled (637, 574) with delta (0, 0)
Screenshot: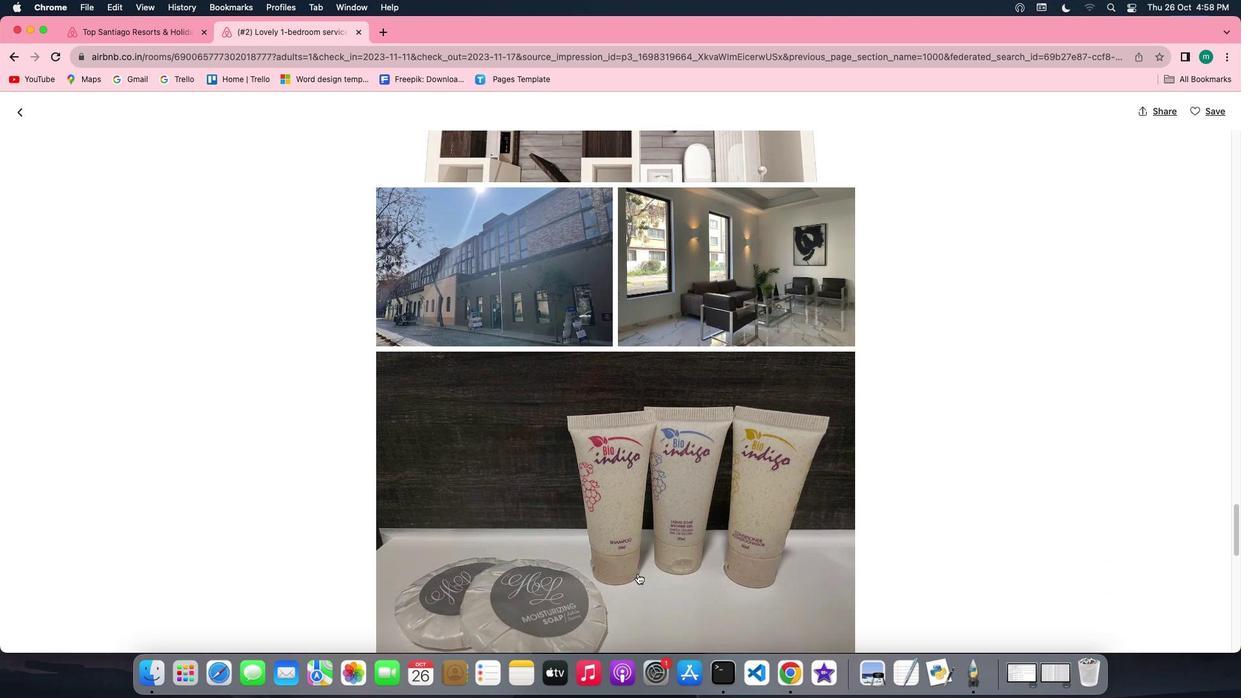 
Action: Mouse scrolled (637, 574) with delta (0, -1)
Screenshot: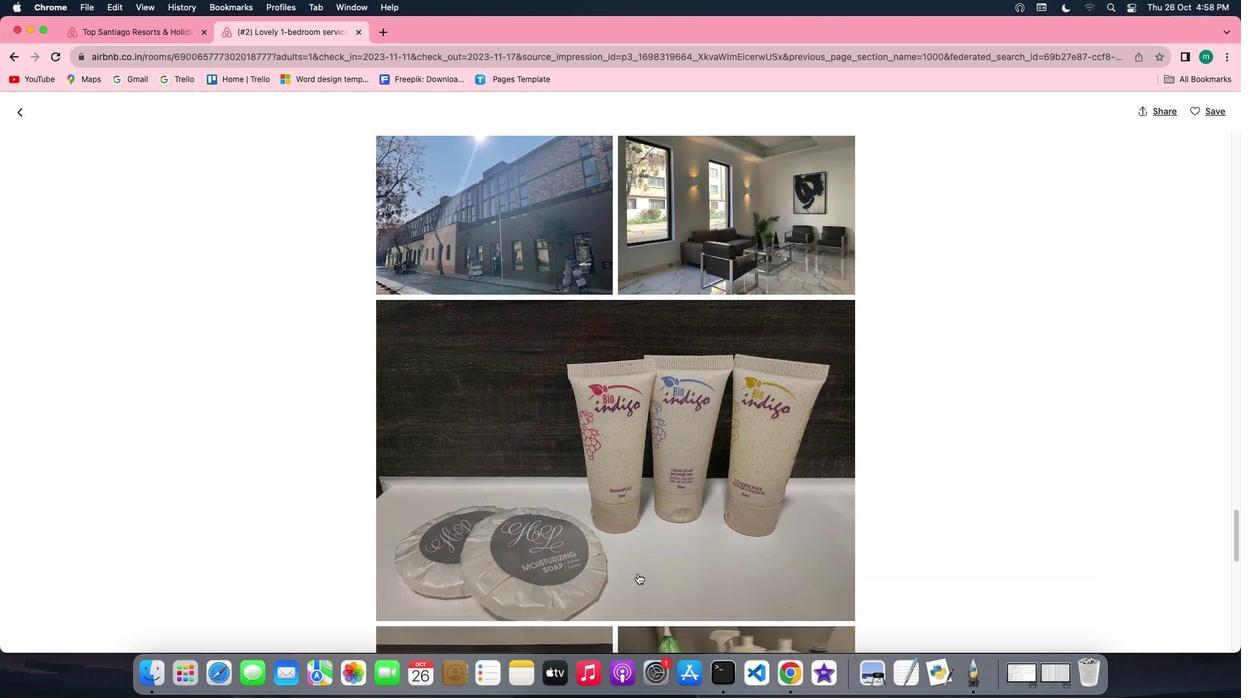 
Action: Mouse scrolled (637, 574) with delta (0, -2)
Screenshot: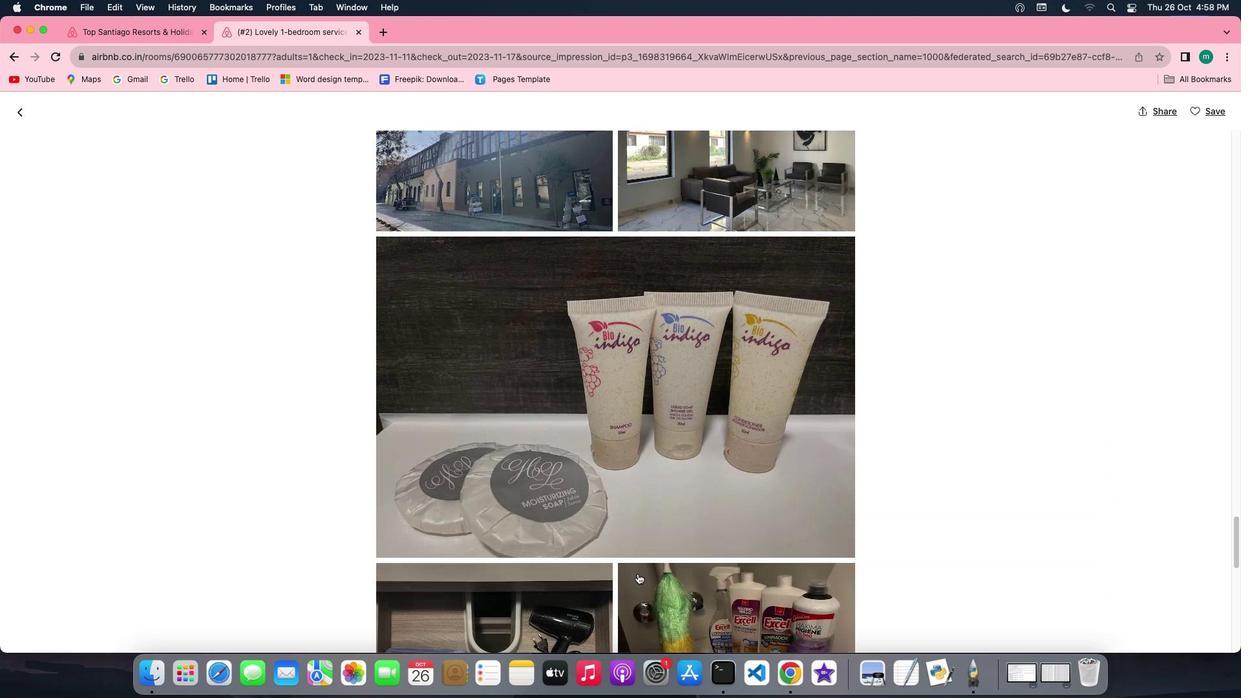 
Action: Mouse scrolled (637, 574) with delta (0, -2)
Screenshot: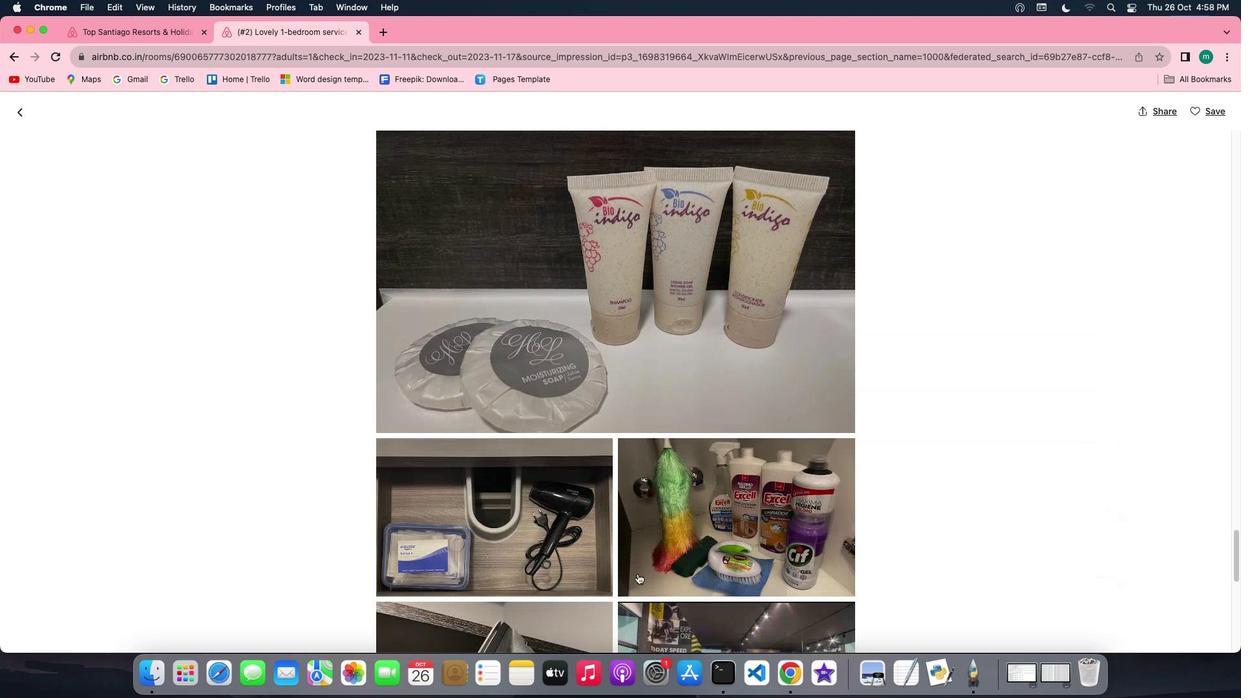 
Action: Mouse scrolled (637, 574) with delta (0, 0)
Screenshot: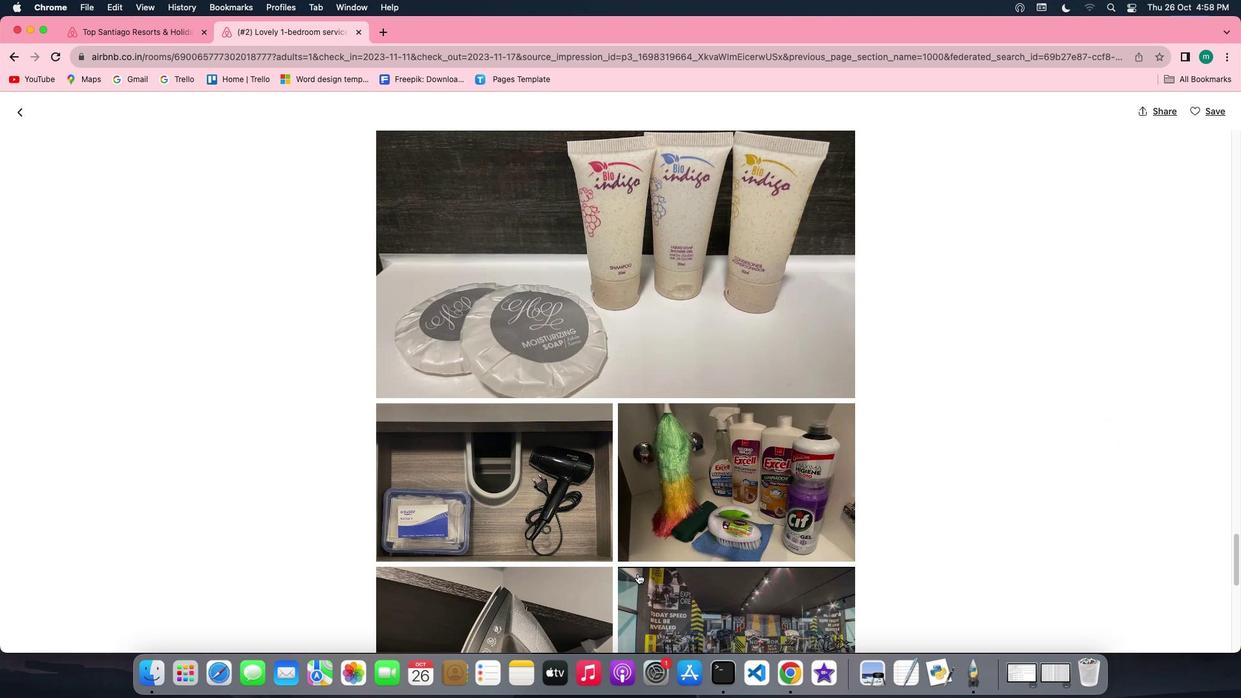 
Action: Mouse scrolled (637, 574) with delta (0, 0)
Screenshot: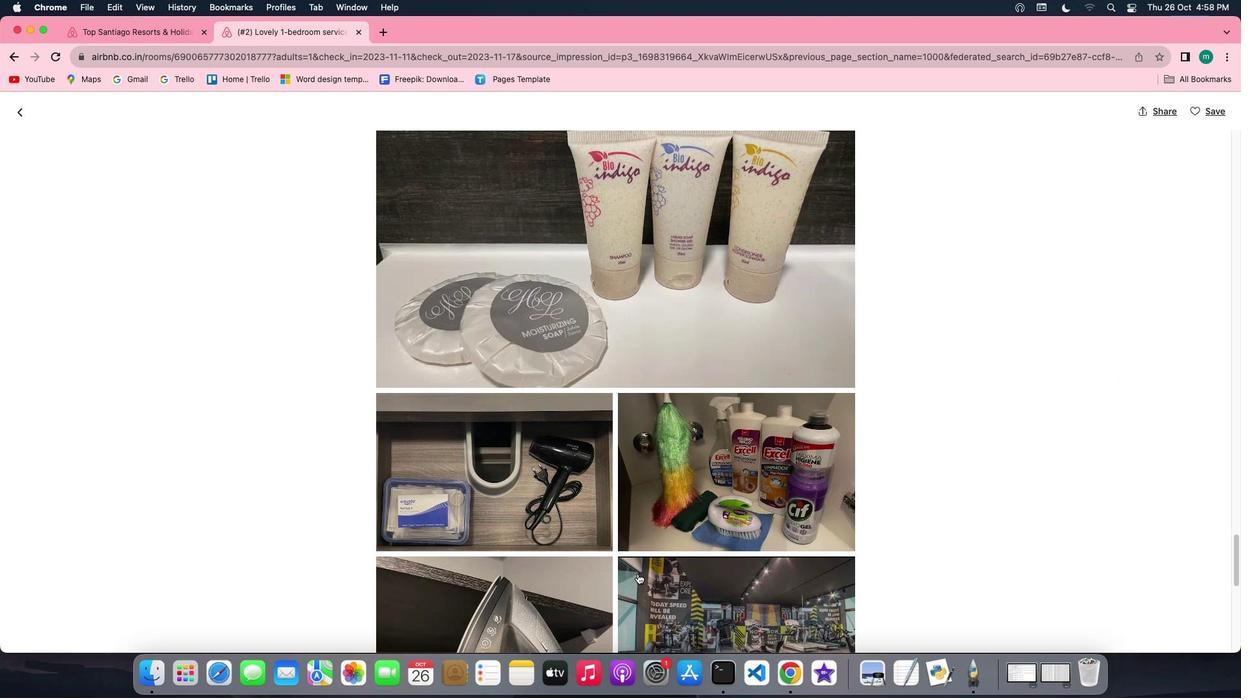 
Action: Mouse scrolled (637, 574) with delta (0, 0)
Screenshot: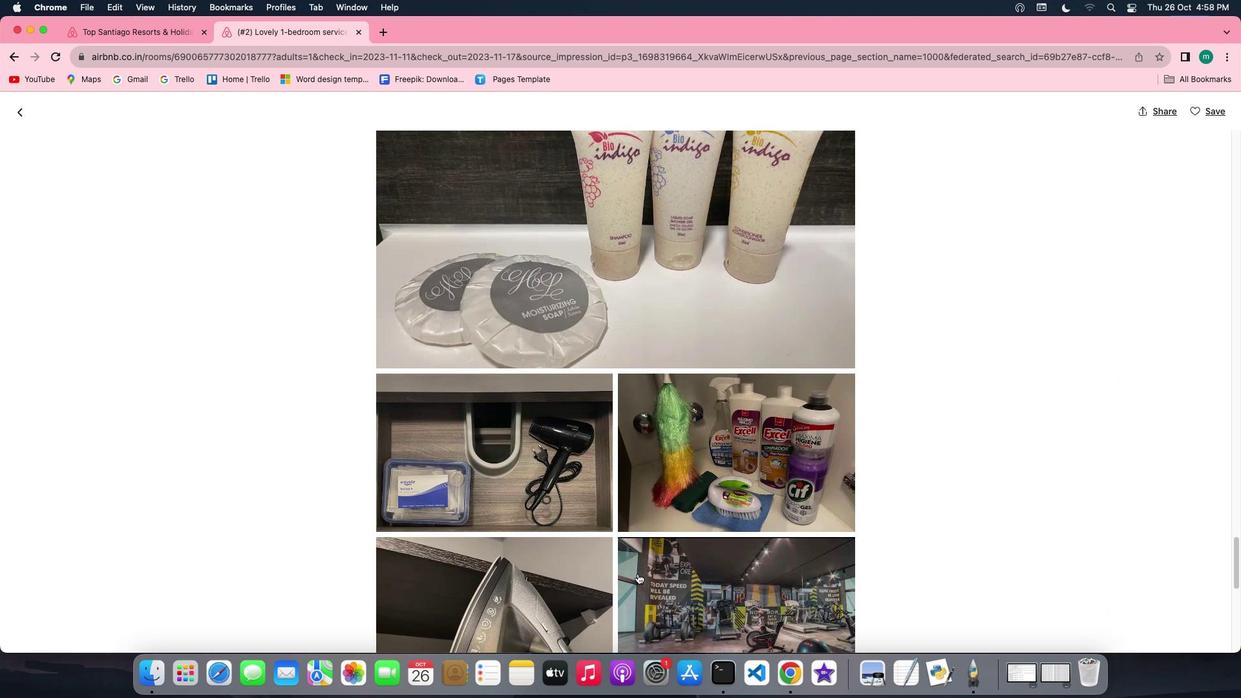
Action: Mouse scrolled (637, 574) with delta (0, 0)
Screenshot: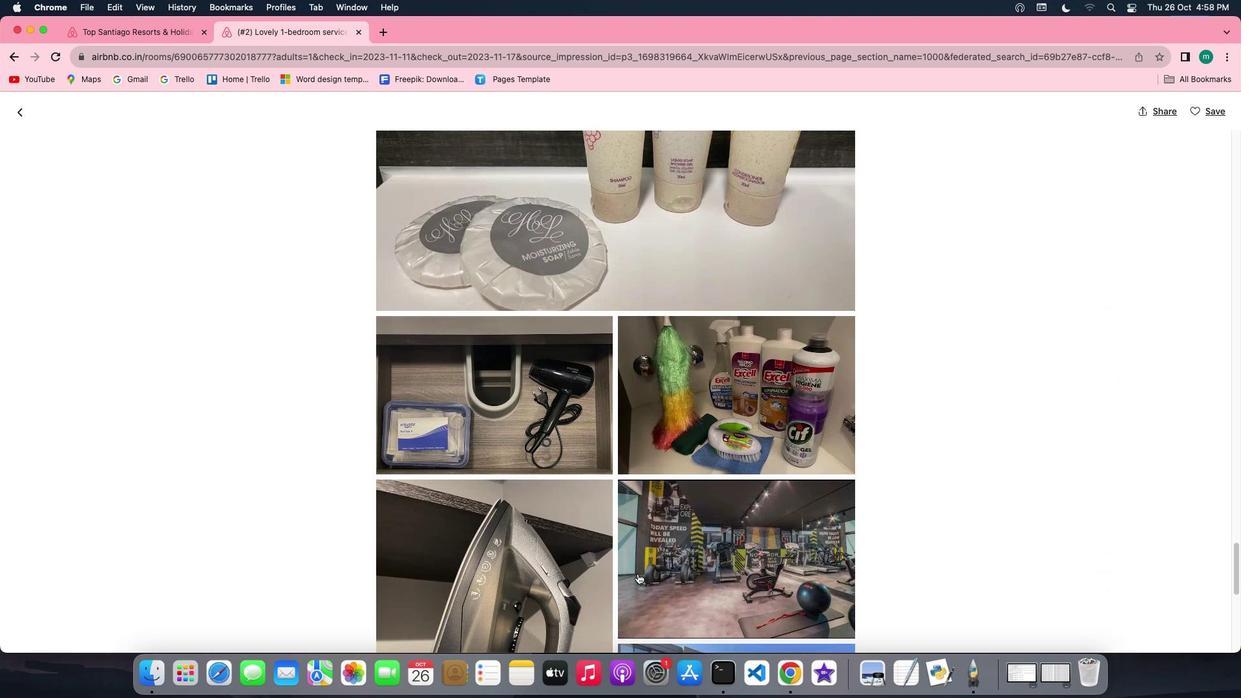 
Action: Mouse scrolled (637, 574) with delta (0, 0)
Screenshot: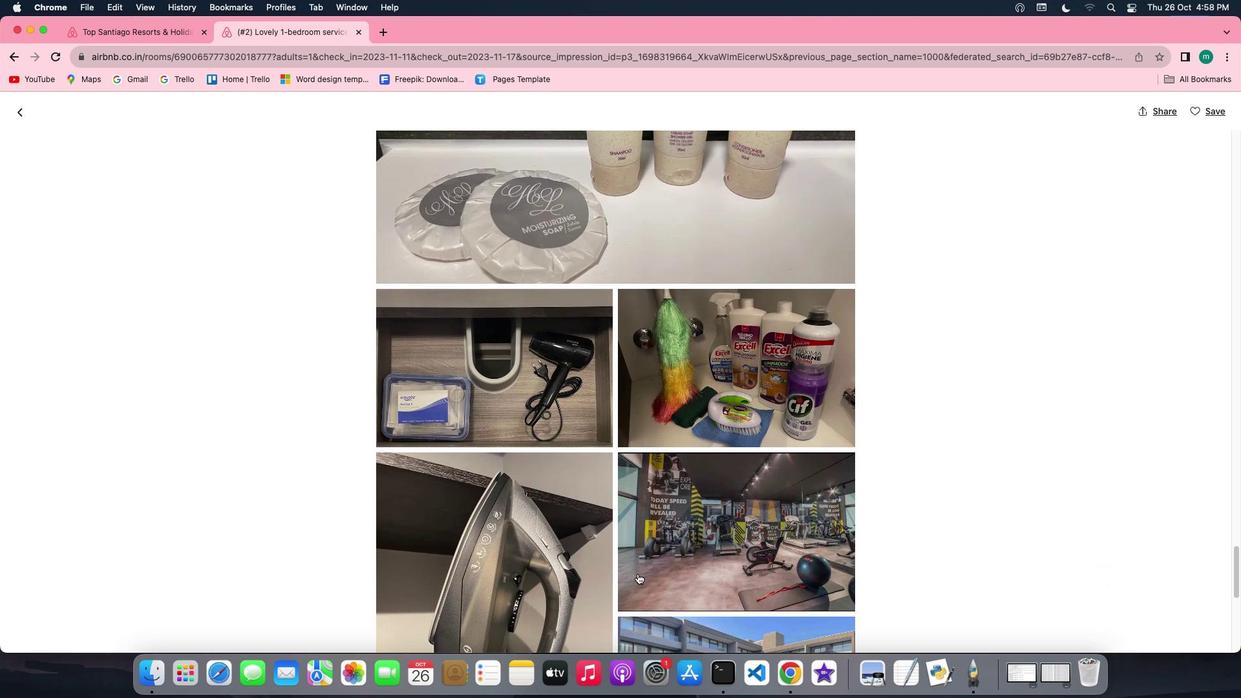 
Action: Mouse scrolled (637, 574) with delta (0, 0)
Screenshot: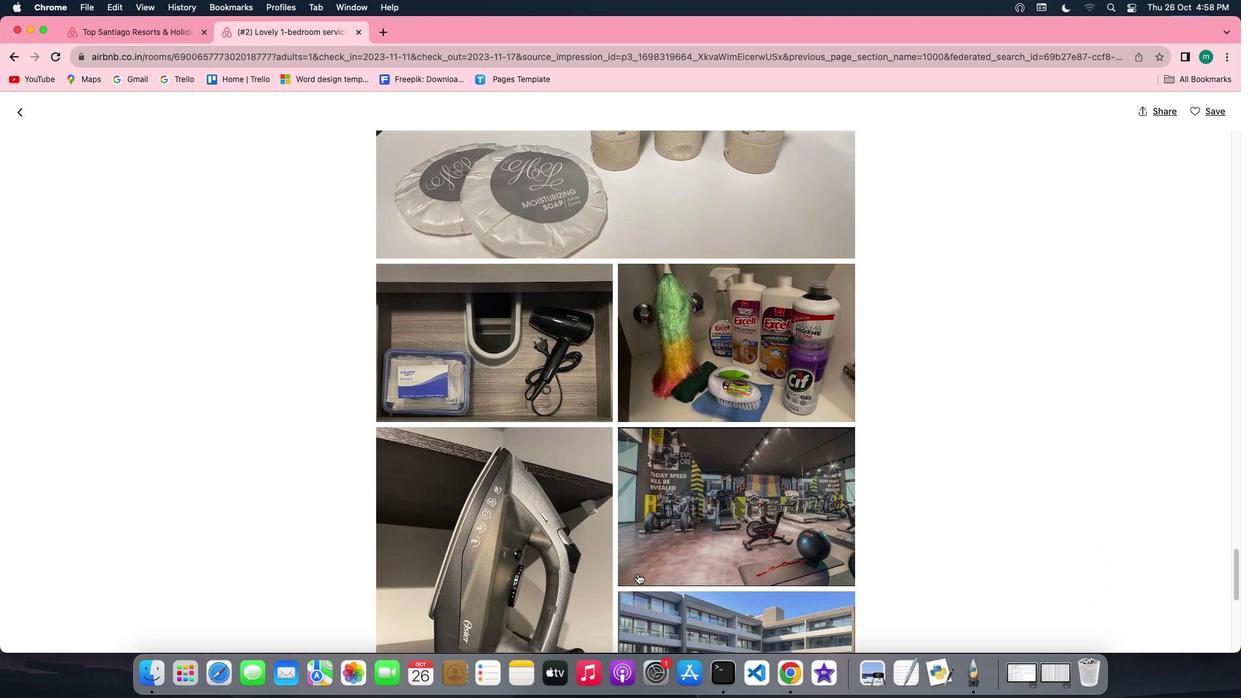 
Action: Mouse scrolled (637, 574) with delta (0, -1)
Screenshot: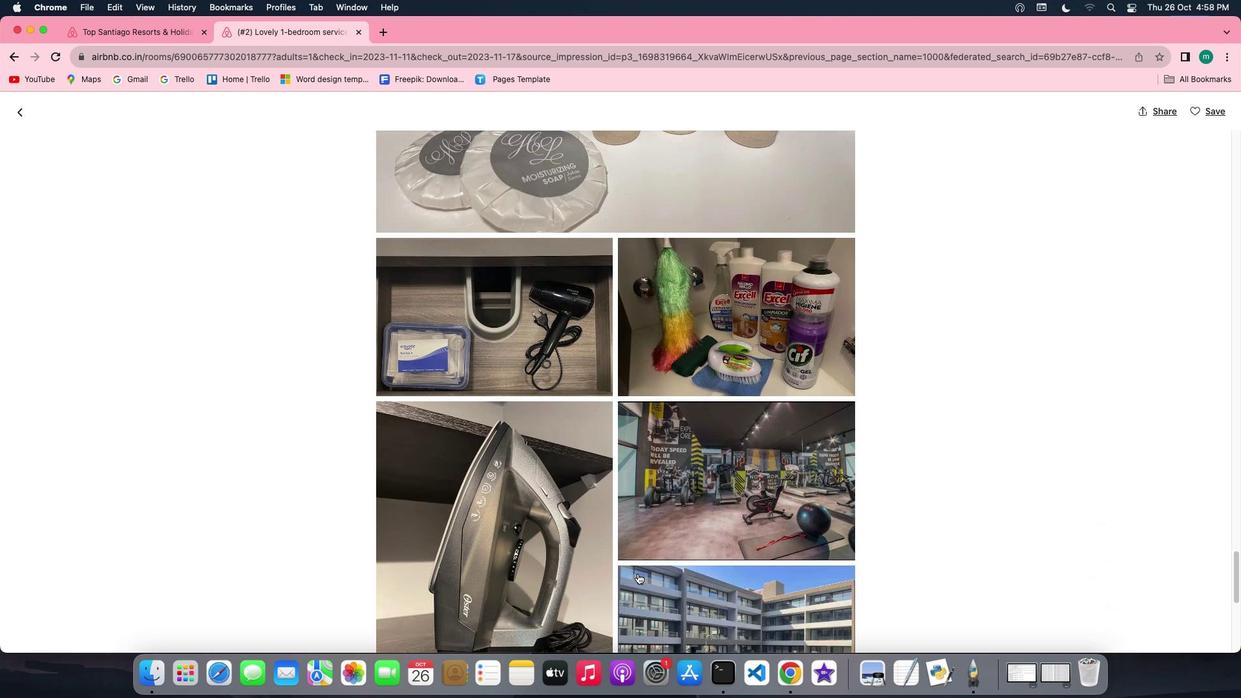 
Action: Mouse scrolled (637, 574) with delta (0, -1)
Screenshot: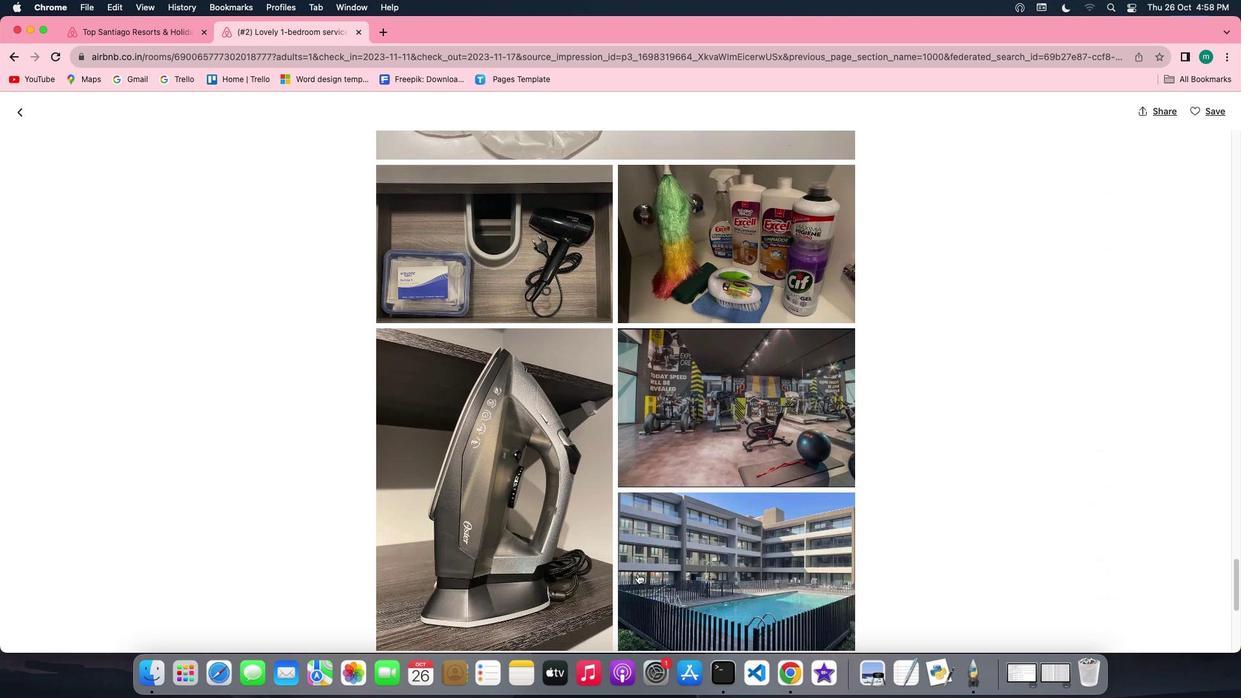 
Action: Mouse scrolled (637, 574) with delta (0, 0)
Screenshot: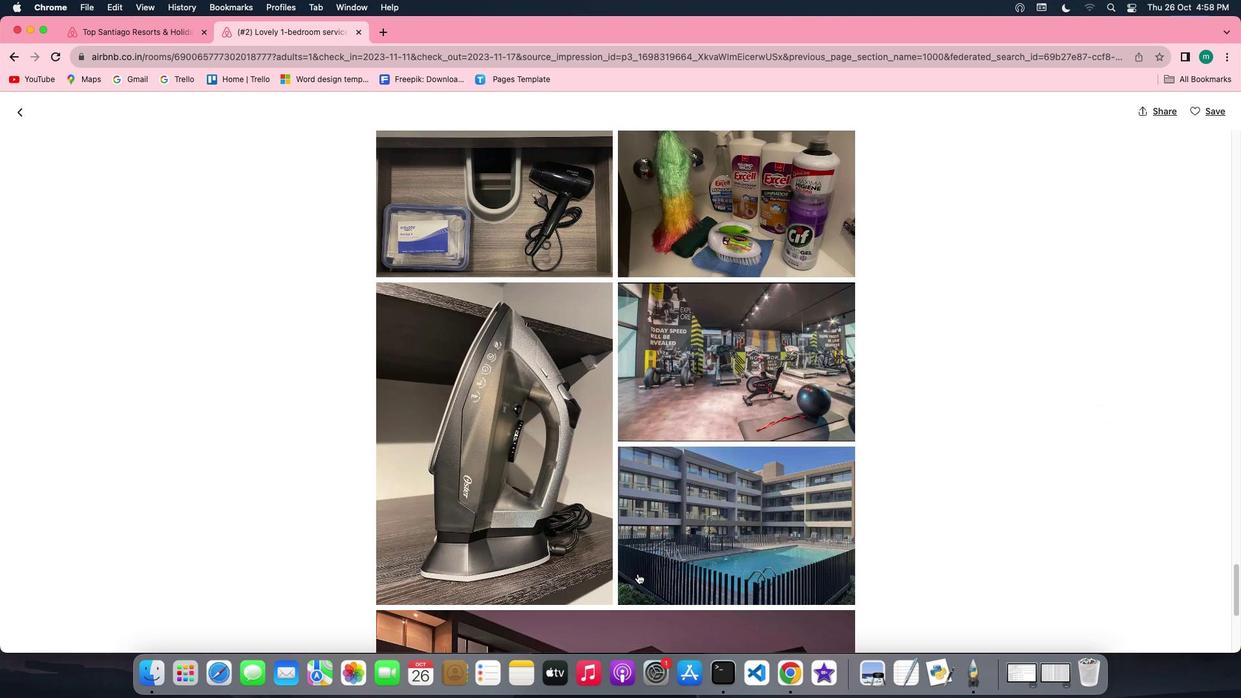 
Action: Mouse scrolled (637, 574) with delta (0, 0)
Screenshot: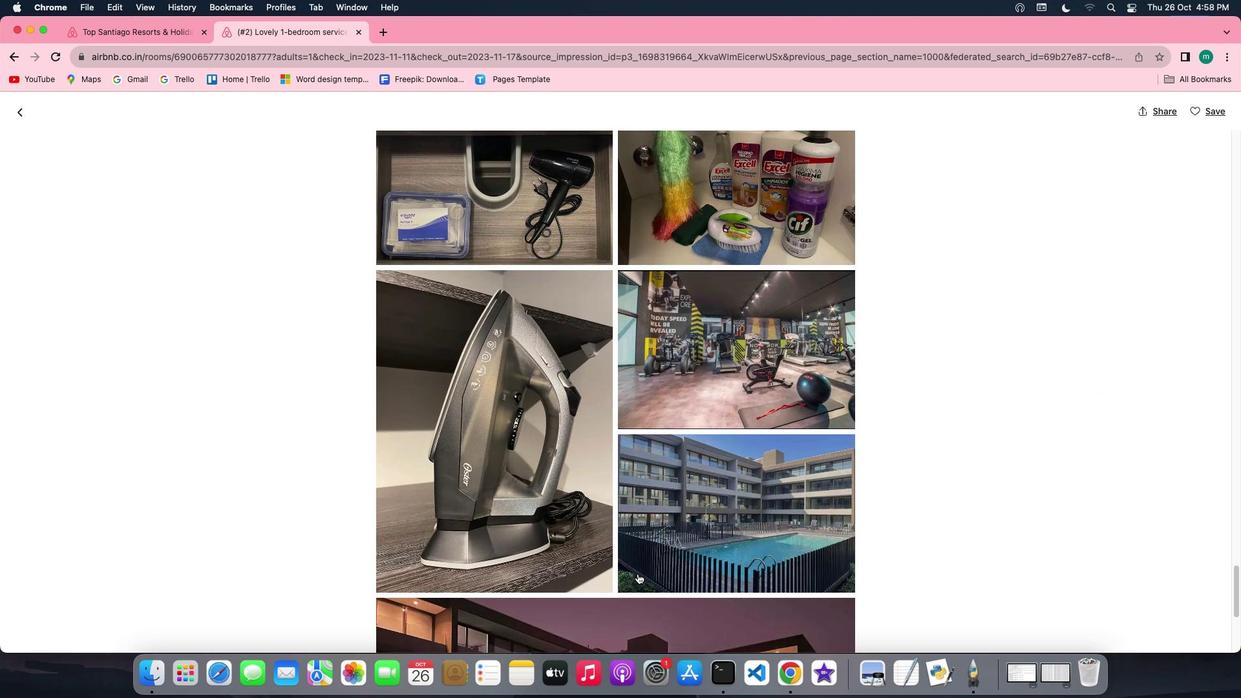 
Action: Mouse scrolled (637, 574) with delta (0, -1)
Screenshot: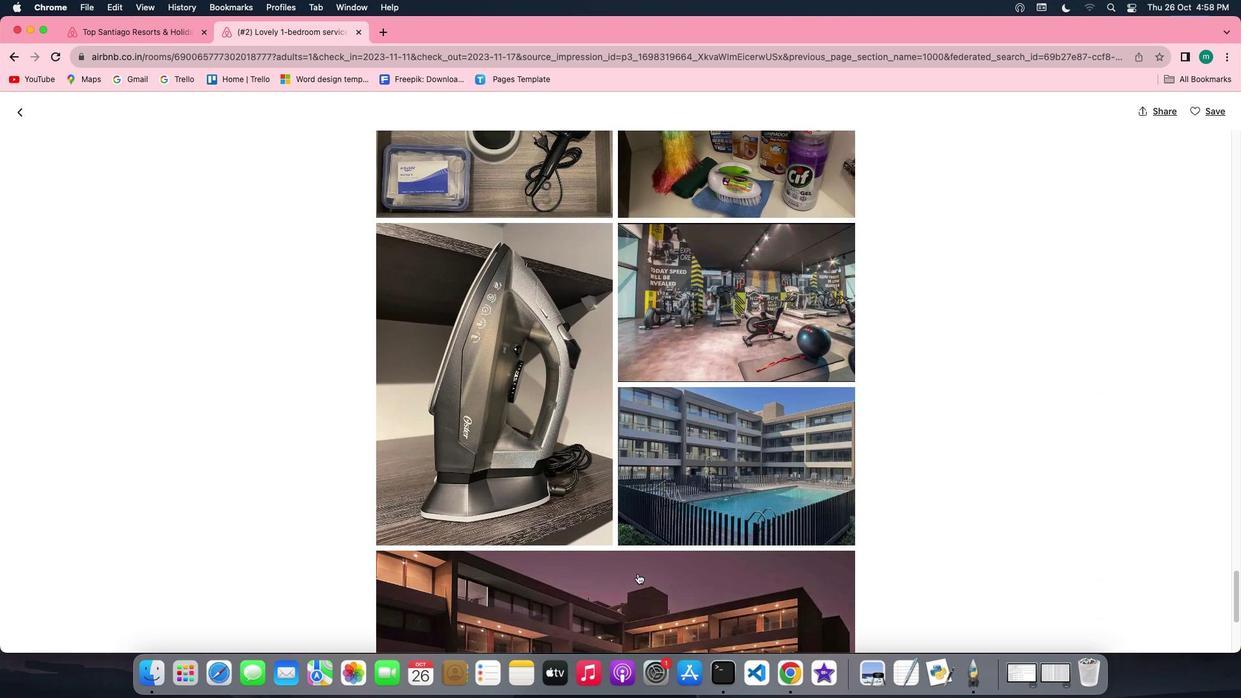 
Action: Mouse scrolled (637, 574) with delta (0, -1)
Screenshot: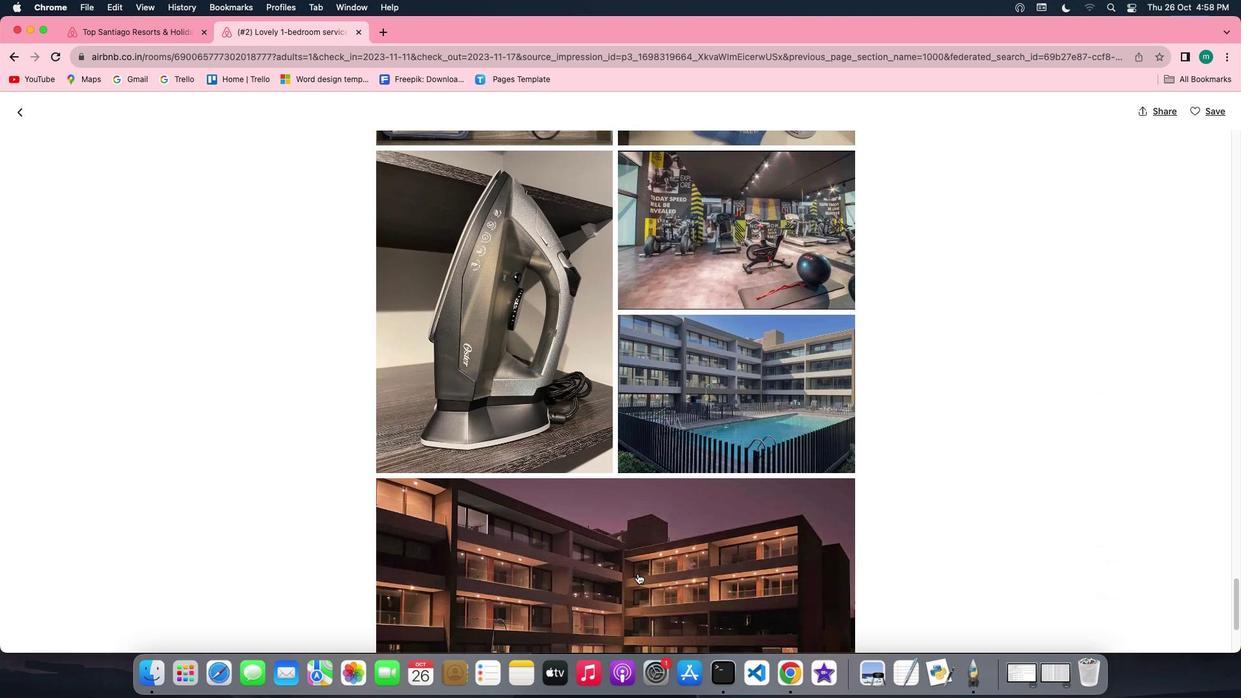 
Action: Mouse scrolled (637, 574) with delta (0, 0)
Screenshot: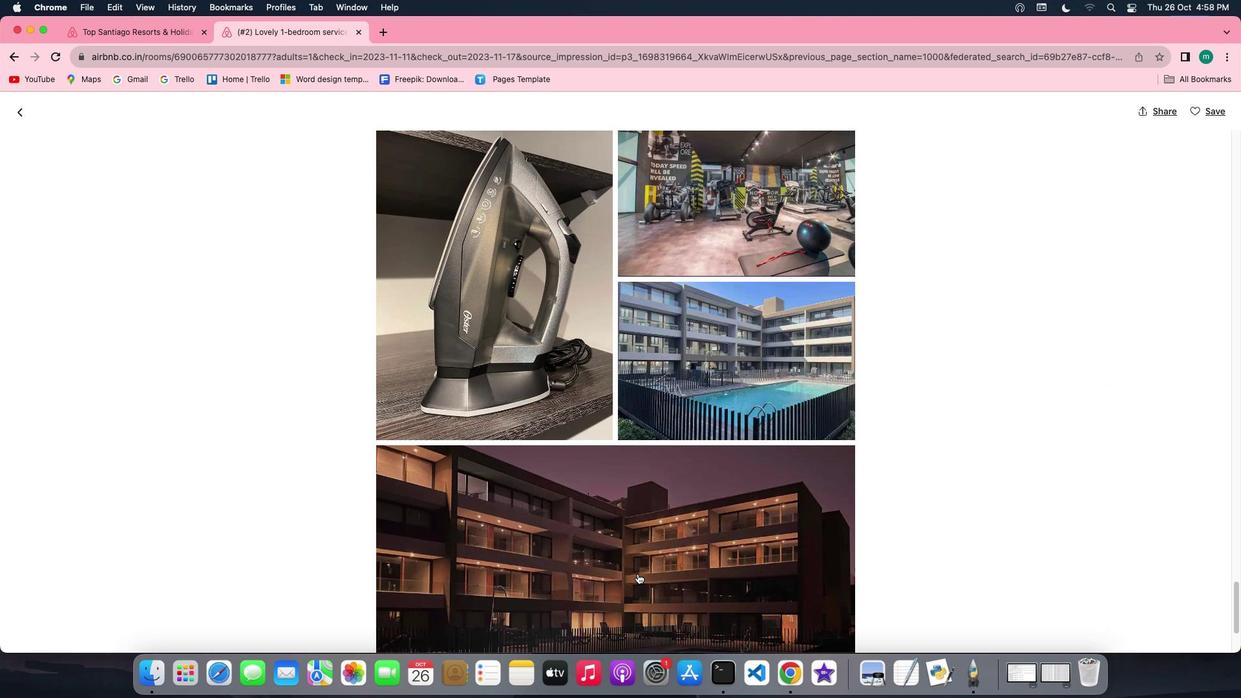 
Action: Mouse scrolled (637, 574) with delta (0, 0)
Screenshot: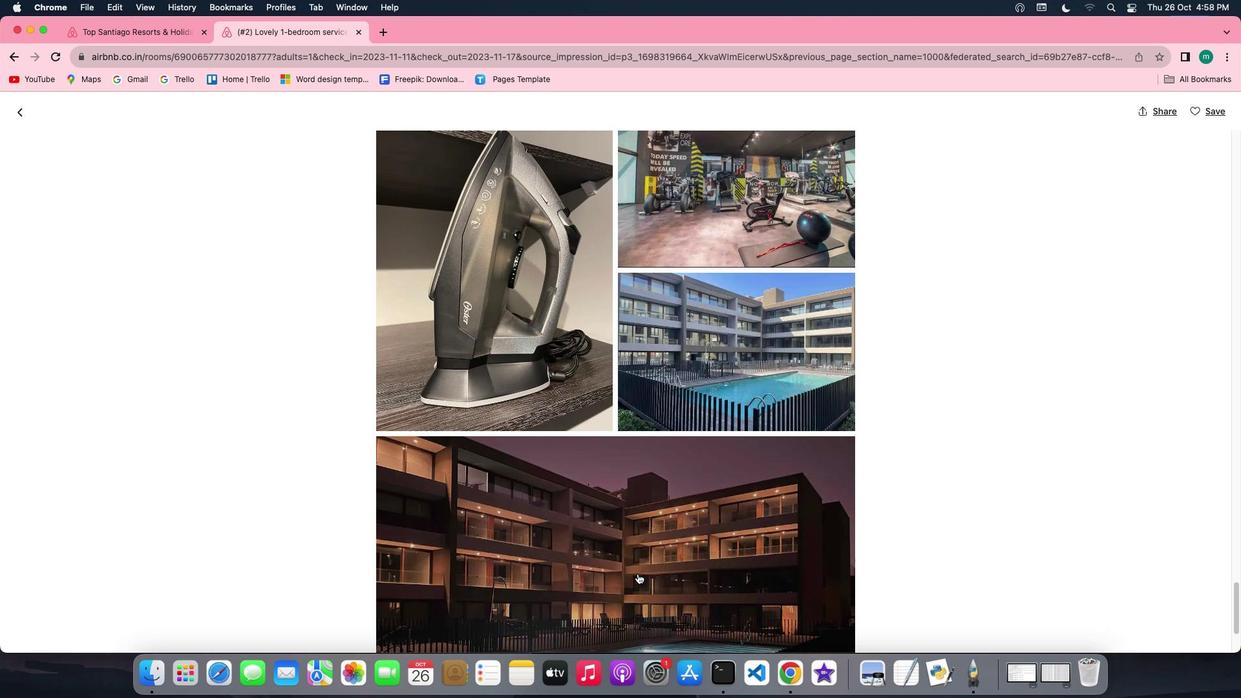 
Action: Mouse scrolled (637, 574) with delta (0, -1)
Screenshot: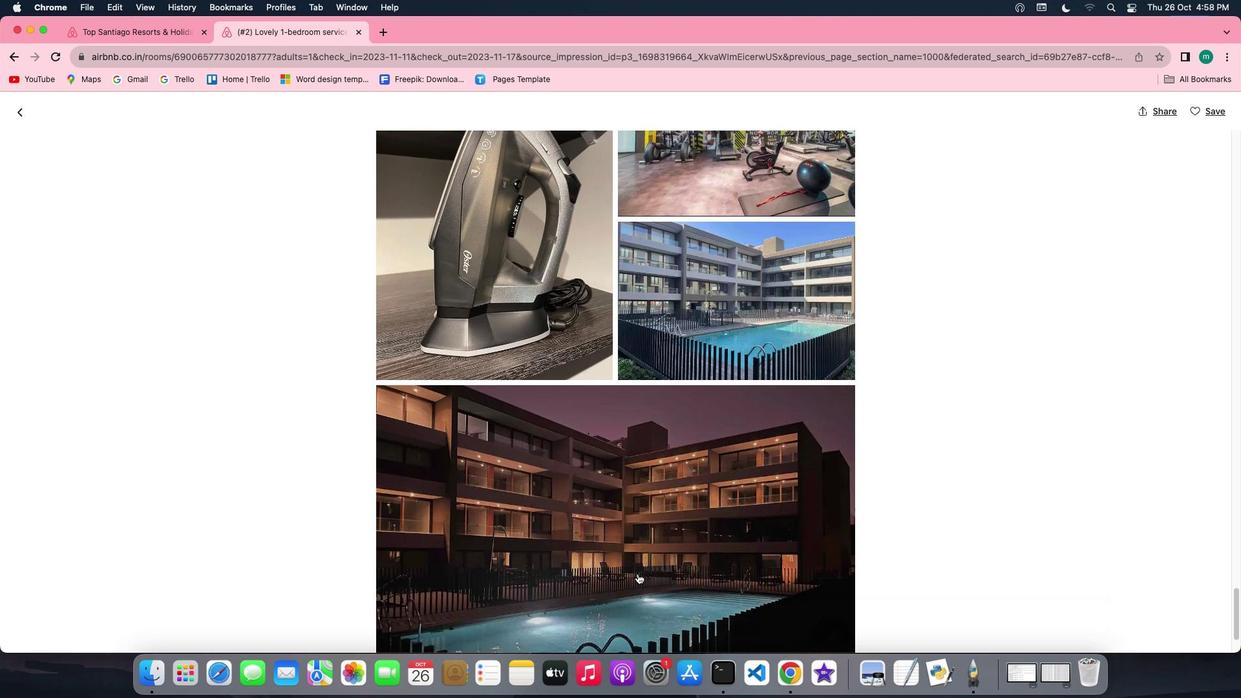 
Action: Mouse scrolled (637, 574) with delta (0, -1)
Screenshot: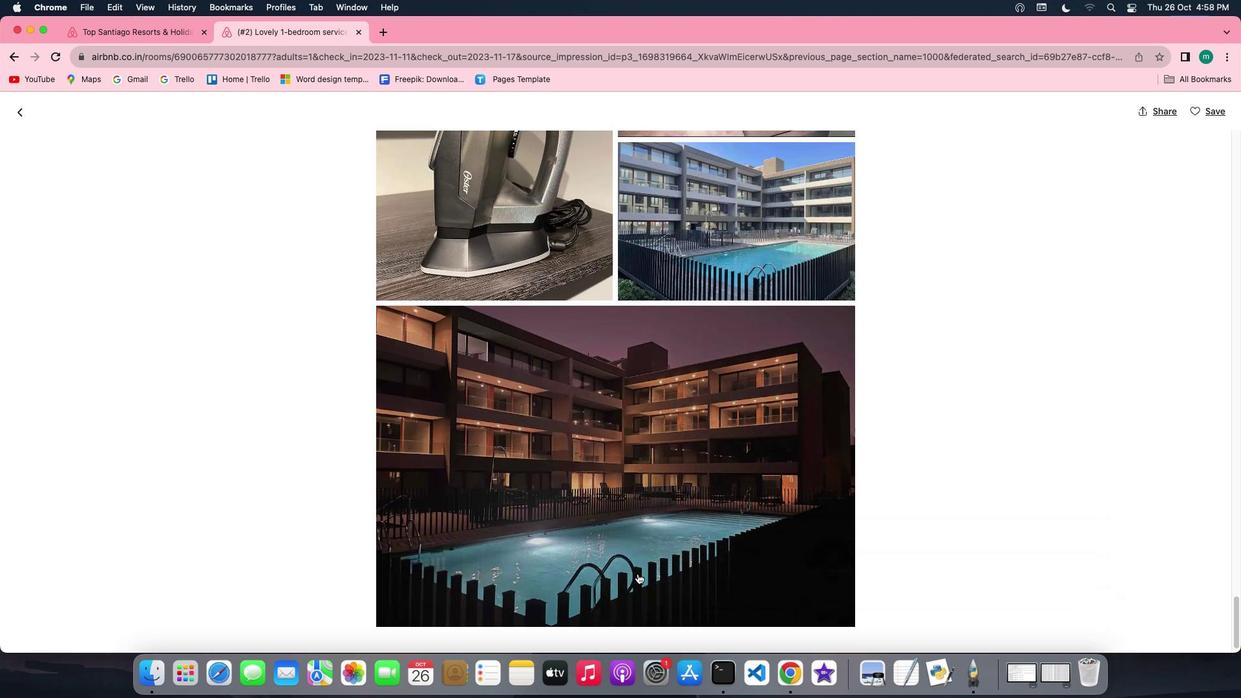 
Action: Mouse scrolled (637, 574) with delta (0, -1)
Screenshot: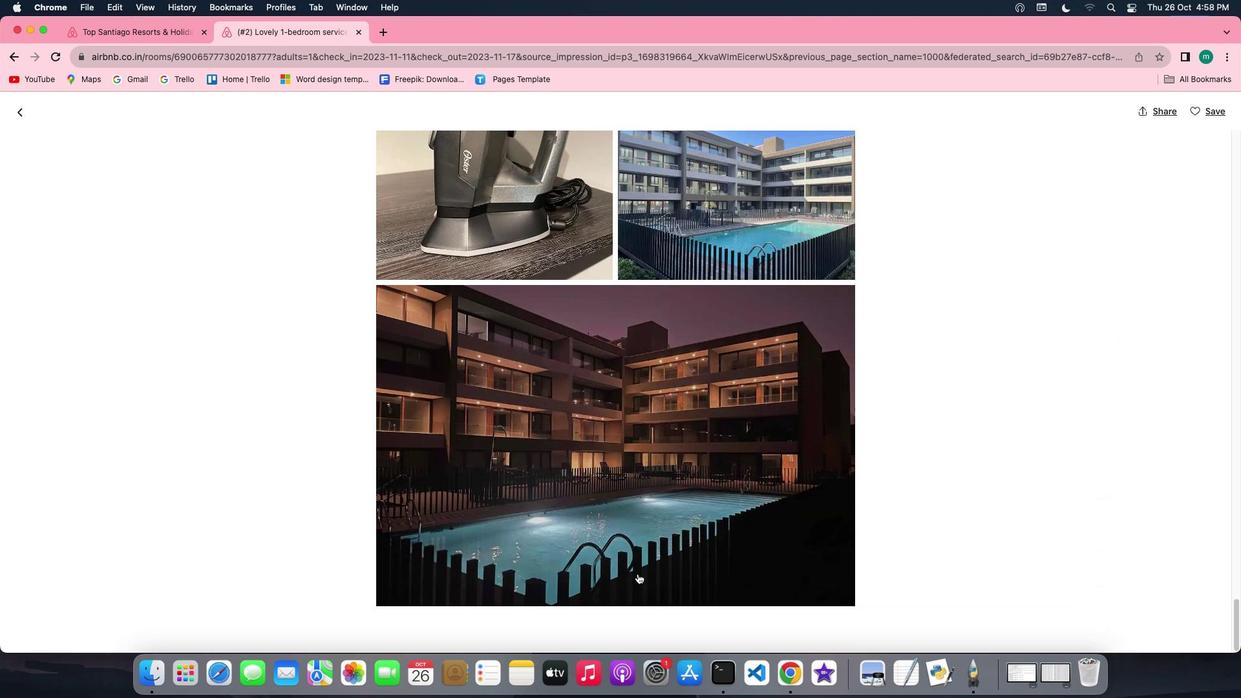 
Action: Mouse scrolled (637, 574) with delta (0, 0)
Screenshot: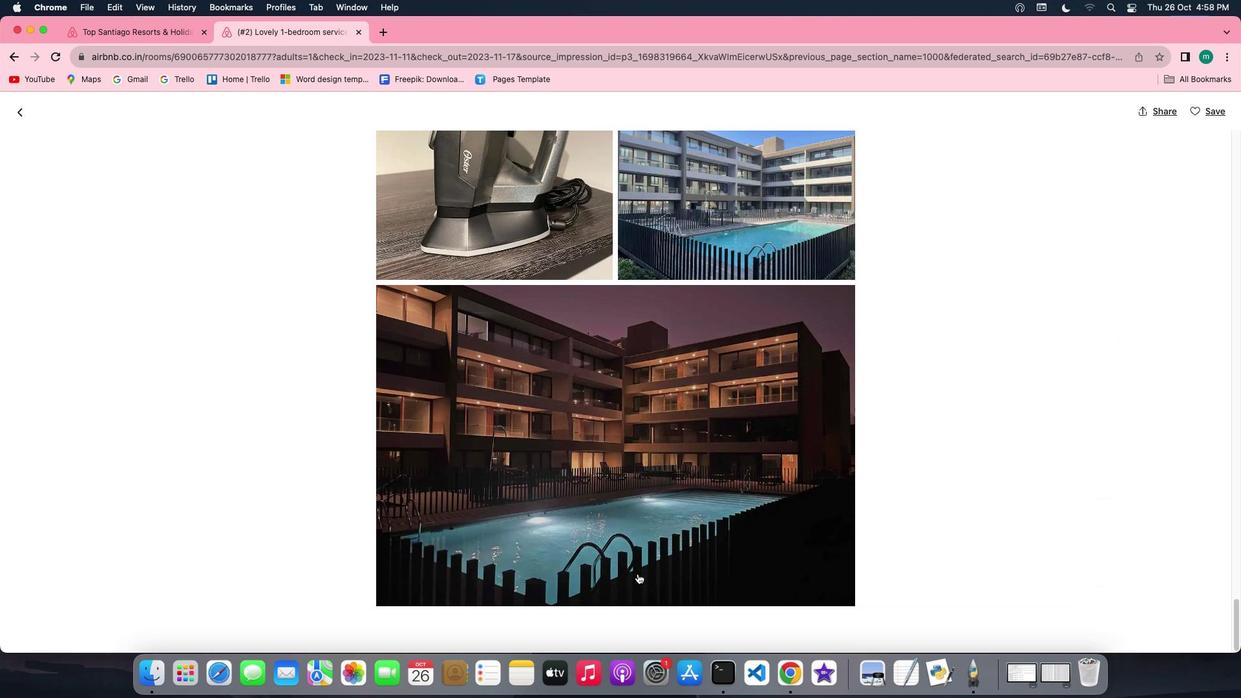 
Action: Mouse scrolled (637, 574) with delta (0, 0)
Screenshot: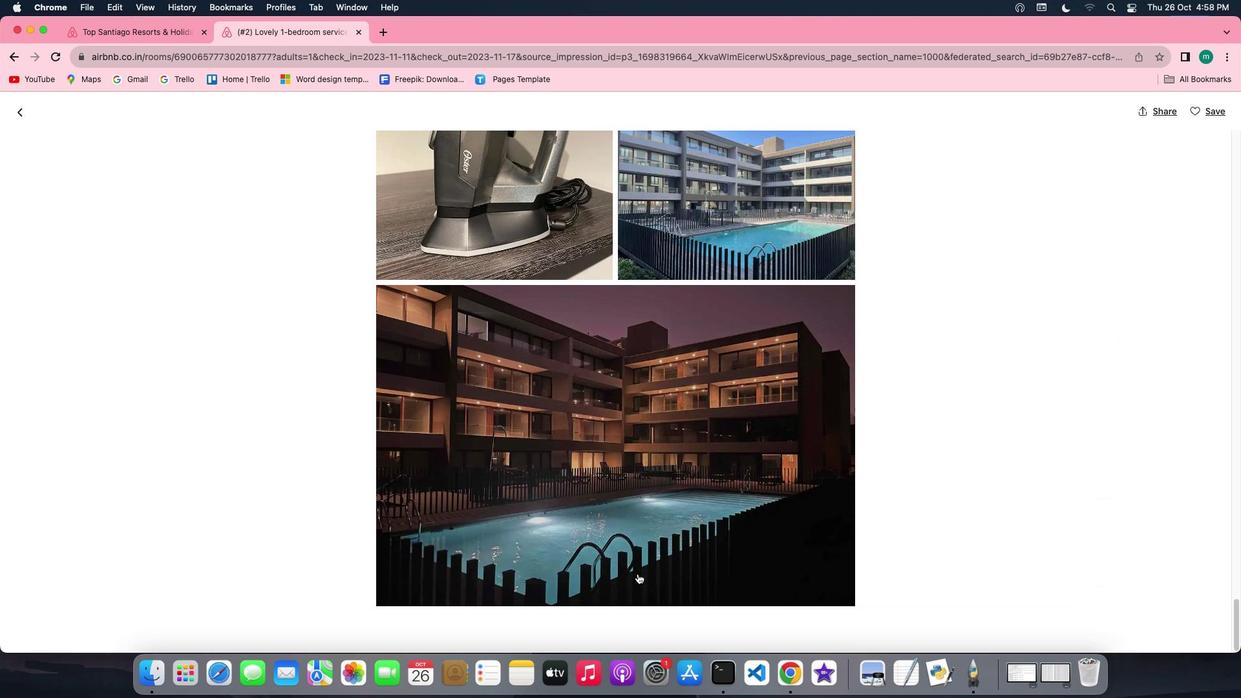 
Action: Mouse scrolled (637, 574) with delta (0, -1)
Screenshot: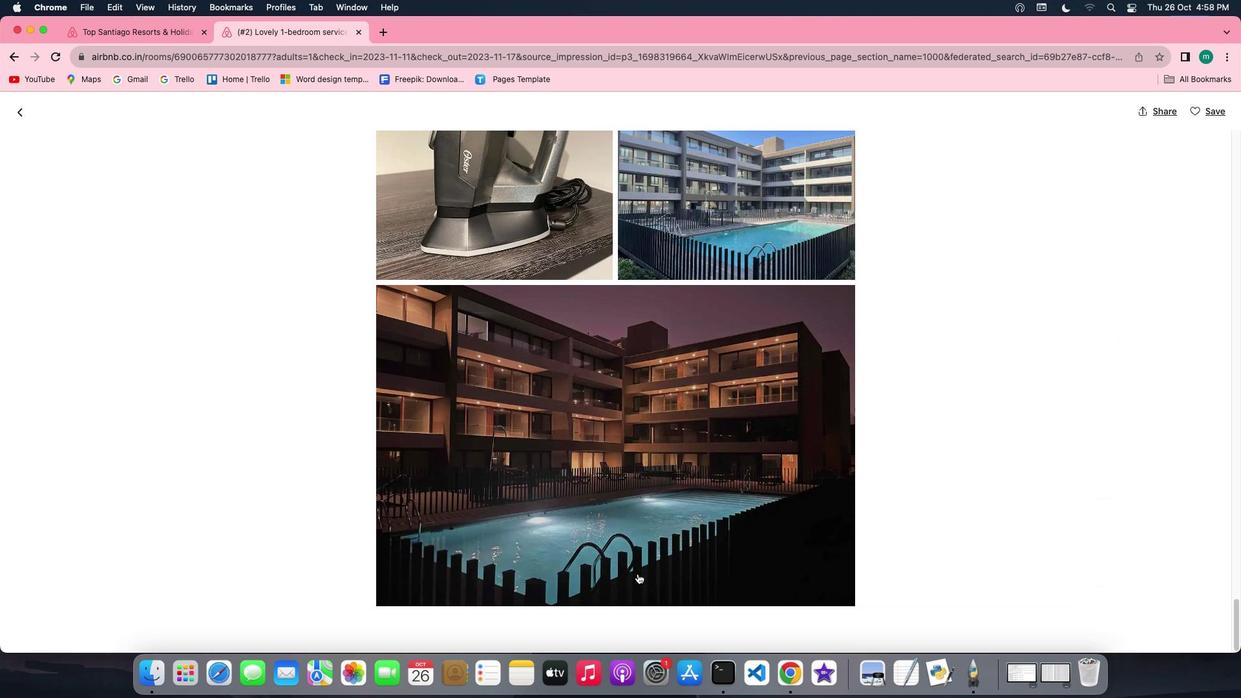 
Action: Mouse scrolled (637, 574) with delta (0, -2)
Screenshot: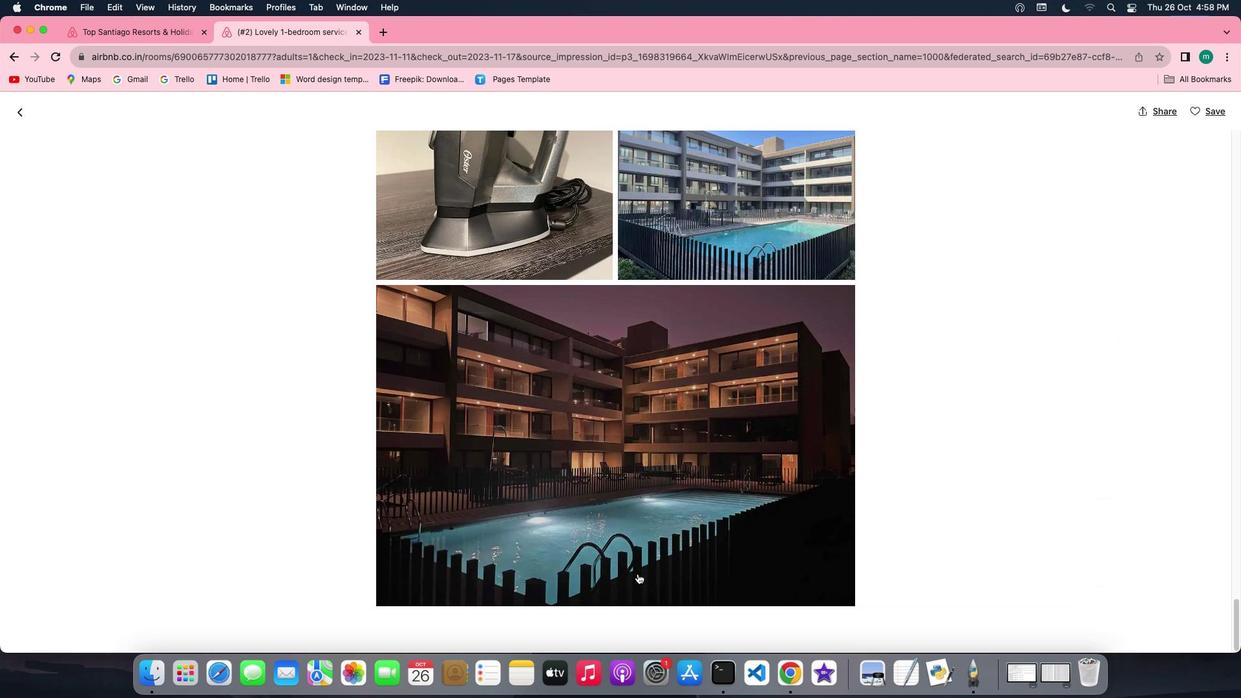 
Action: Mouse moved to (16, 115)
Screenshot: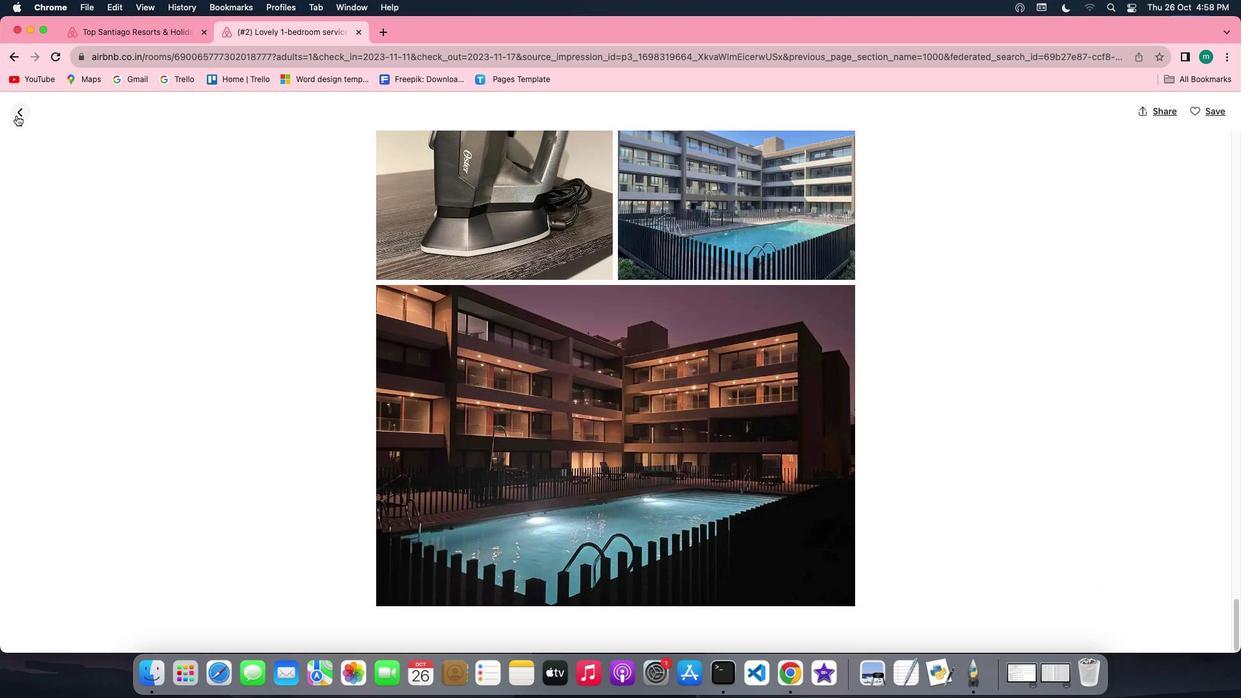 
Action: Mouse pressed left at (16, 115)
Screenshot: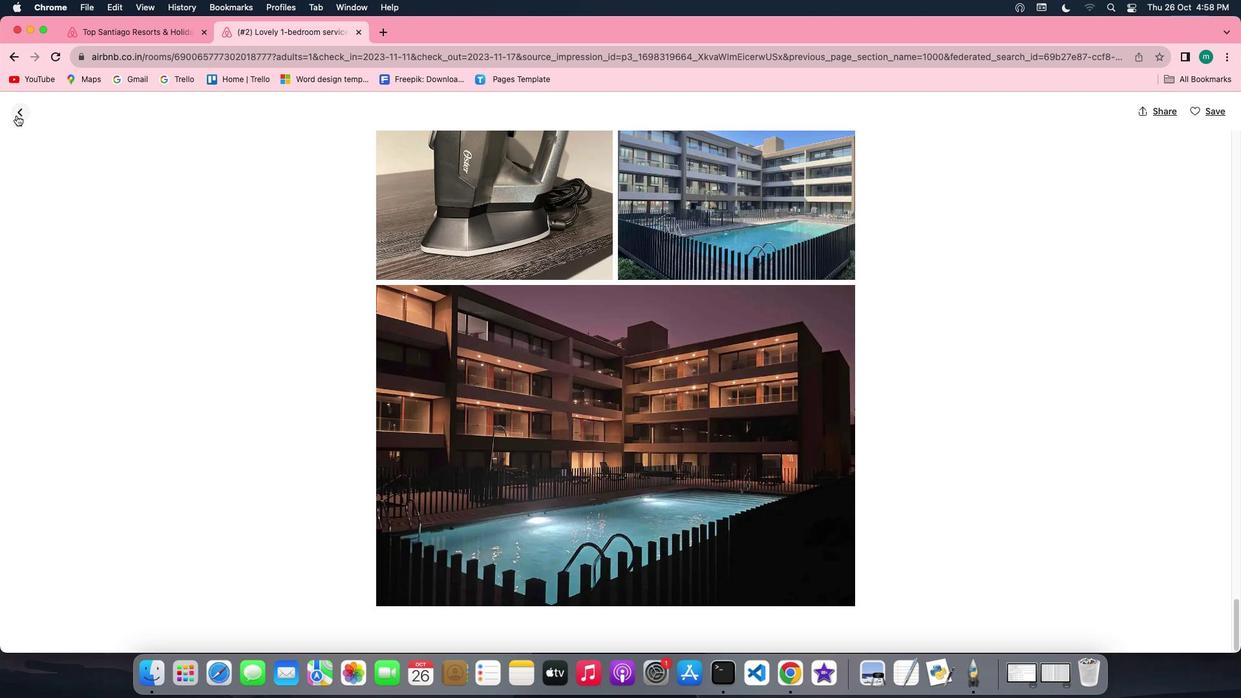 
Action: Mouse moved to (417, 598)
Screenshot: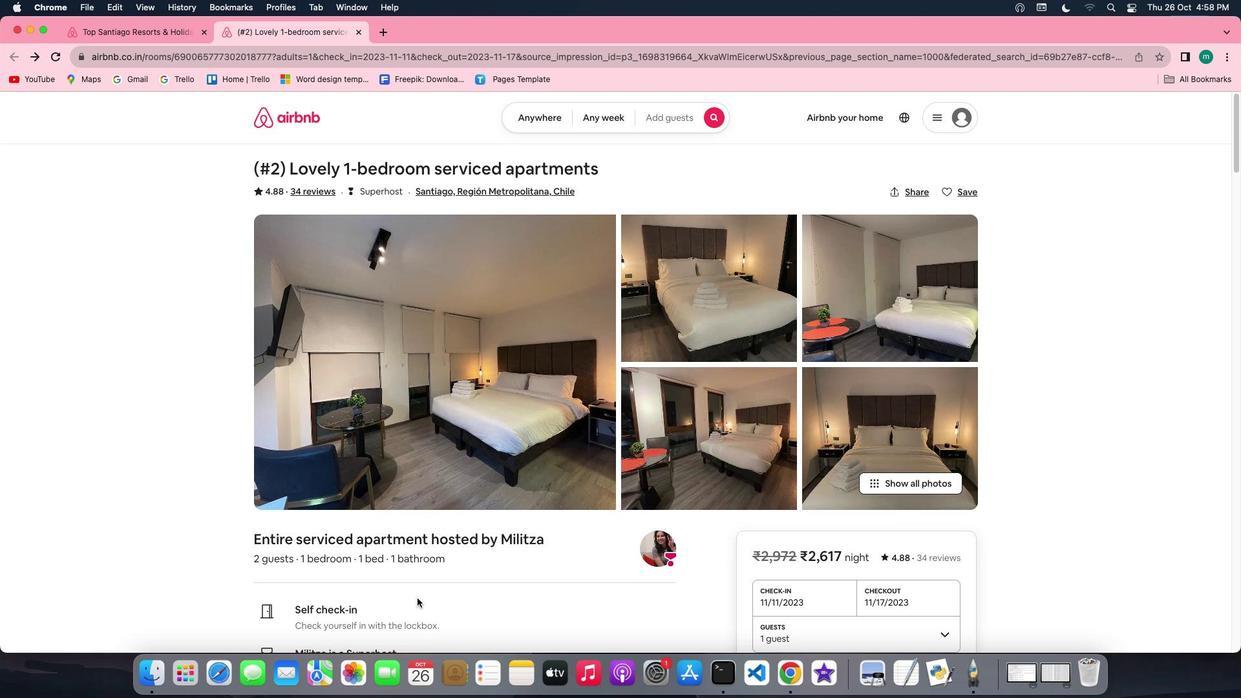 
Action: Mouse scrolled (417, 598) with delta (0, 0)
Screenshot: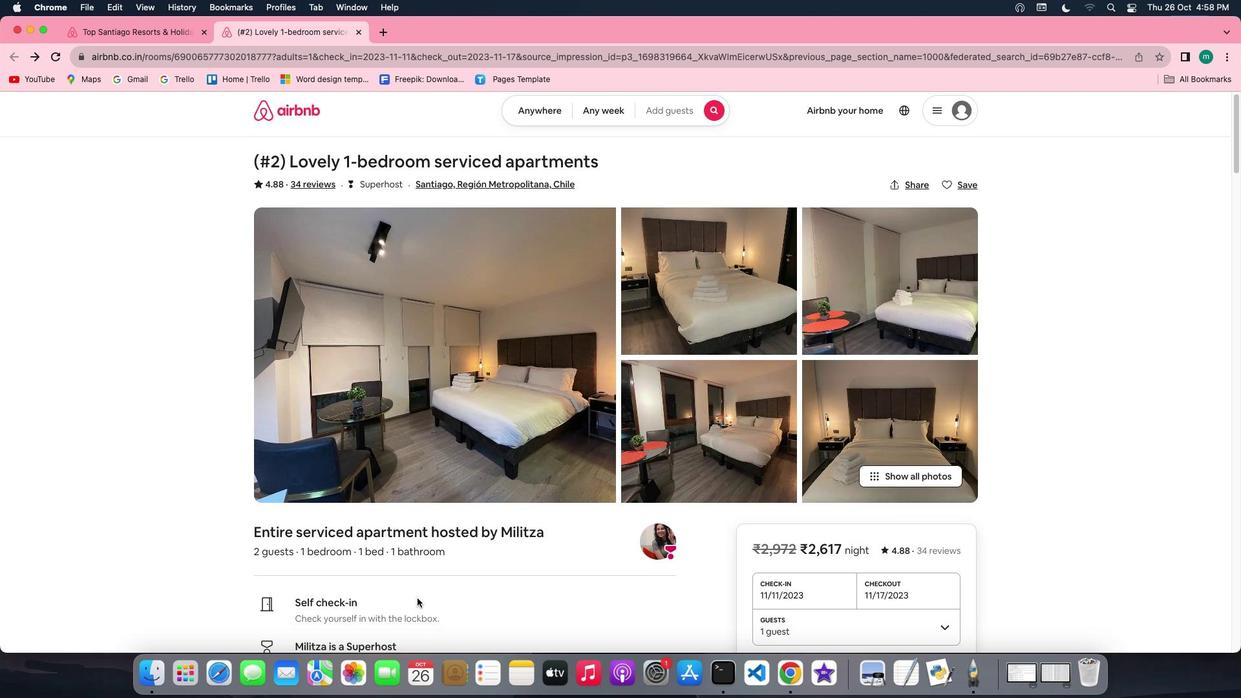 
Action: Mouse scrolled (417, 598) with delta (0, 0)
Screenshot: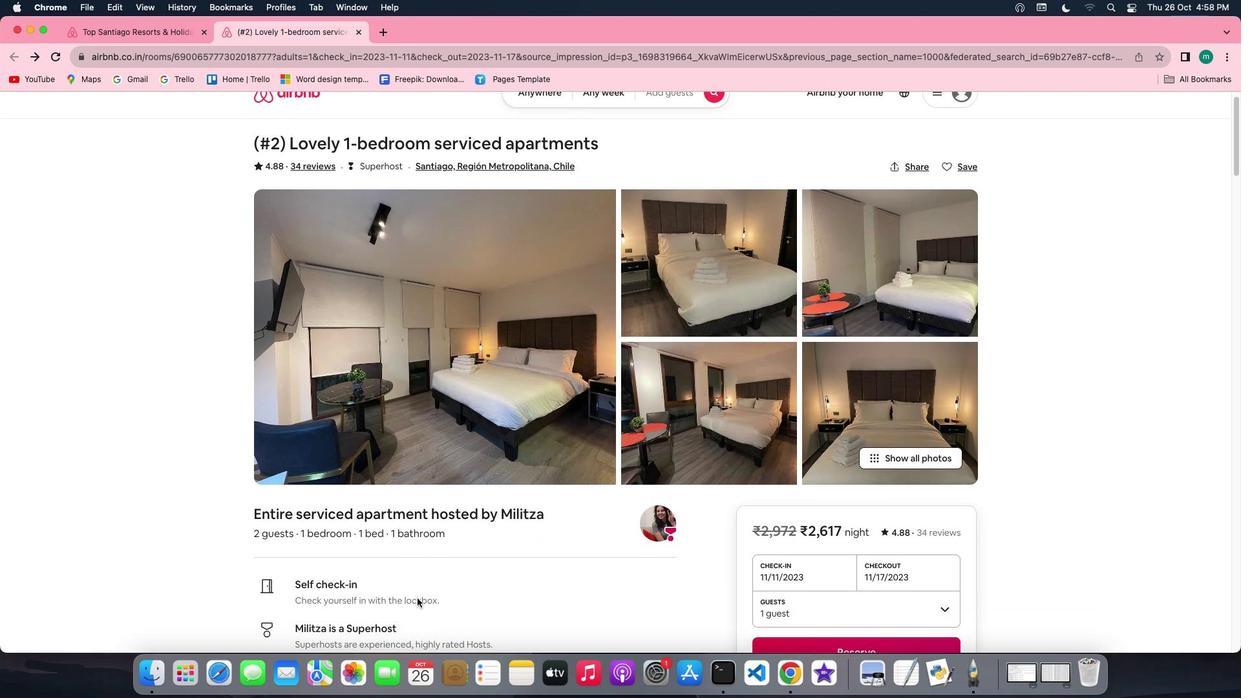 
Action: Mouse scrolled (417, 598) with delta (0, -1)
Screenshot: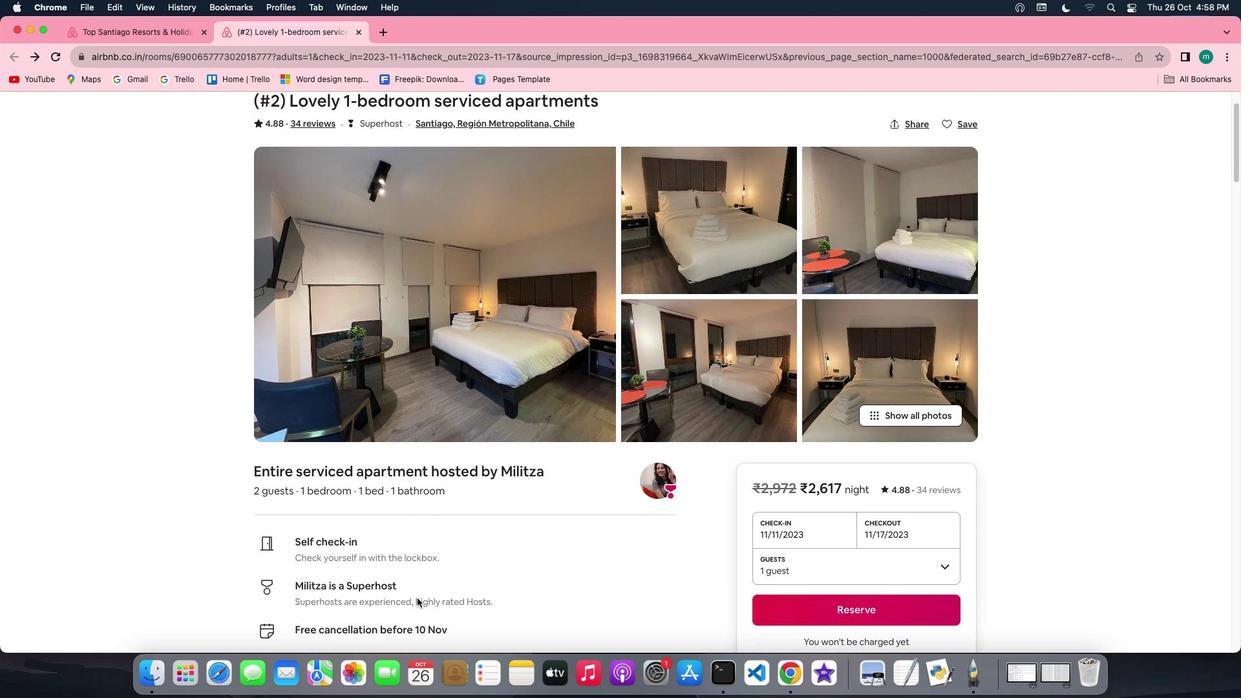 
Action: Mouse scrolled (417, 598) with delta (0, -2)
Screenshot: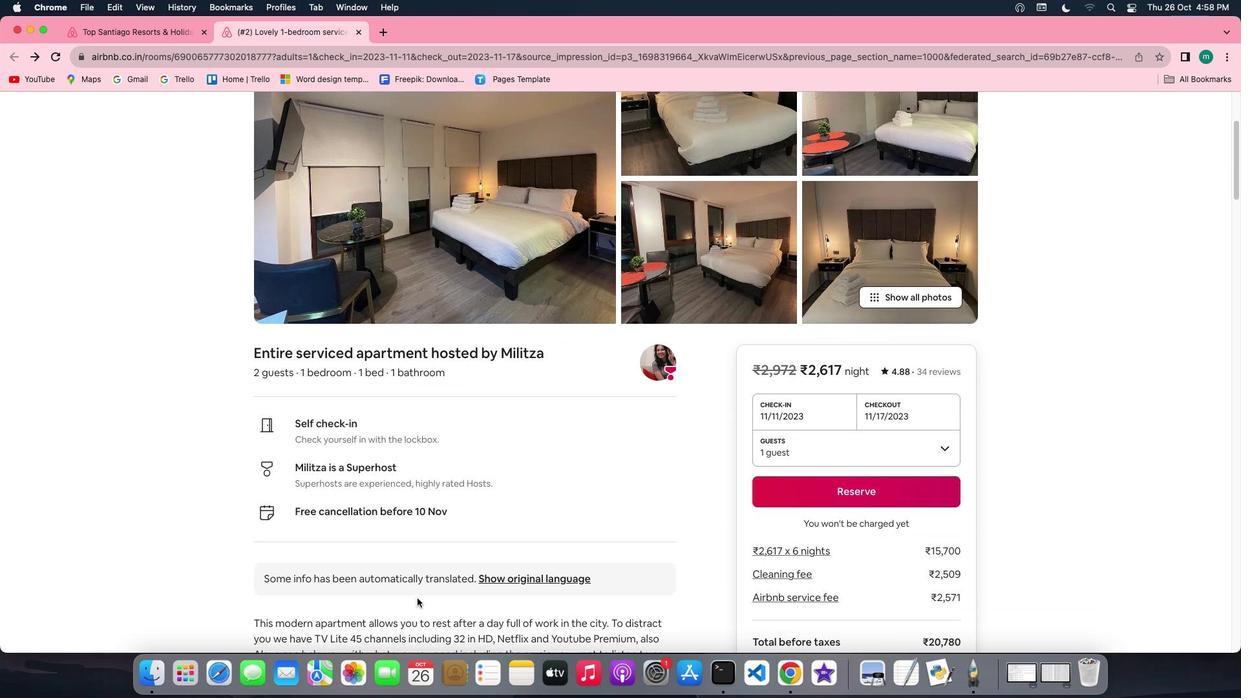 
Action: Mouse scrolled (417, 598) with delta (0, -2)
Screenshot: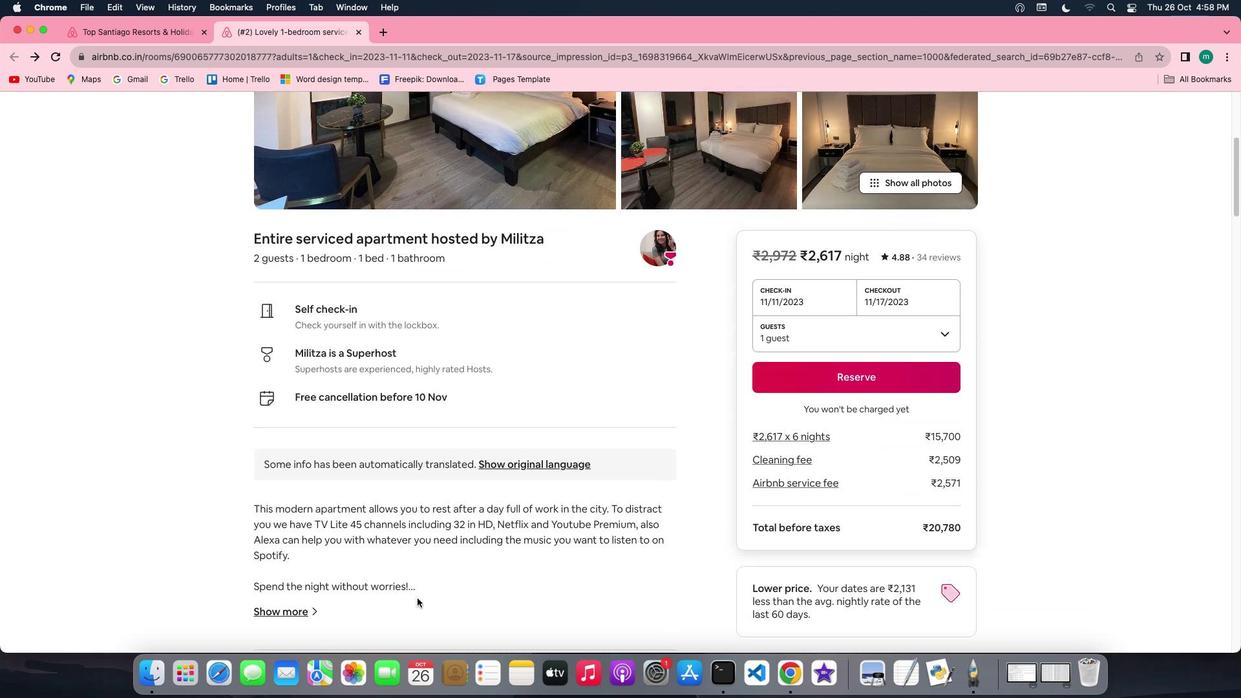 
Action: Mouse scrolled (417, 598) with delta (0, 0)
Screenshot: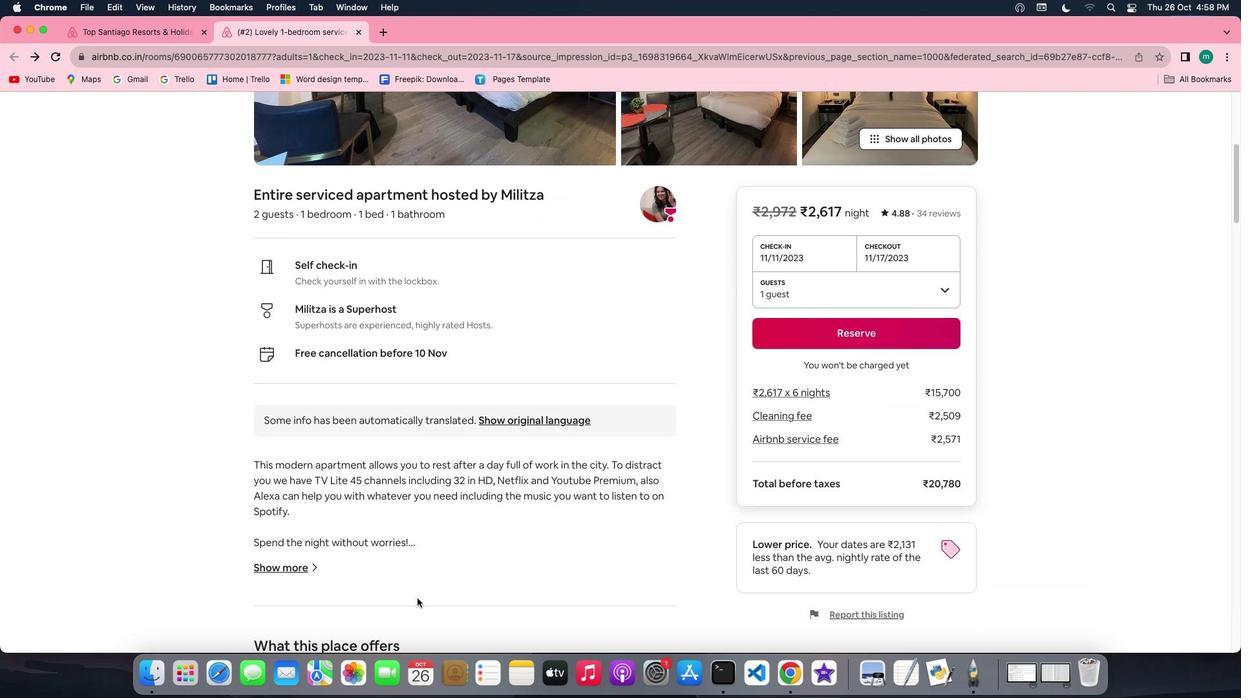 
Action: Mouse scrolled (417, 598) with delta (0, 0)
Screenshot: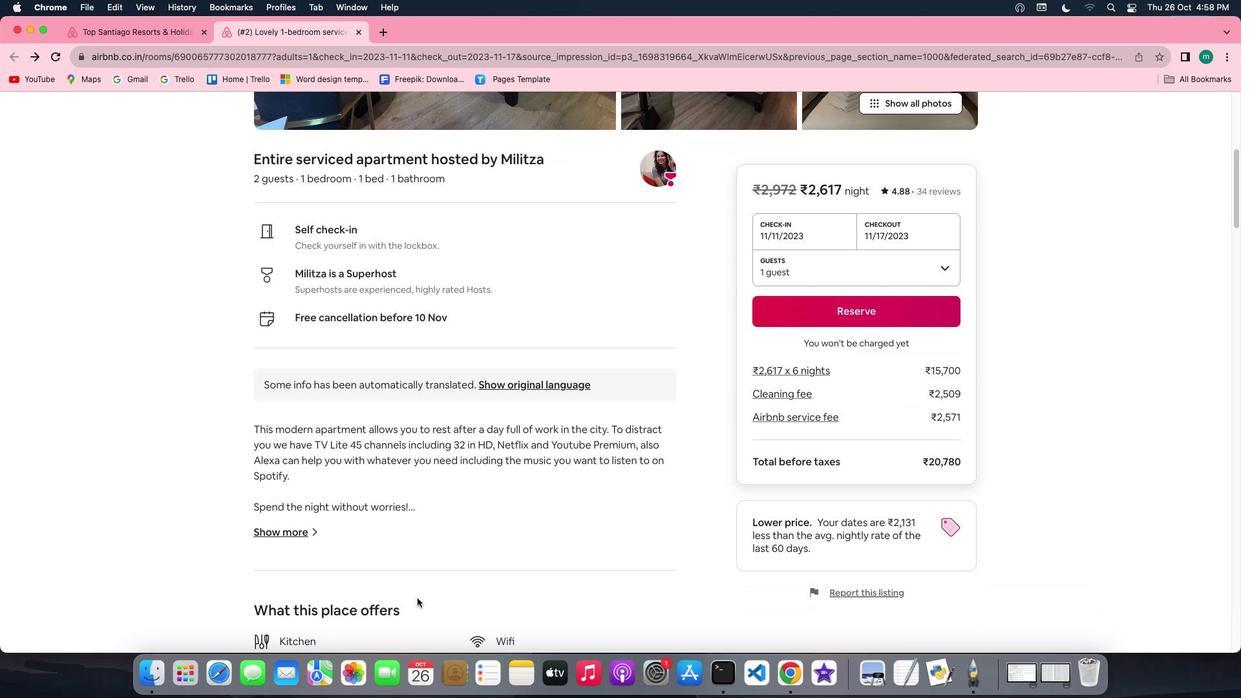 
Action: Mouse scrolled (417, 598) with delta (0, -1)
Screenshot: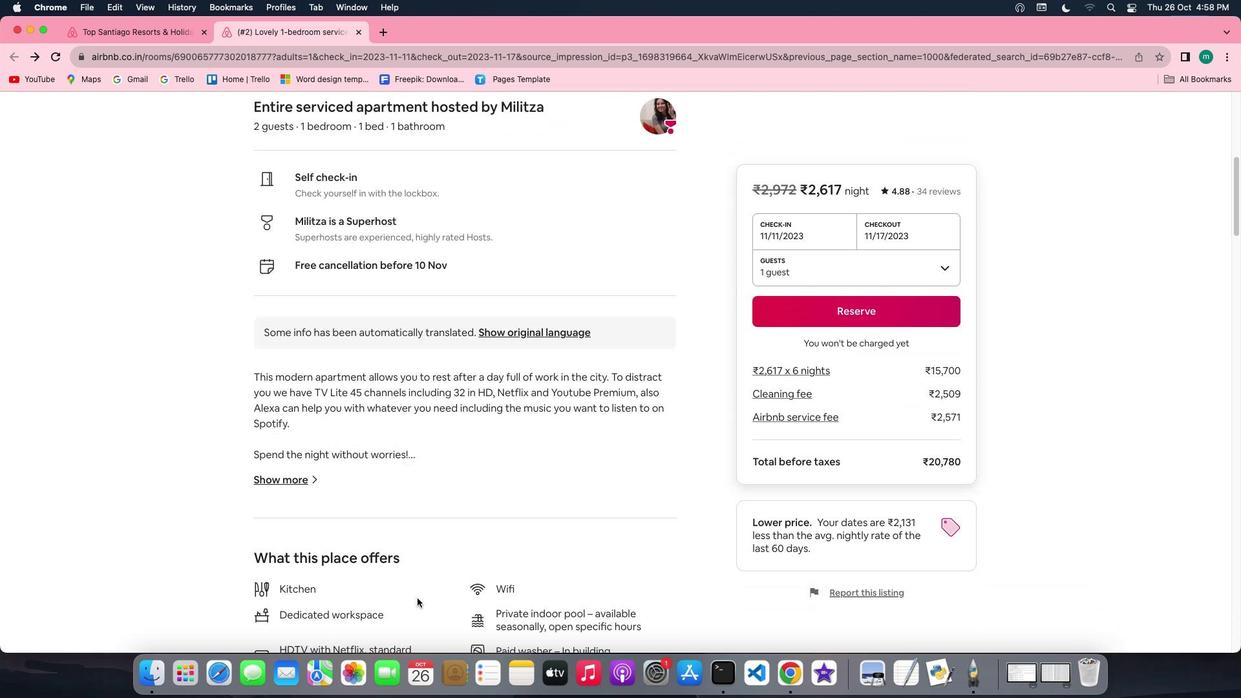 
Action: Mouse scrolled (417, 598) with delta (0, -2)
Screenshot: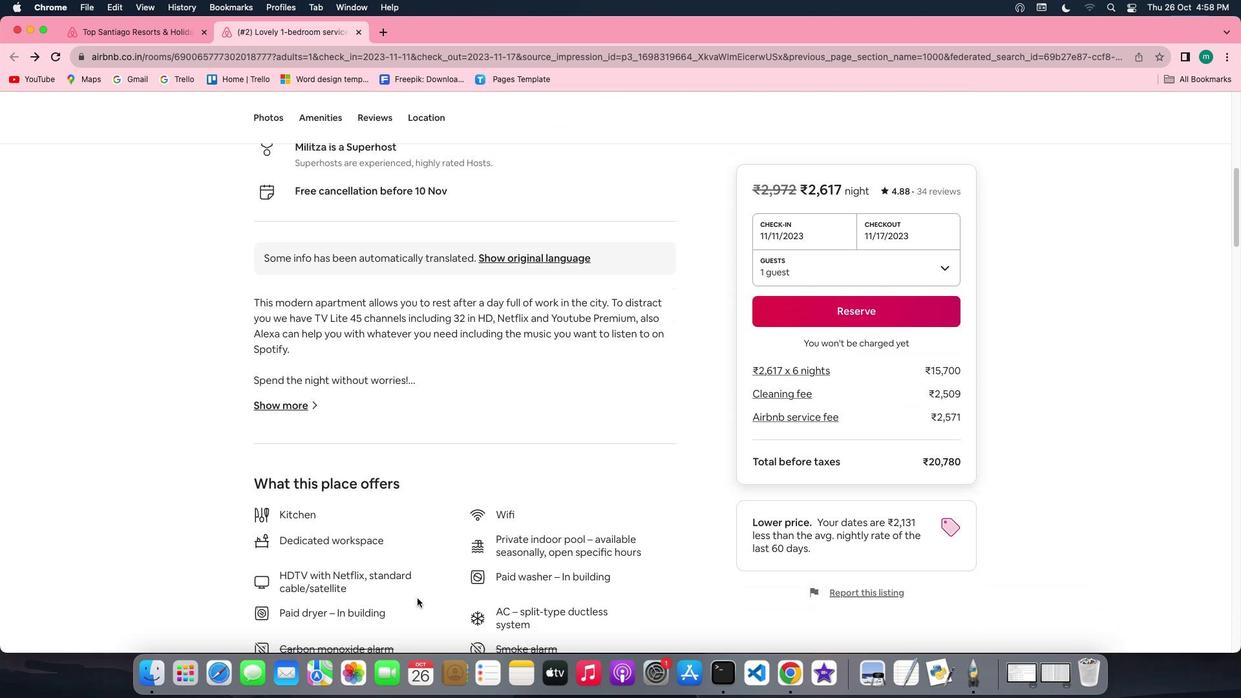 
Action: Mouse moved to (263, 383)
Screenshot: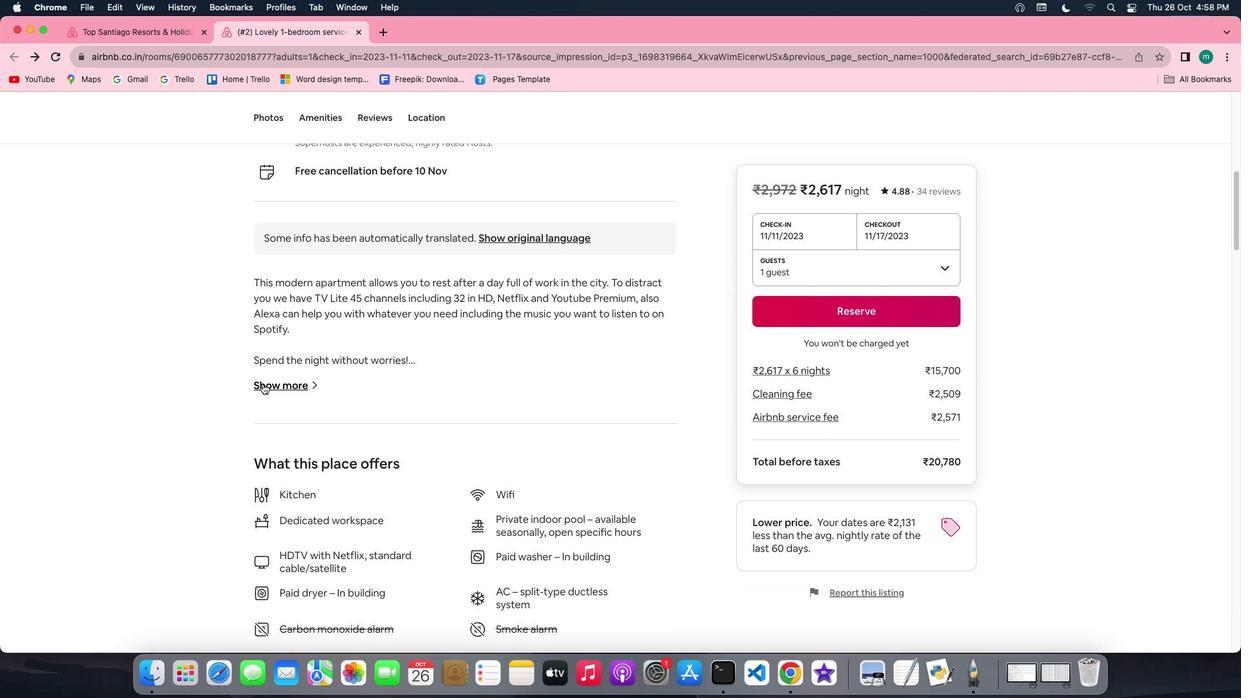 
Action: Mouse pressed left at (263, 383)
Screenshot: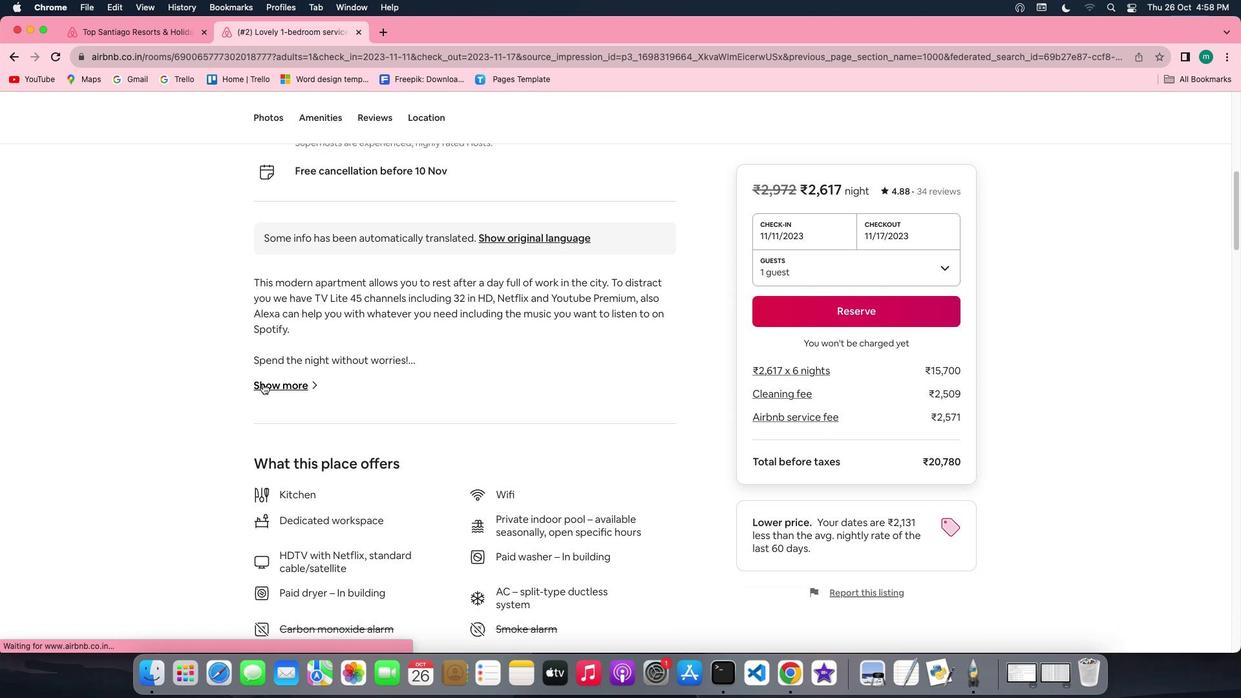 
Action: Mouse moved to (509, 564)
Screenshot: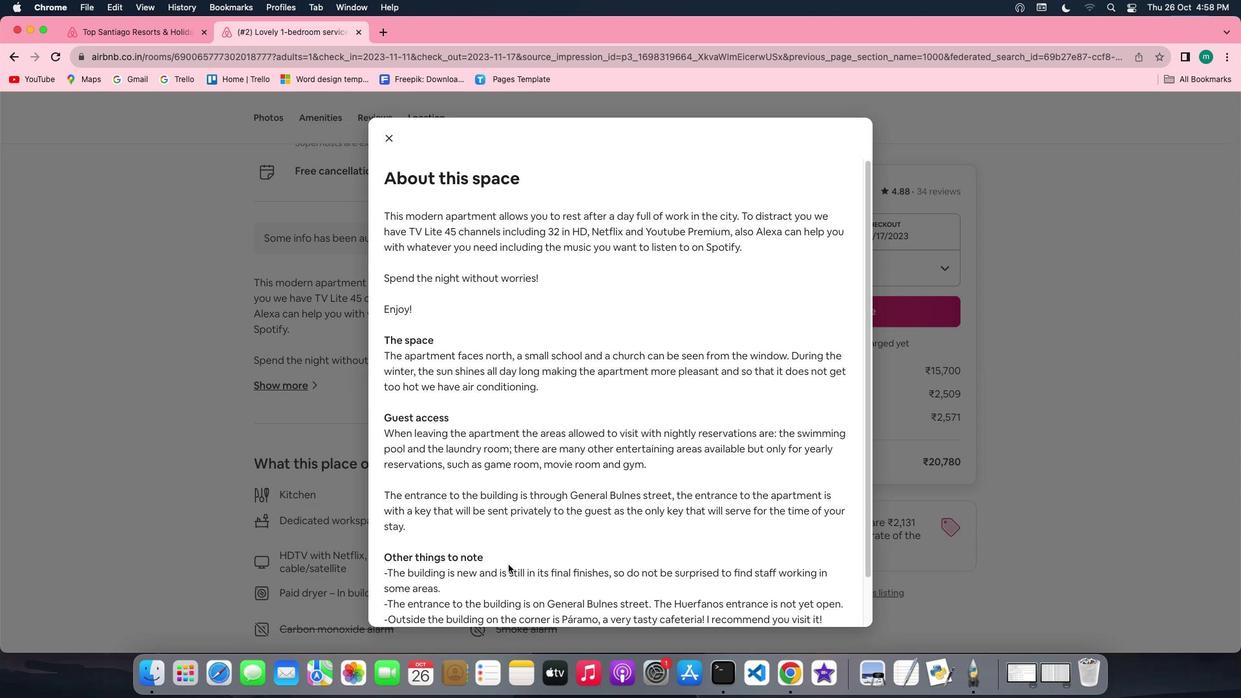 
Action: Mouse scrolled (509, 564) with delta (0, 0)
Screenshot: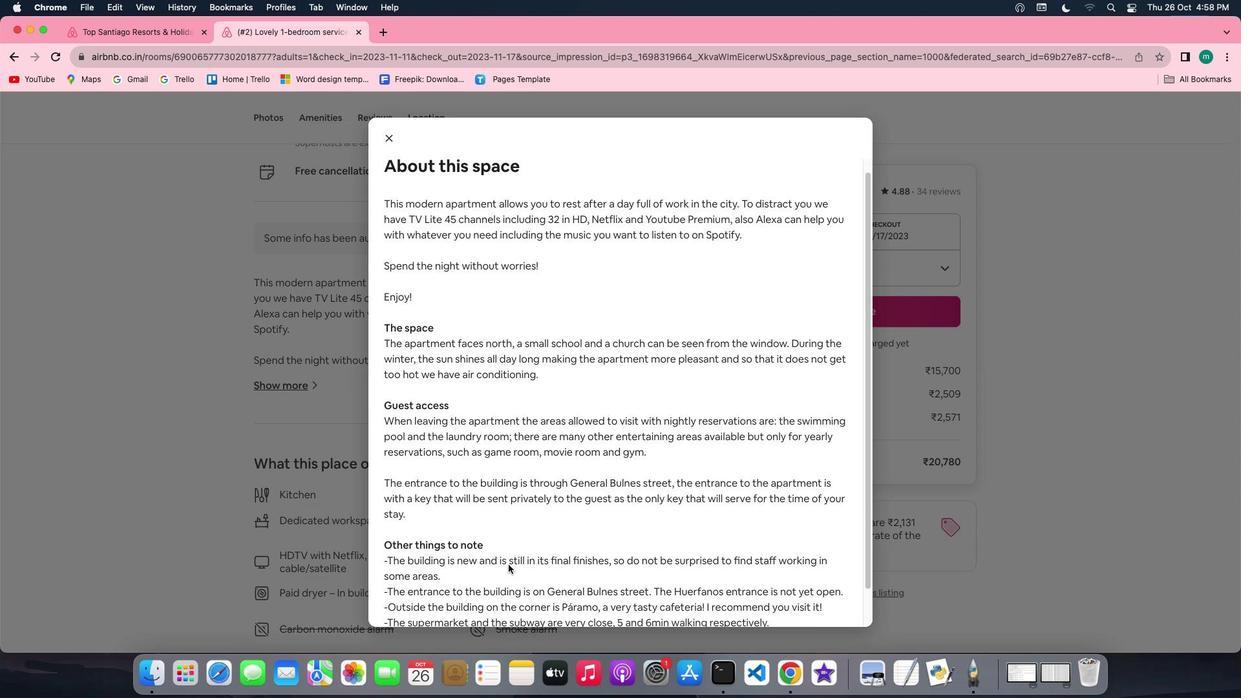 
Action: Mouse scrolled (509, 564) with delta (0, 0)
Screenshot: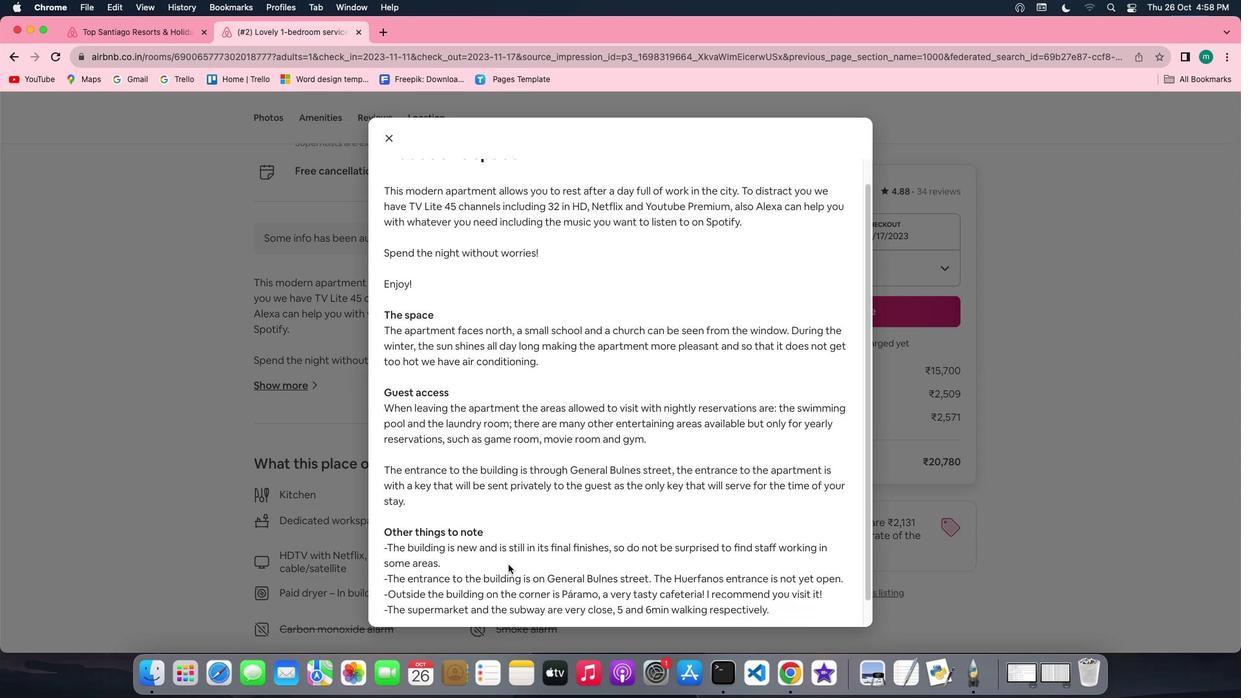 
Action: Mouse scrolled (509, 564) with delta (0, -1)
Screenshot: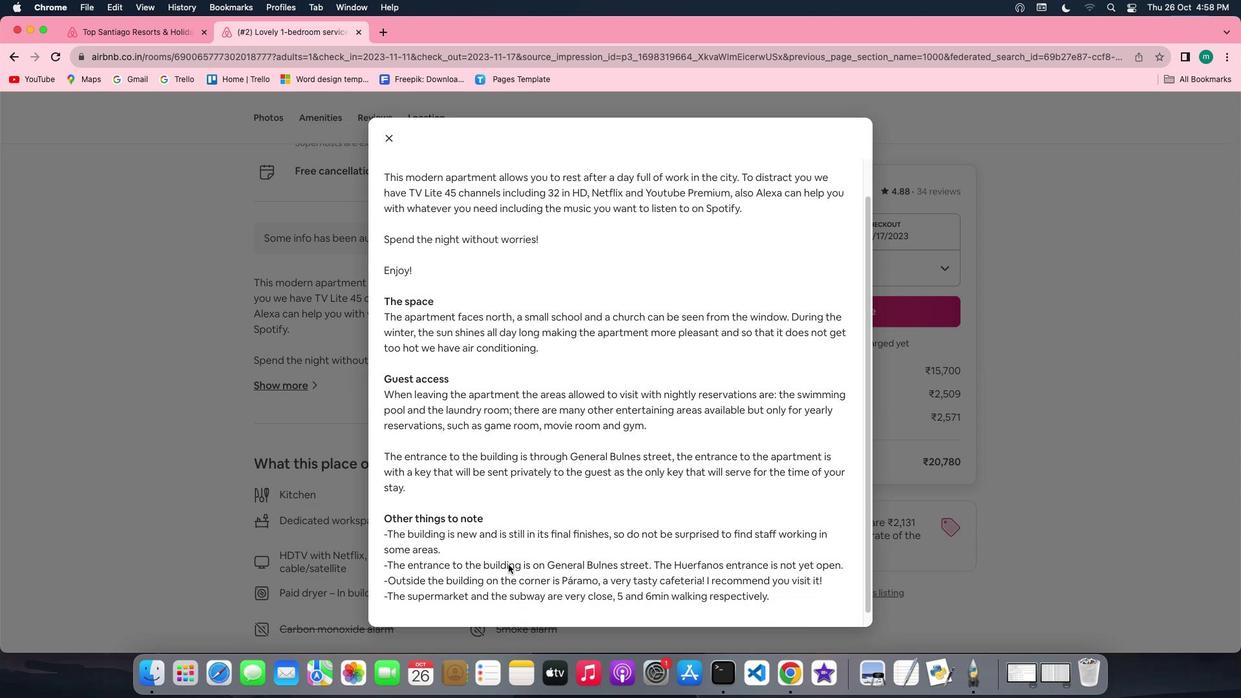 
Action: Mouse scrolled (509, 564) with delta (0, -3)
Screenshot: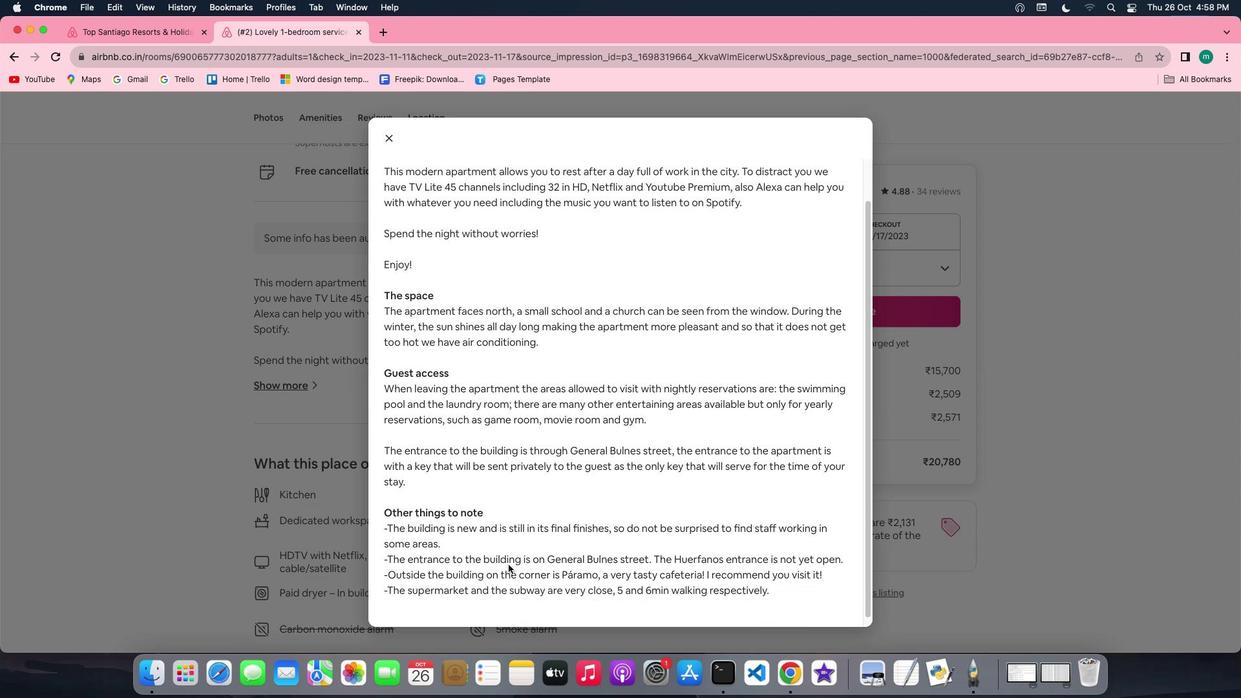 
Action: Mouse scrolled (509, 564) with delta (0, -3)
Screenshot: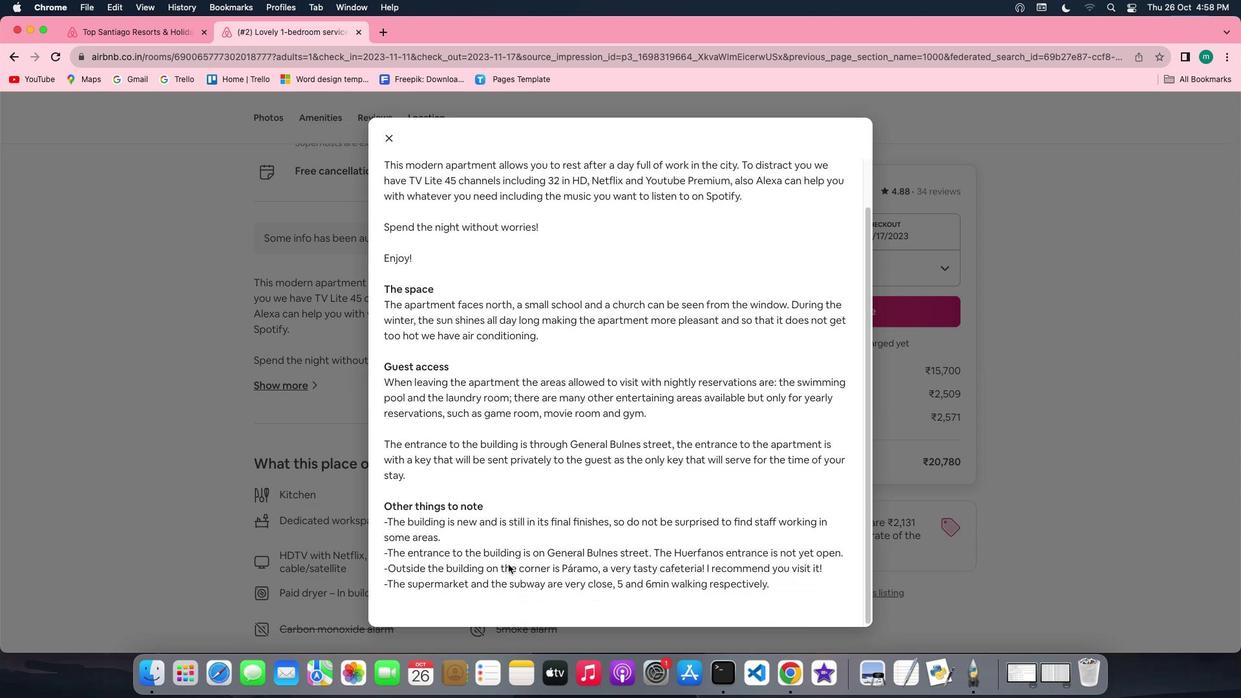 
Action: Mouse scrolled (509, 564) with delta (0, -3)
Screenshot: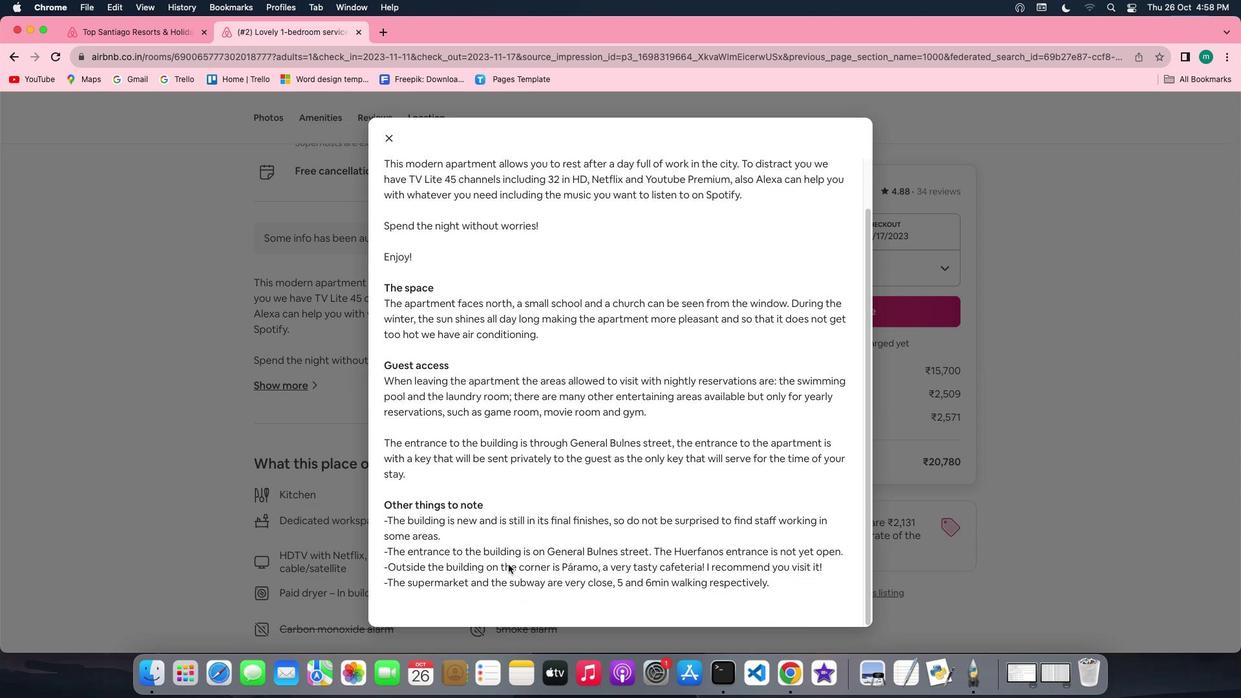 
Action: Mouse moved to (388, 139)
Screenshot: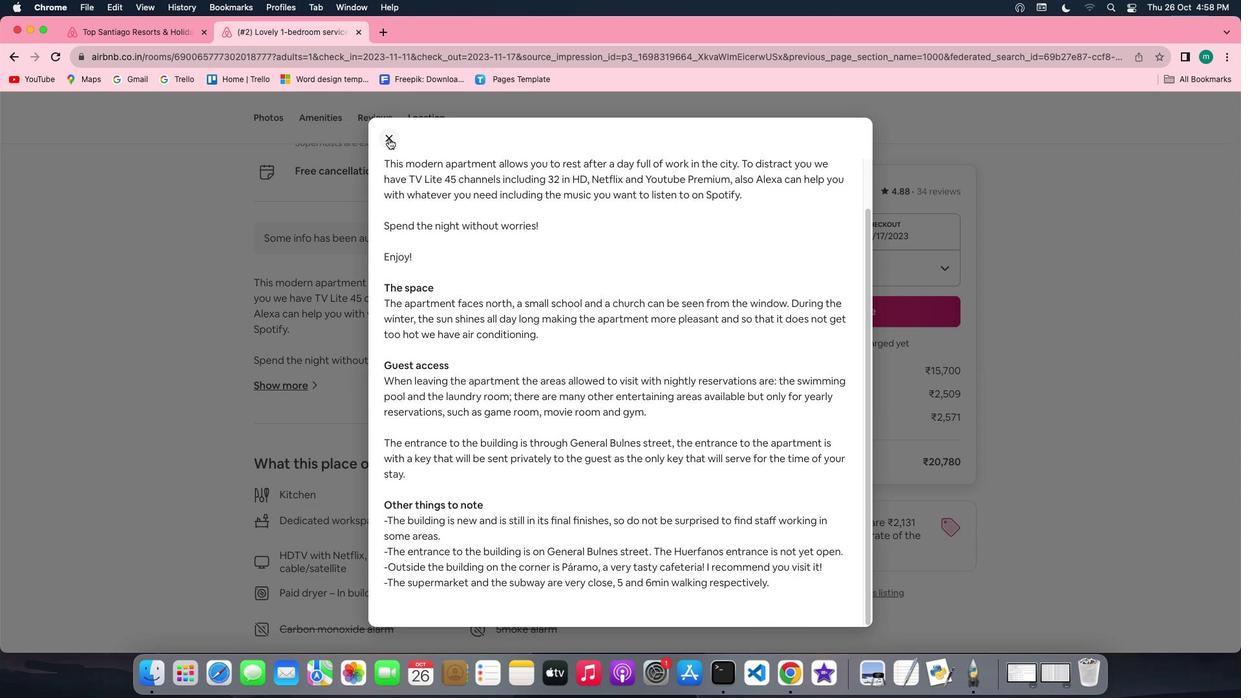 
Action: Mouse pressed left at (388, 139)
Screenshot: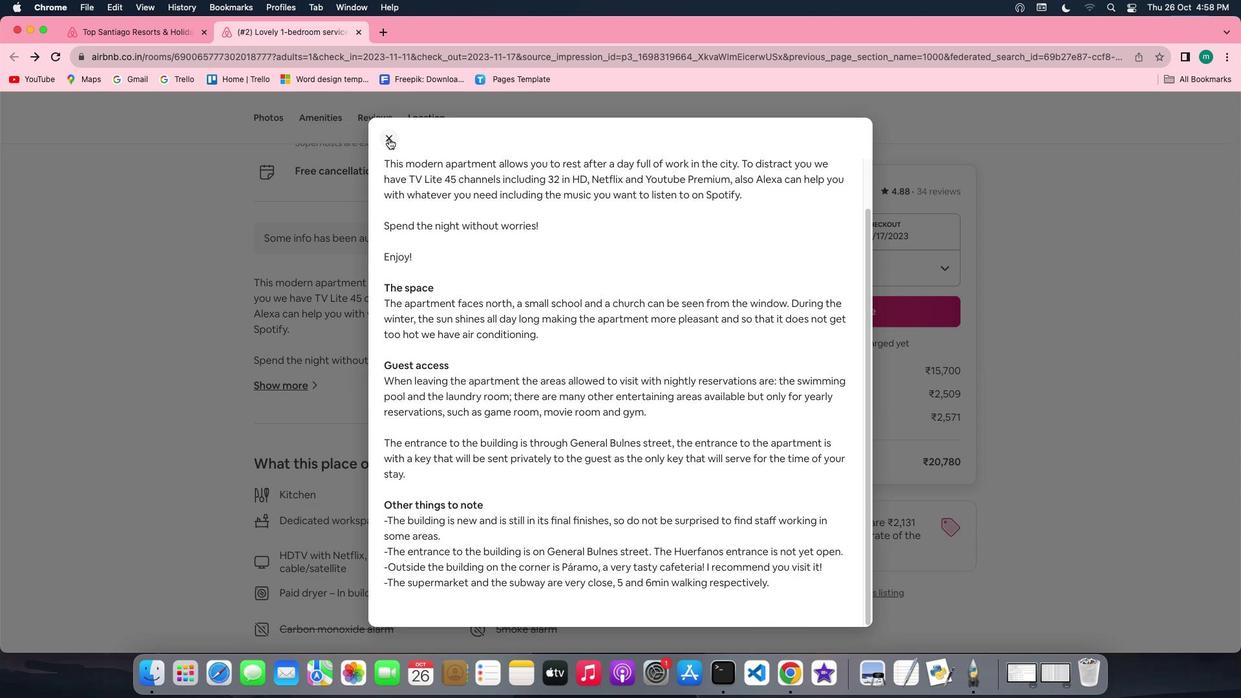 
Action: Mouse moved to (497, 488)
Screenshot: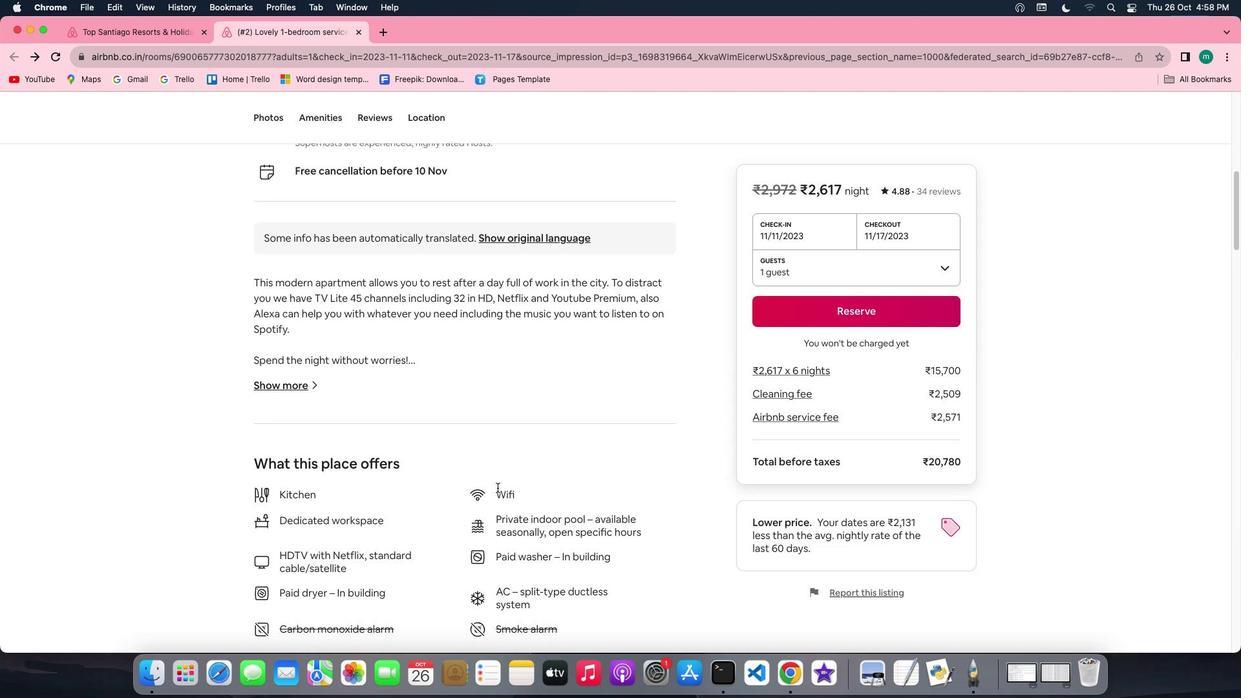 
Action: Mouse scrolled (497, 488) with delta (0, 0)
Screenshot: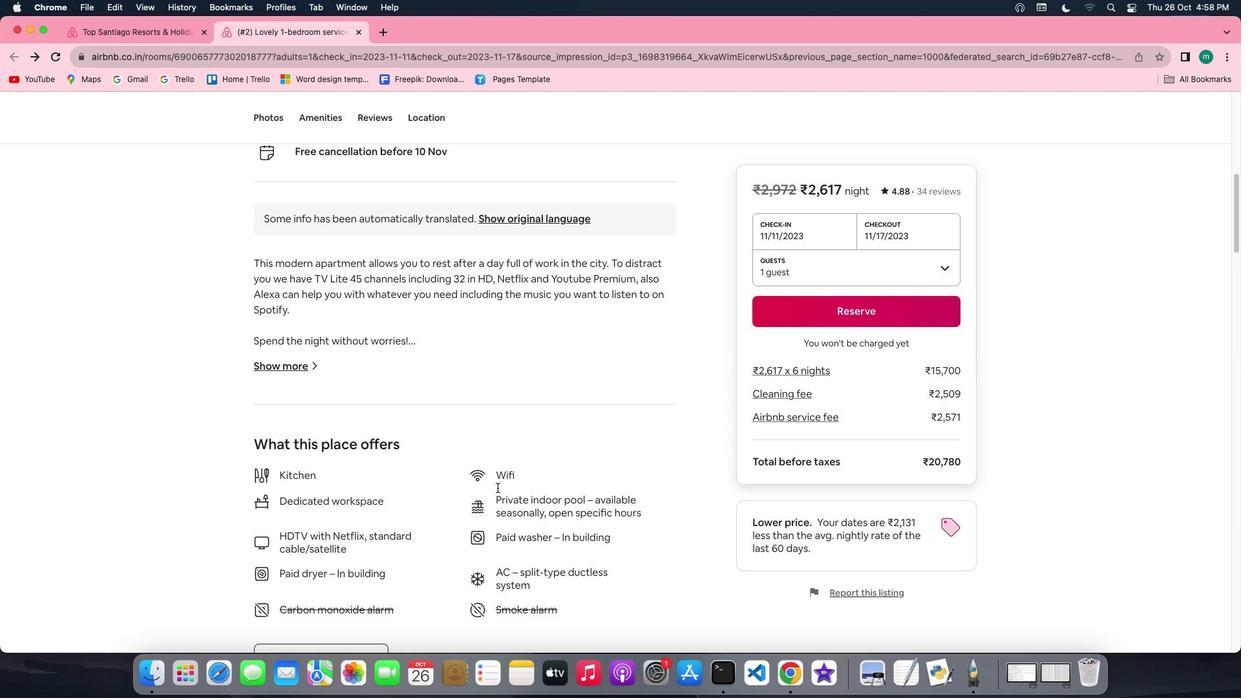 
Action: Mouse scrolled (497, 488) with delta (0, 0)
Screenshot: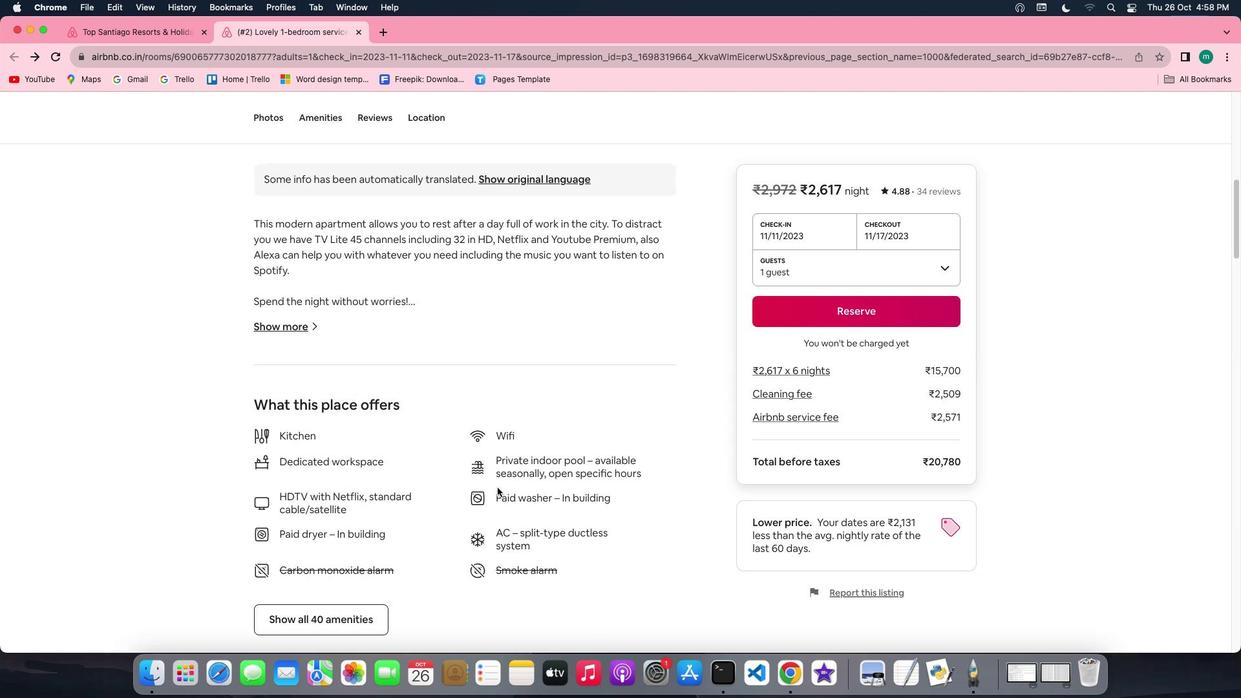 
Action: Mouse scrolled (497, 488) with delta (0, -1)
Screenshot: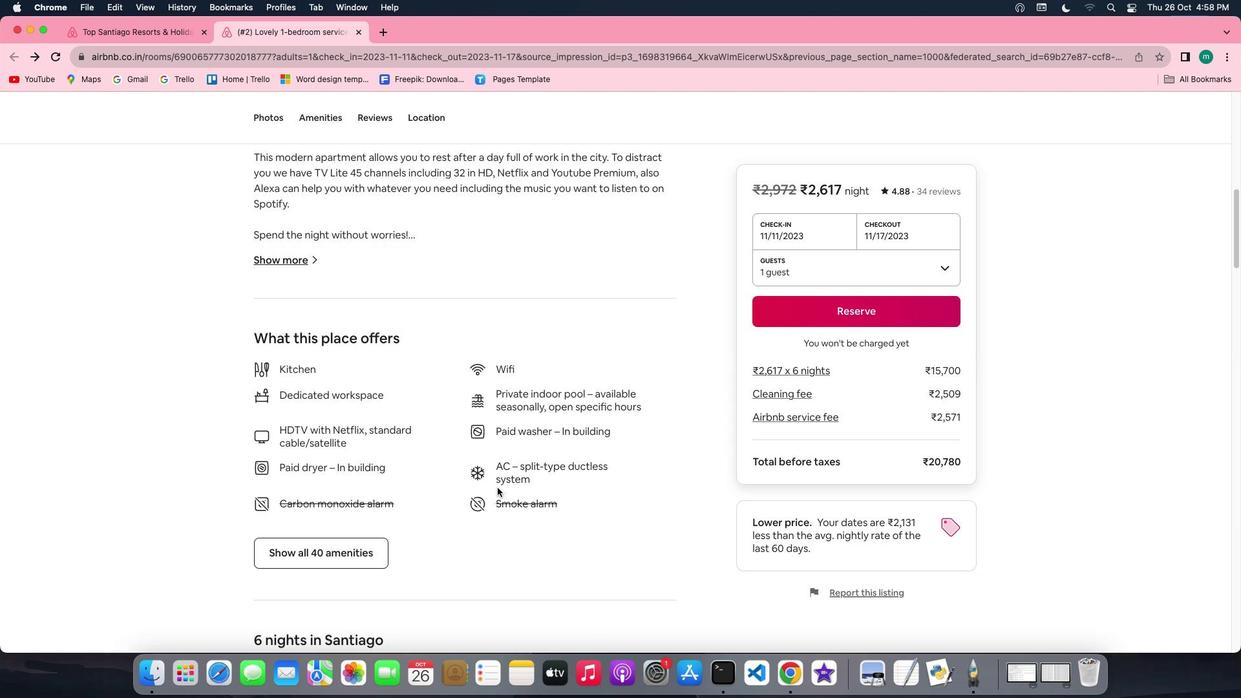 
Action: Mouse scrolled (497, 488) with delta (0, -2)
Screenshot: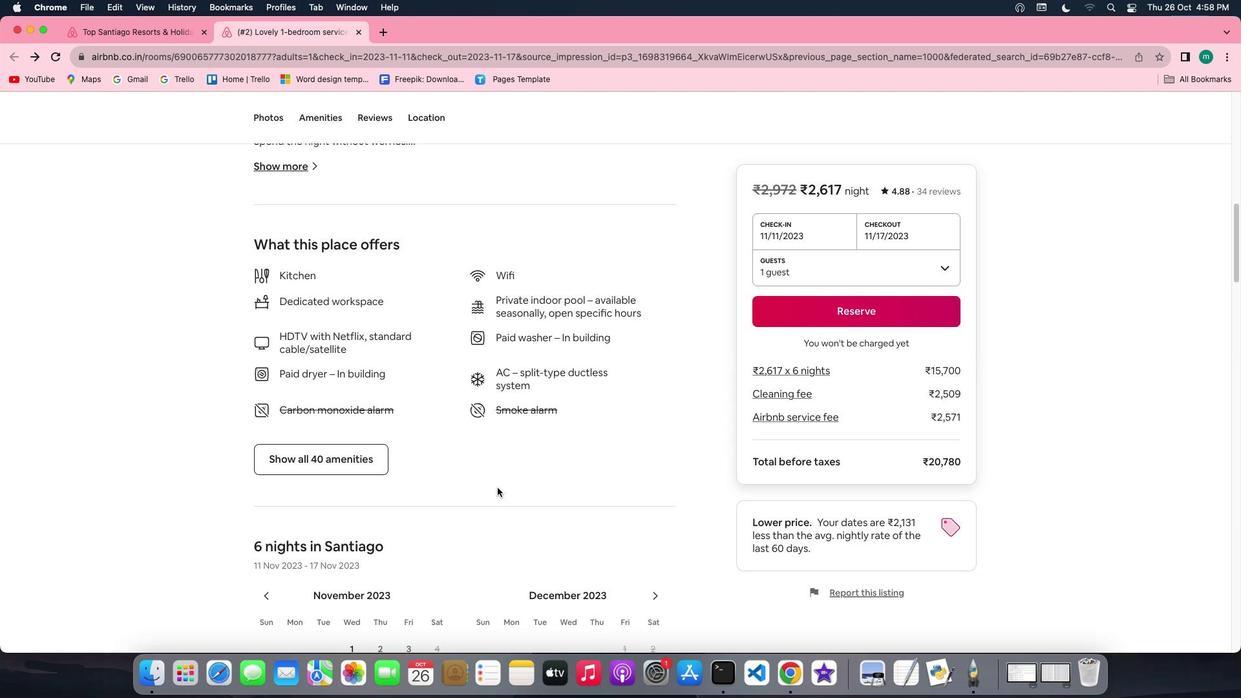 
Action: Mouse scrolled (497, 488) with delta (0, -1)
Screenshot: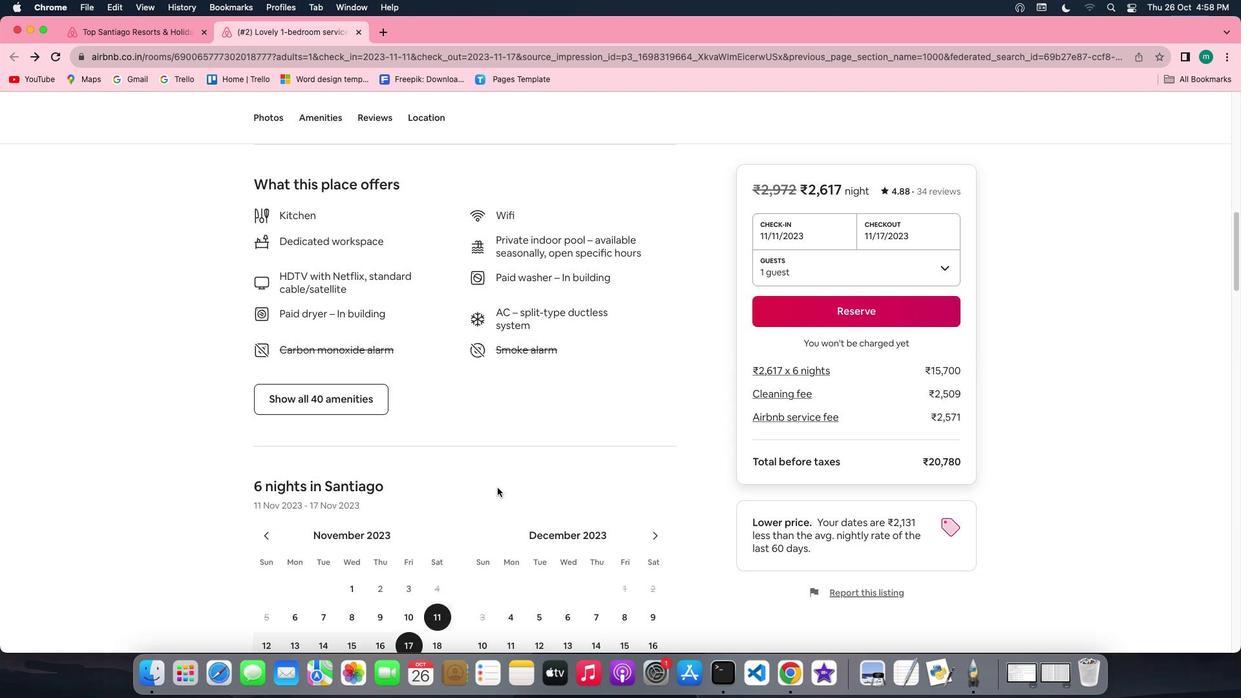 
Action: Mouse moved to (318, 362)
Screenshot: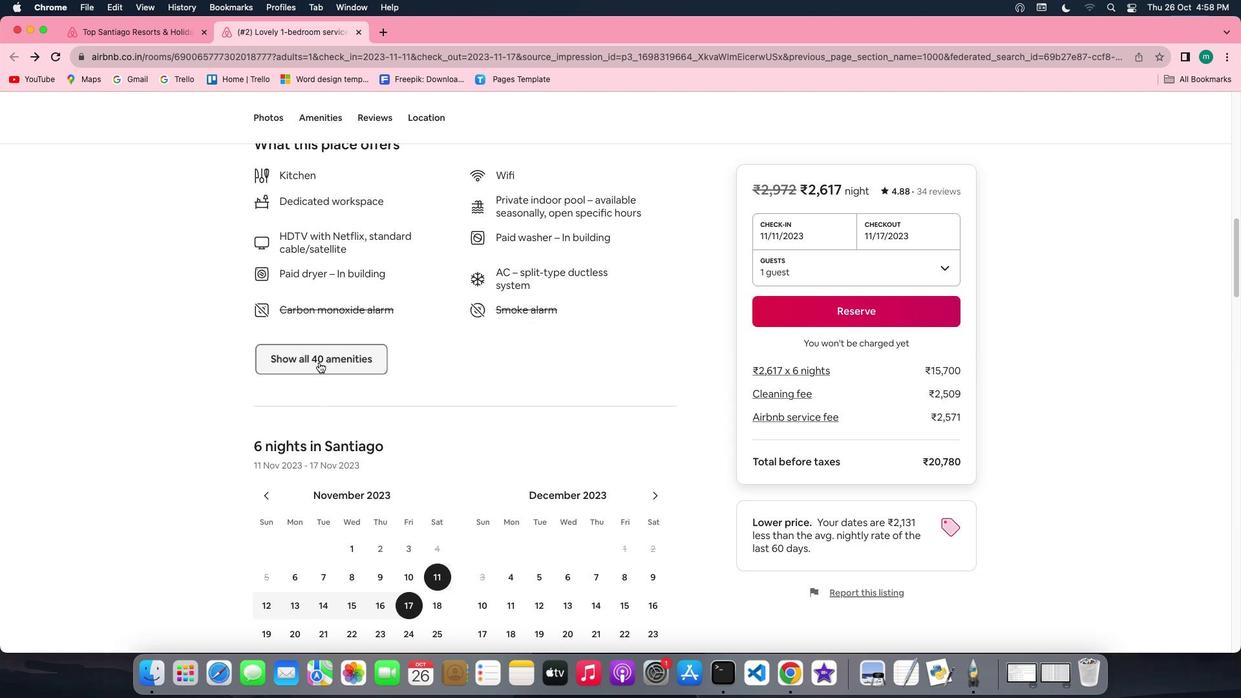 
Action: Mouse pressed left at (318, 362)
Screenshot: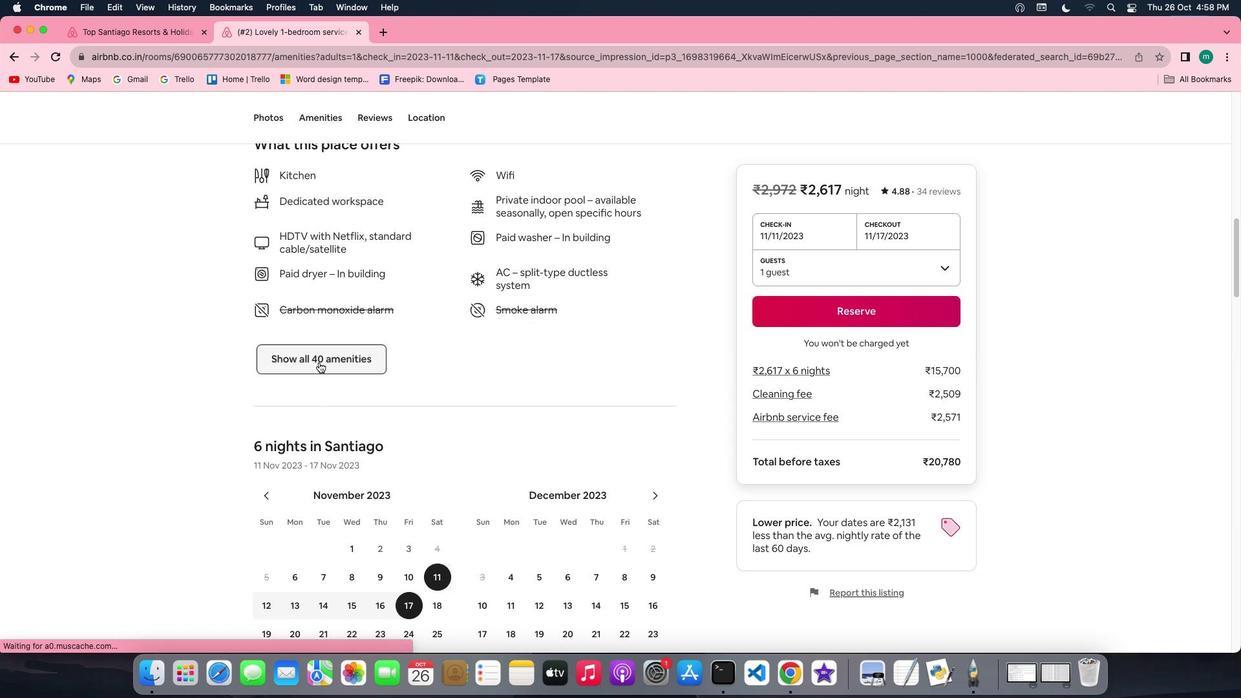 
Action: Mouse moved to (520, 527)
Screenshot: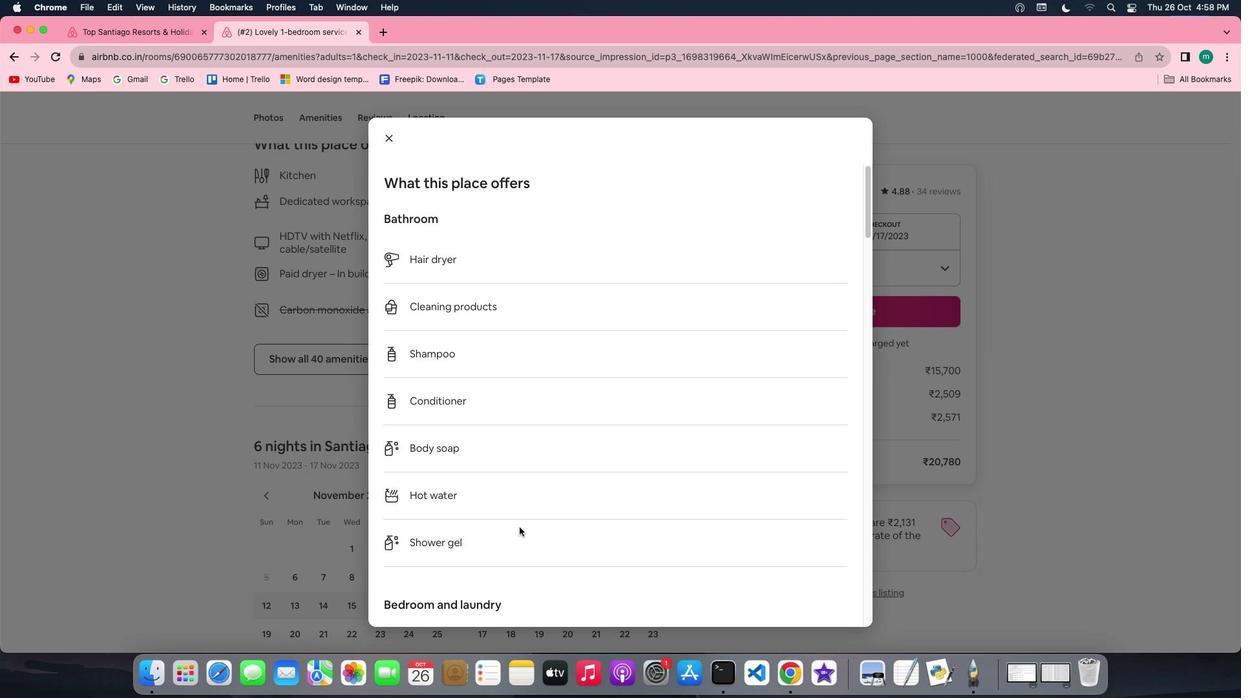 
Action: Mouse scrolled (520, 527) with delta (0, 0)
Screenshot: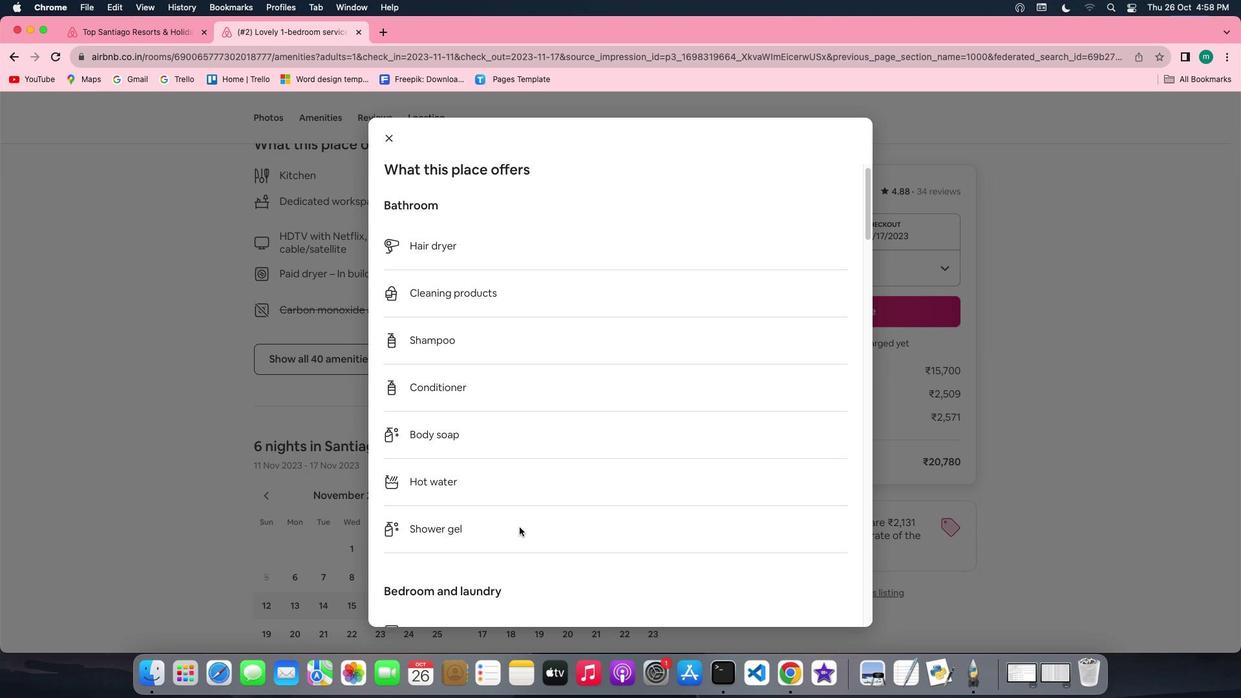 
Action: Mouse scrolled (520, 527) with delta (0, 0)
Screenshot: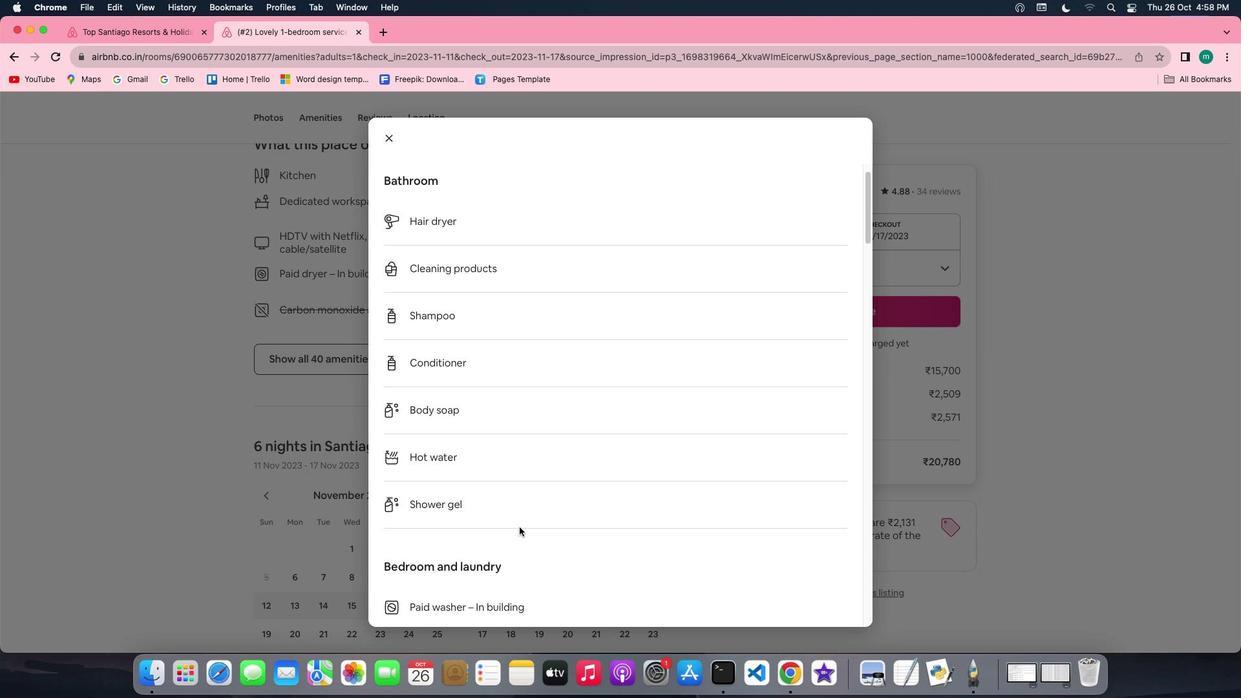 
Action: Mouse scrolled (520, 527) with delta (0, -1)
Screenshot: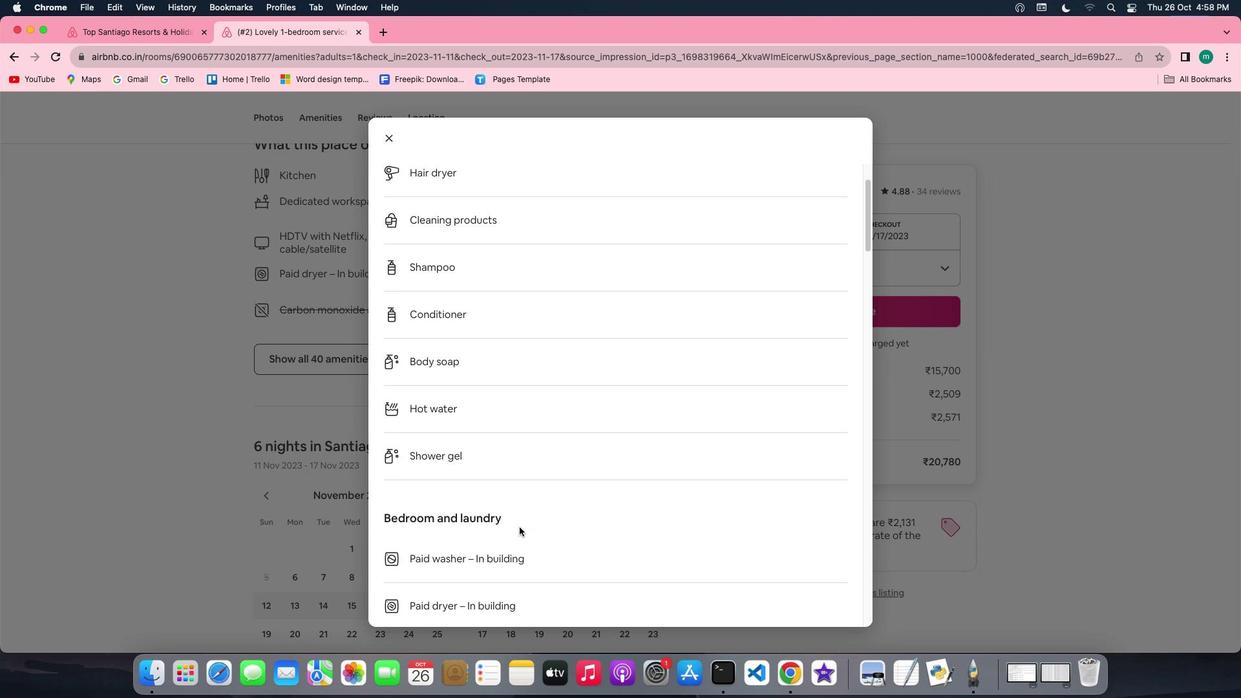 
Action: Mouse scrolled (520, 527) with delta (0, -2)
Screenshot: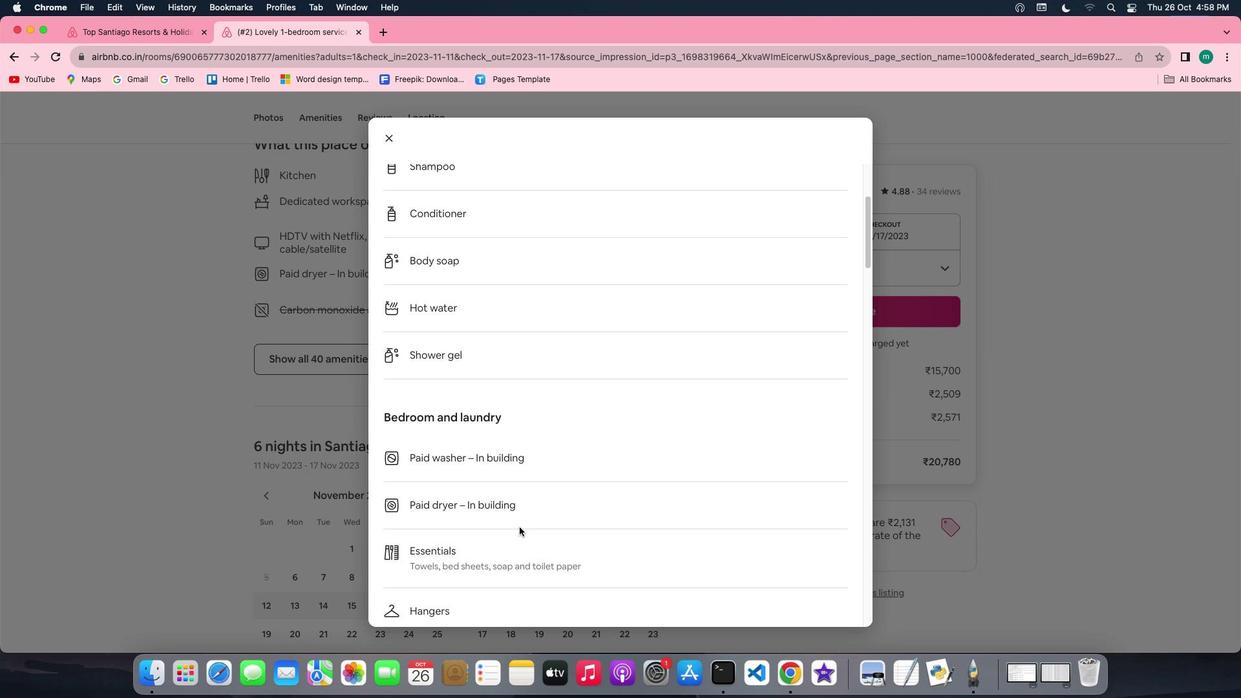 
Action: Mouse scrolled (520, 527) with delta (0, 0)
Screenshot: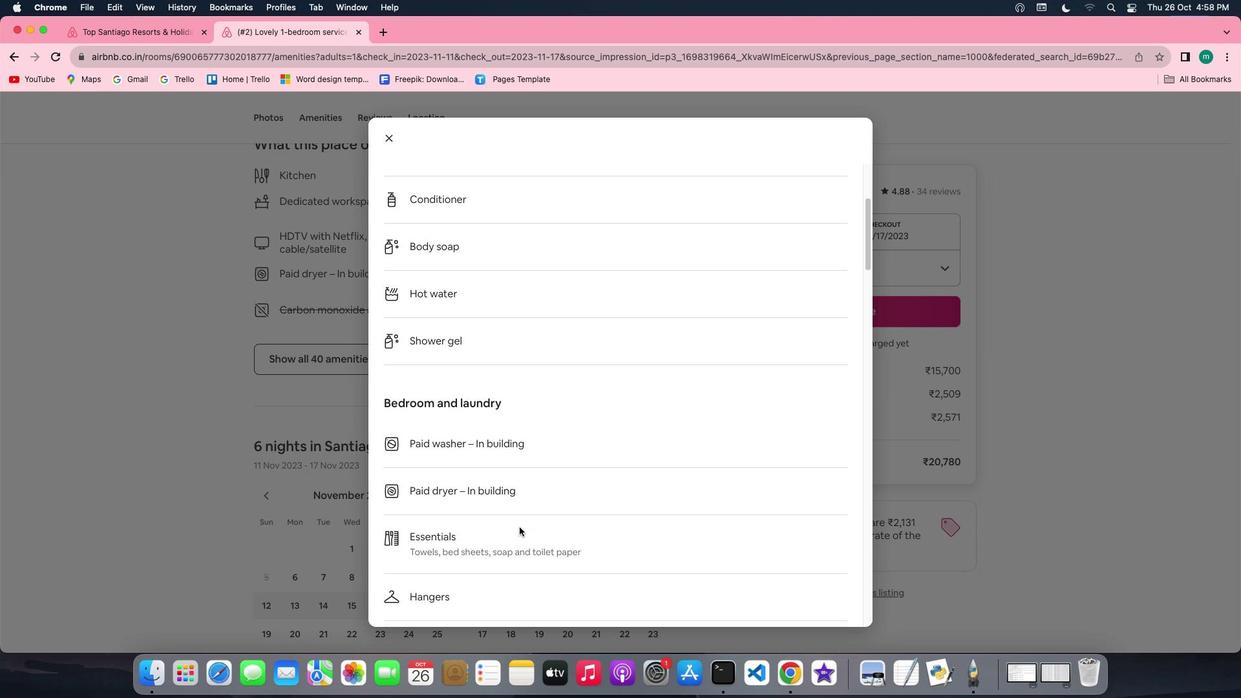 
Action: Mouse scrolled (520, 527) with delta (0, 0)
Screenshot: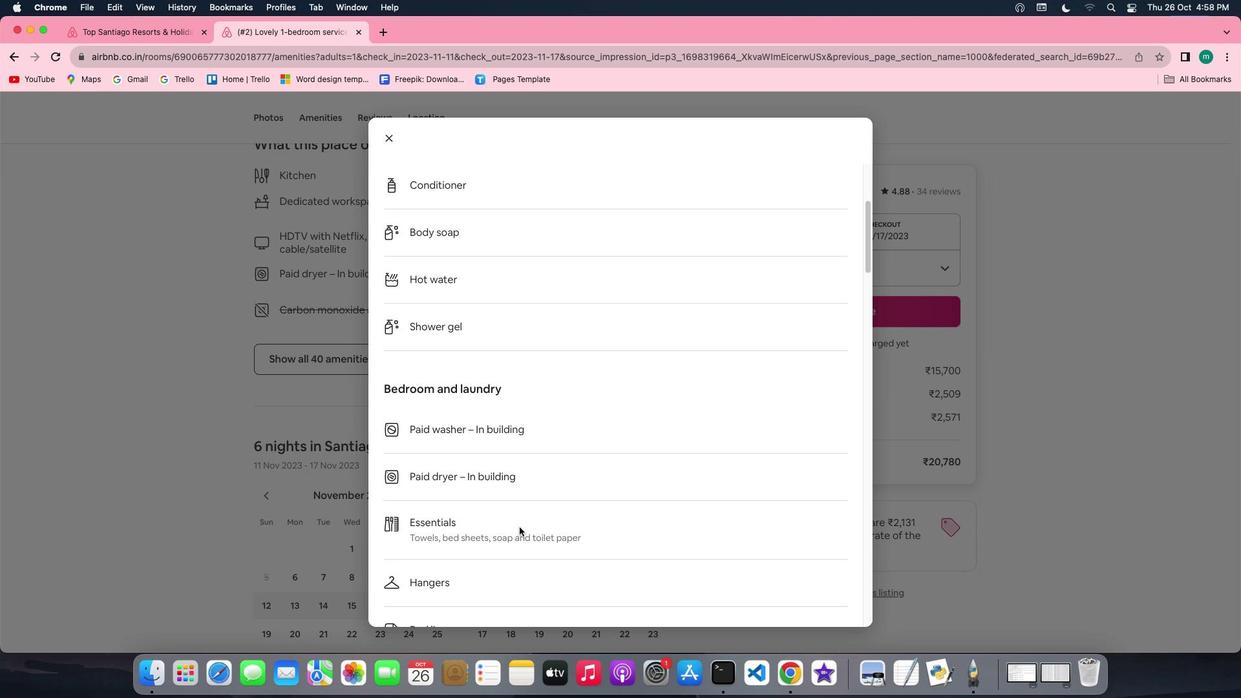 
Action: Mouse scrolled (520, 527) with delta (0, 0)
Screenshot: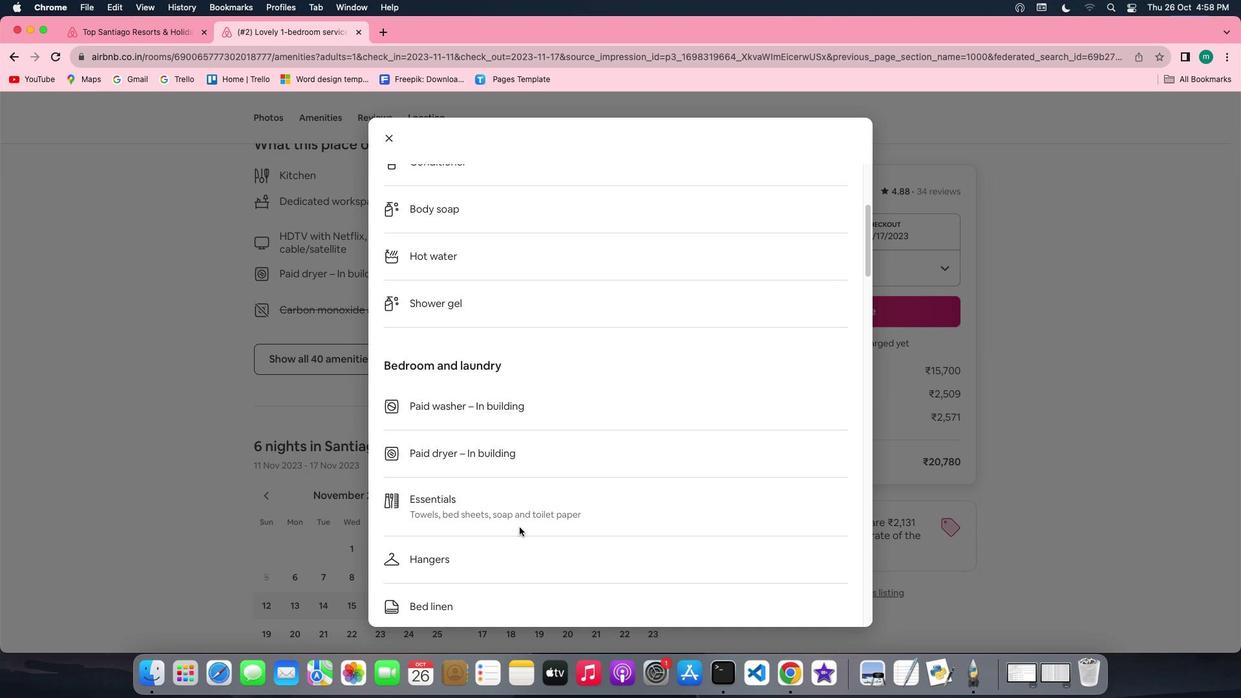
Action: Mouse scrolled (520, 527) with delta (0, -1)
Screenshot: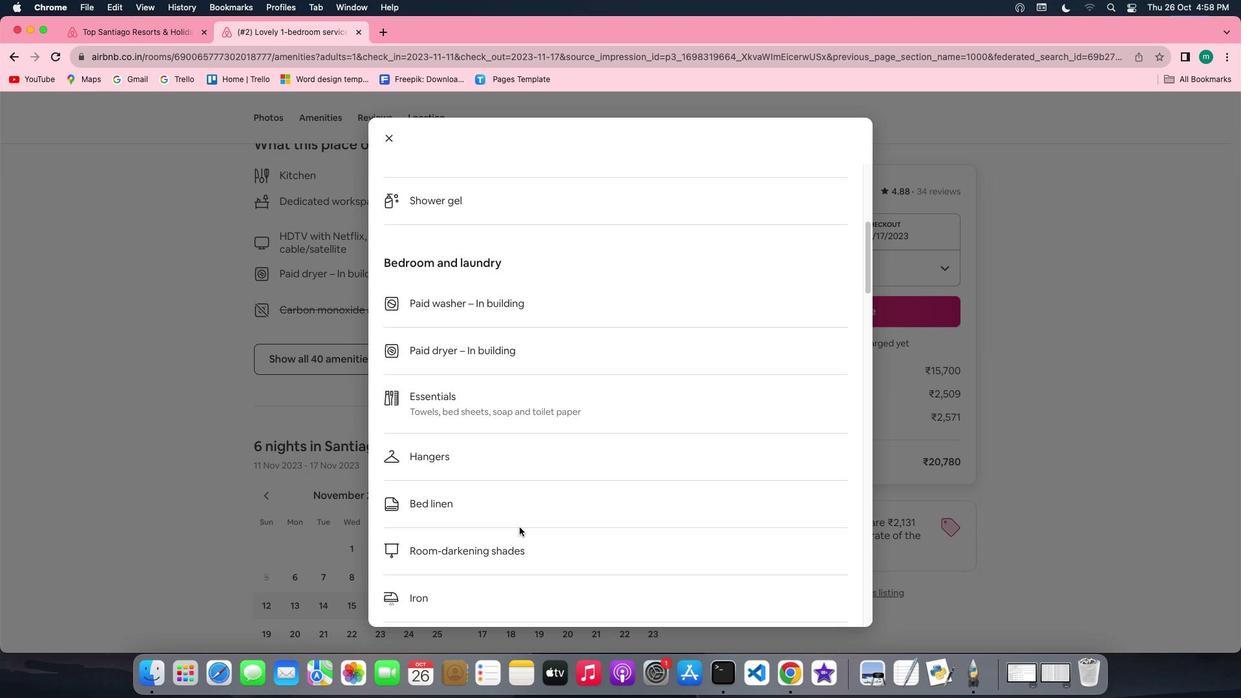 
Action: Mouse scrolled (520, 527) with delta (0, -2)
Screenshot: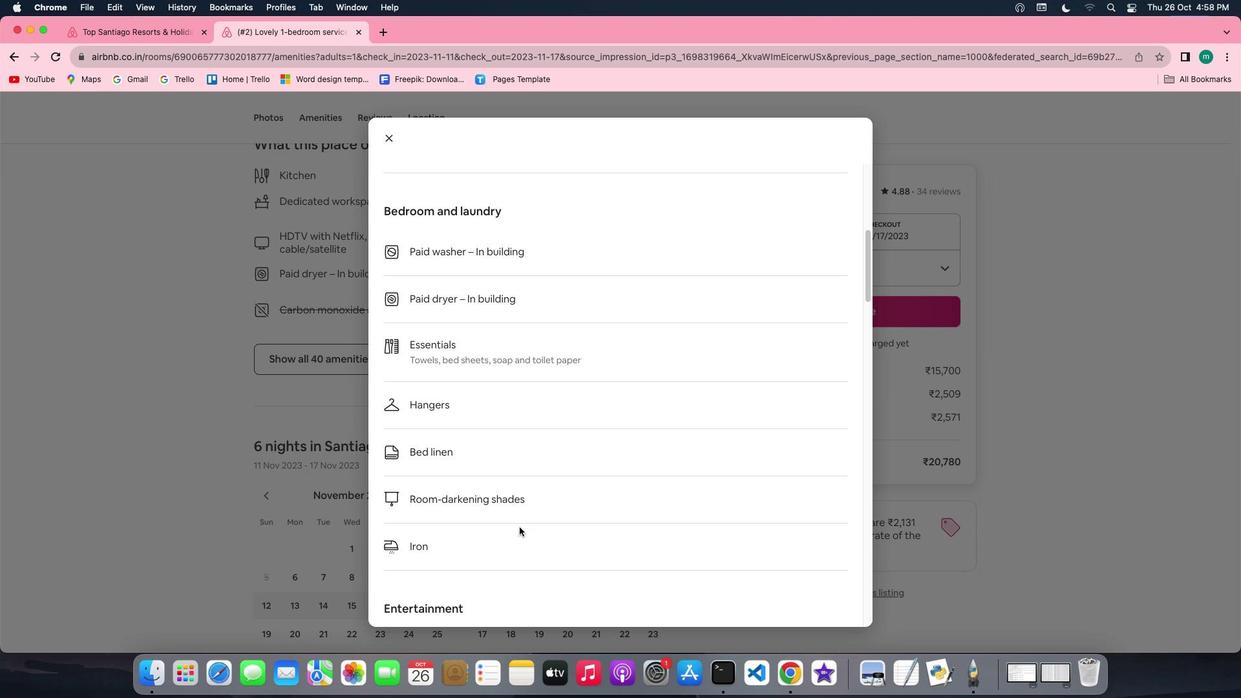 
Action: Mouse scrolled (520, 527) with delta (0, -2)
Screenshot: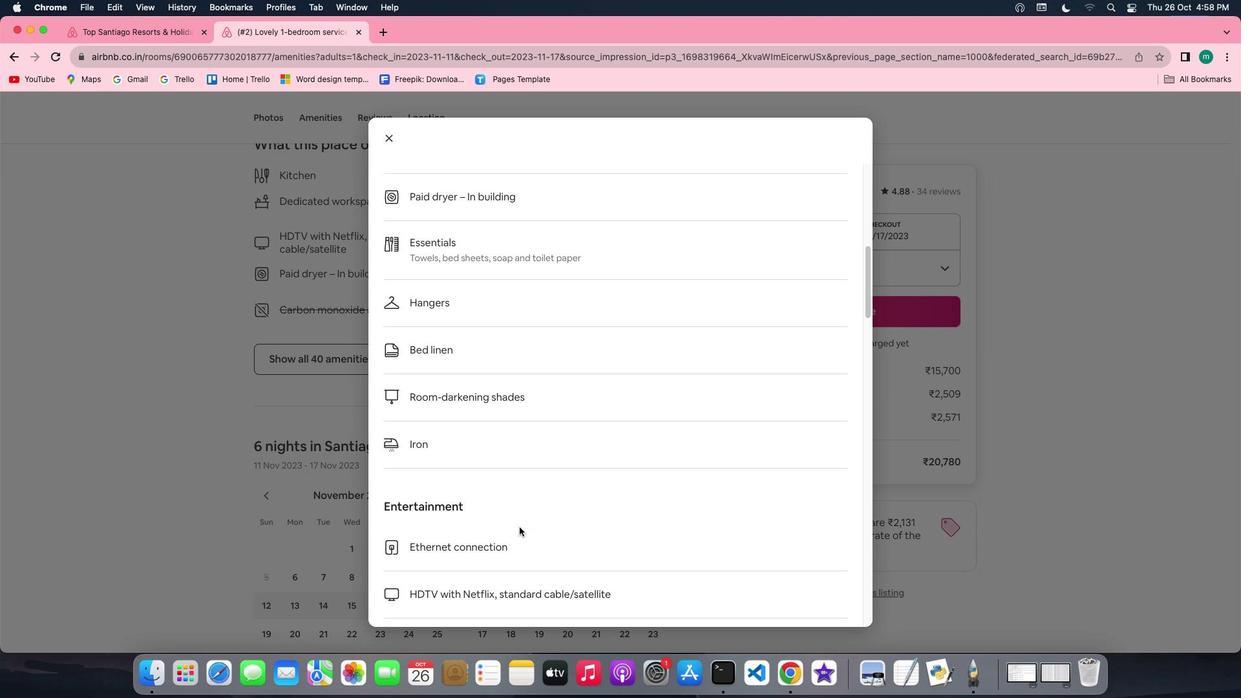 
Action: Mouse scrolled (520, 527) with delta (0, 0)
Screenshot: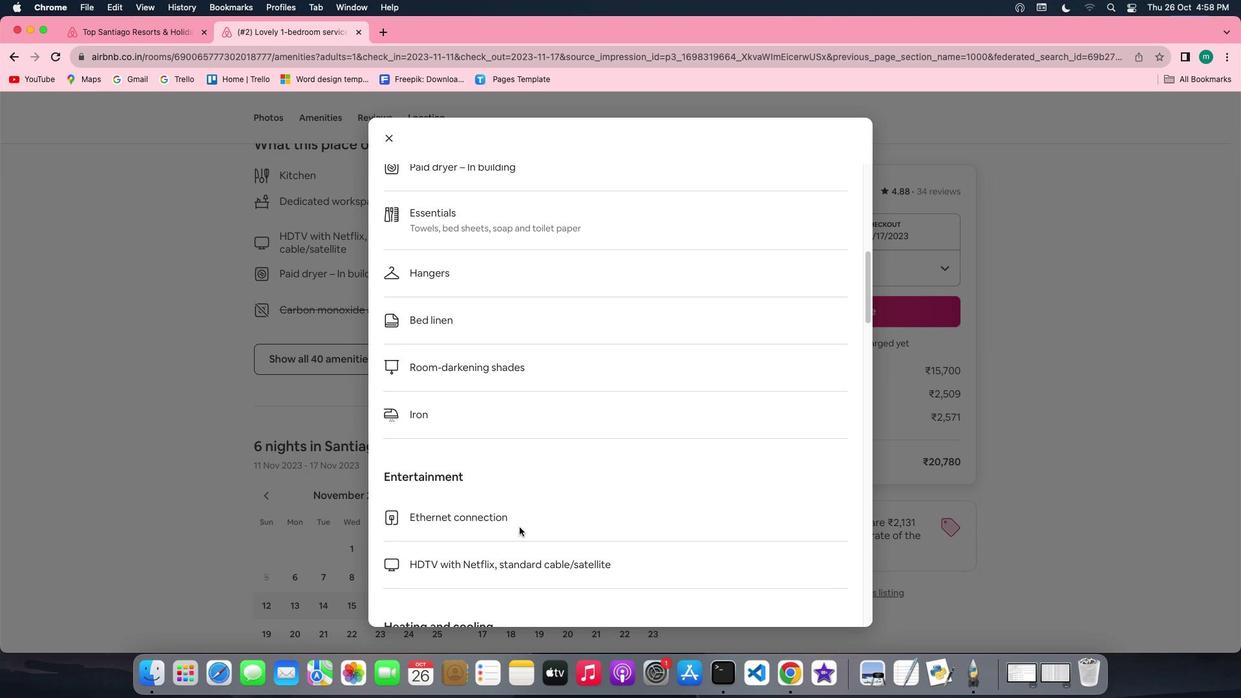 
Action: Mouse scrolled (520, 527) with delta (0, 0)
Screenshot: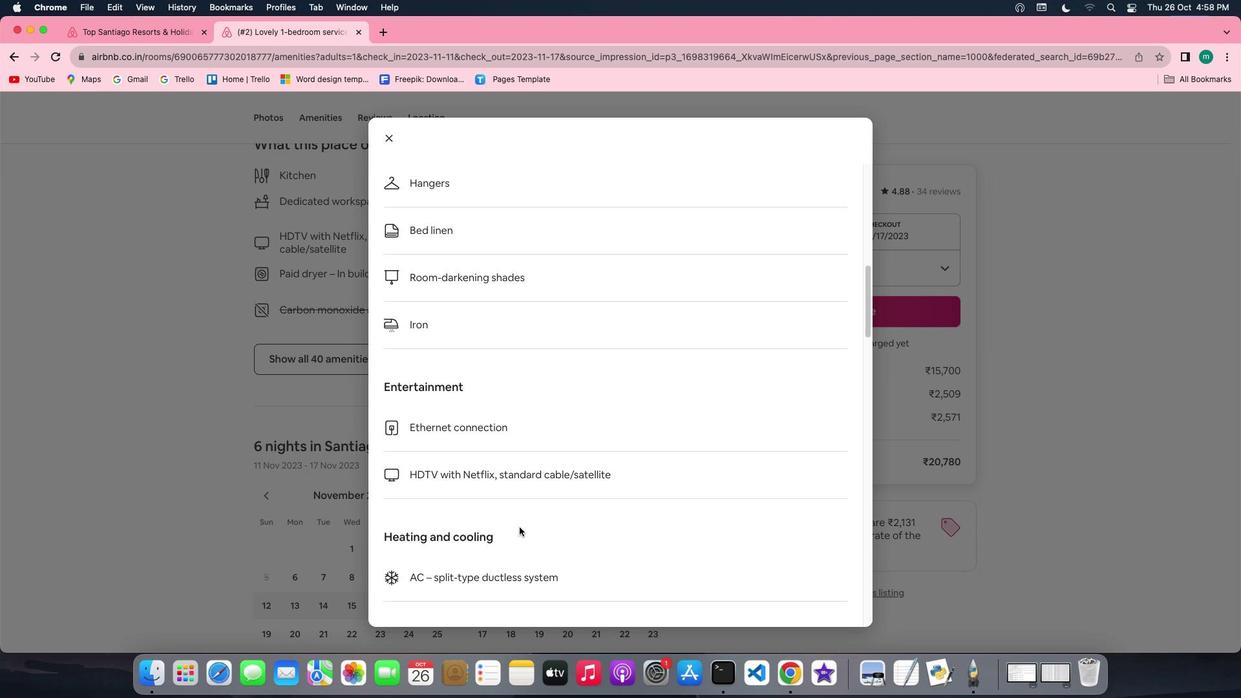 
Action: Mouse scrolled (520, 527) with delta (0, -1)
Screenshot: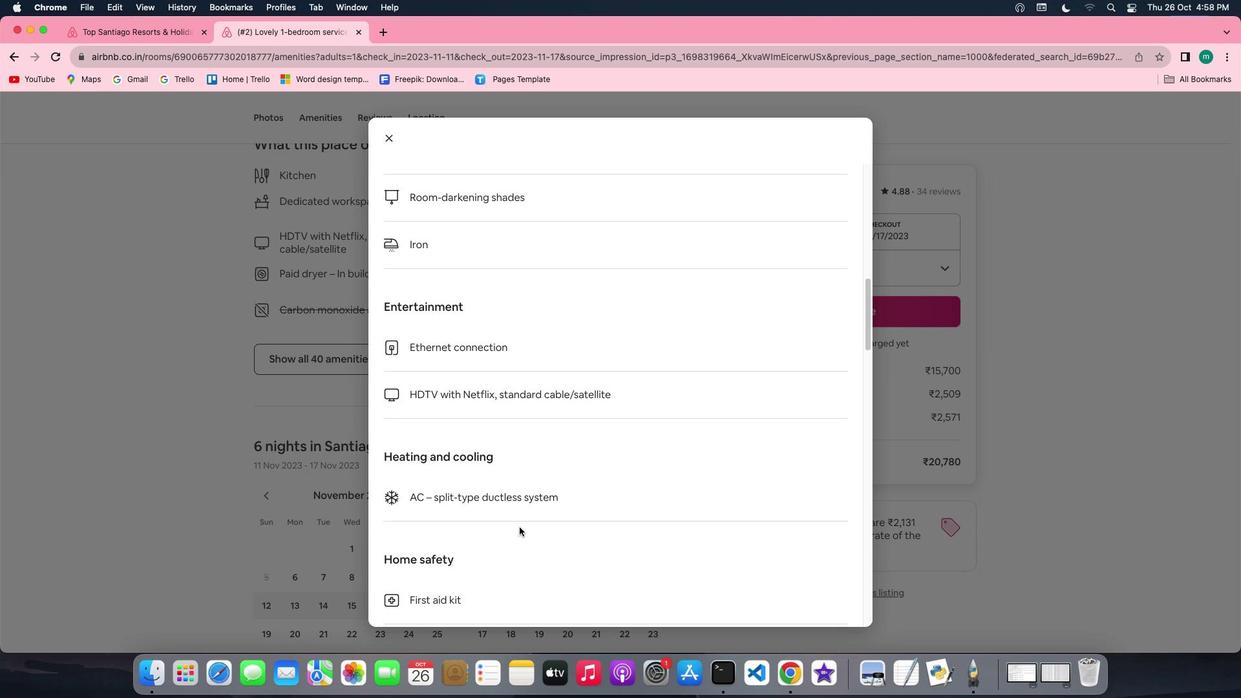 
Action: Mouse scrolled (520, 527) with delta (0, -2)
Screenshot: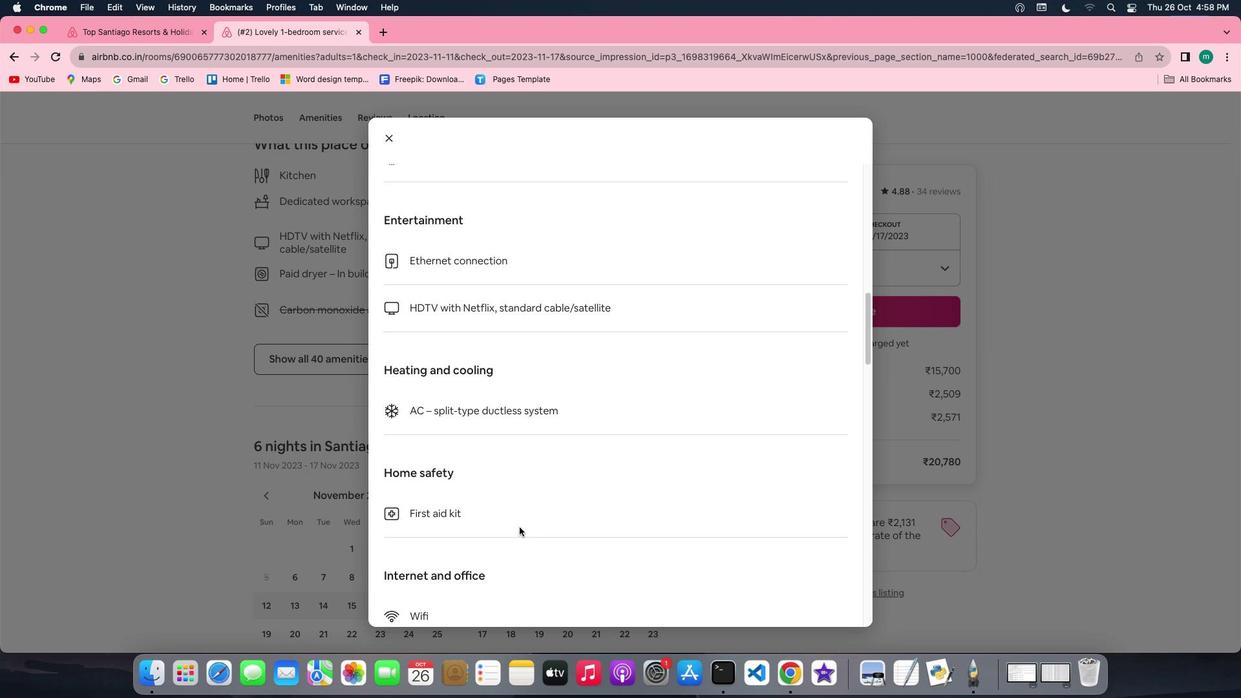
Action: Mouse scrolled (520, 527) with delta (0, -3)
Screenshot: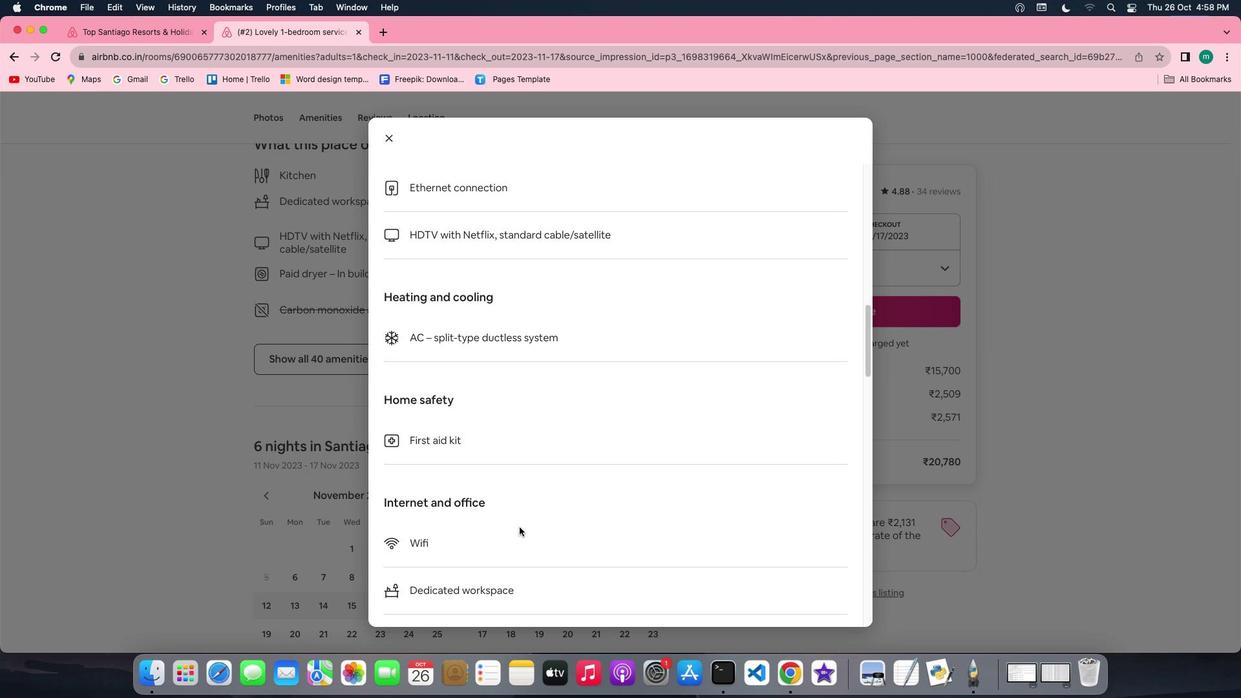 
Action: Mouse scrolled (520, 527) with delta (0, 0)
Screenshot: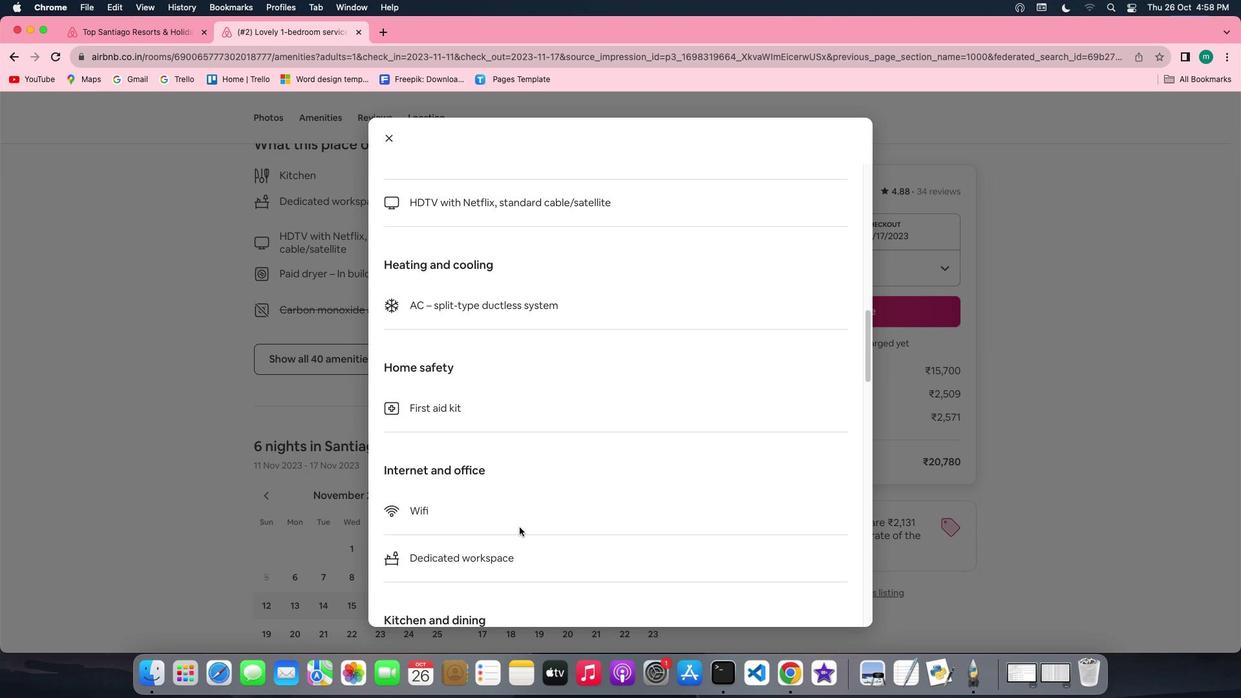 
Action: Mouse scrolled (520, 527) with delta (0, 0)
Screenshot: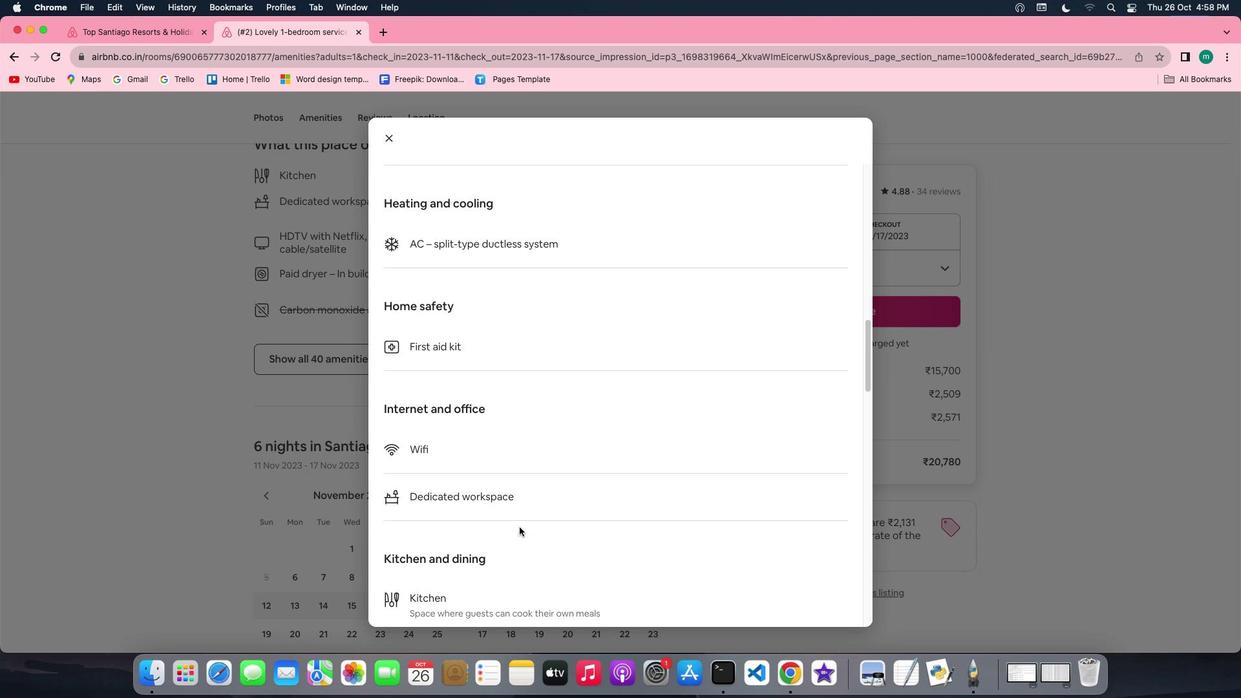 
Action: Mouse scrolled (520, 527) with delta (0, -1)
Screenshot: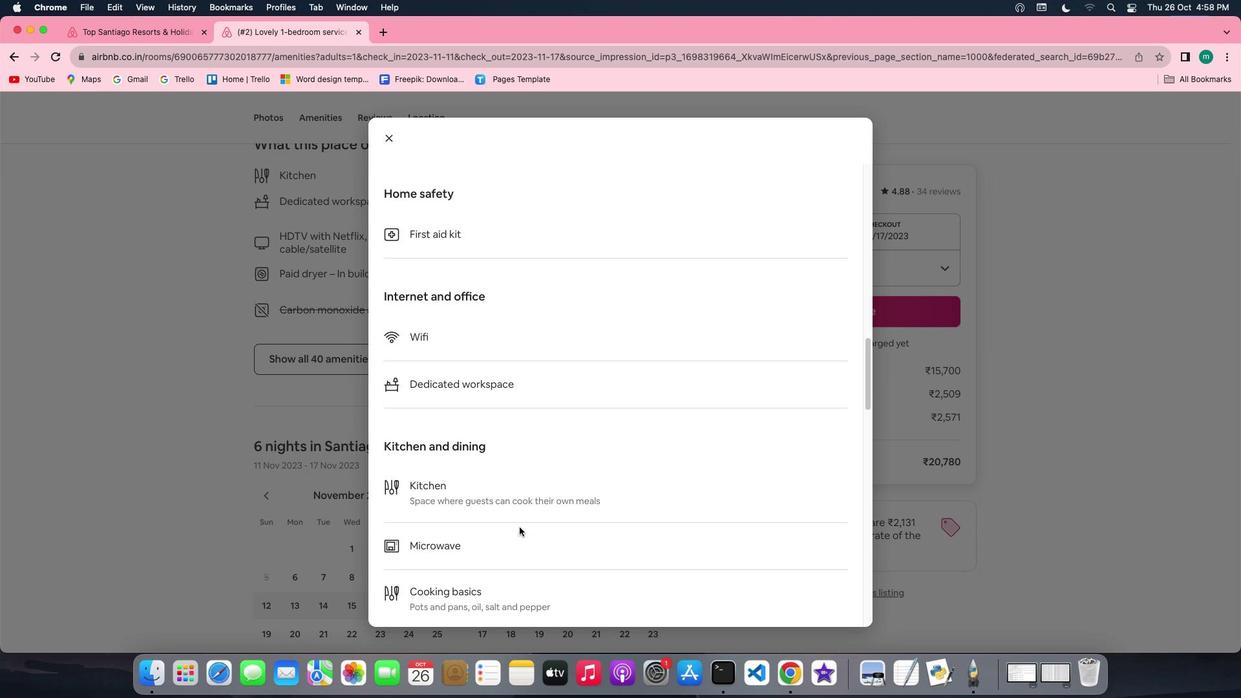 
Action: Mouse scrolled (520, 527) with delta (0, -2)
Screenshot: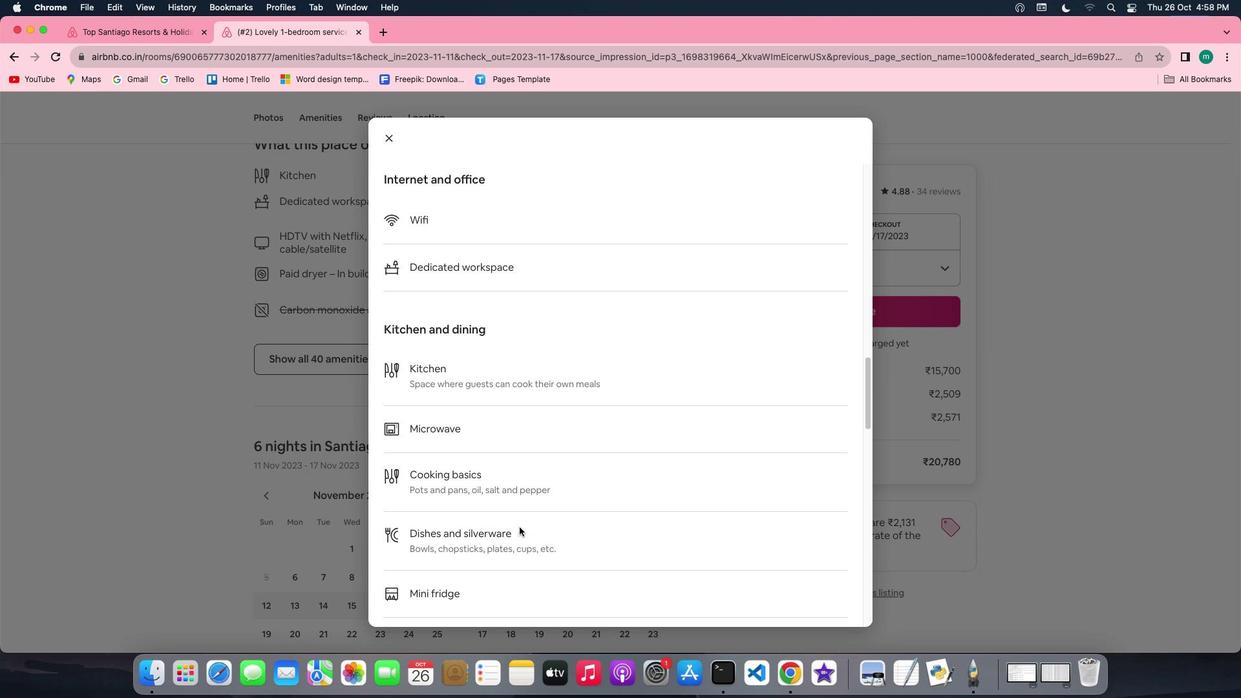 
Action: Mouse scrolled (520, 527) with delta (0, -3)
Screenshot: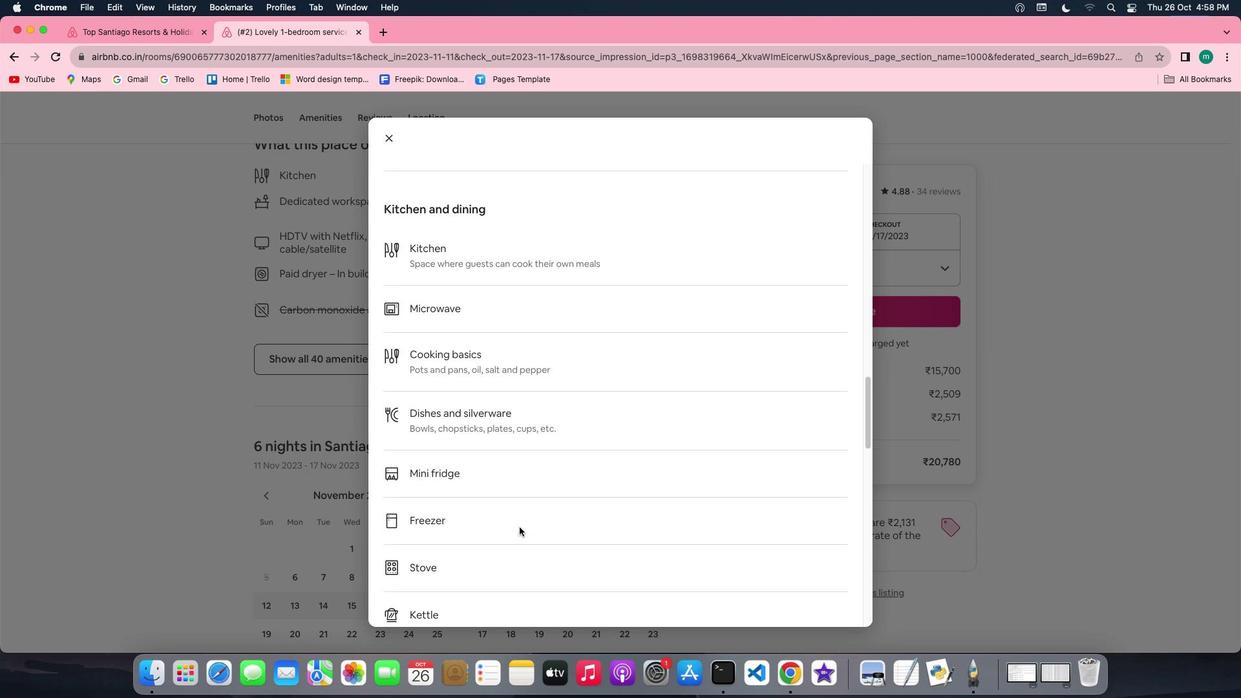 
Action: Mouse scrolled (520, 527) with delta (0, -3)
Screenshot: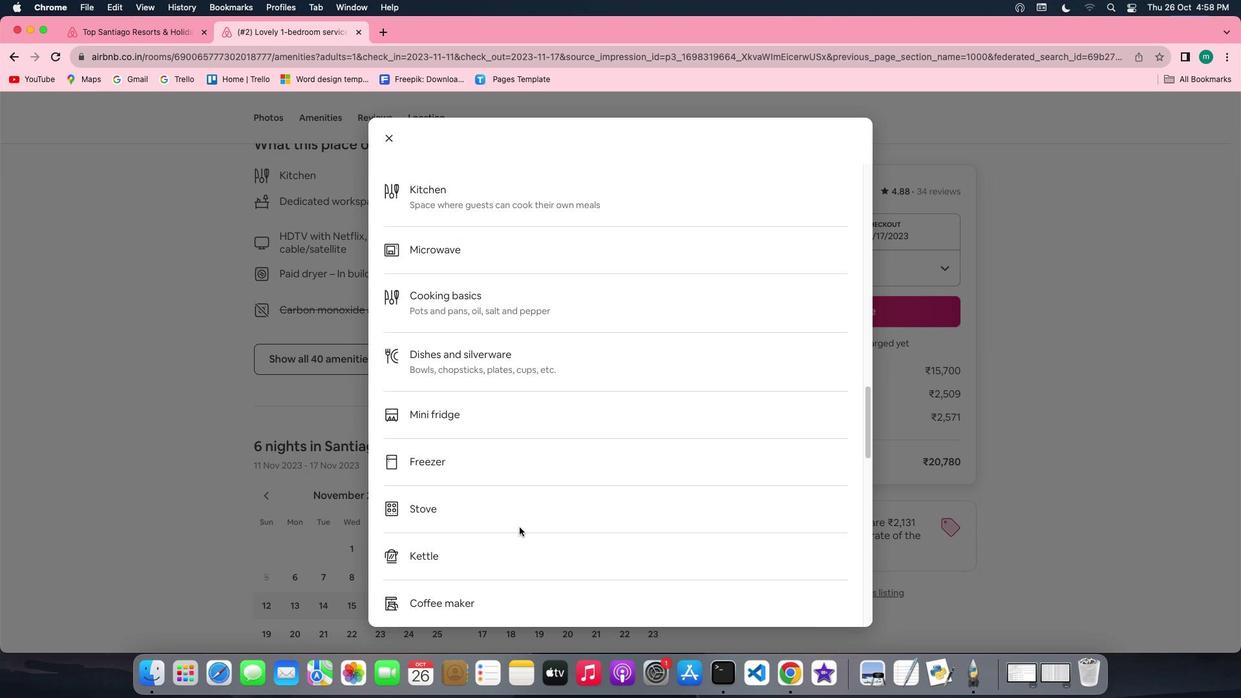 
Action: Mouse scrolled (520, 527) with delta (0, 0)
Screenshot: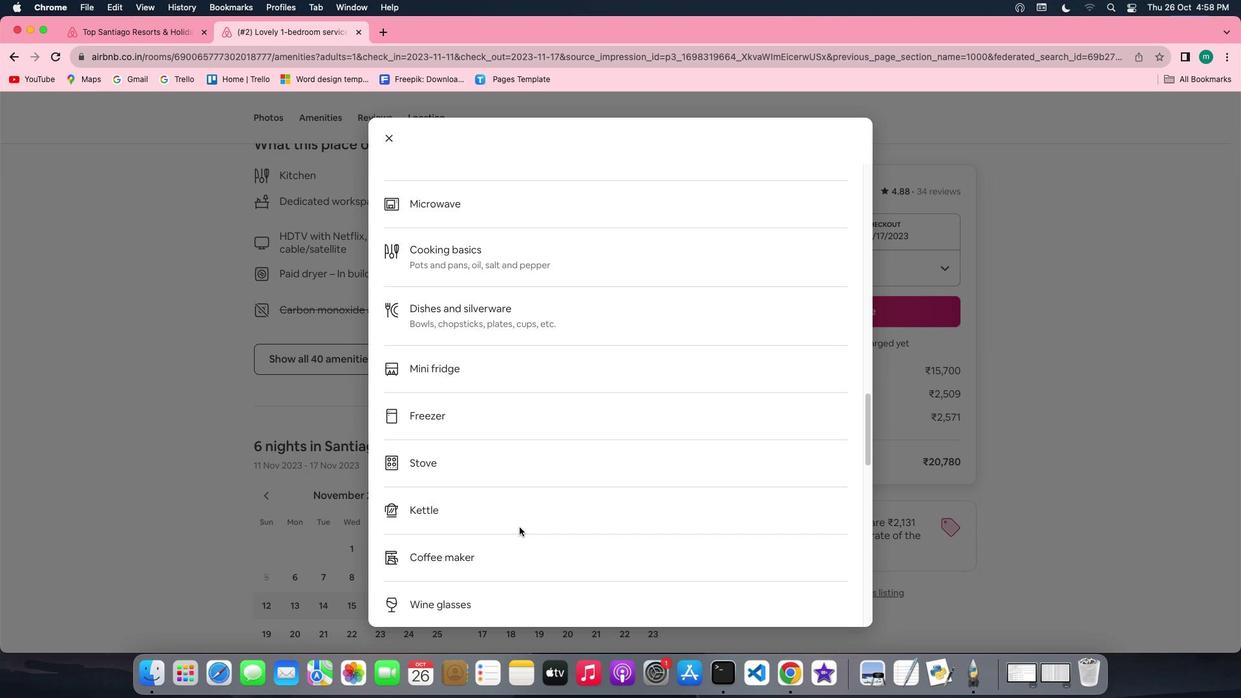 
Action: Mouse scrolled (520, 527) with delta (0, 0)
Screenshot: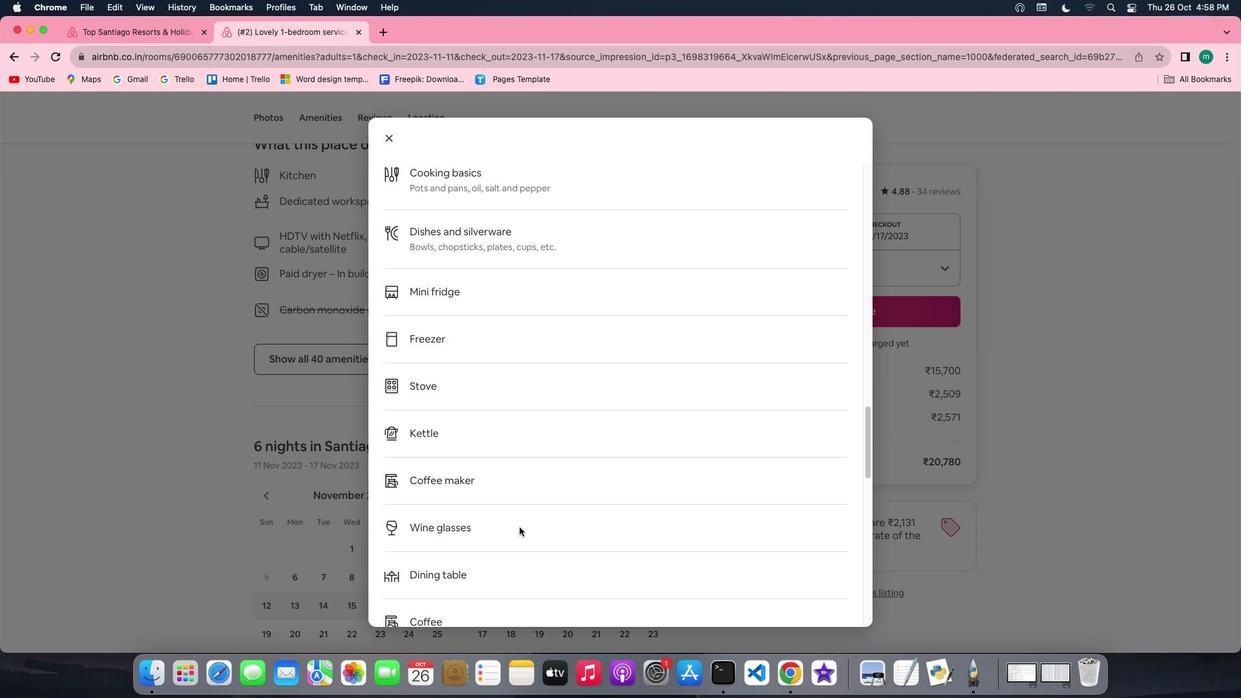 
Action: Mouse scrolled (520, 527) with delta (0, -1)
Screenshot: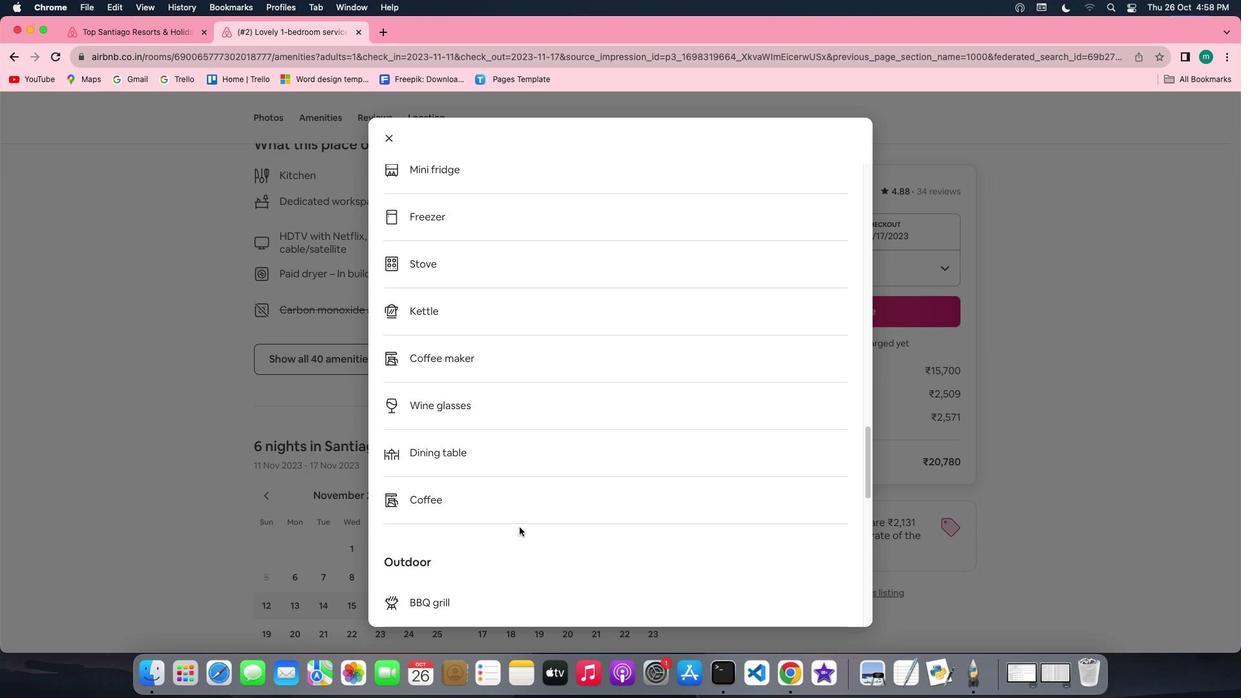 
Action: Mouse scrolled (520, 527) with delta (0, -2)
Screenshot: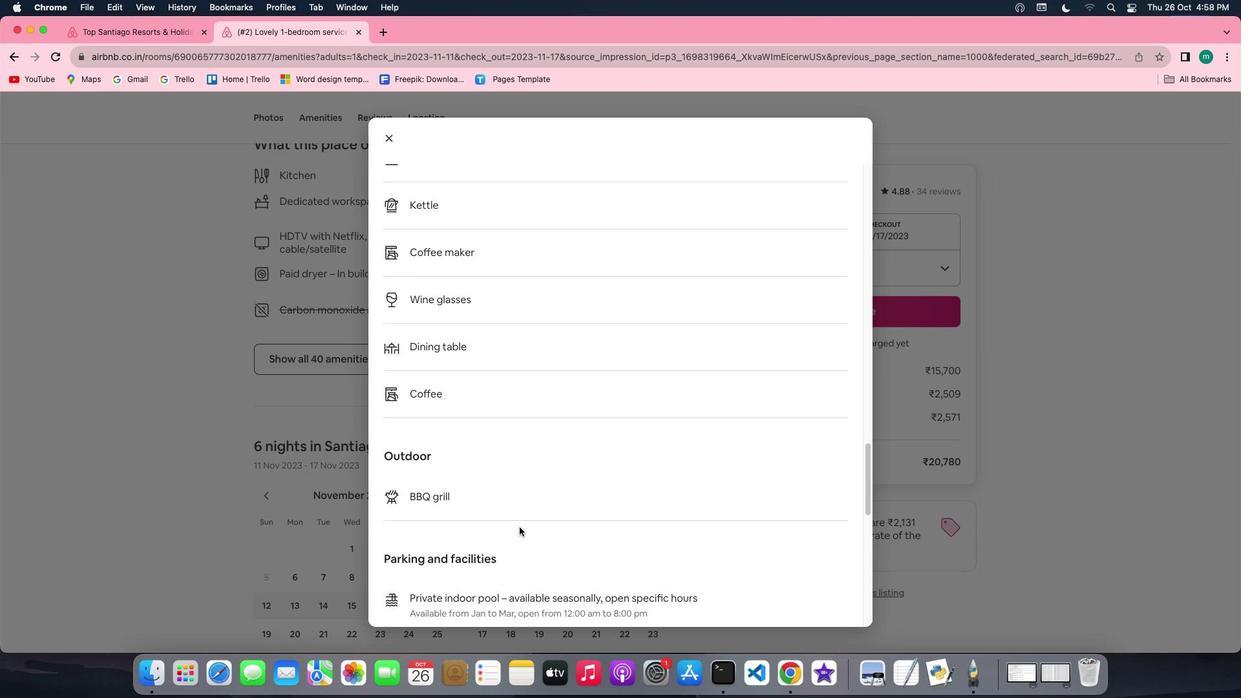 
Action: Mouse scrolled (520, 527) with delta (0, -3)
Screenshot: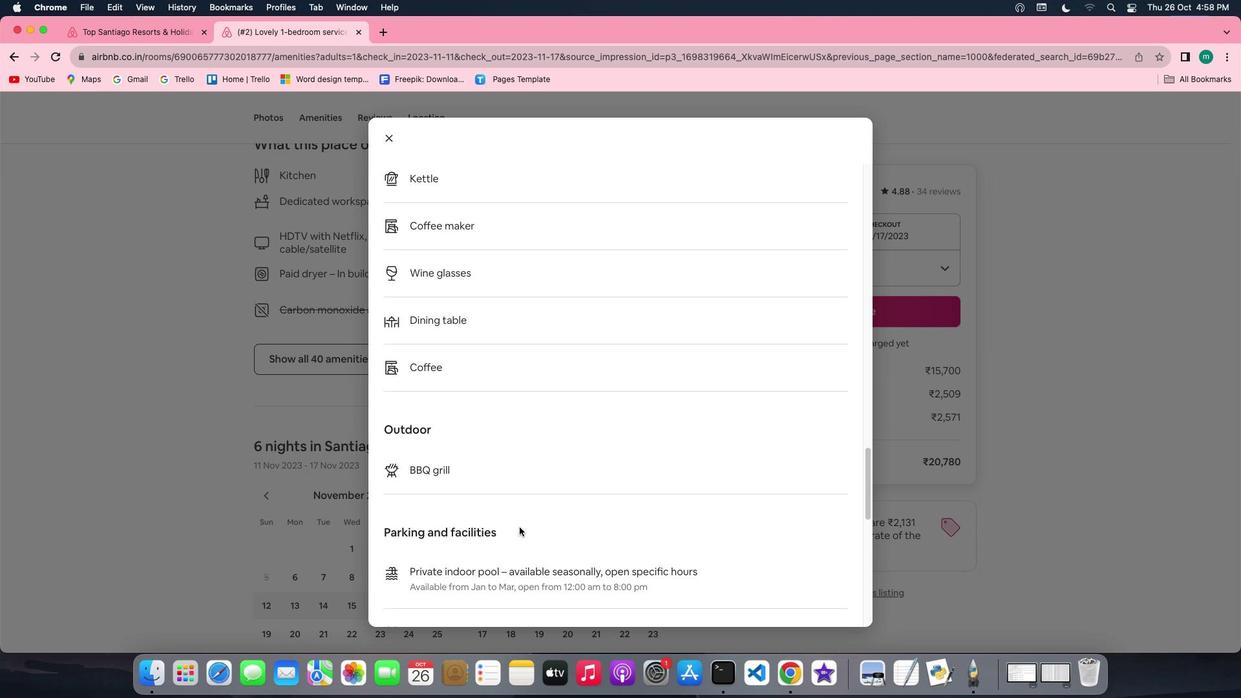 
Action: Mouse scrolled (520, 527) with delta (0, -2)
Screenshot: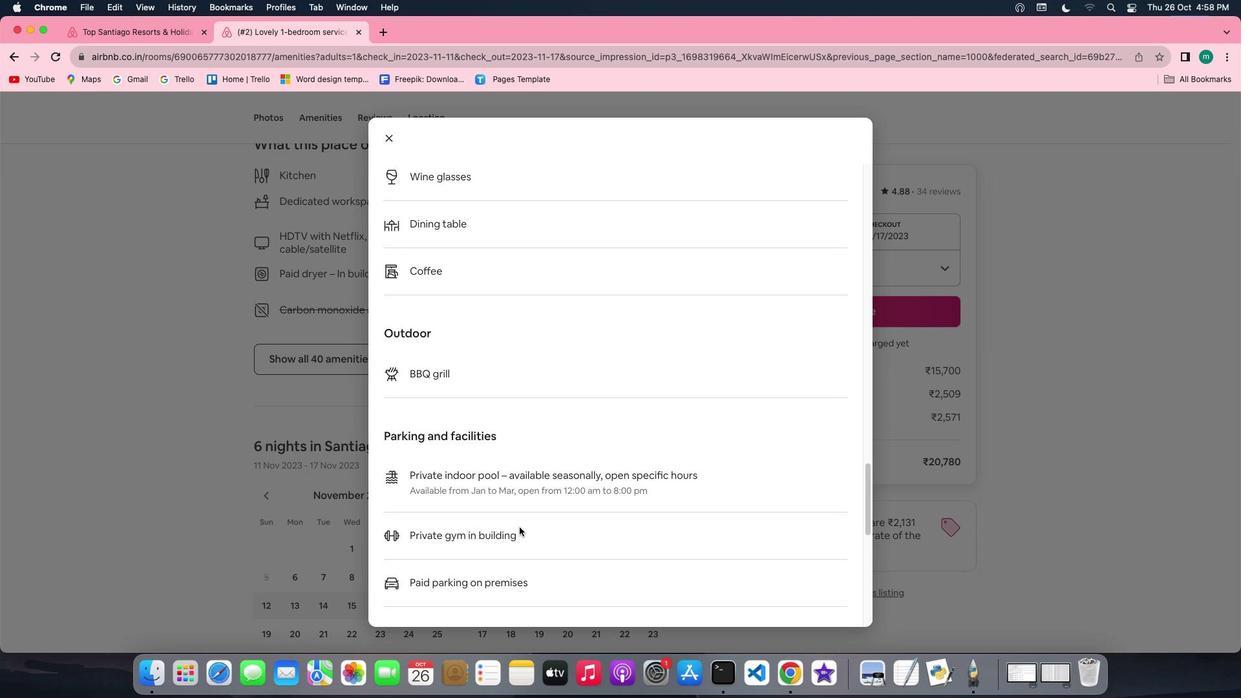 
Action: Mouse scrolled (520, 527) with delta (0, 0)
Screenshot: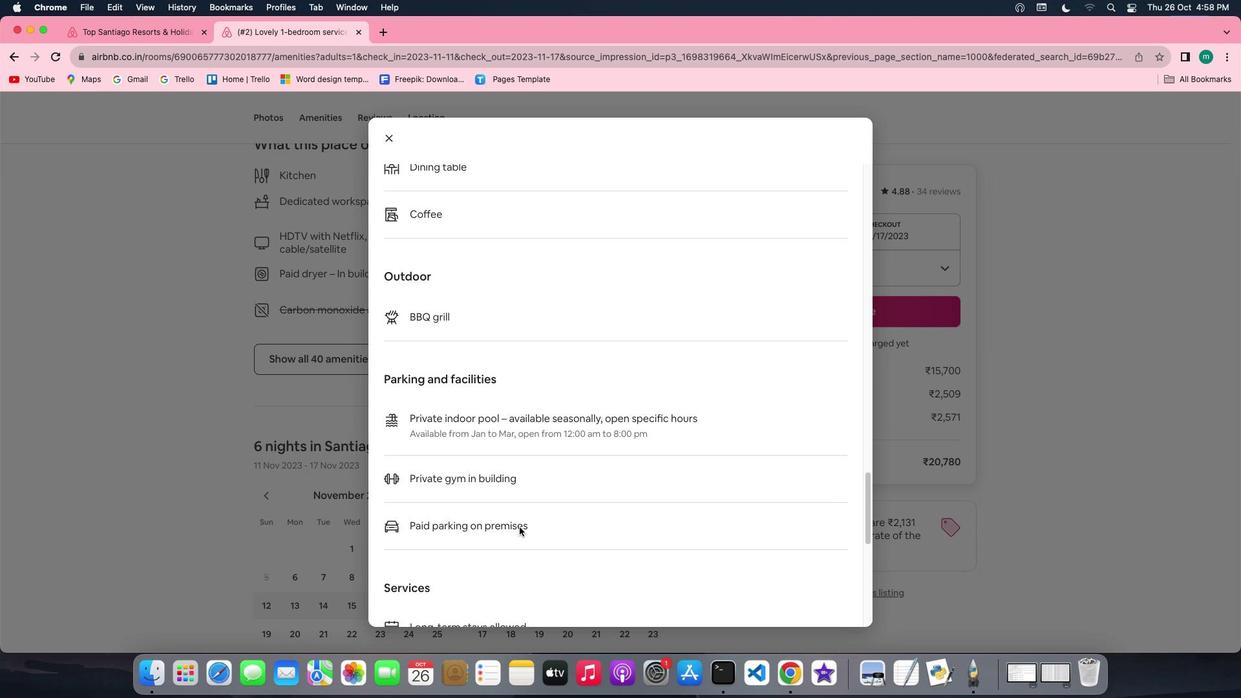 
Action: Mouse scrolled (520, 527) with delta (0, 0)
Screenshot: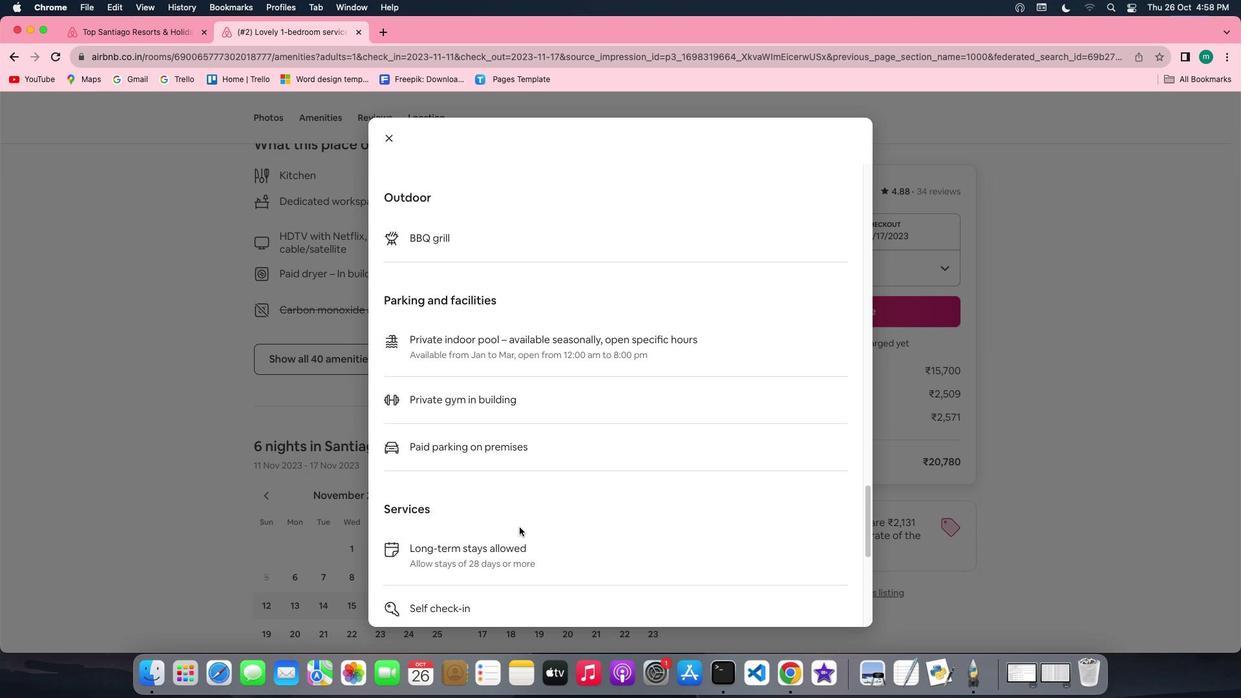 
Action: Mouse scrolled (520, 527) with delta (0, -1)
Screenshot: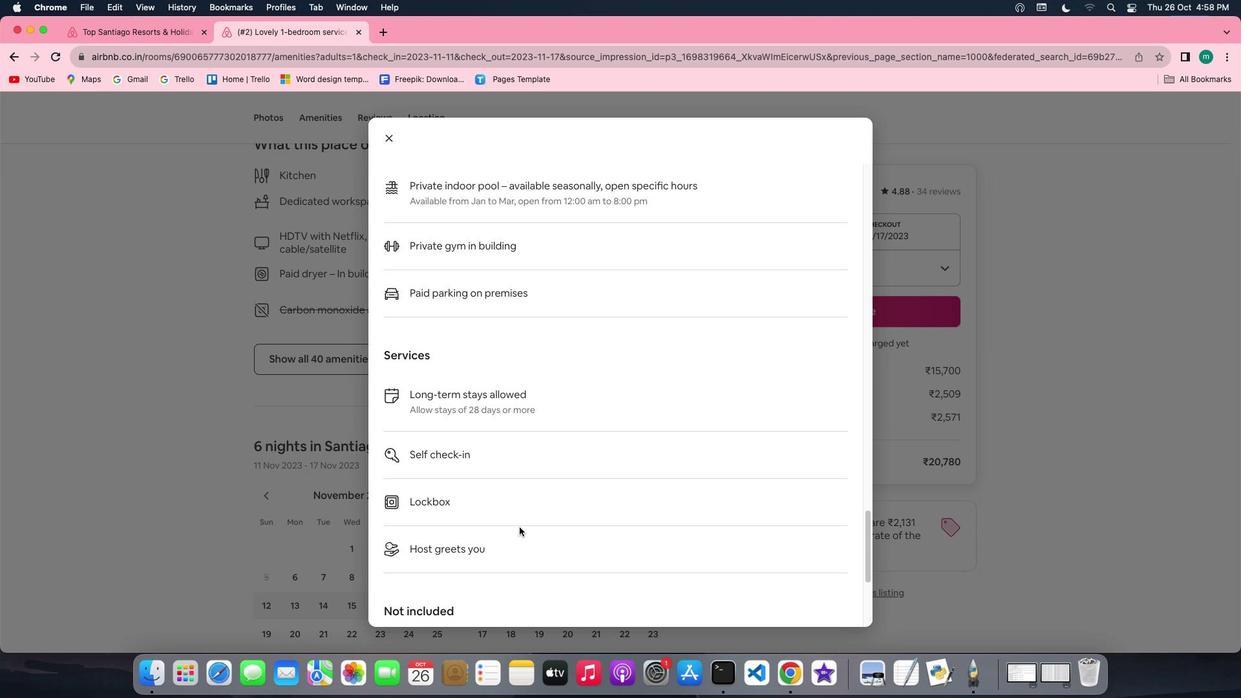 
Action: Mouse scrolled (520, 527) with delta (0, -2)
Screenshot: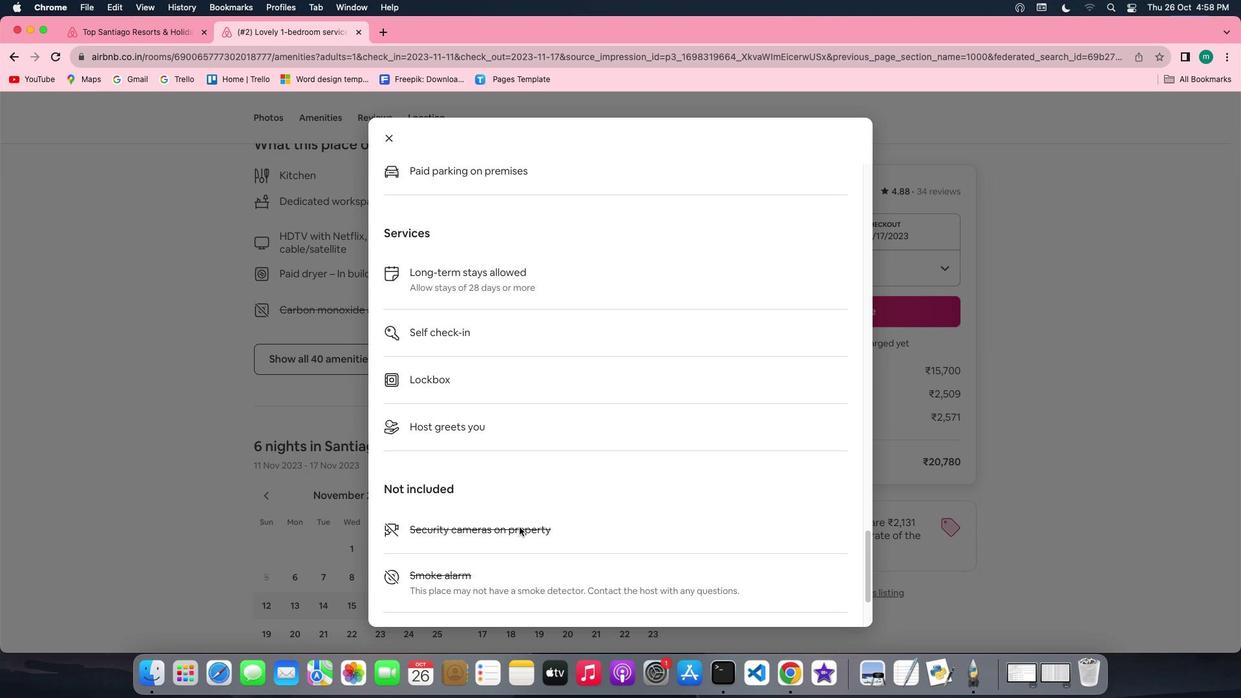 
Action: Mouse scrolled (520, 527) with delta (0, -3)
Screenshot: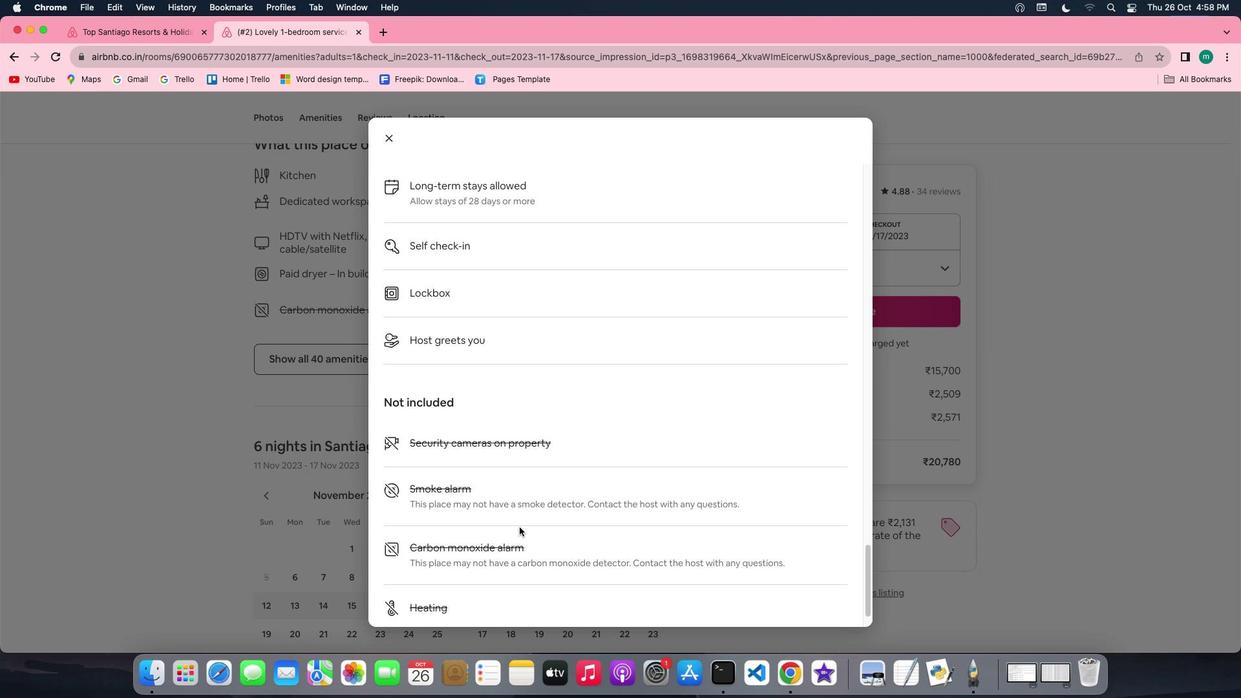 
Action: Mouse scrolled (520, 527) with delta (0, -3)
Screenshot: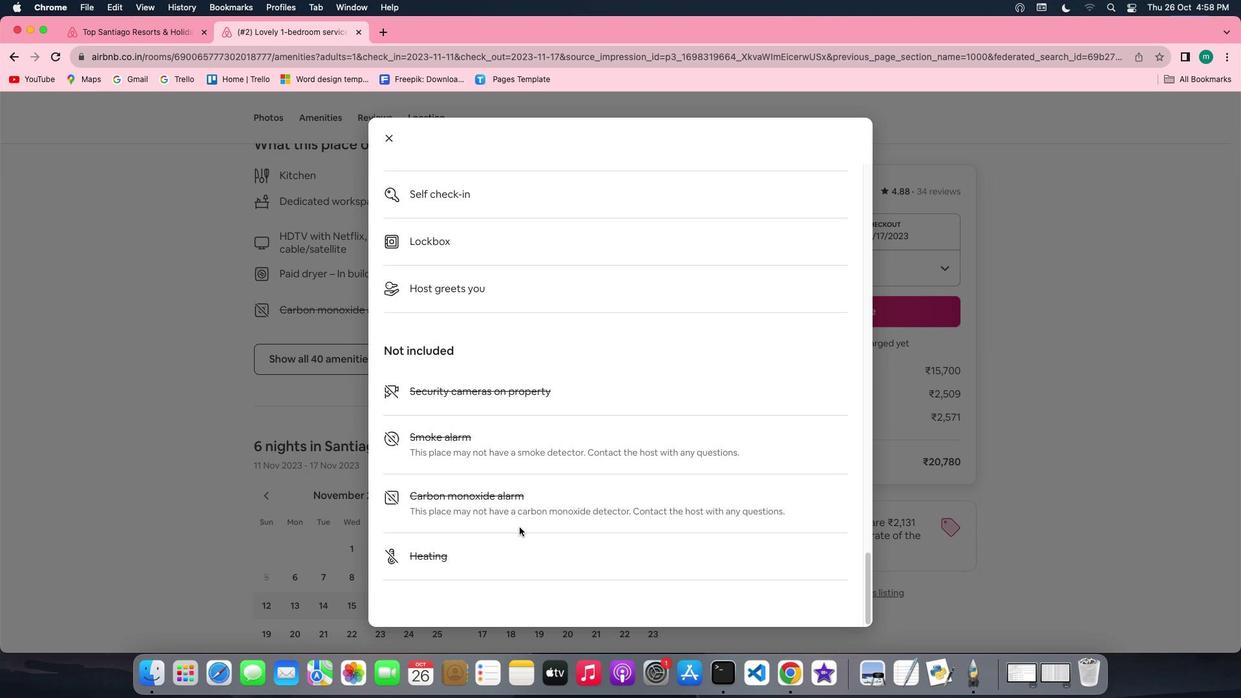 
Action: Mouse scrolled (520, 527) with delta (0, 0)
Screenshot: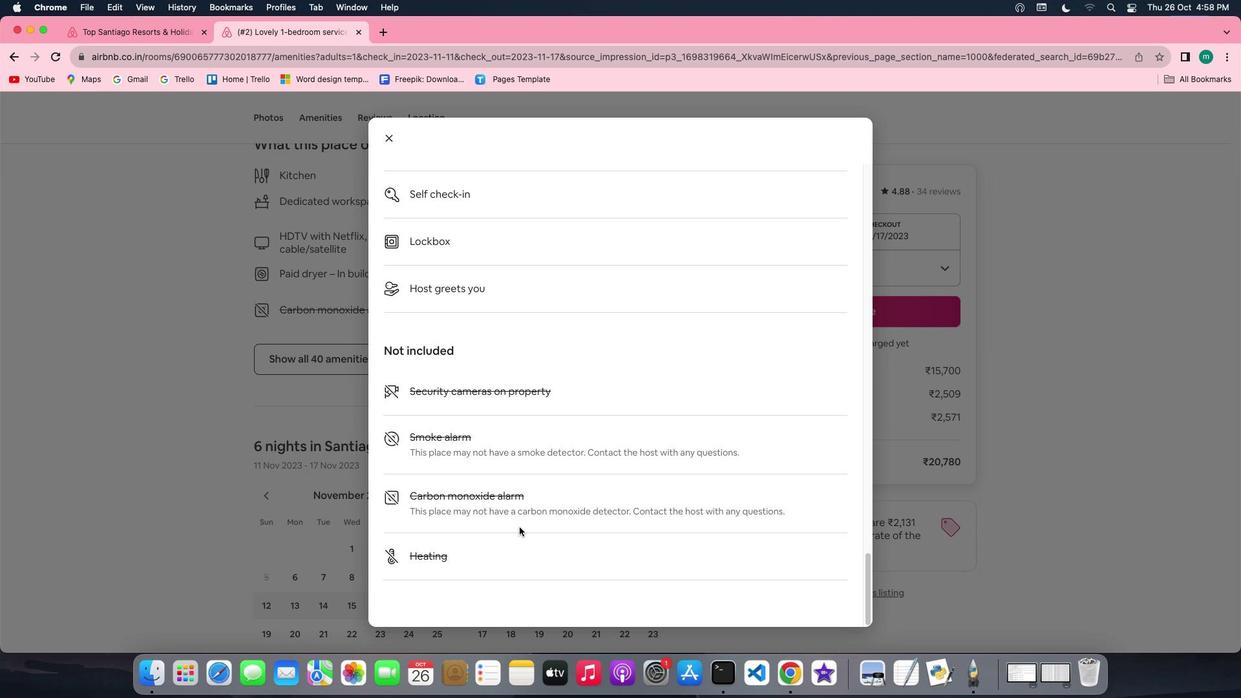 
Action: Mouse scrolled (520, 527) with delta (0, 0)
